Task: Get directions from Fayetteville, North Carolina, United States to Padre Island National Seashore, Texas, United States  and explore the nearby hotels with guest rating 2 and above with dates 20 to 23 December and 2 guests
Action: Mouse moved to (428, 364)
Screenshot: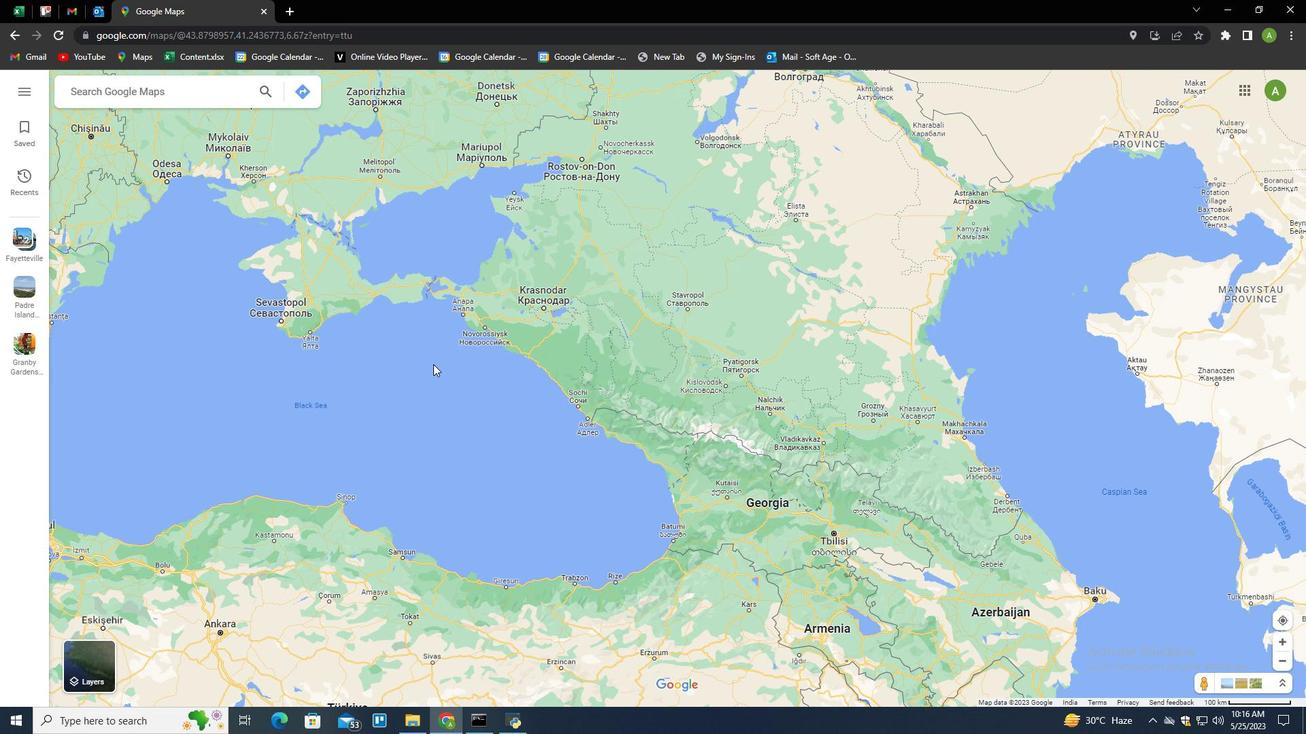 
Action: Mouse scrolled (428, 363) with delta (0, 0)
Screenshot: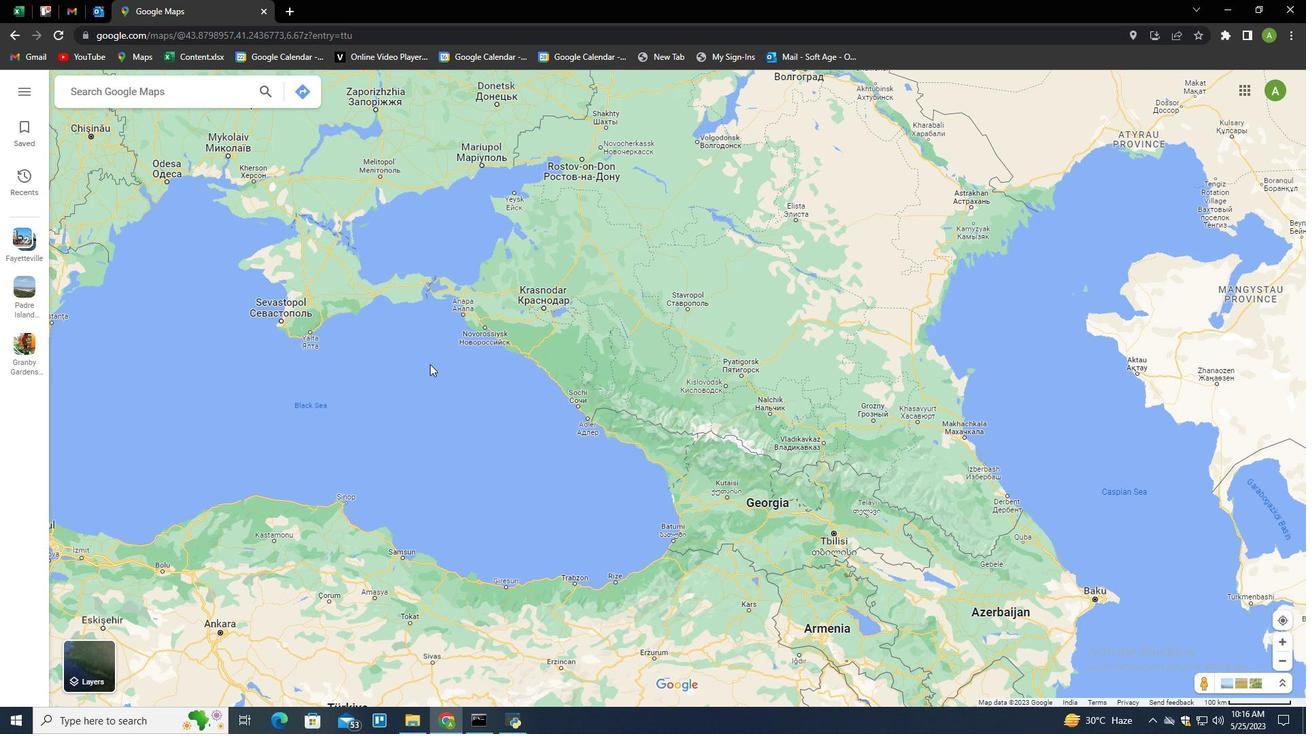 
Action: Mouse scrolled (428, 363) with delta (0, 0)
Screenshot: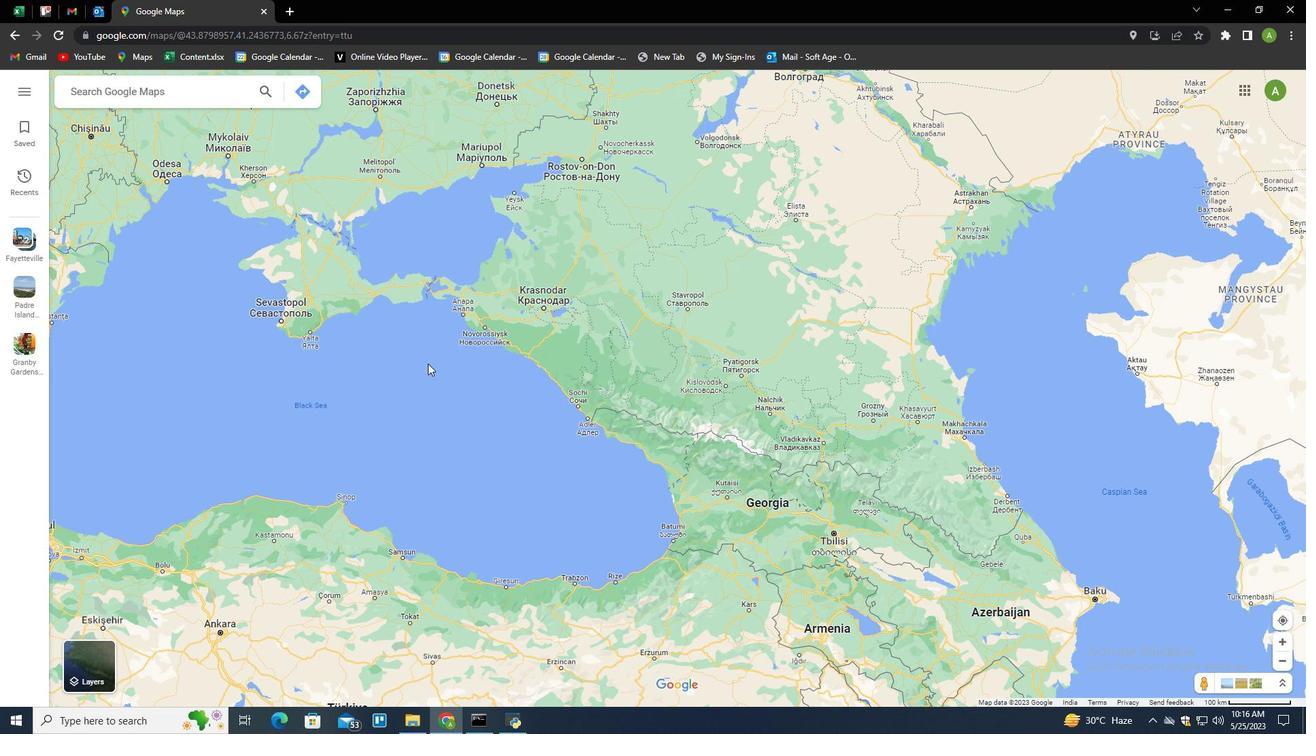 
Action: Mouse scrolled (428, 363) with delta (0, 0)
Screenshot: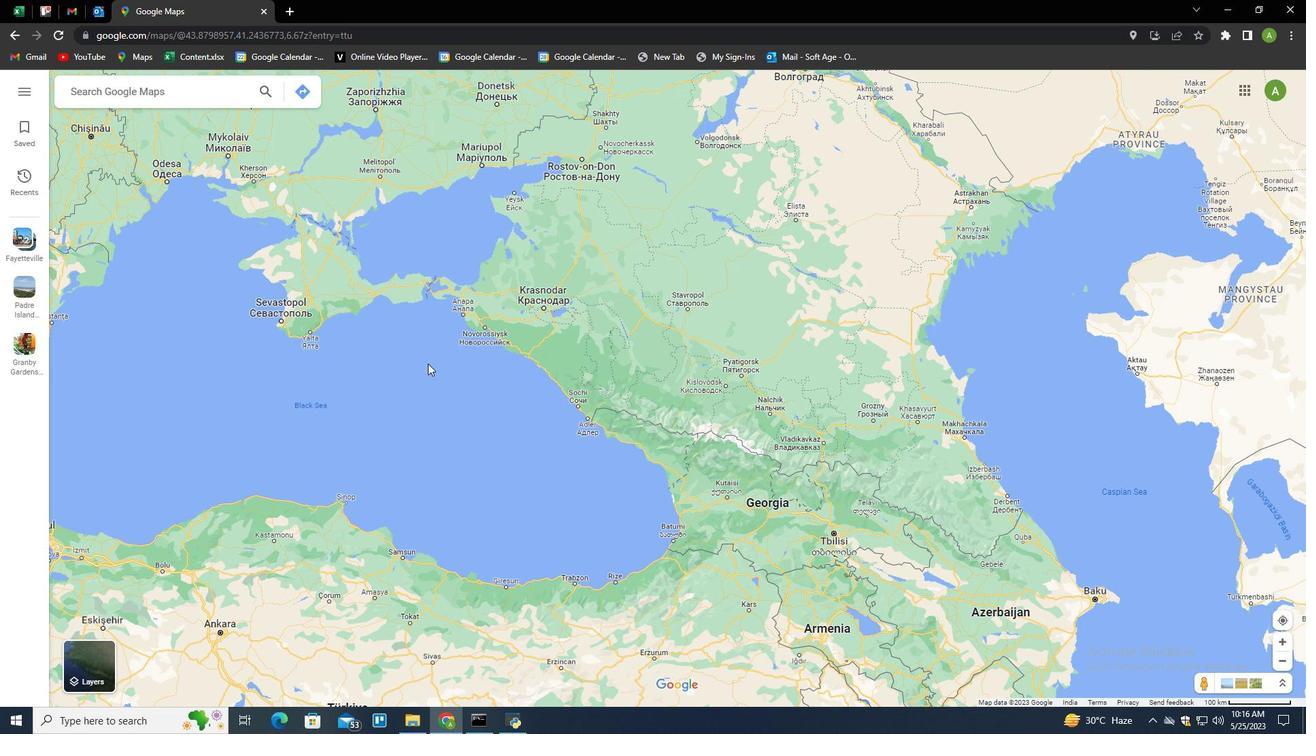 
Action: Mouse scrolled (428, 363) with delta (0, 0)
Screenshot: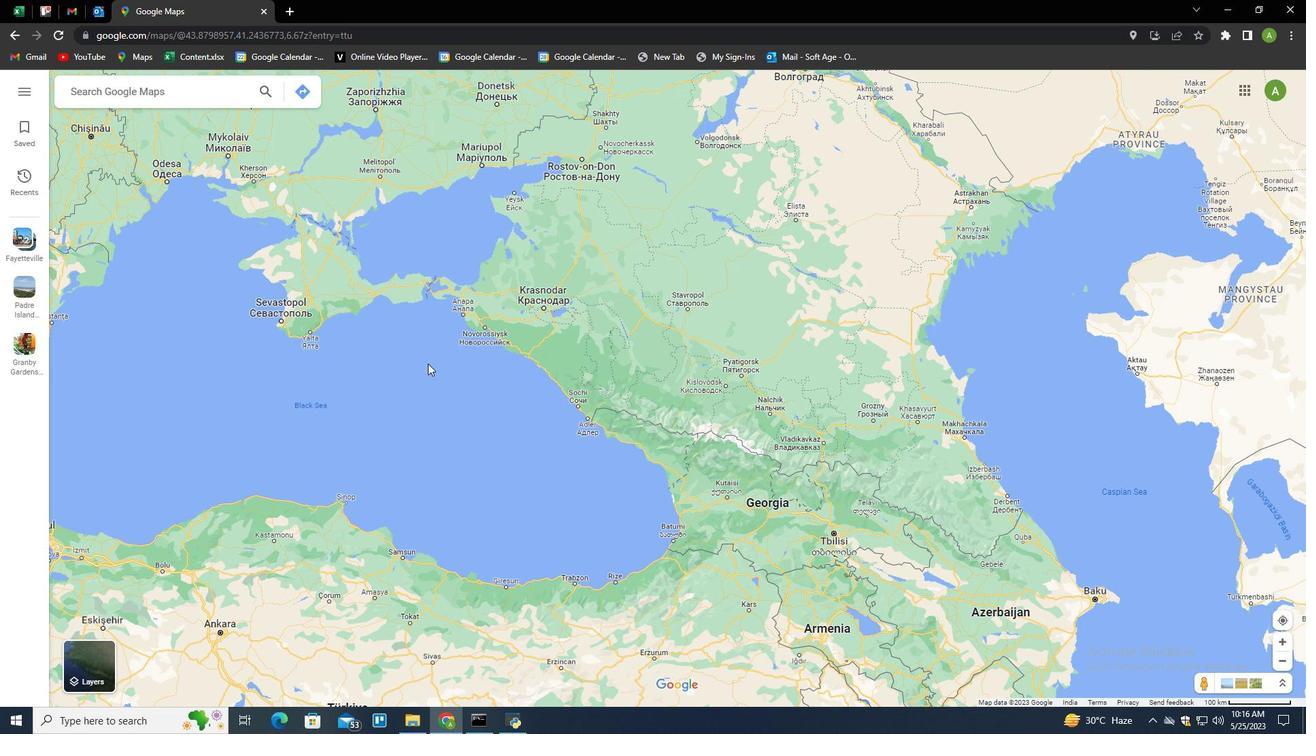 
Action: Mouse moved to (300, 87)
Screenshot: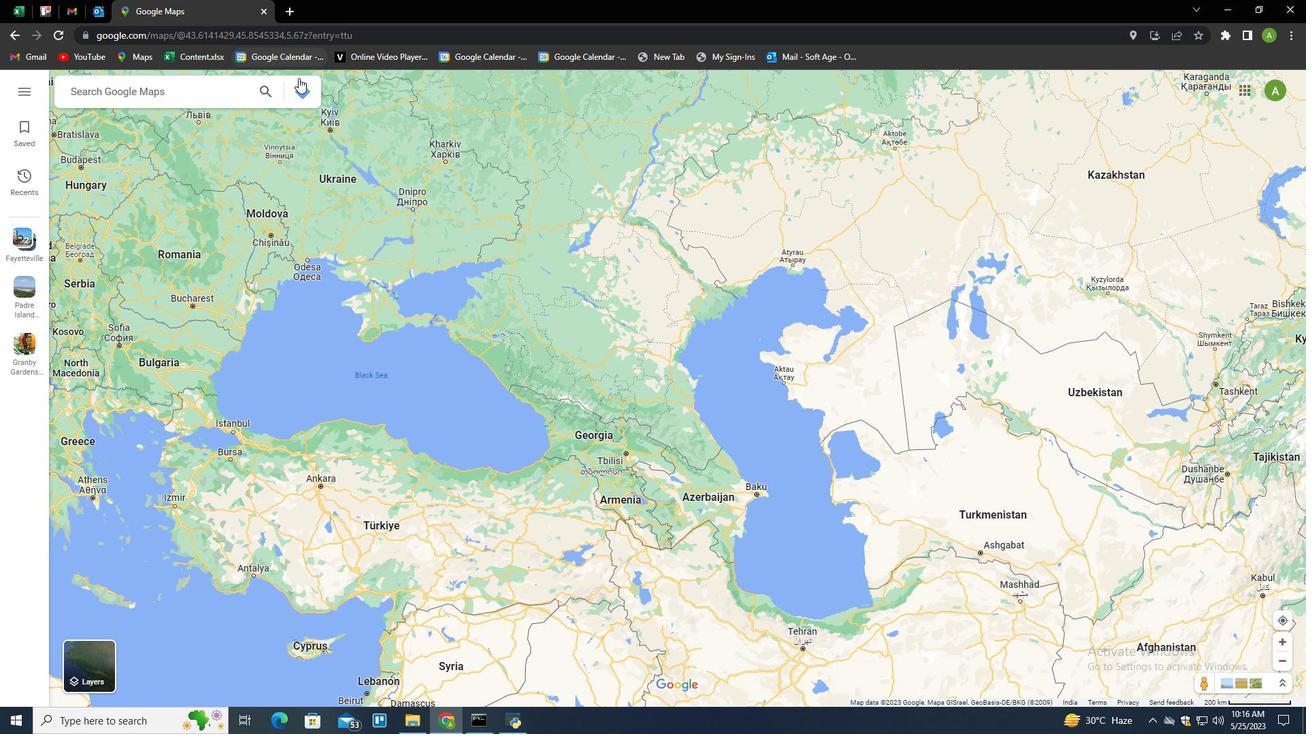 
Action: Mouse pressed left at (300, 87)
Screenshot: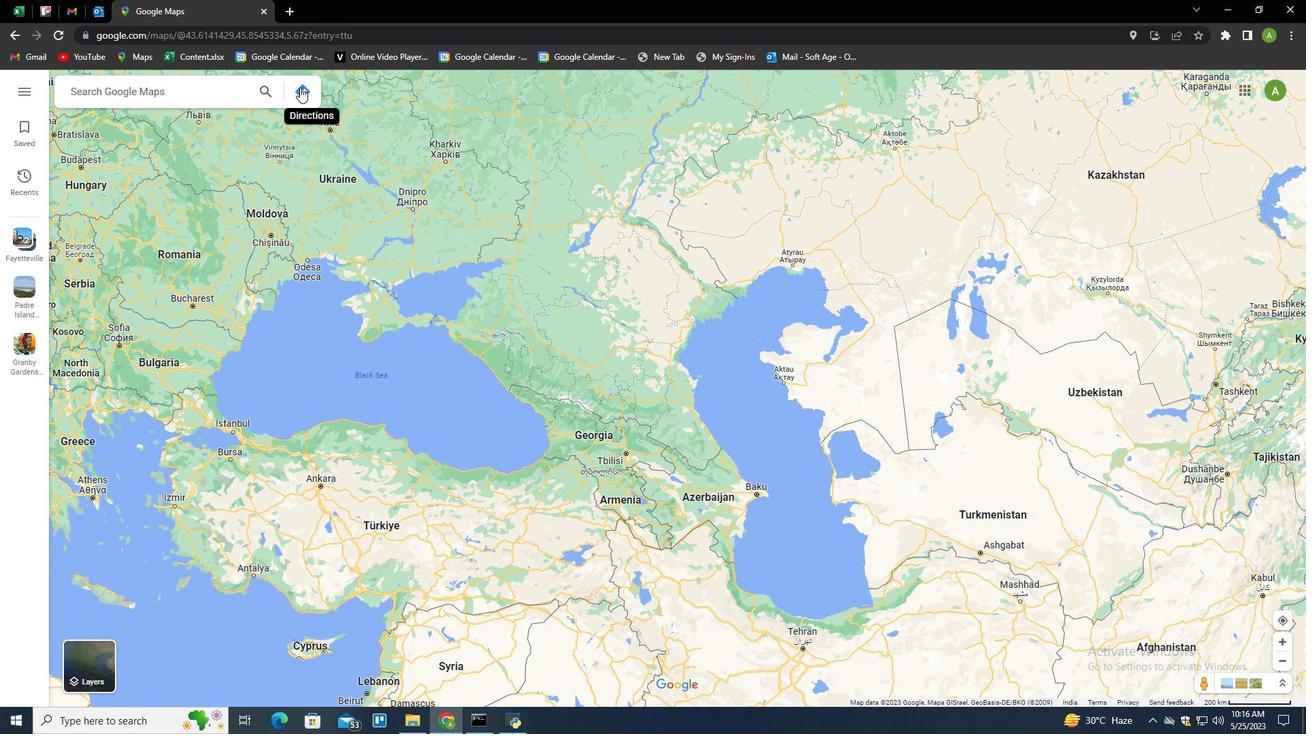 
Action: Mouse moved to (216, 131)
Screenshot: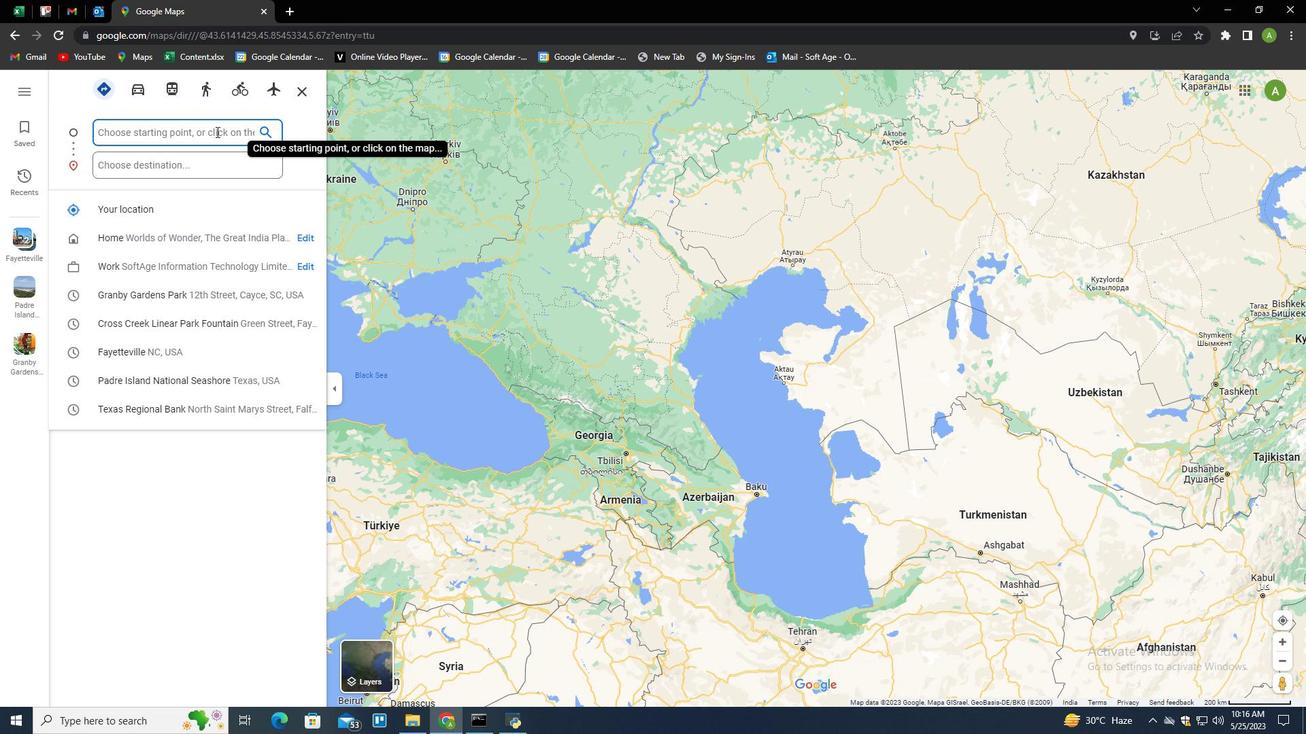 
Action: Mouse pressed left at (216, 131)
Screenshot: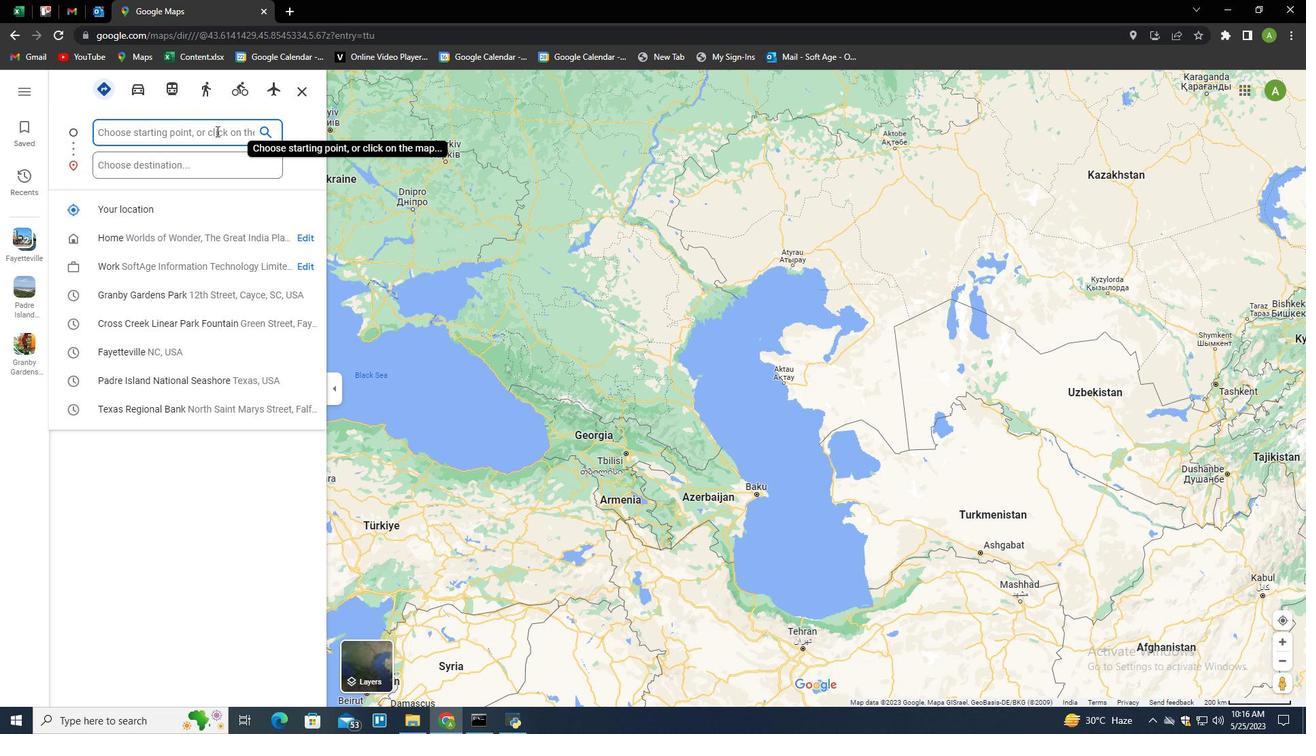 
Action: Mouse moved to (217, 130)
Screenshot: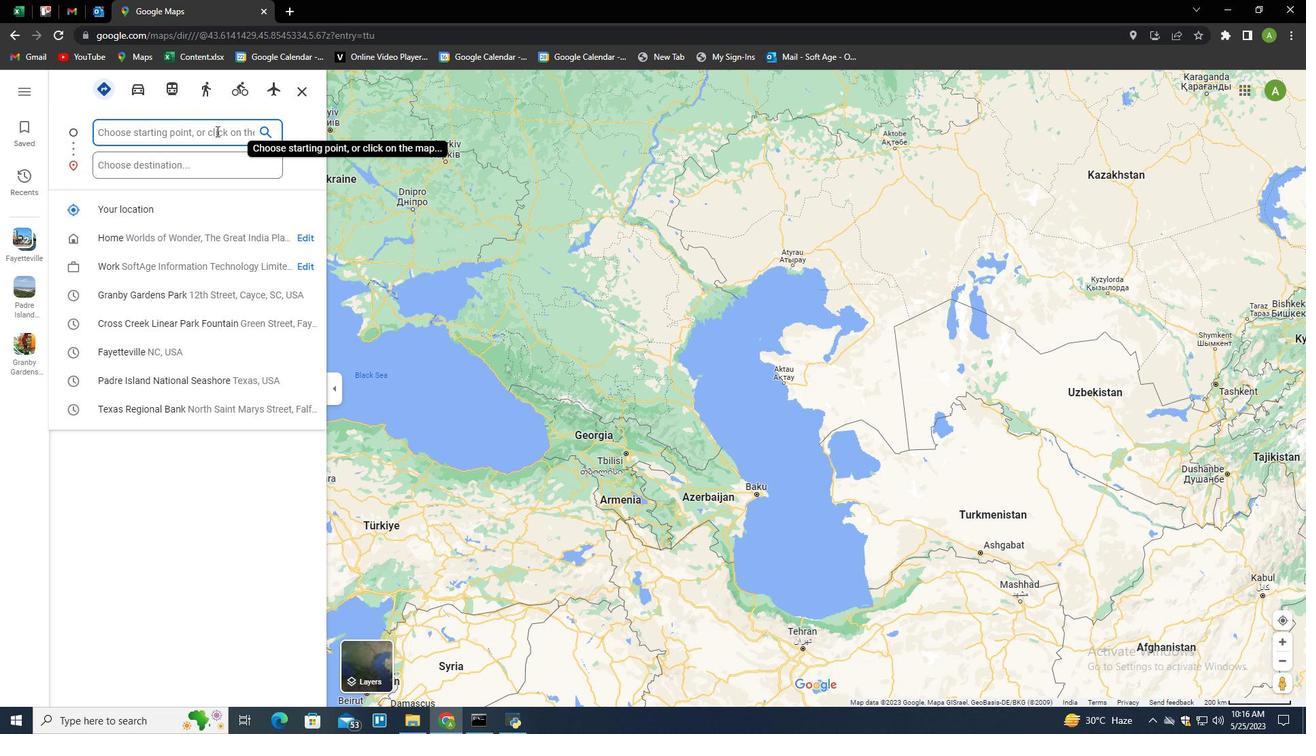 
Action: Key pressed <Key.shift>Fayetteville,<Key.space><Key.shift>Noth<Key.backspace><Key.backspace>rth<Key.space><Key.shift>Va<Key.backspace><Key.backspace><Key.shift>Carolina,<Key.space><Key.shift>United<Key.space><Key.shift>States<Key.tab><Key.tab><Key.shift>Padre<Key.space><Key.shift>Island<Key.space><Key.shift>National<Key.space><Key.shift><Key.shift><Key.shift><Key.shift><Key.shift><Key.shift>Seashore<Key.enter>
Screenshot: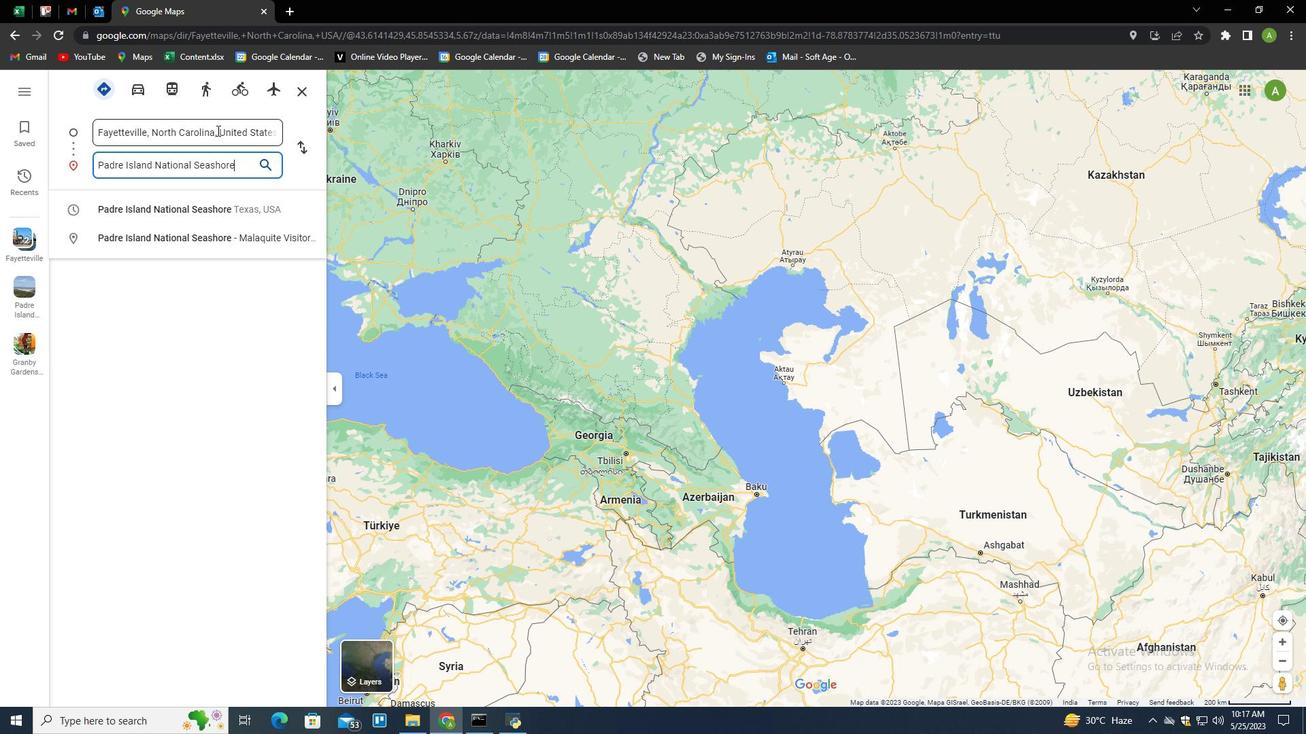 
Action: Mouse moved to (370, 87)
Screenshot: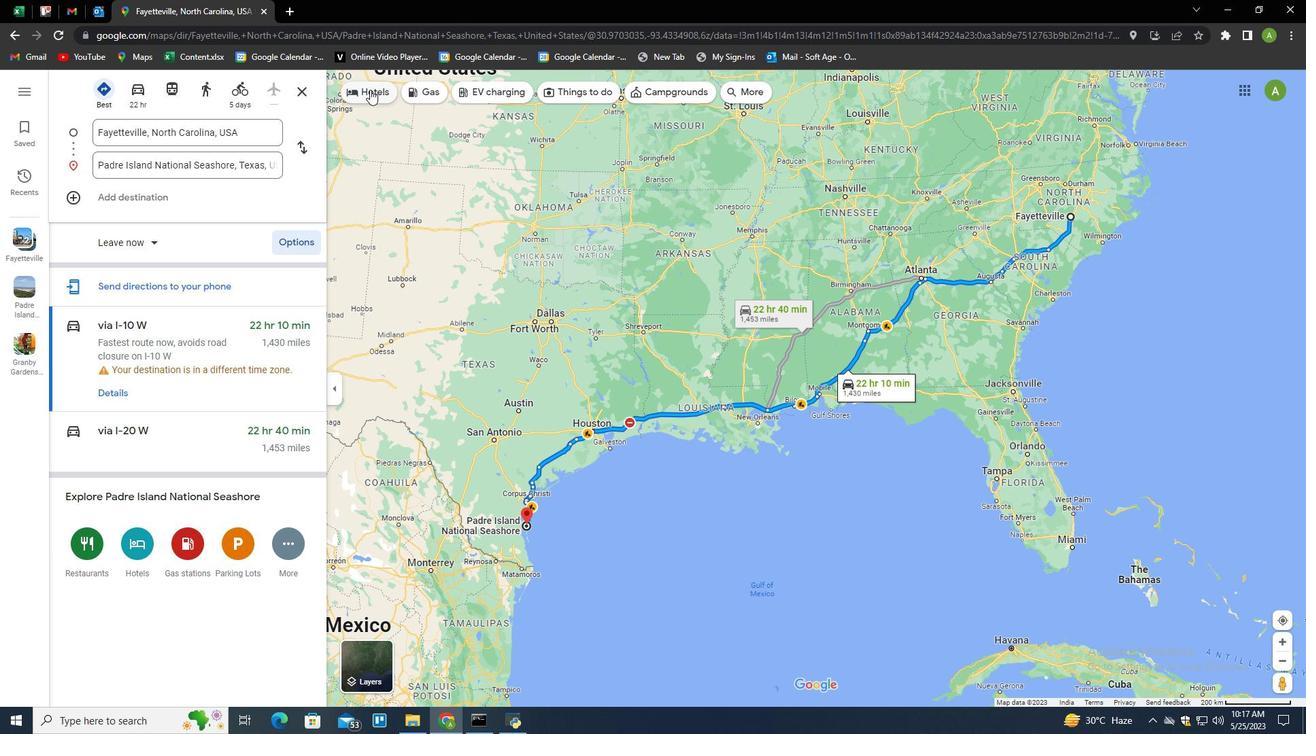 
Action: Mouse pressed left at (370, 87)
Screenshot: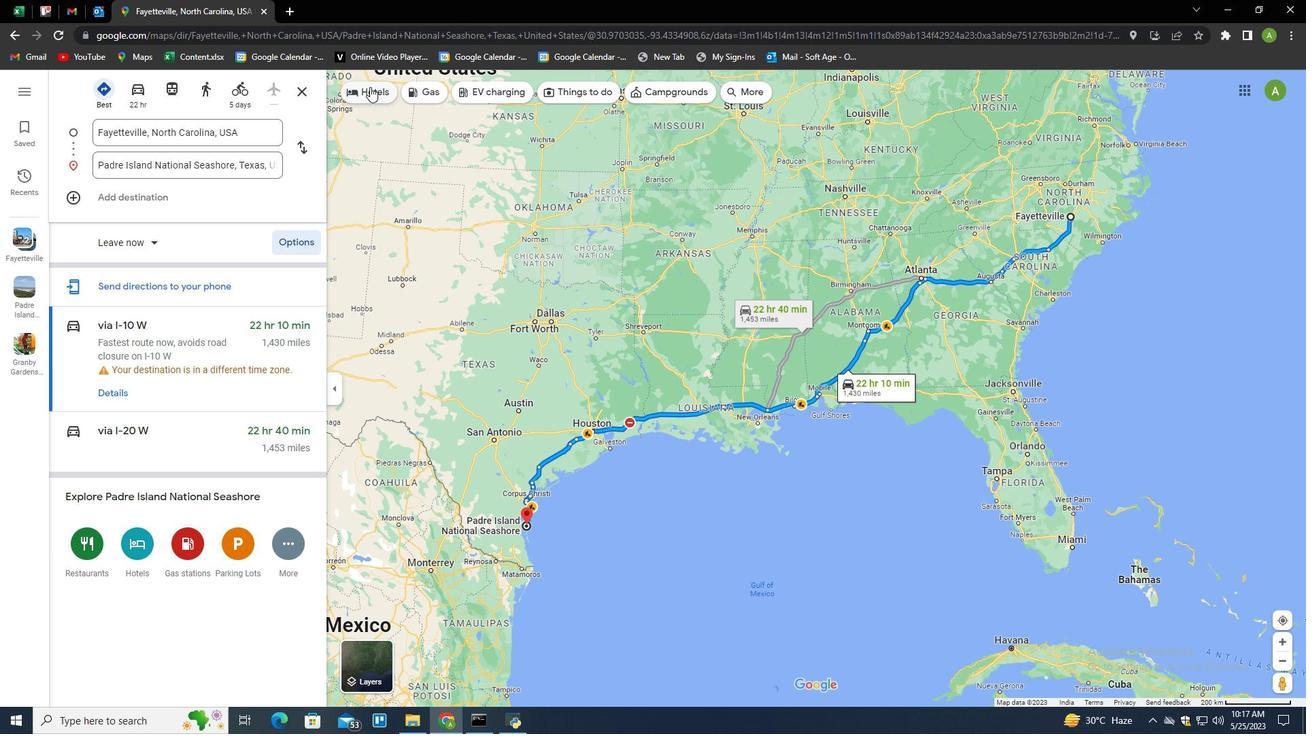 
Action: Mouse moved to (393, 93)
Screenshot: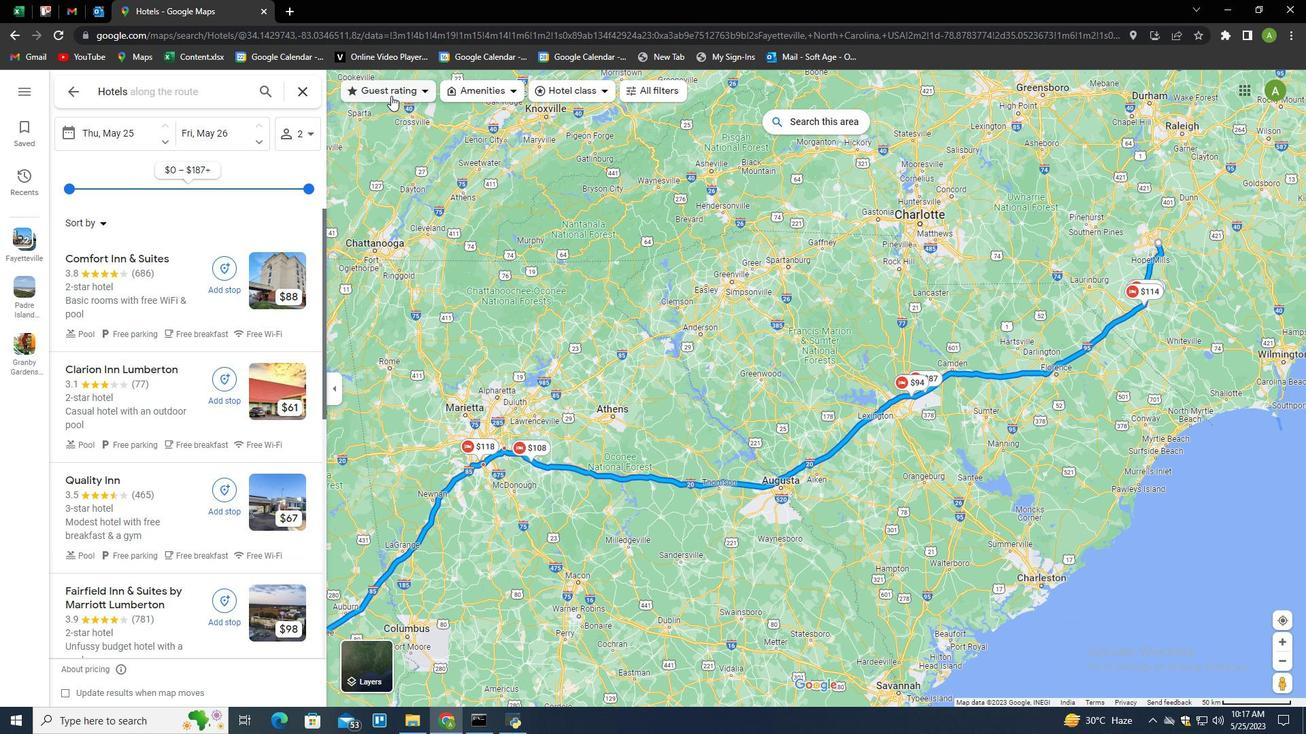 
Action: Mouse pressed left at (393, 93)
Screenshot: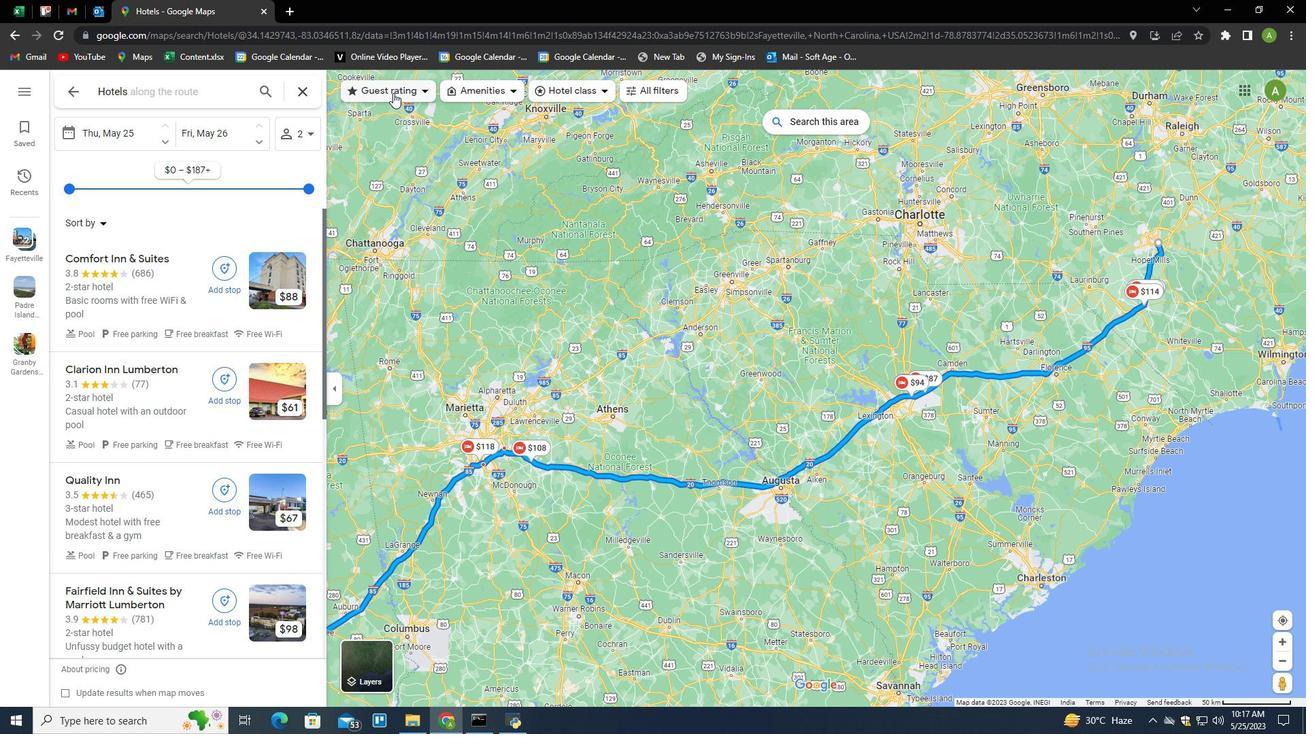 
Action: Mouse moved to (383, 152)
Screenshot: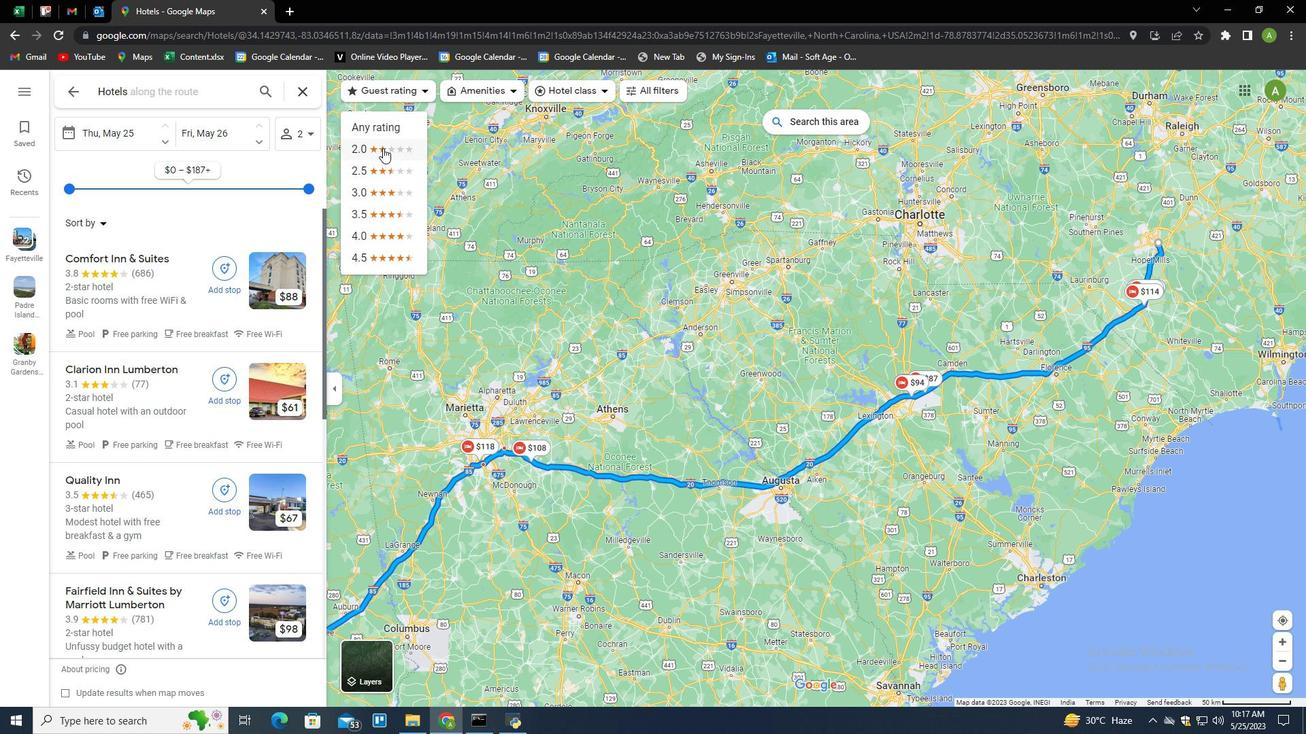 
Action: Mouse pressed left at (383, 152)
Screenshot: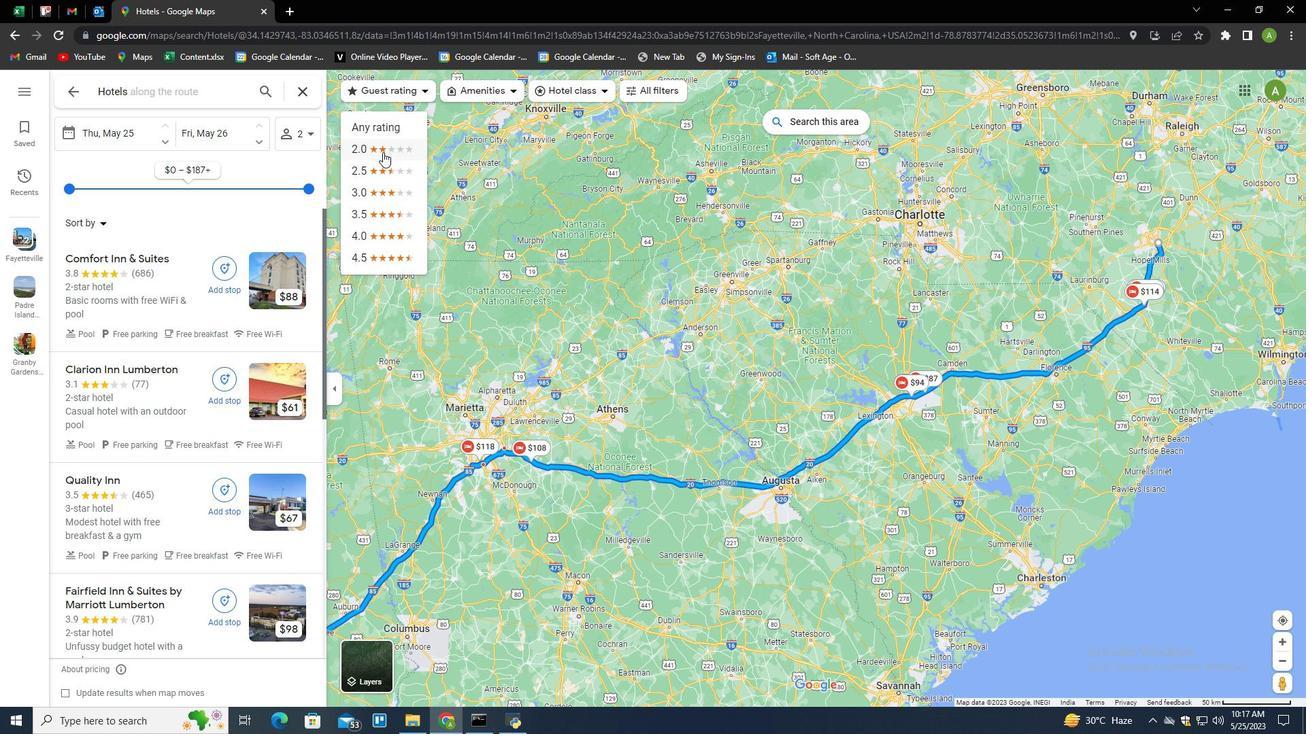 
Action: Mouse moved to (136, 135)
Screenshot: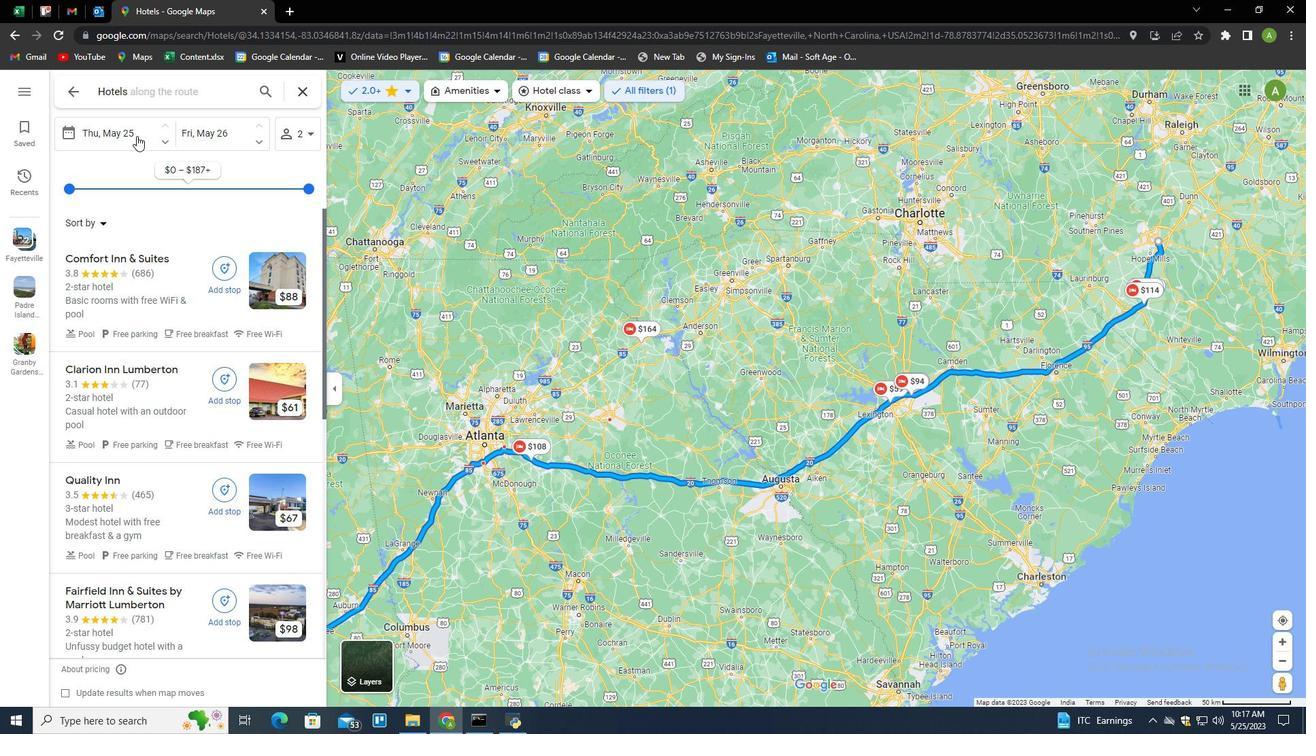 
Action: Mouse pressed left at (136, 135)
Screenshot: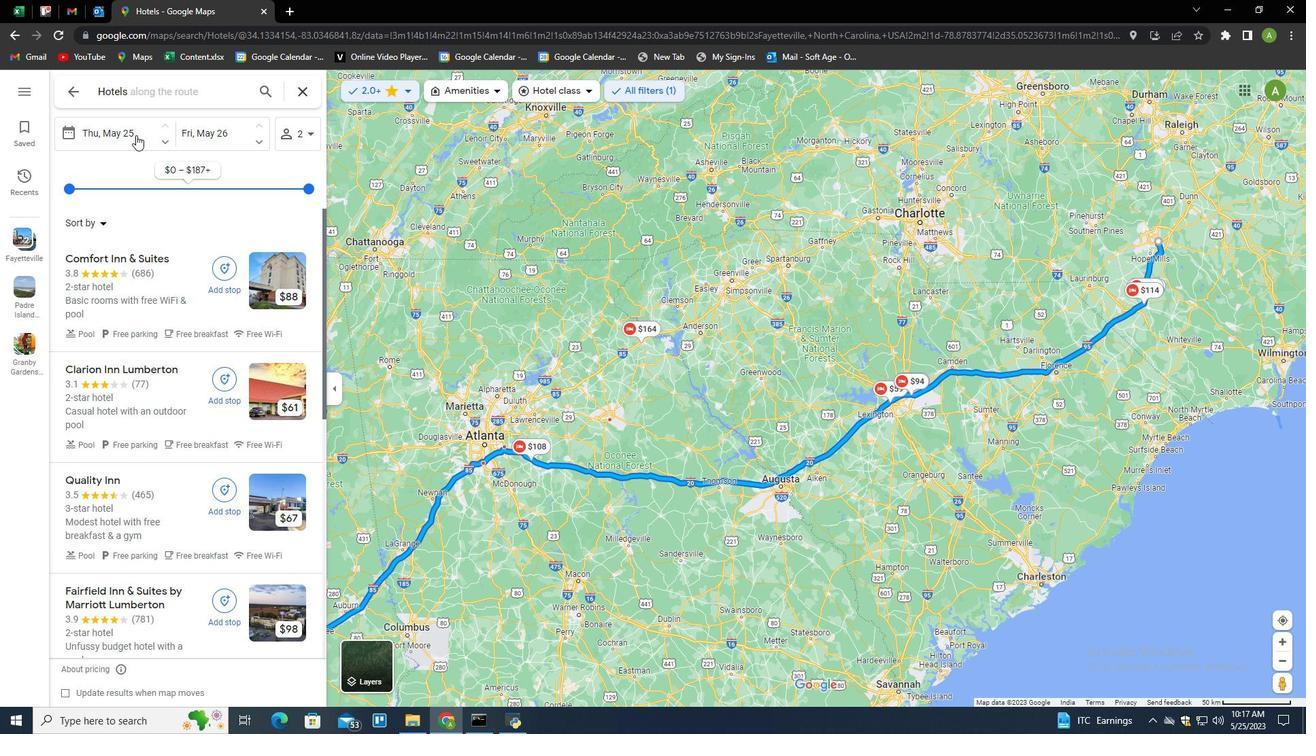 
Action: Mouse moved to (215, 247)
Screenshot: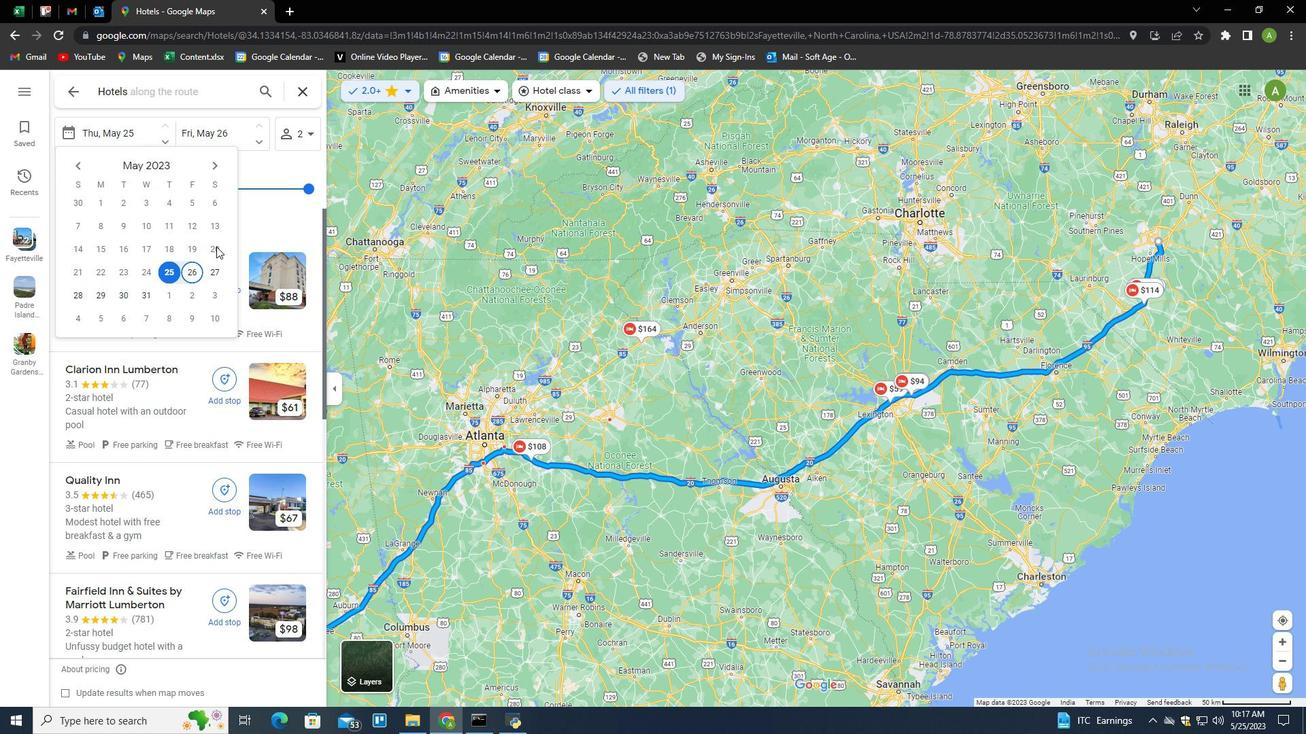
Action: Mouse pressed left at (215, 247)
Screenshot: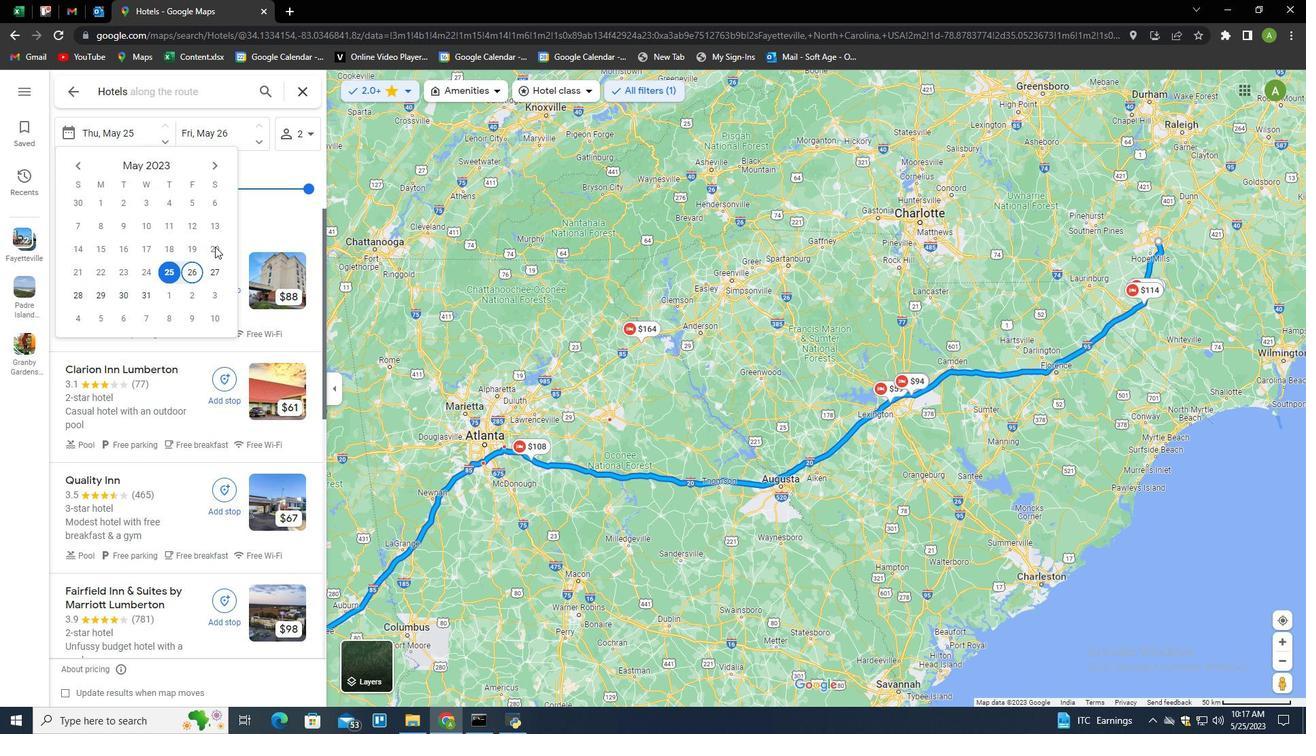 
Action: Mouse moved to (216, 140)
Screenshot: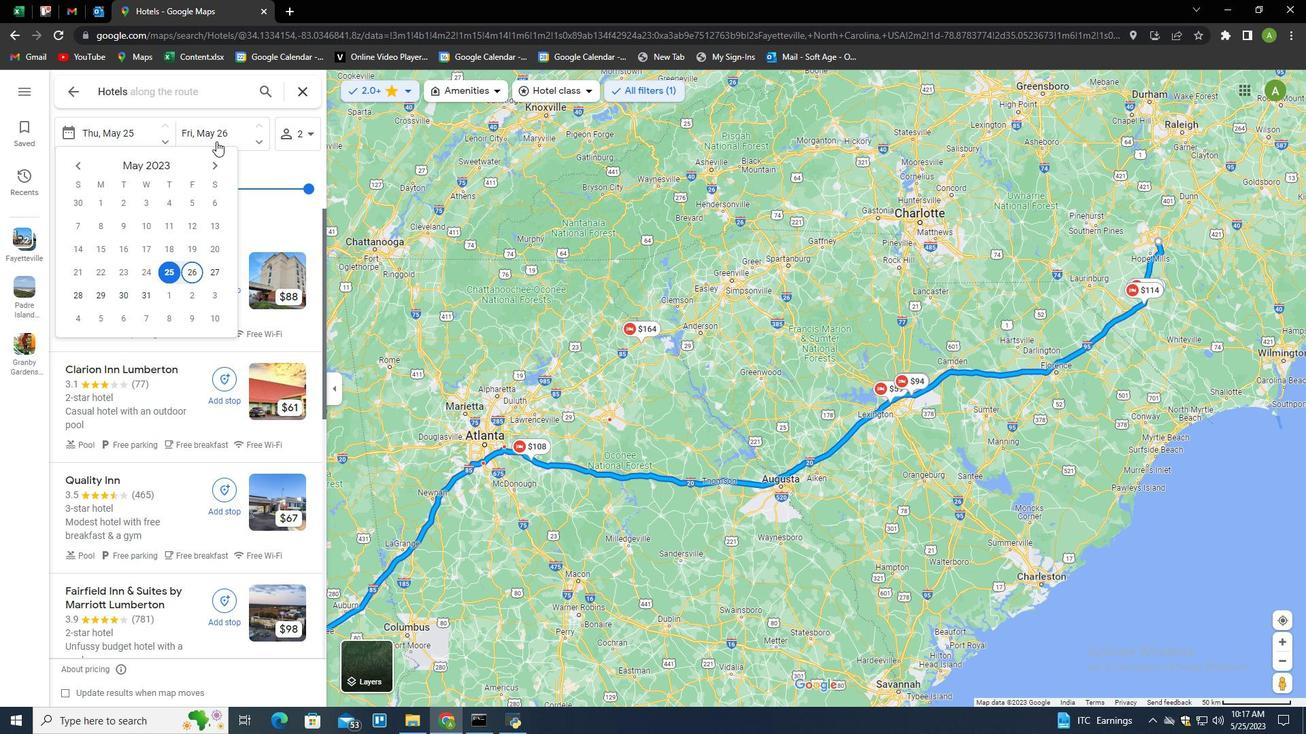 
Action: Mouse pressed left at (216, 140)
Screenshot: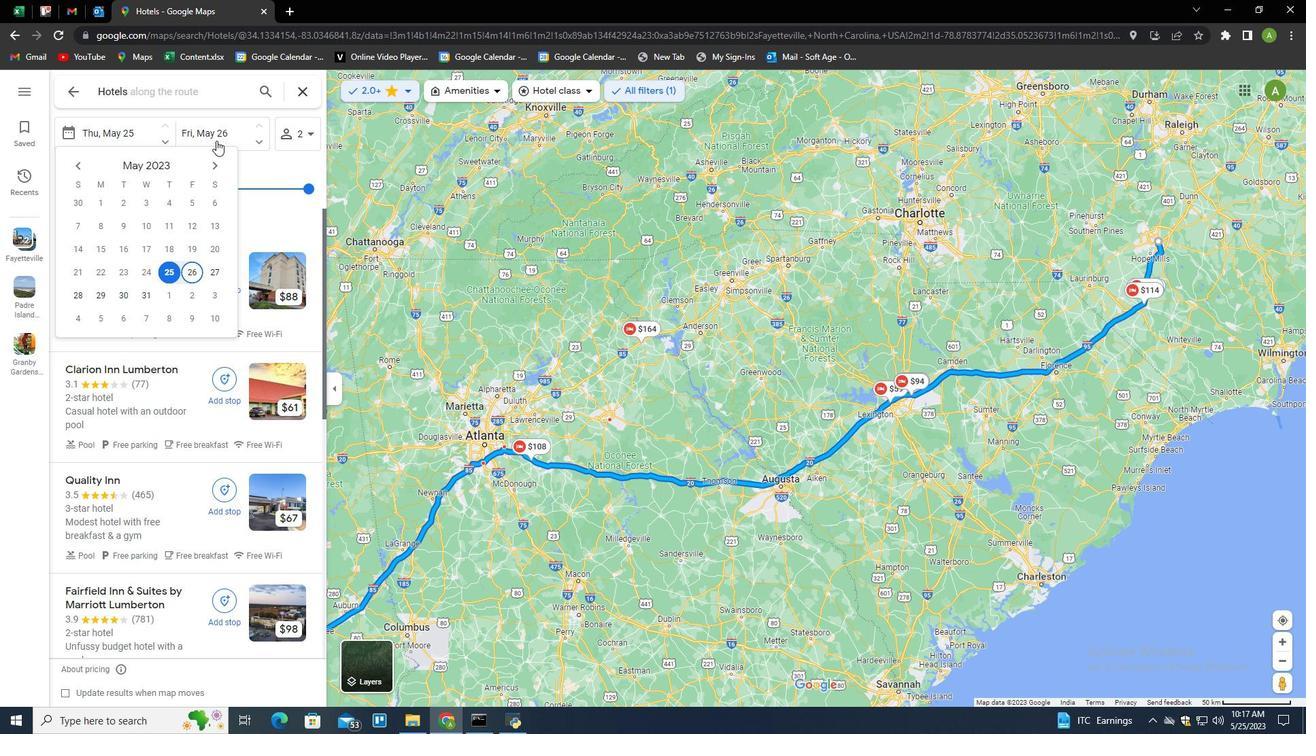 
Action: Mouse moved to (144, 130)
Screenshot: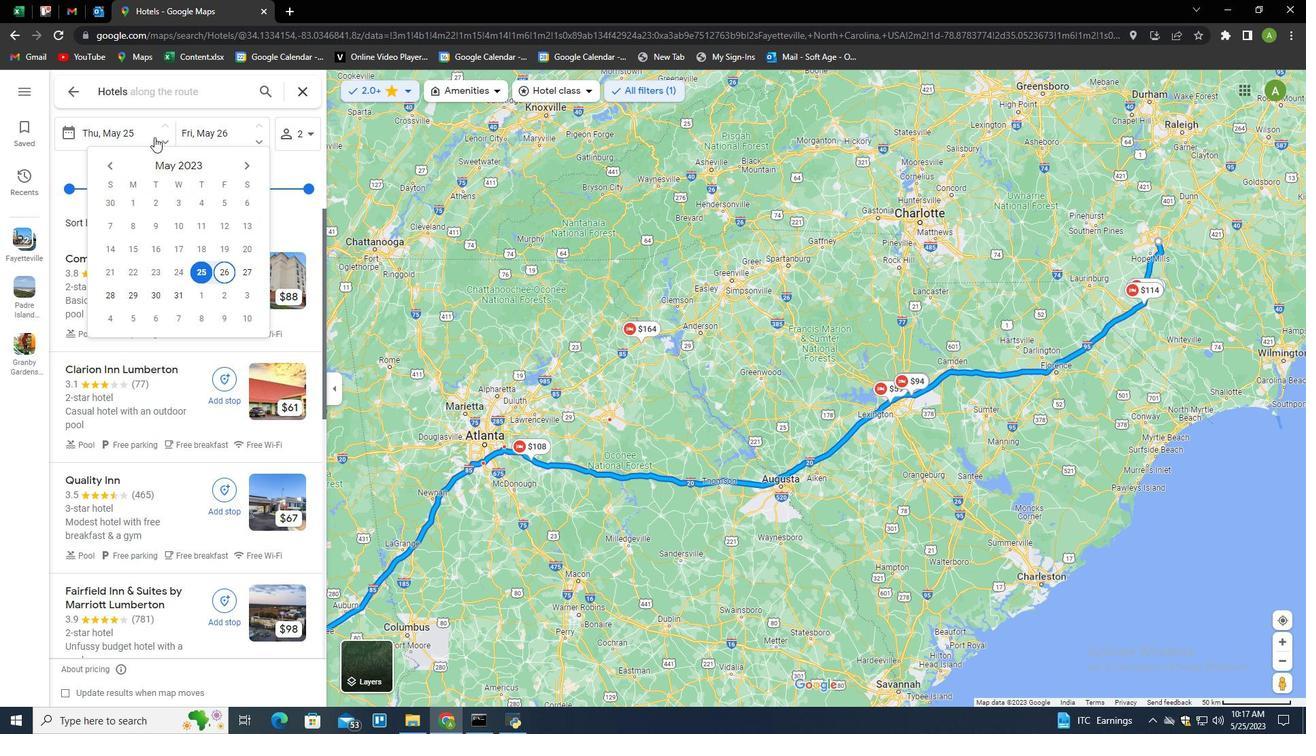 
Action: Mouse pressed left at (144, 130)
Screenshot: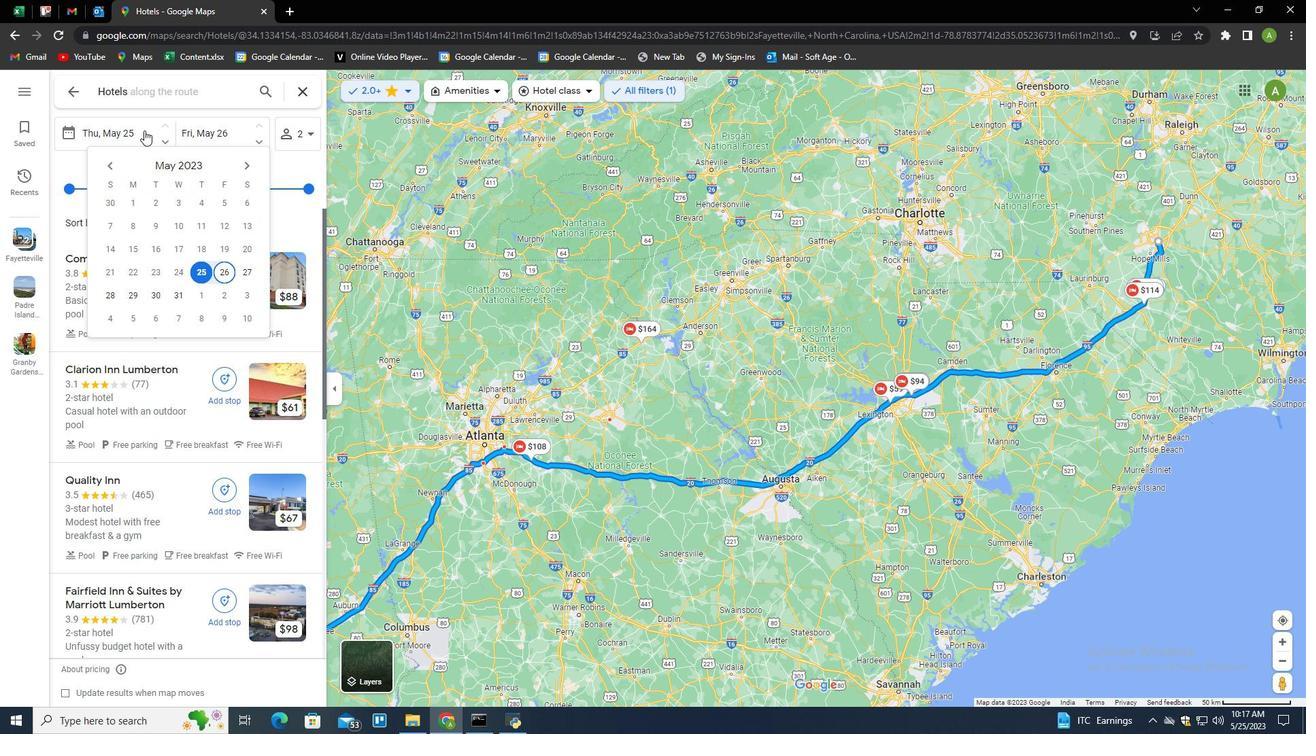 
Action: Mouse moved to (217, 166)
Screenshot: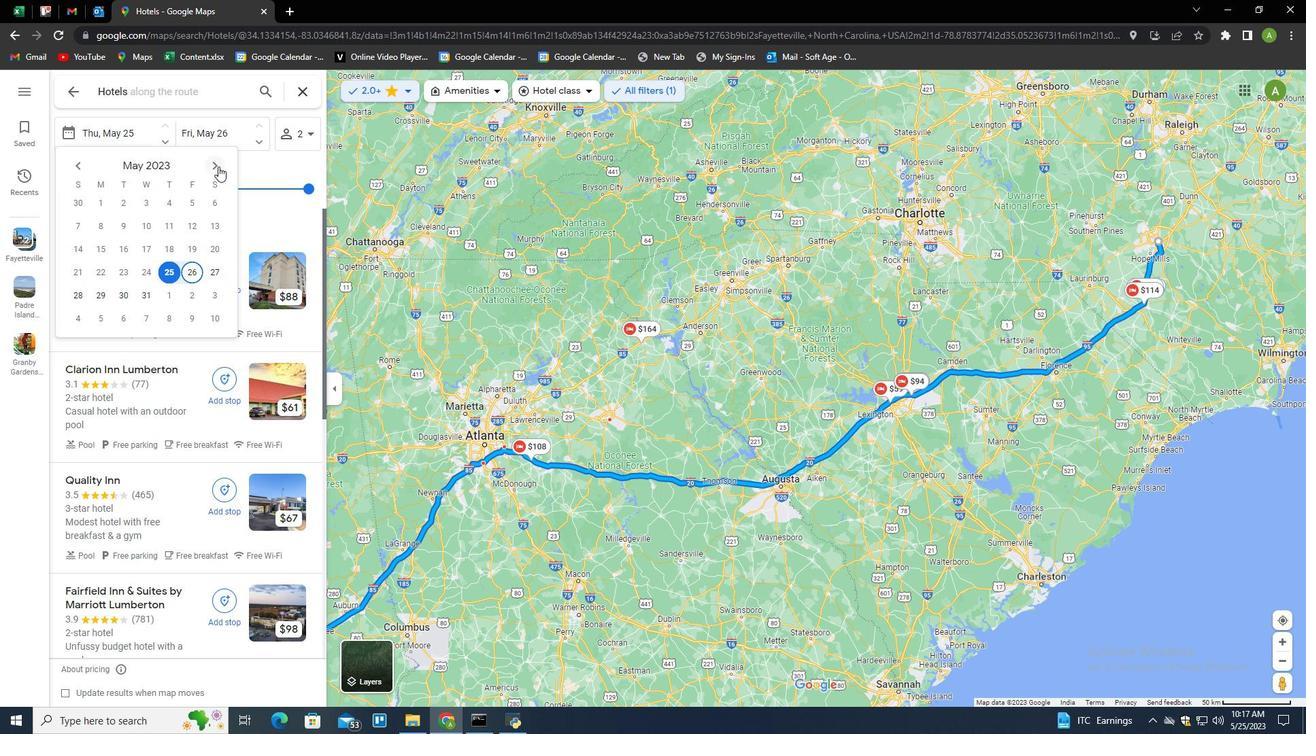 
Action: Mouse pressed left at (217, 166)
Screenshot: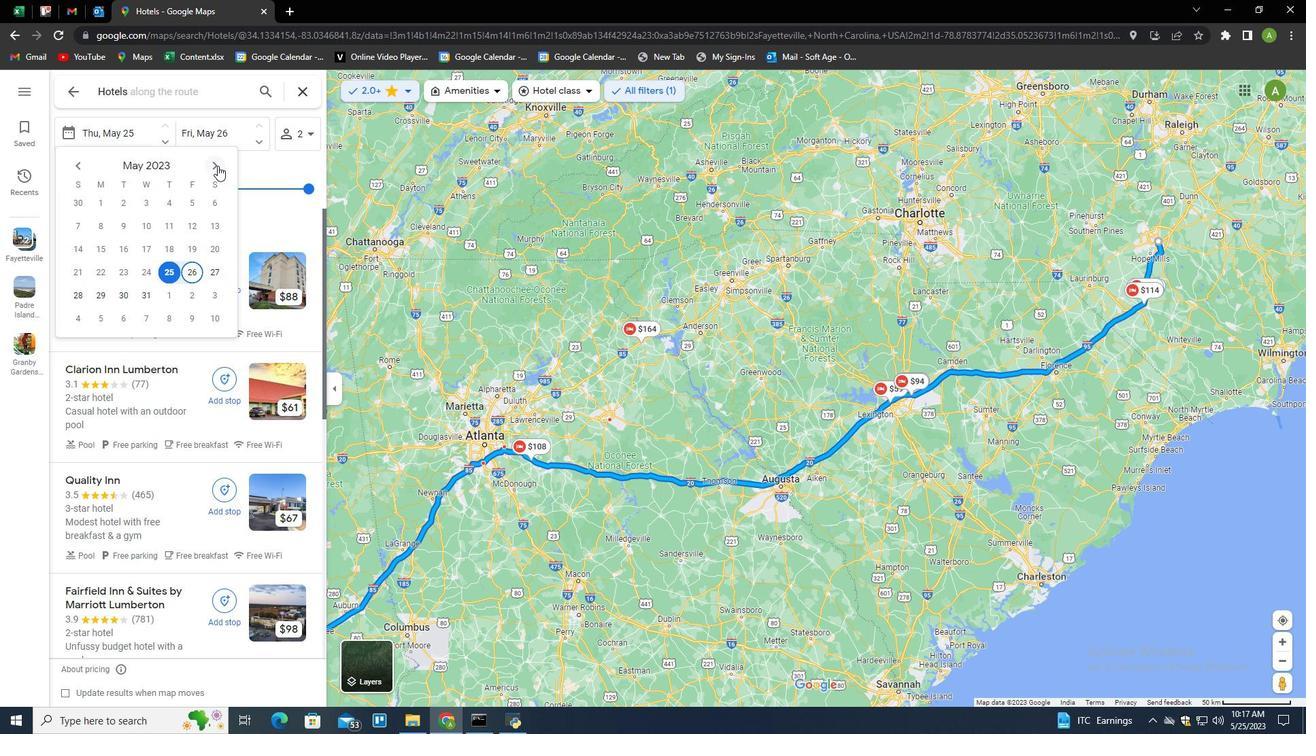 
Action: Mouse pressed left at (217, 166)
Screenshot: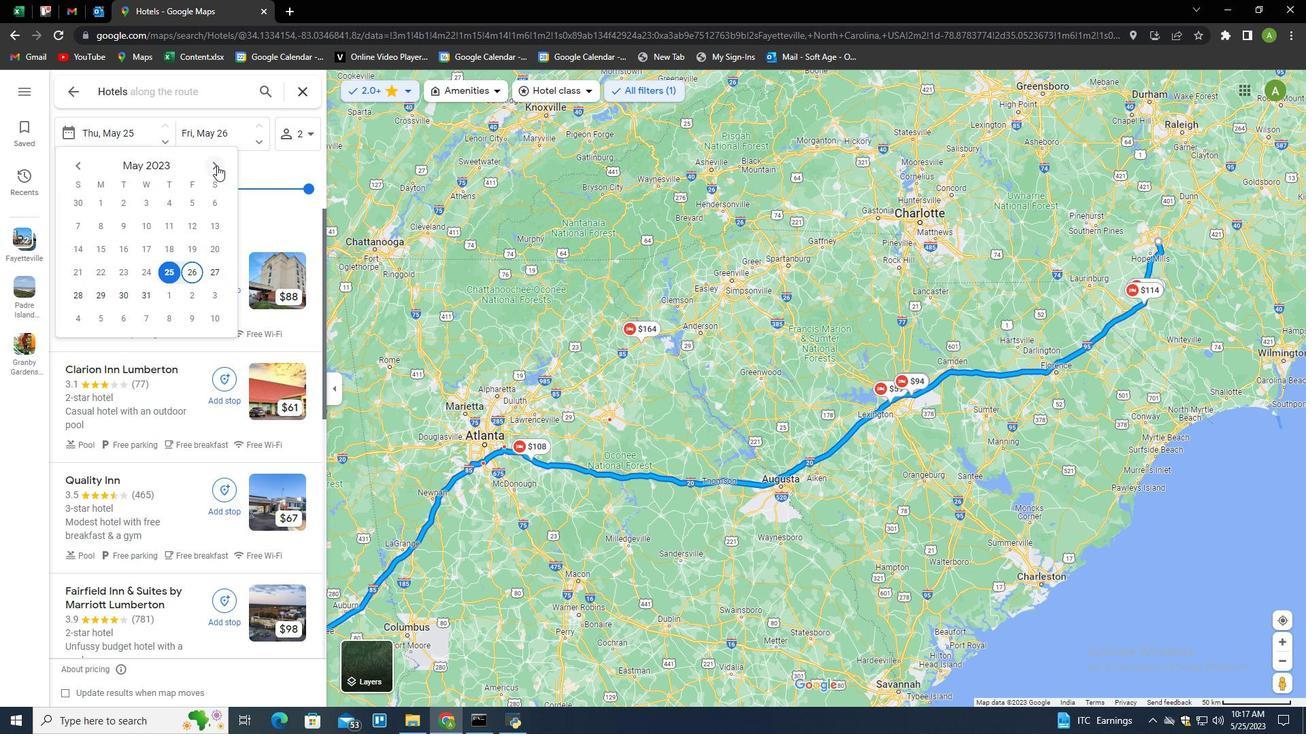 
Action: Mouse pressed left at (217, 166)
Screenshot: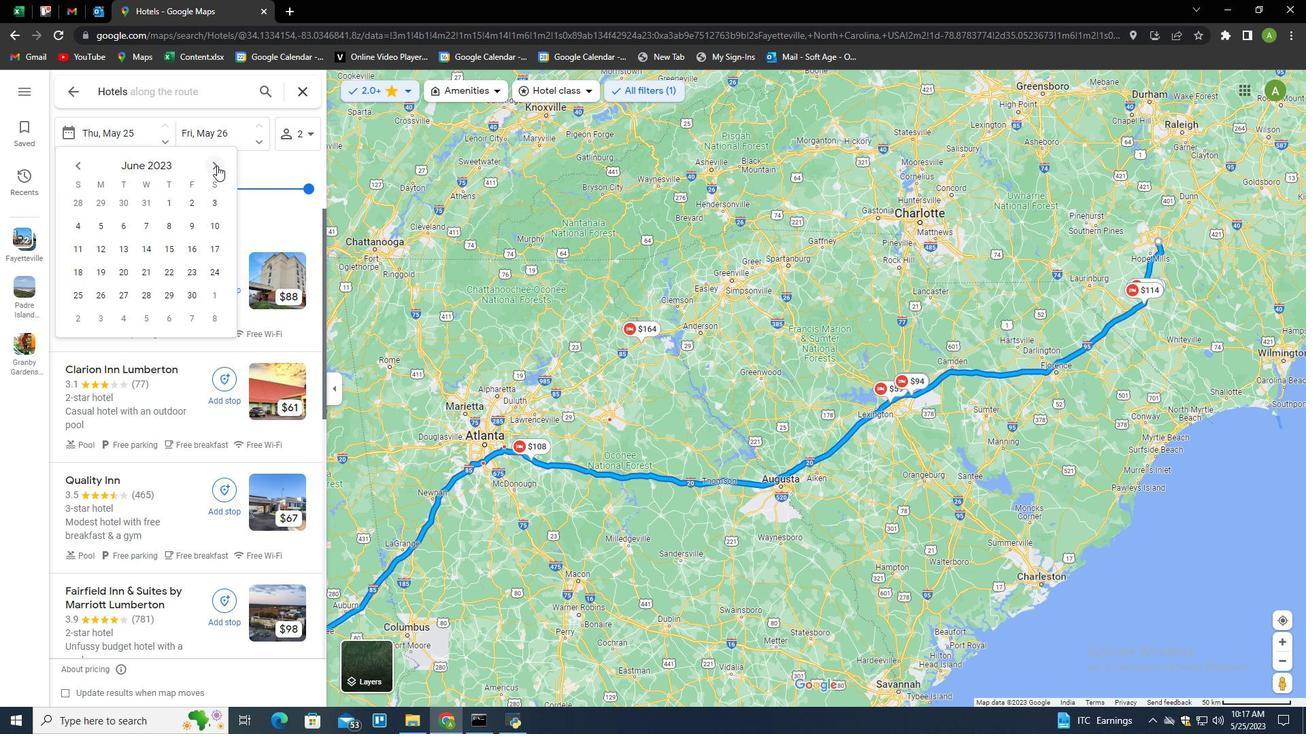 
Action: Mouse pressed left at (217, 166)
Screenshot: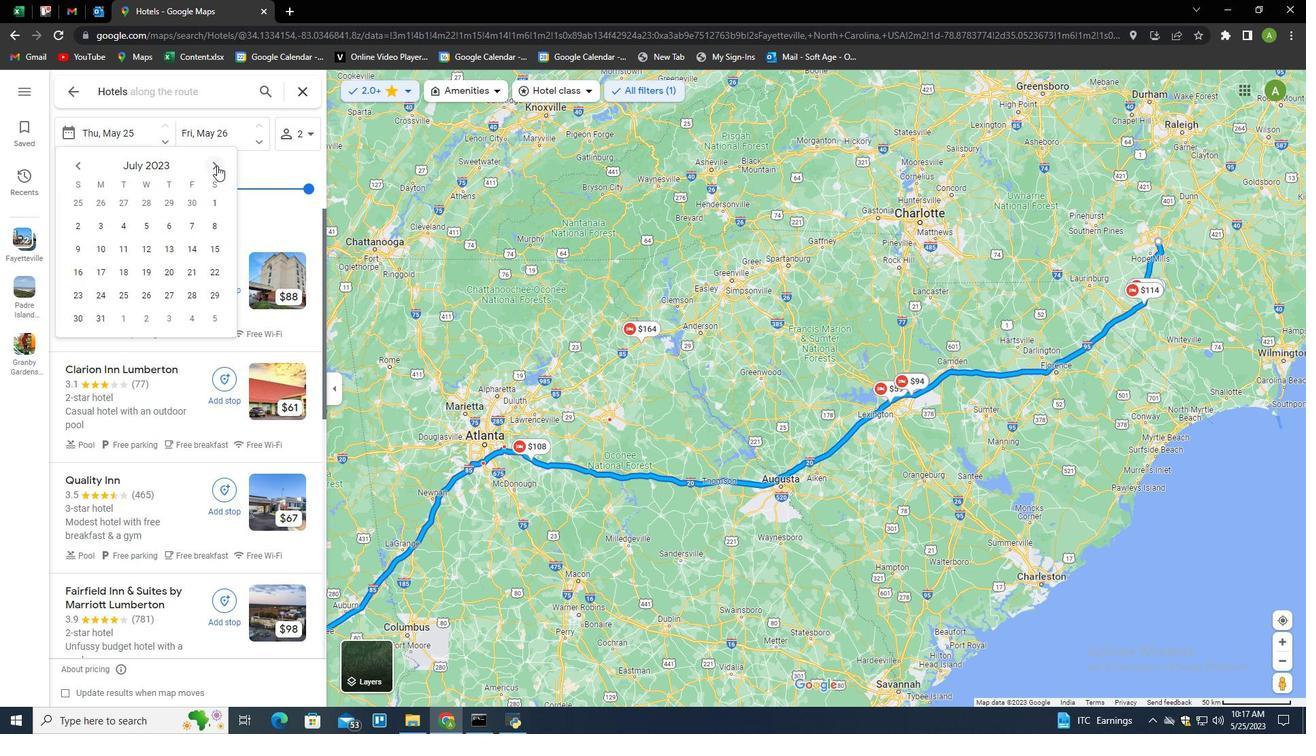 
Action: Mouse pressed left at (217, 166)
Screenshot: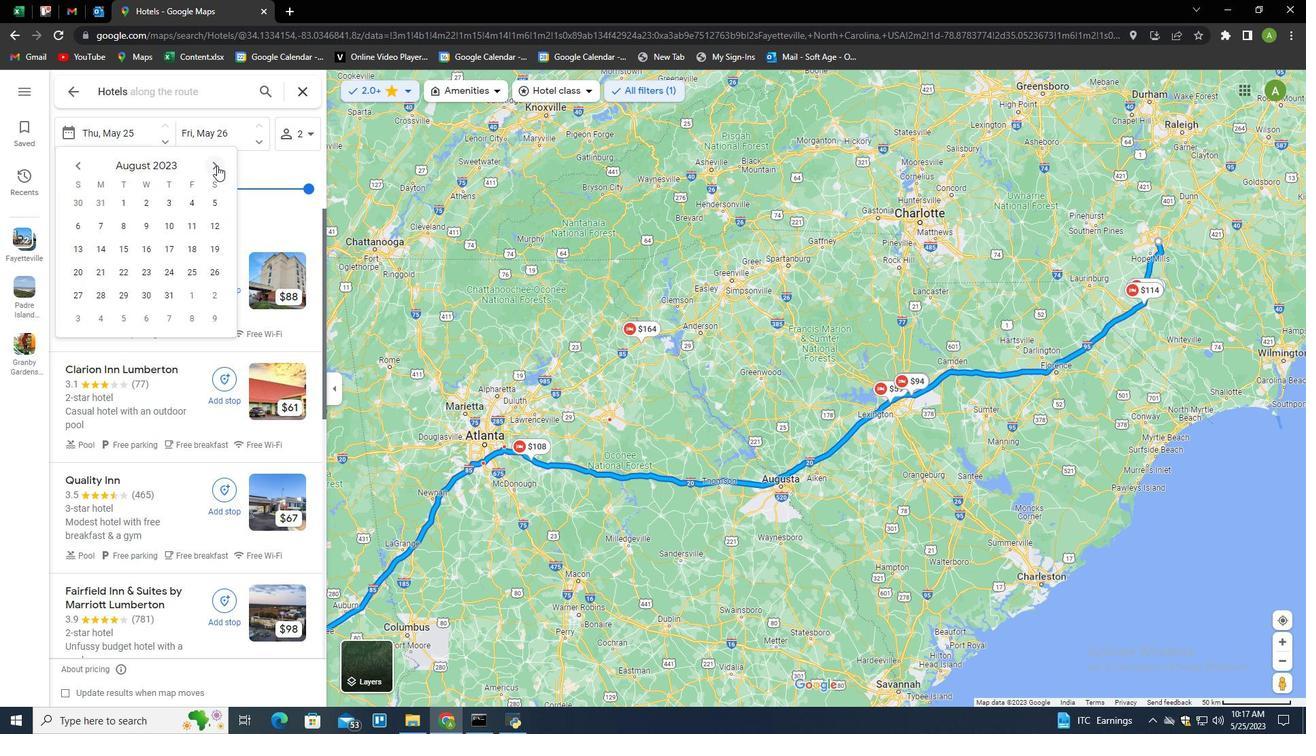 
Action: Mouse pressed left at (217, 166)
Screenshot: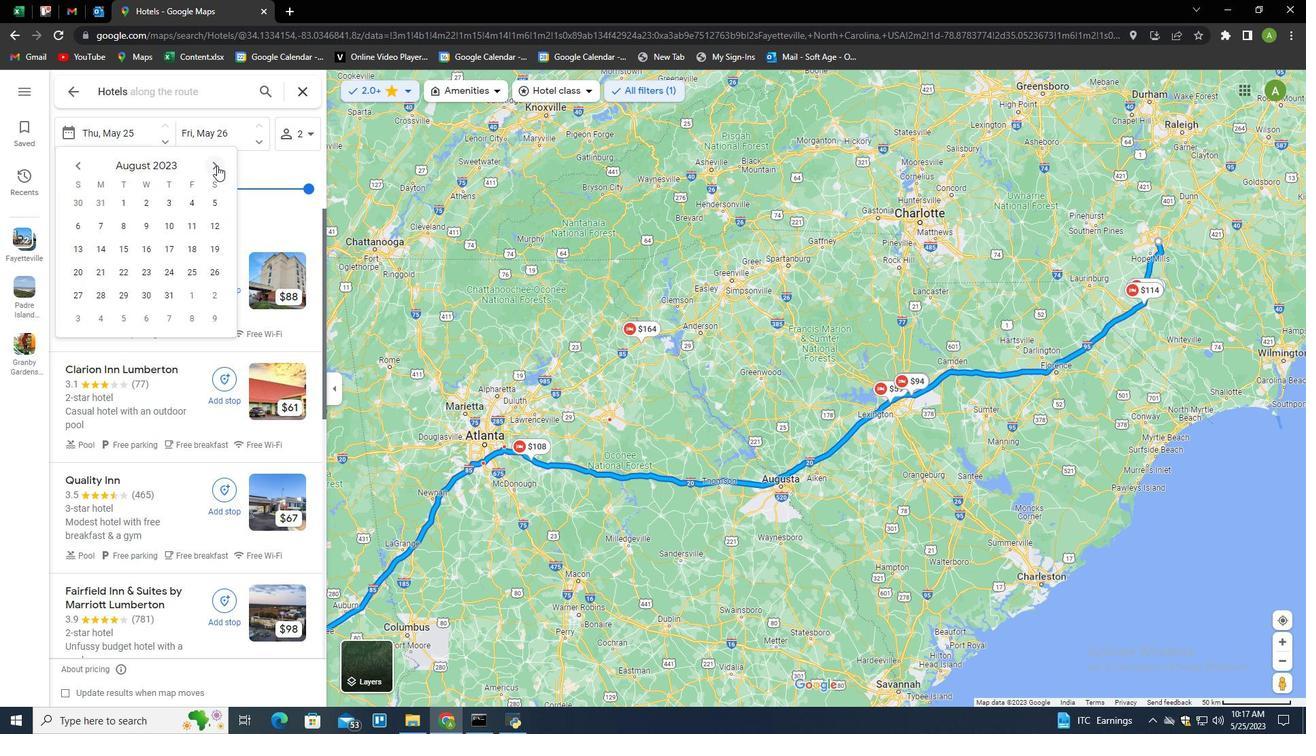 
Action: Mouse pressed left at (217, 166)
Screenshot: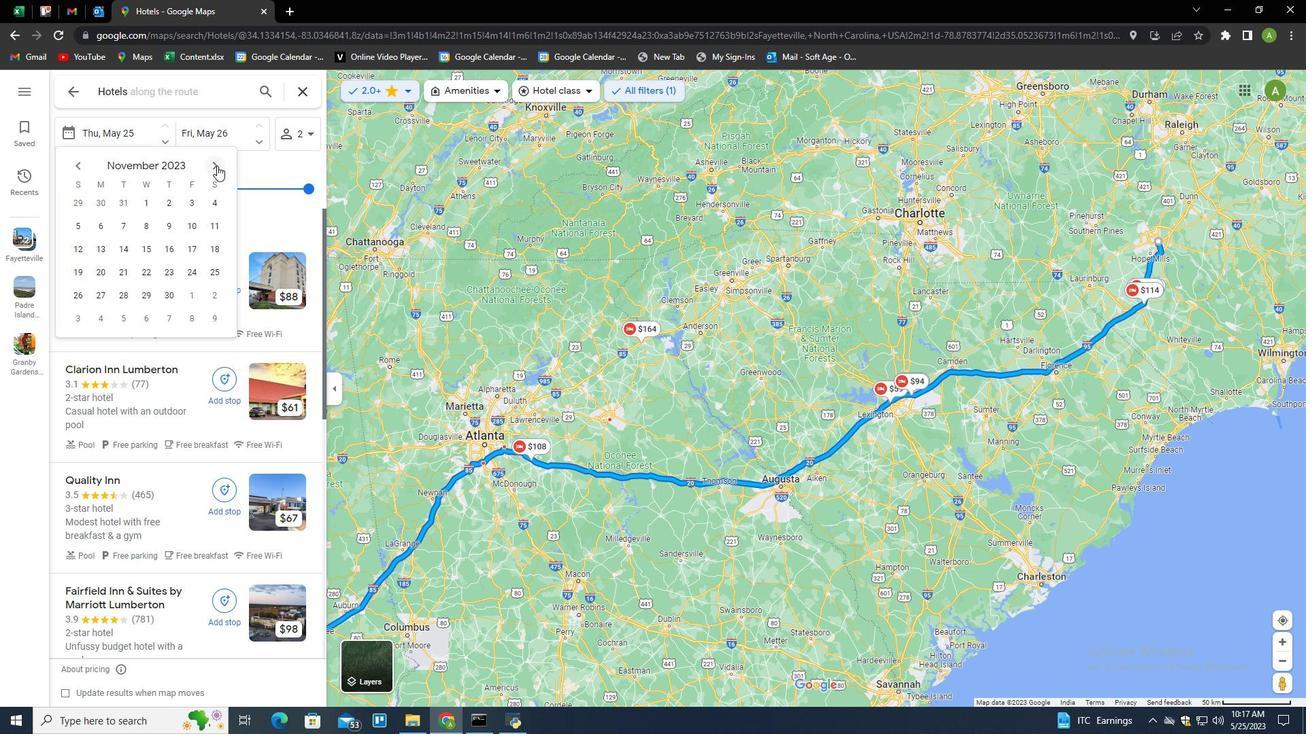 
Action: Mouse moved to (140, 271)
Screenshot: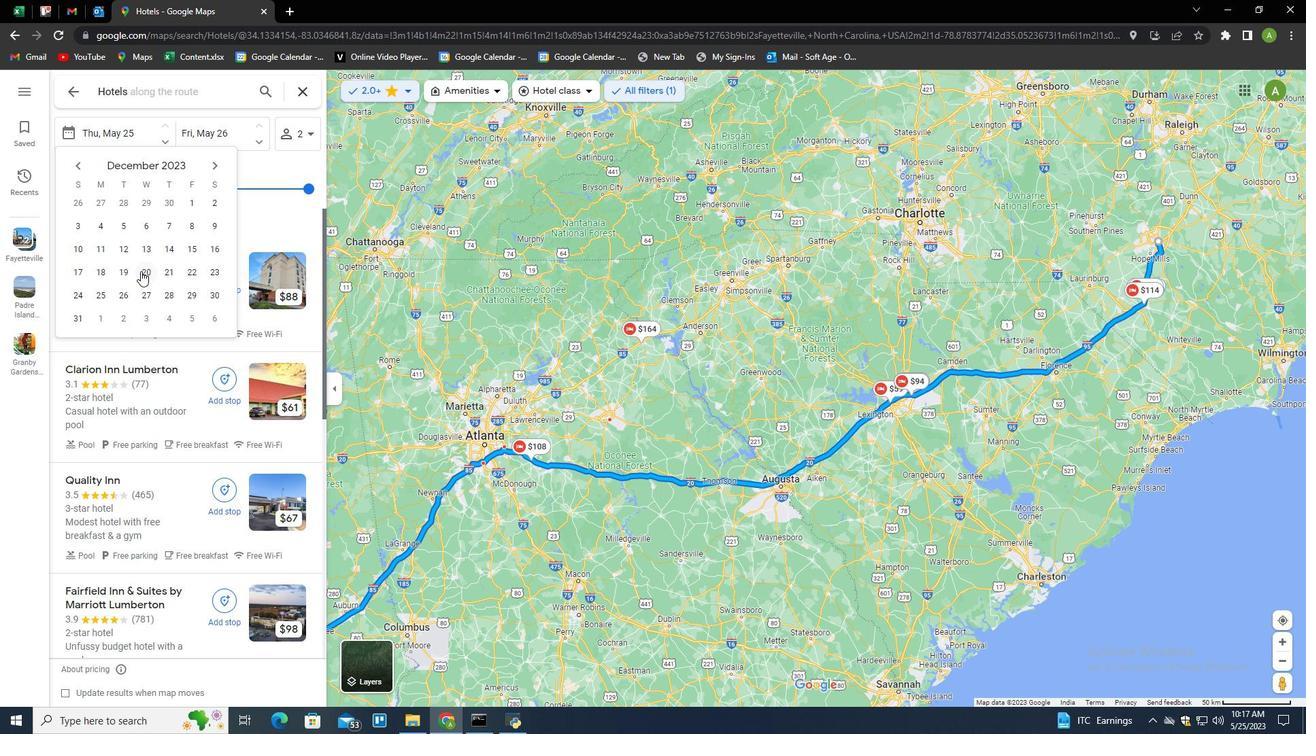
Action: Mouse pressed left at (140, 271)
Screenshot: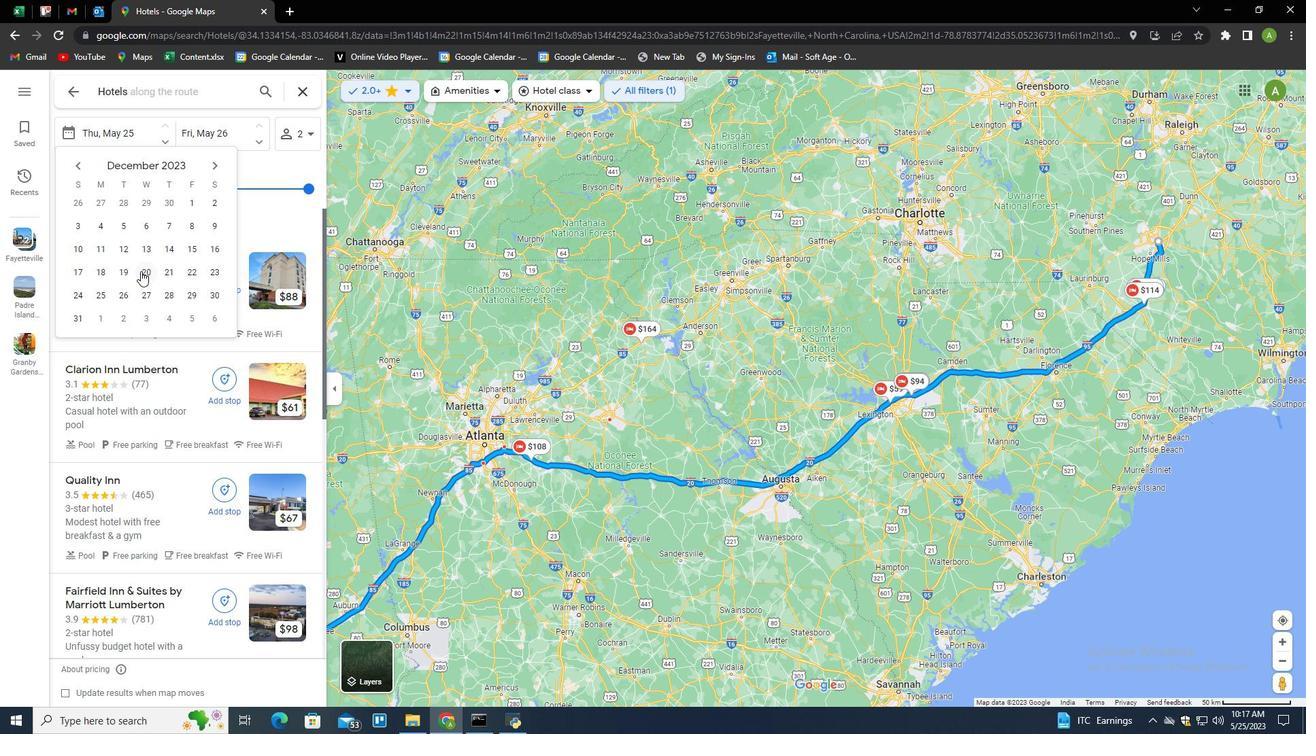 
Action: Mouse moved to (250, 274)
Screenshot: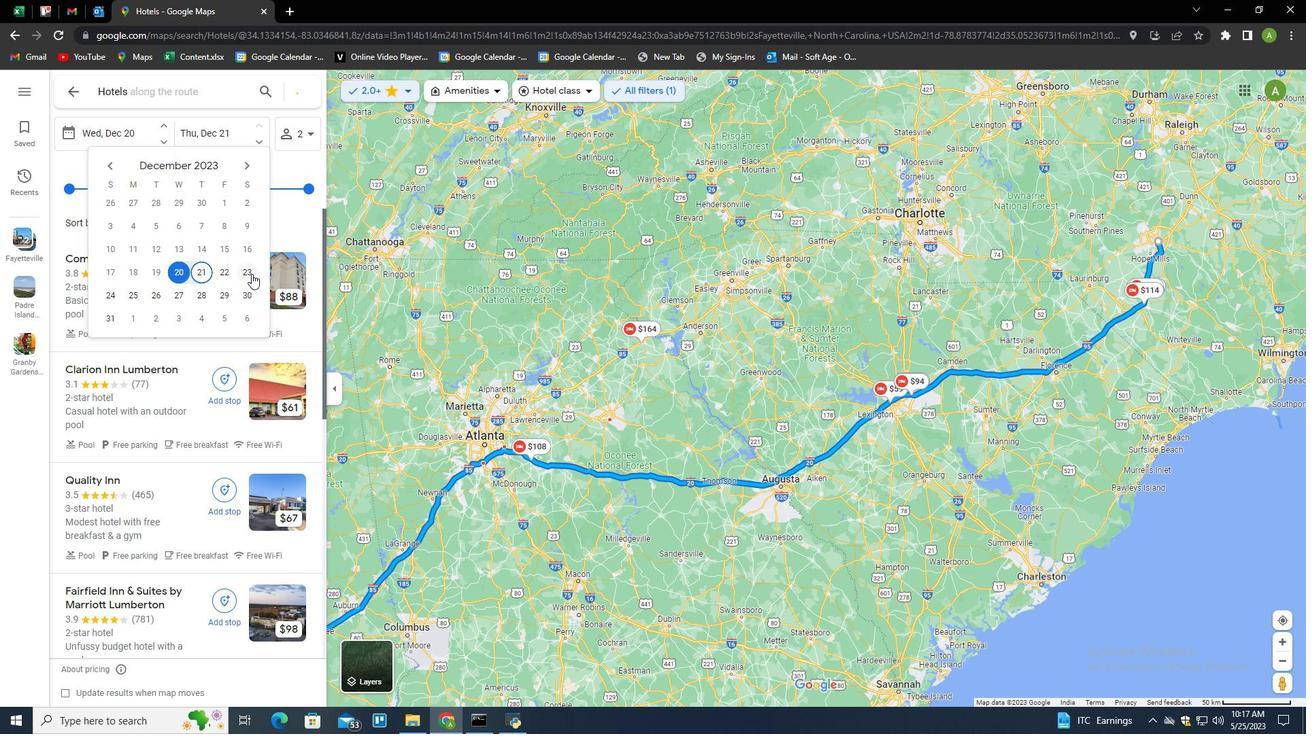 
Action: Mouse pressed left at (250, 274)
Screenshot: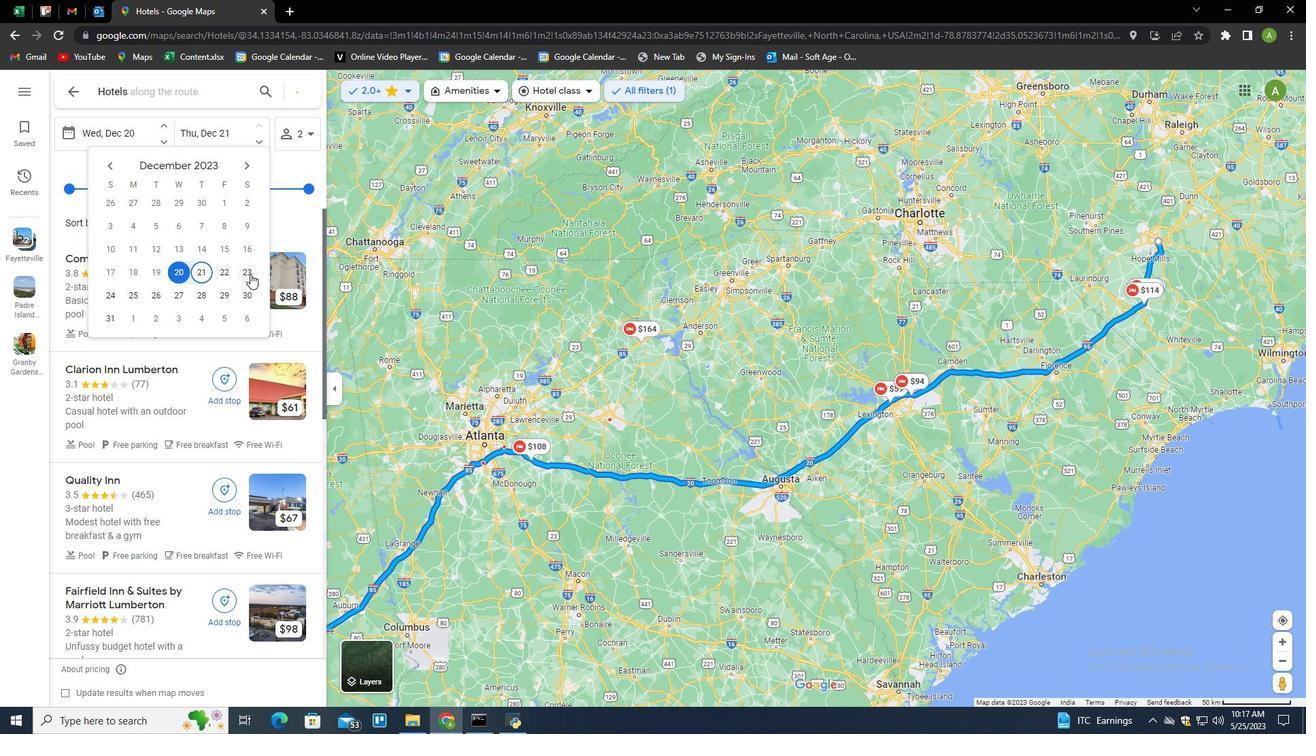 
Action: Mouse moved to (168, 297)
Screenshot: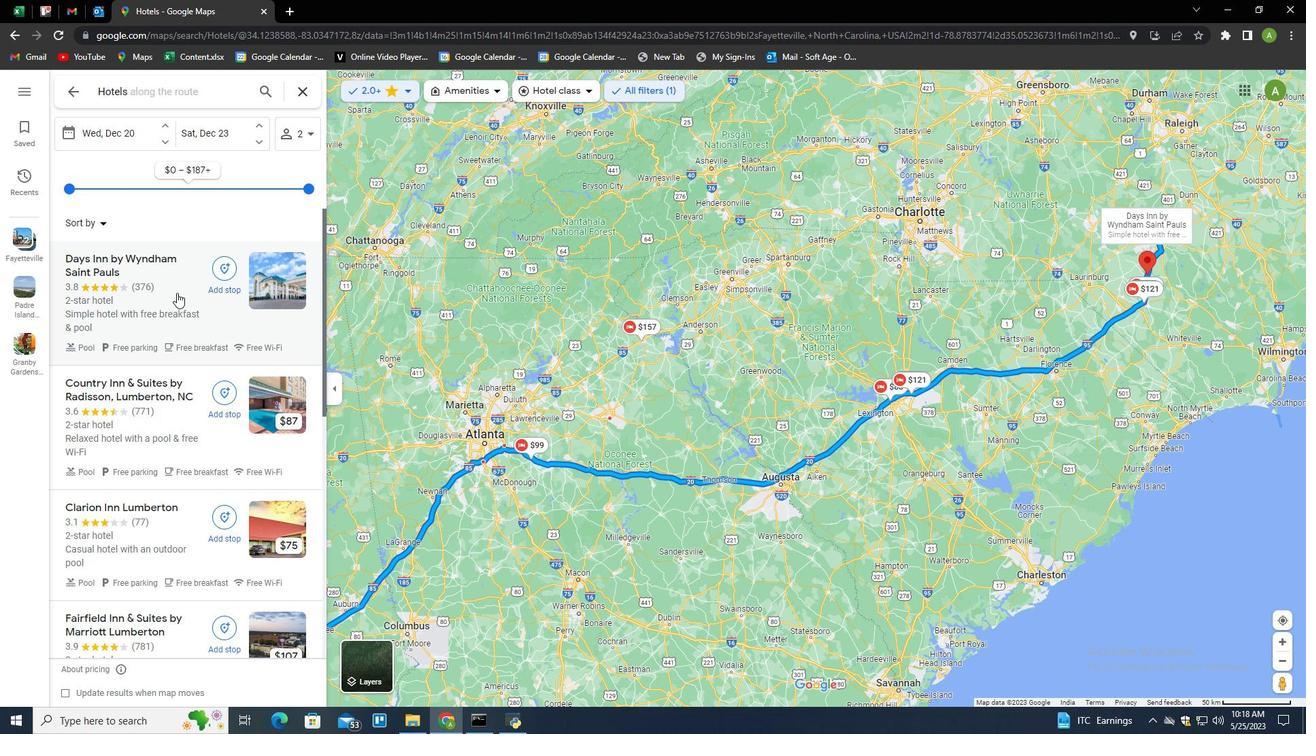 
Action: Mouse pressed left at (168, 297)
Screenshot: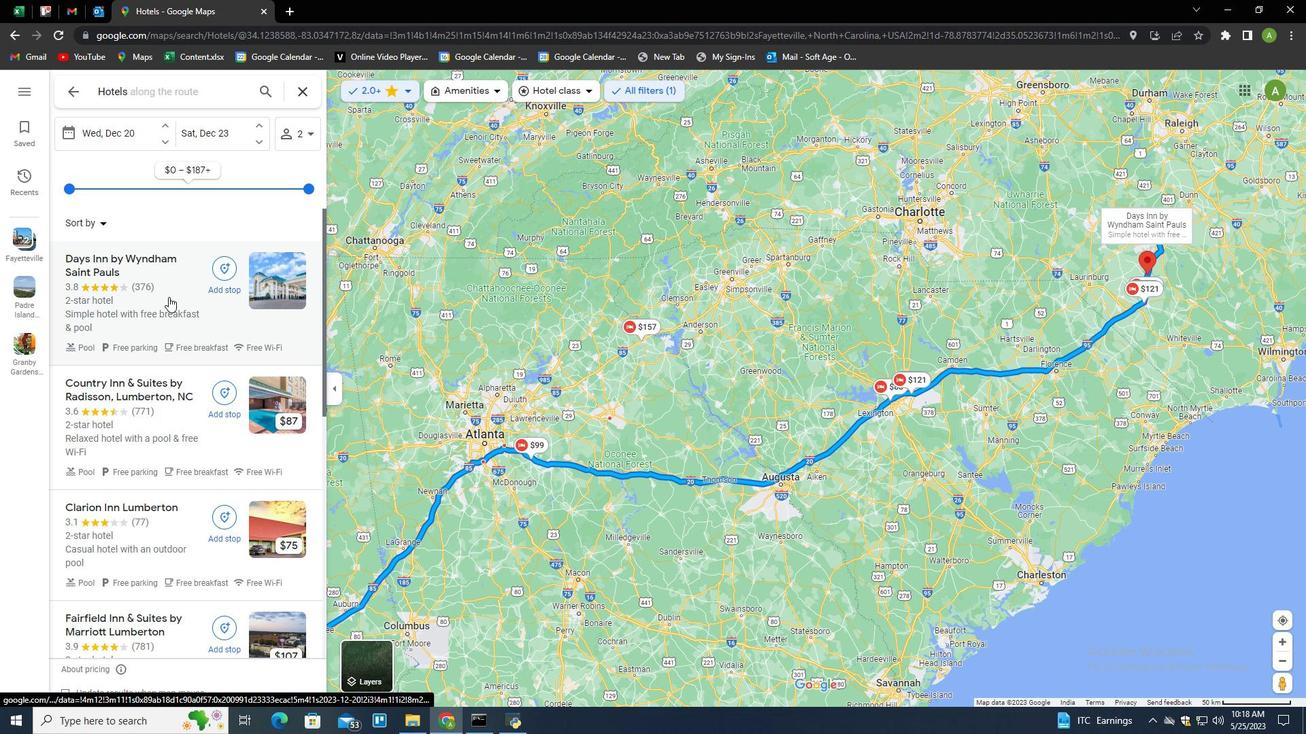 
Action: Mouse moved to (168, 298)
Screenshot: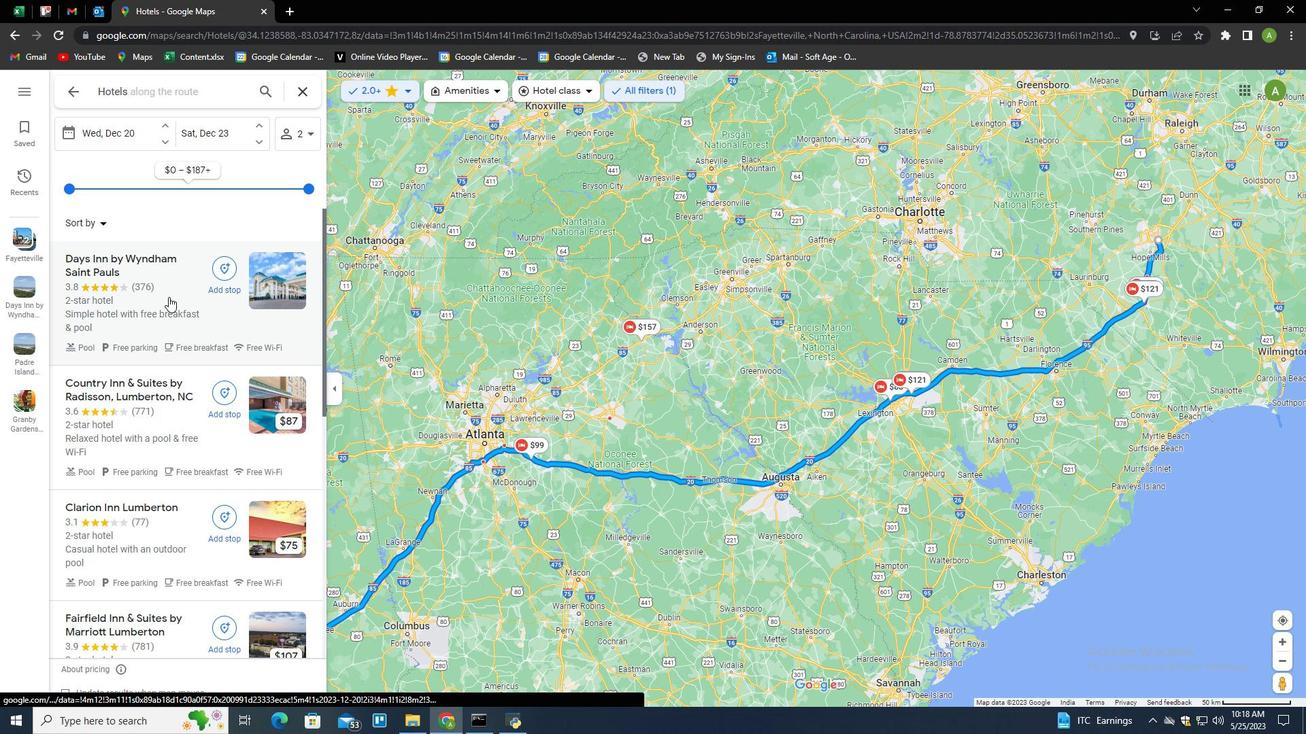 
Action: Mouse scrolled (168, 297) with delta (0, 0)
Screenshot: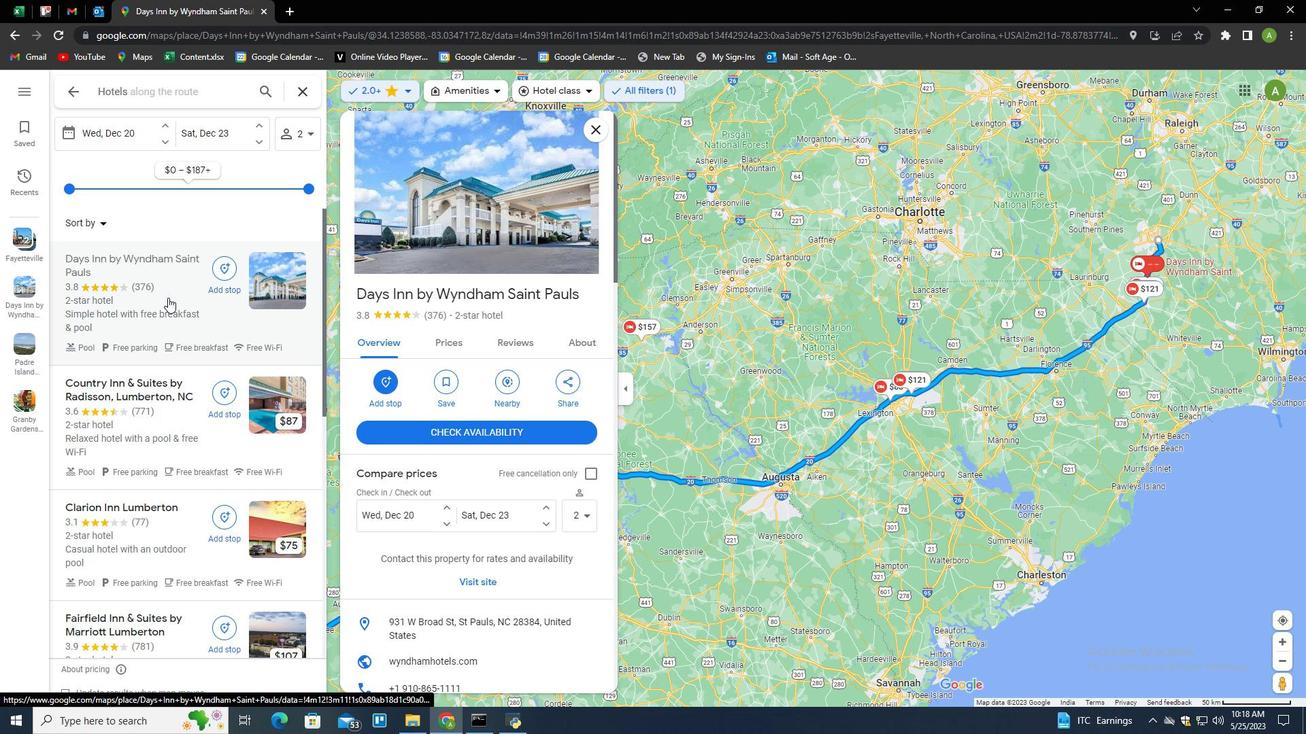 
Action: Mouse moved to (323, 386)
Screenshot: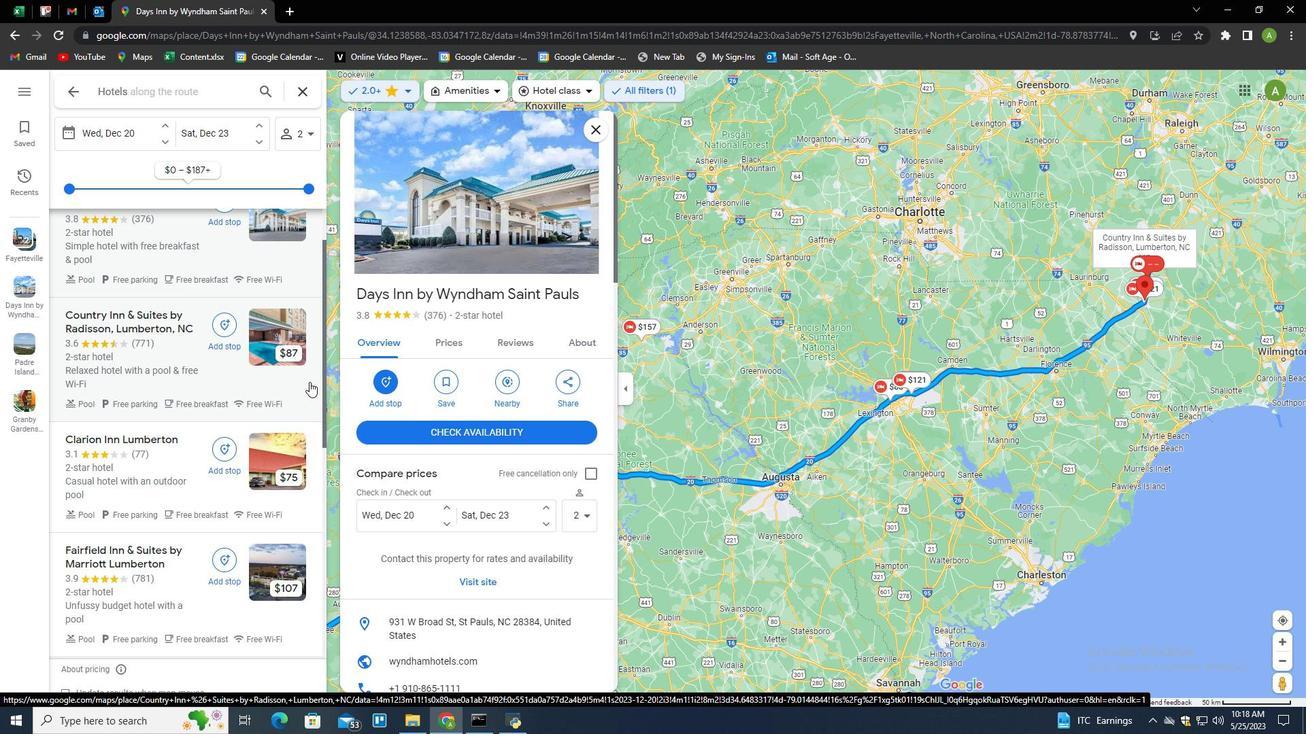 
Action: Mouse scrolled (323, 385) with delta (0, 0)
Screenshot: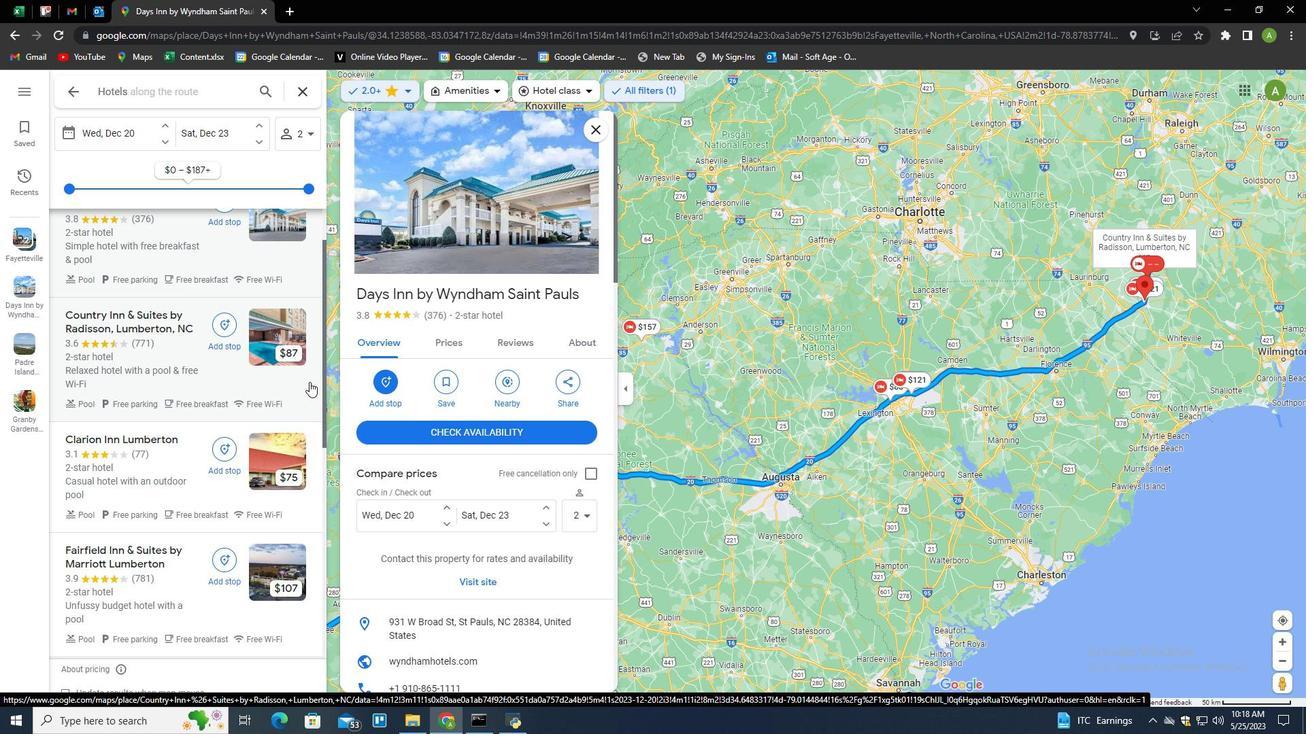
Action: Mouse moved to (542, 497)
Screenshot: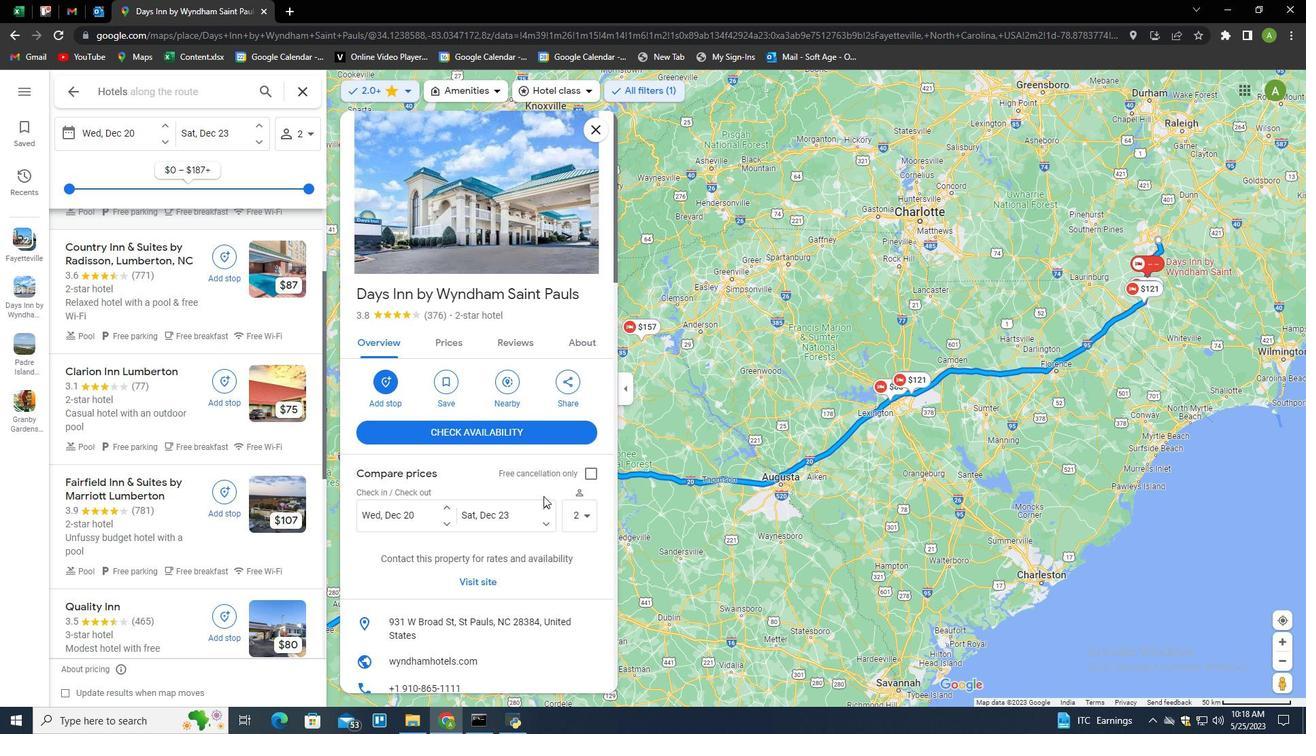 
Action: Mouse scrolled (542, 496) with delta (0, 0)
Screenshot: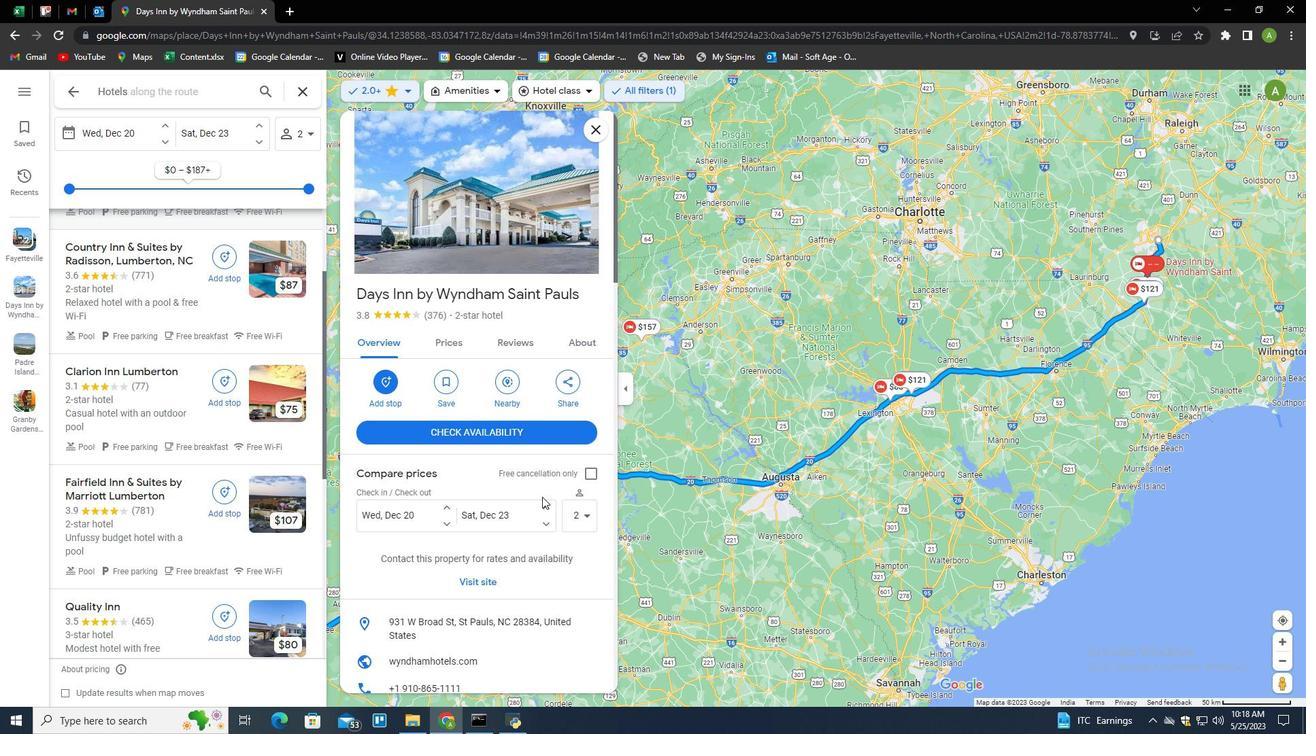 
Action: Mouse moved to (500, 430)
Screenshot: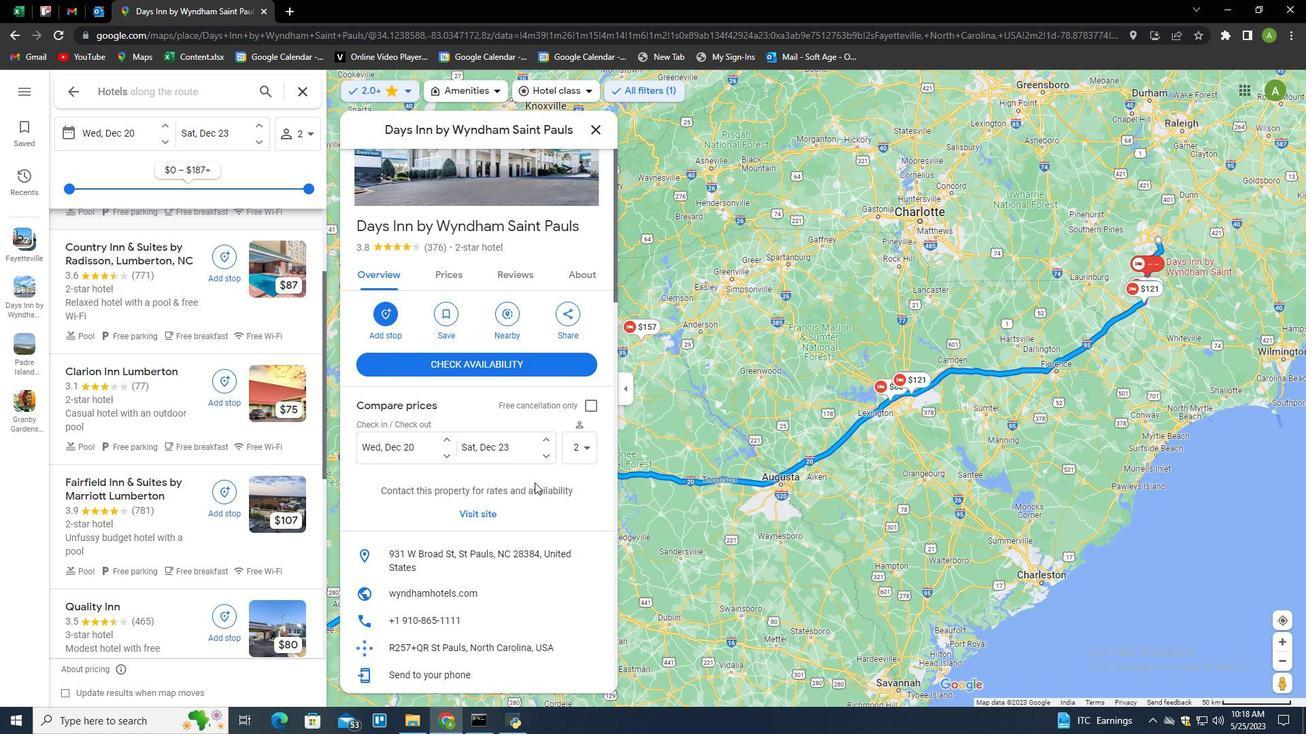 
Action: Mouse scrolled (500, 430) with delta (0, 0)
Screenshot: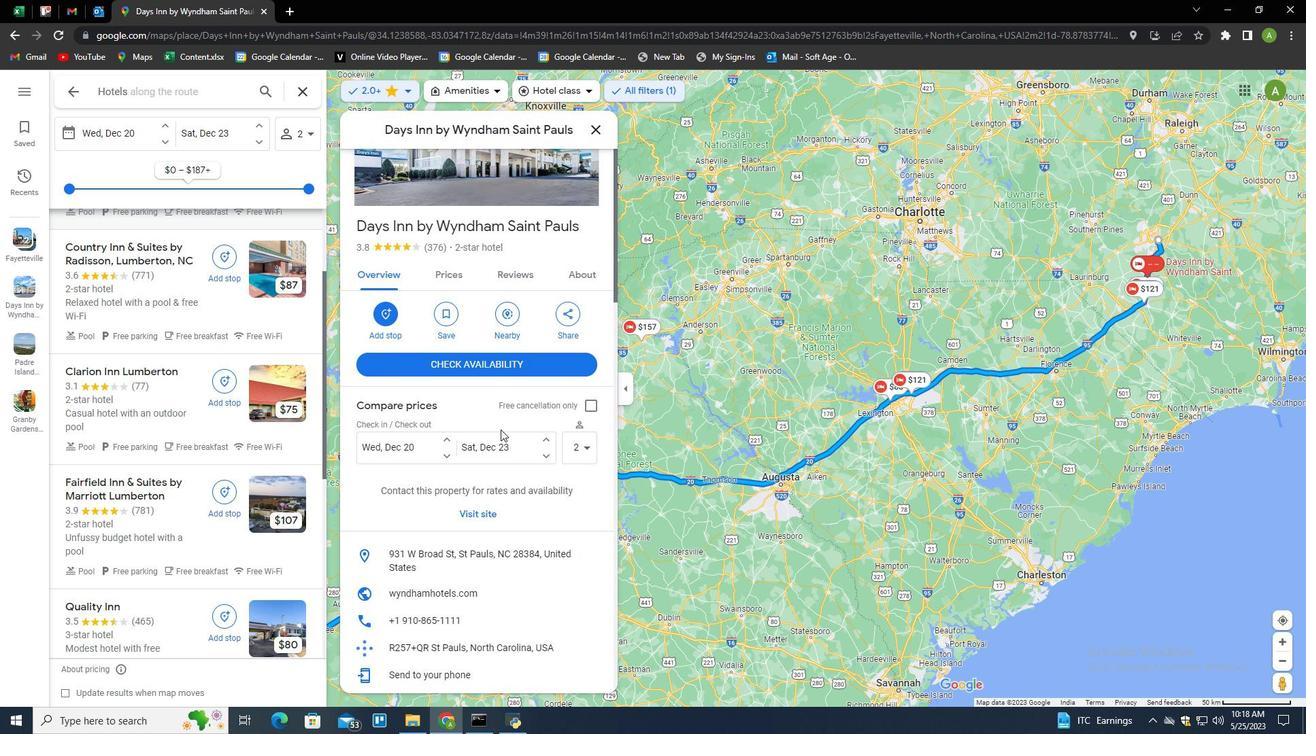 
Action: Mouse scrolled (500, 430) with delta (0, 0)
Screenshot: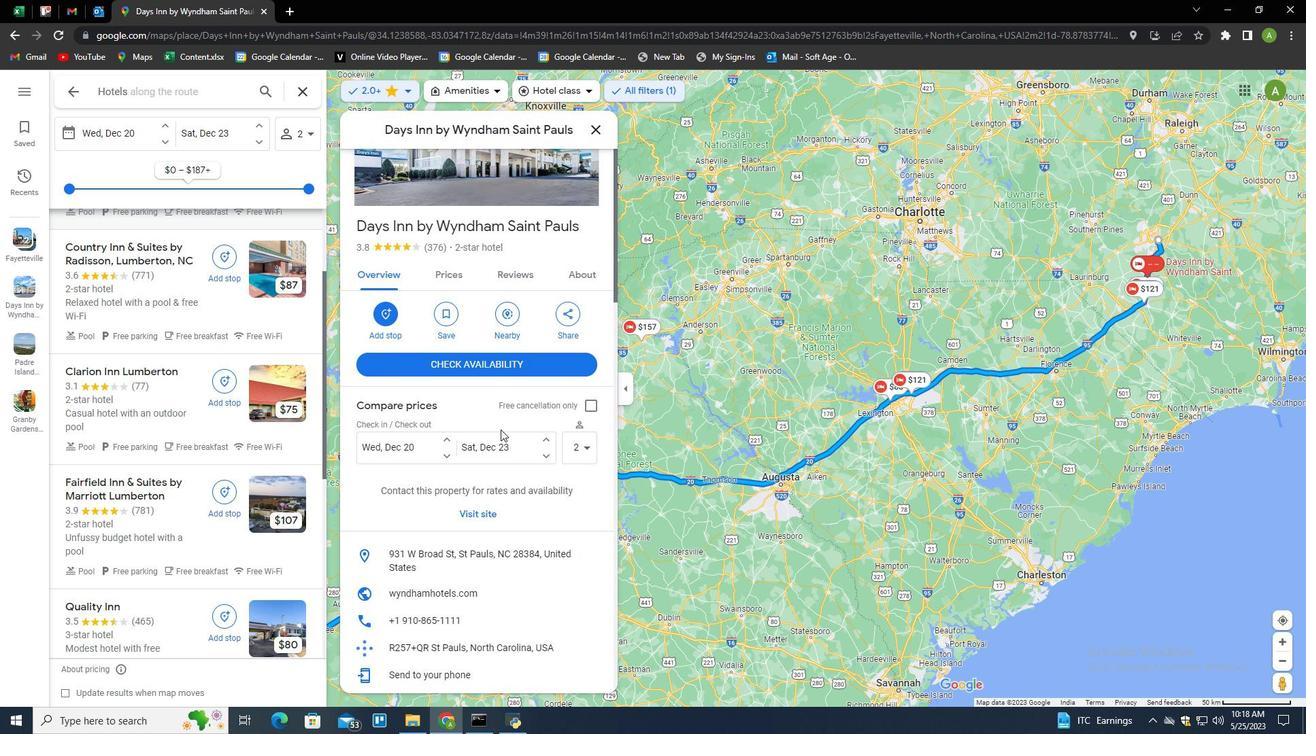
Action: Mouse scrolled (500, 430) with delta (0, 0)
Screenshot: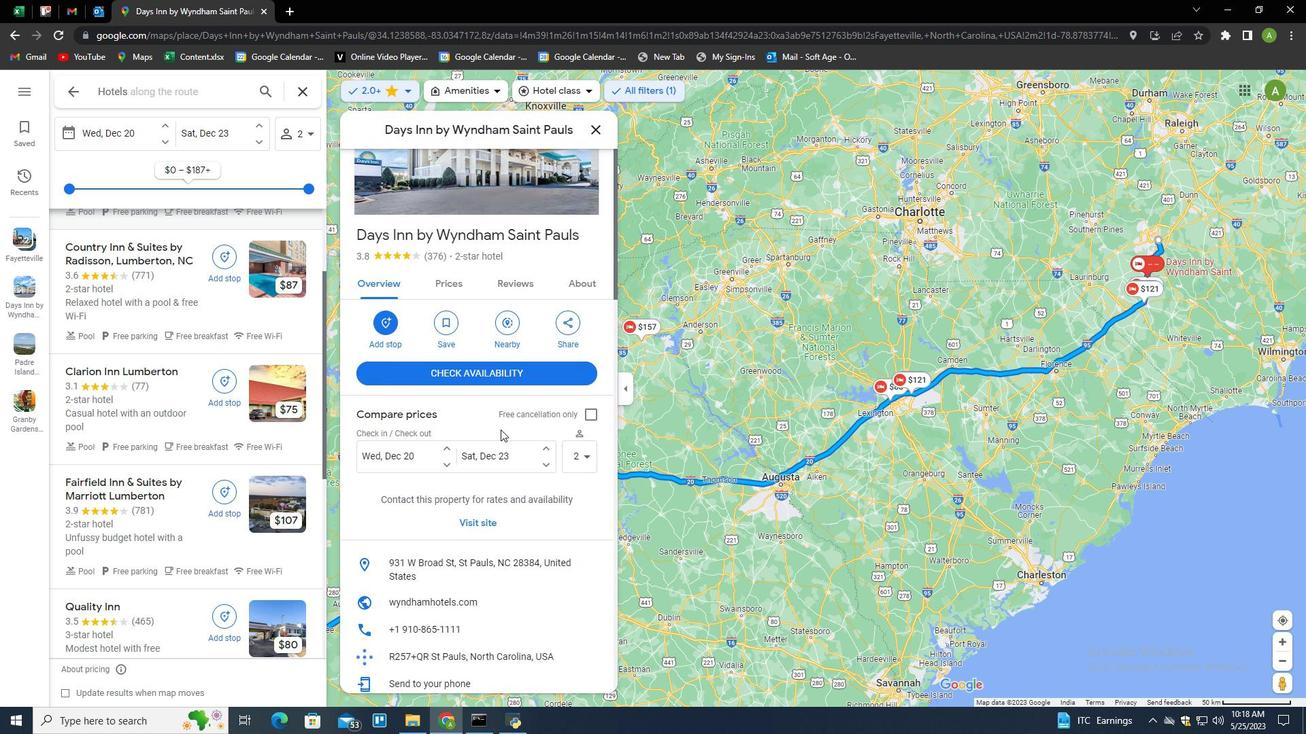 
Action: Mouse moved to (412, 249)
Screenshot: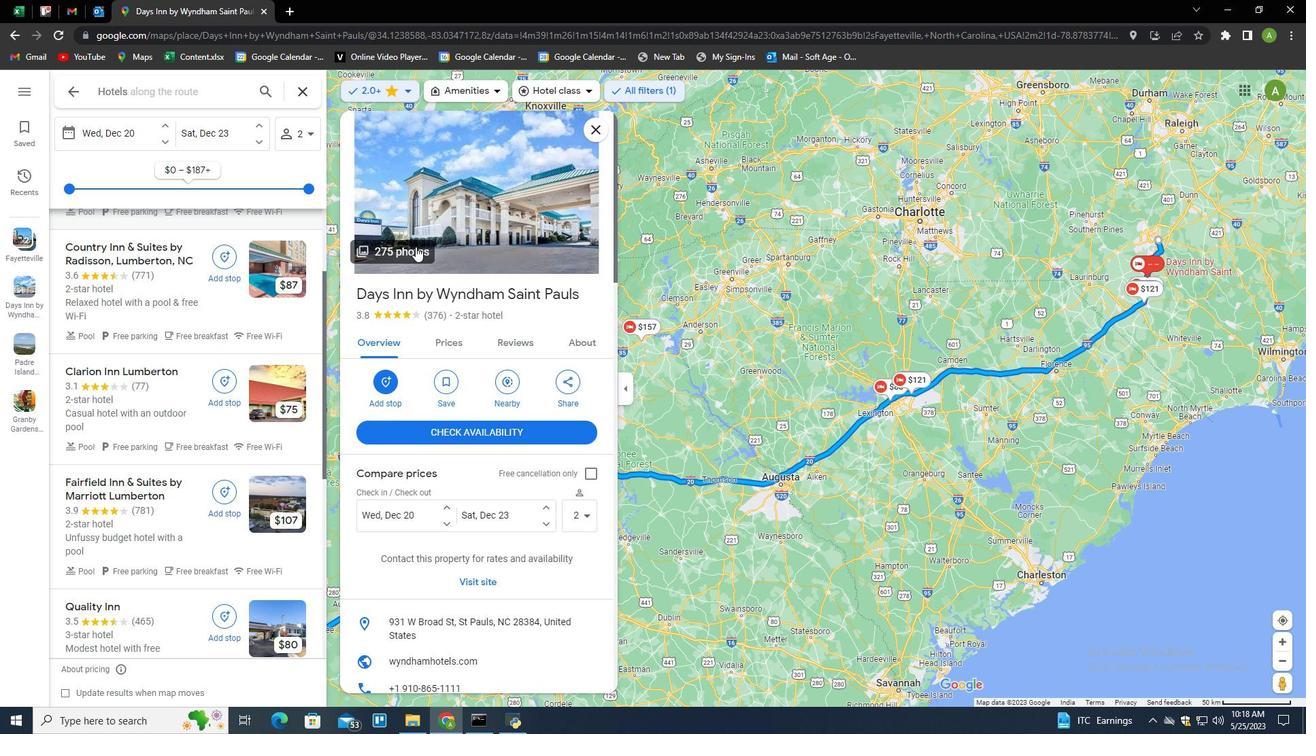 
Action: Mouse pressed left at (412, 249)
Screenshot: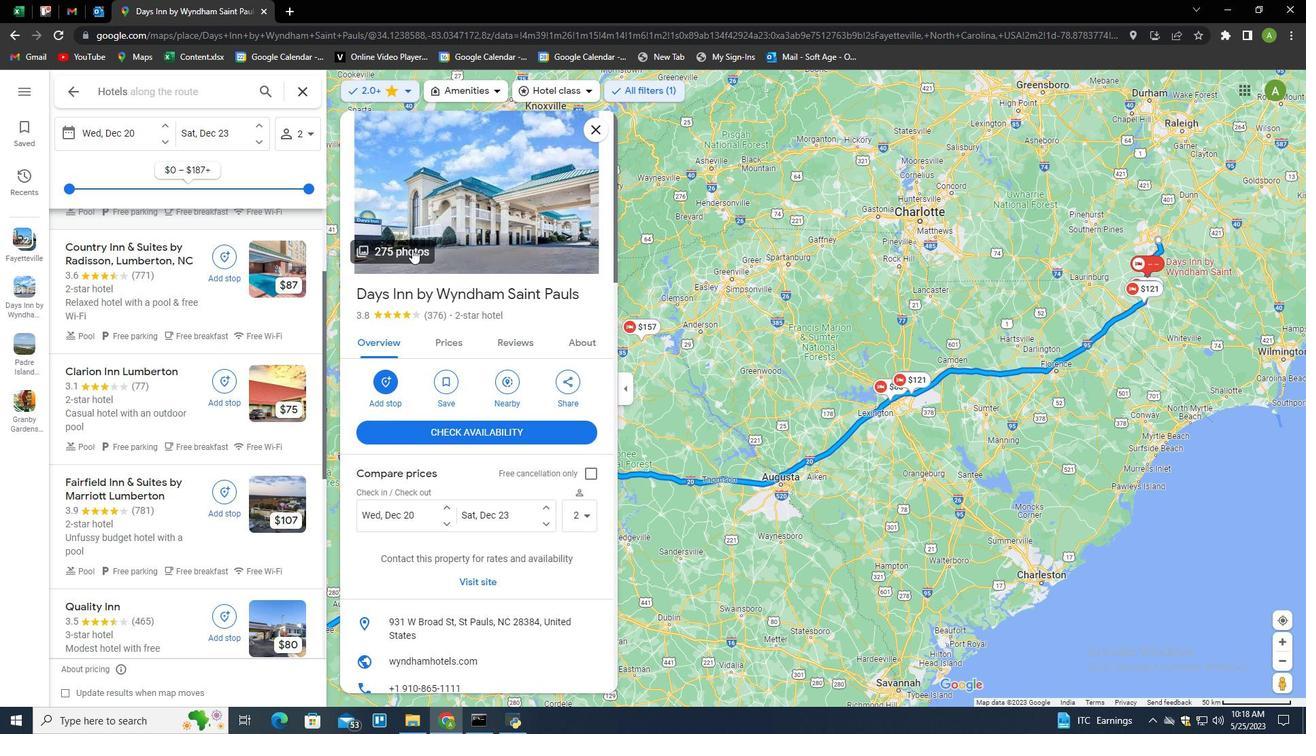 
Action: Mouse moved to (892, 483)
Screenshot: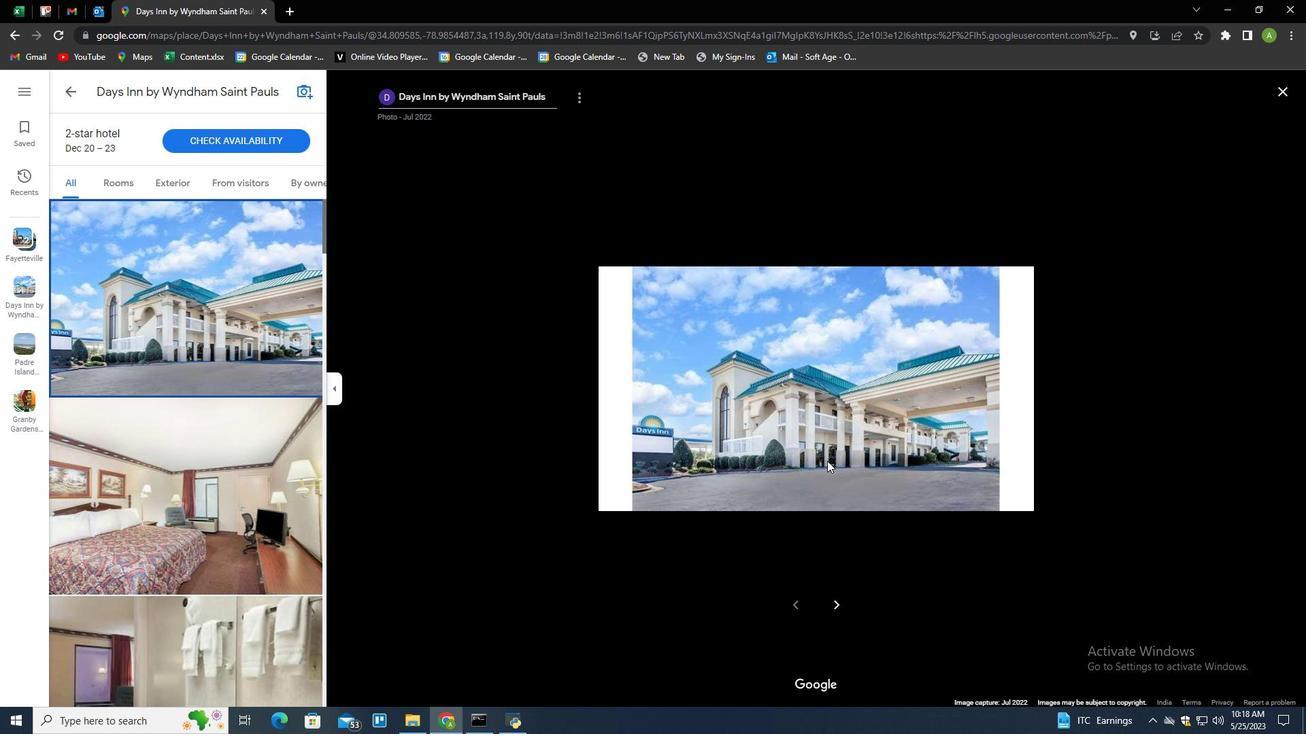 
Action: Key pressed <Key.right><Key.right><Key.right><Key.right><Key.right><Key.right><Key.right>
Screenshot: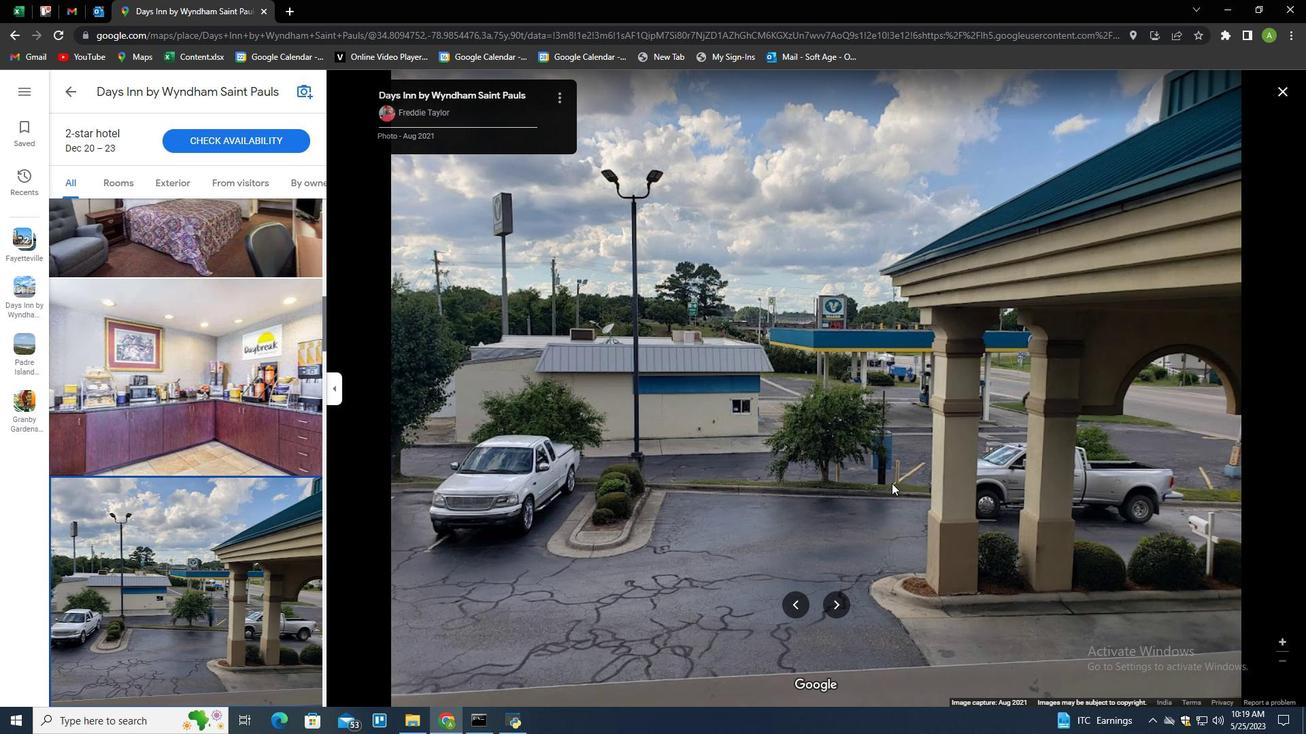 
Action: Mouse moved to (893, 483)
Screenshot: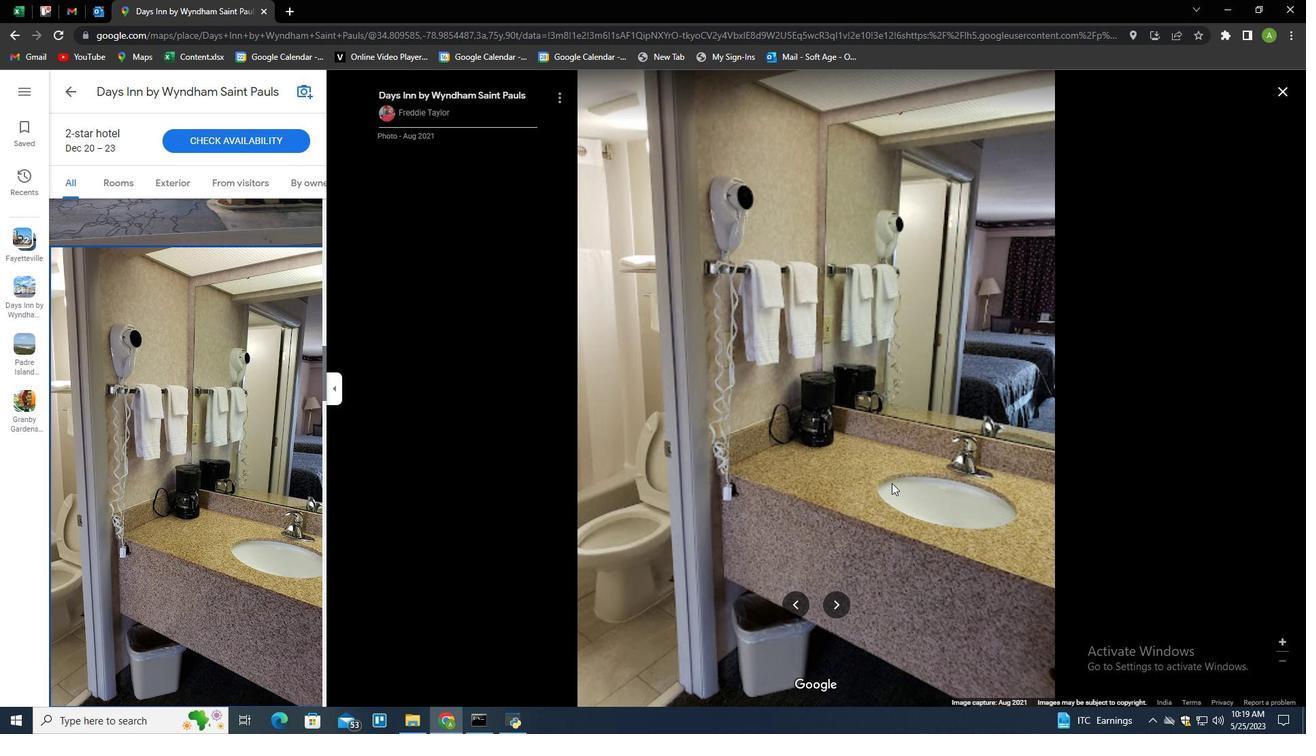 
Action: Key pressed <Key.right><Key.right><Key.right><Key.shift>+++<Key.right><Key.right><Key.right><Key.right><Key.right><Key.right><Key.right><Key.right><Key.right><Key.right><Key.right><Key.right><Key.right><Key.right><Key.right><Key.right>
Screenshot: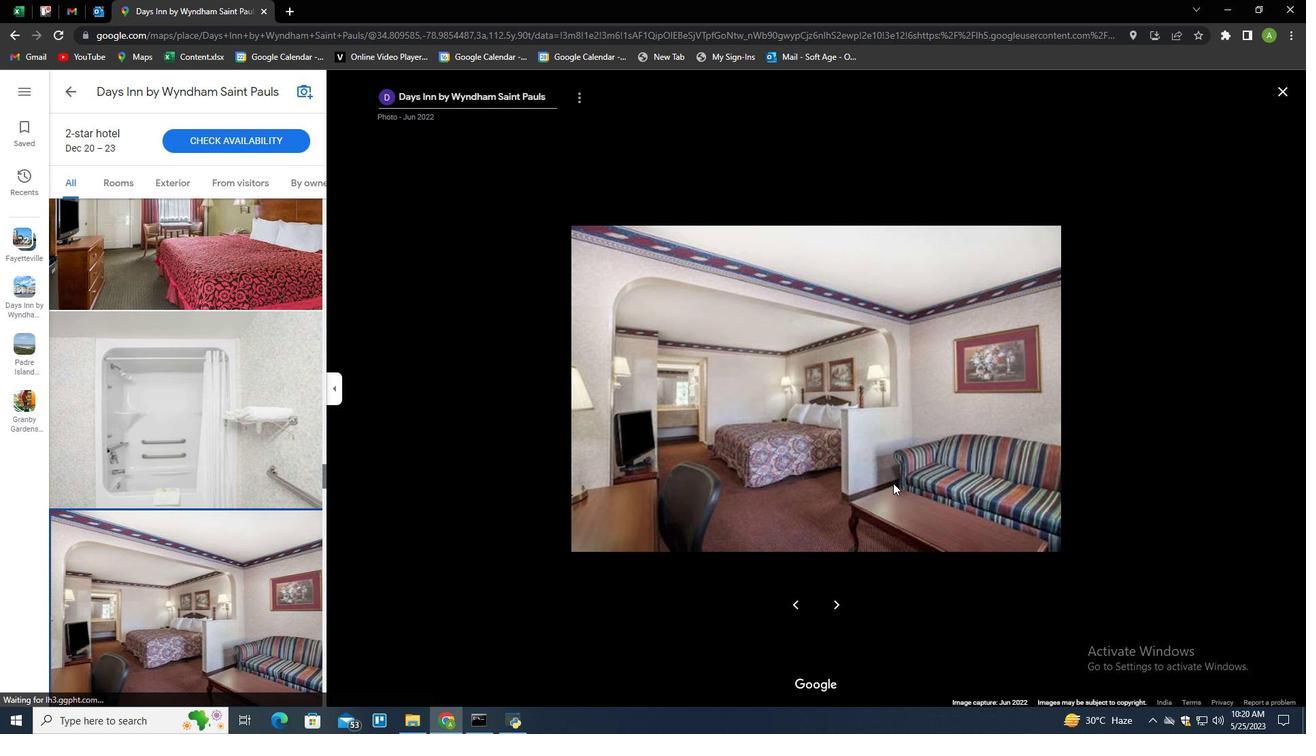 
Action: Mouse moved to (1281, 90)
Screenshot: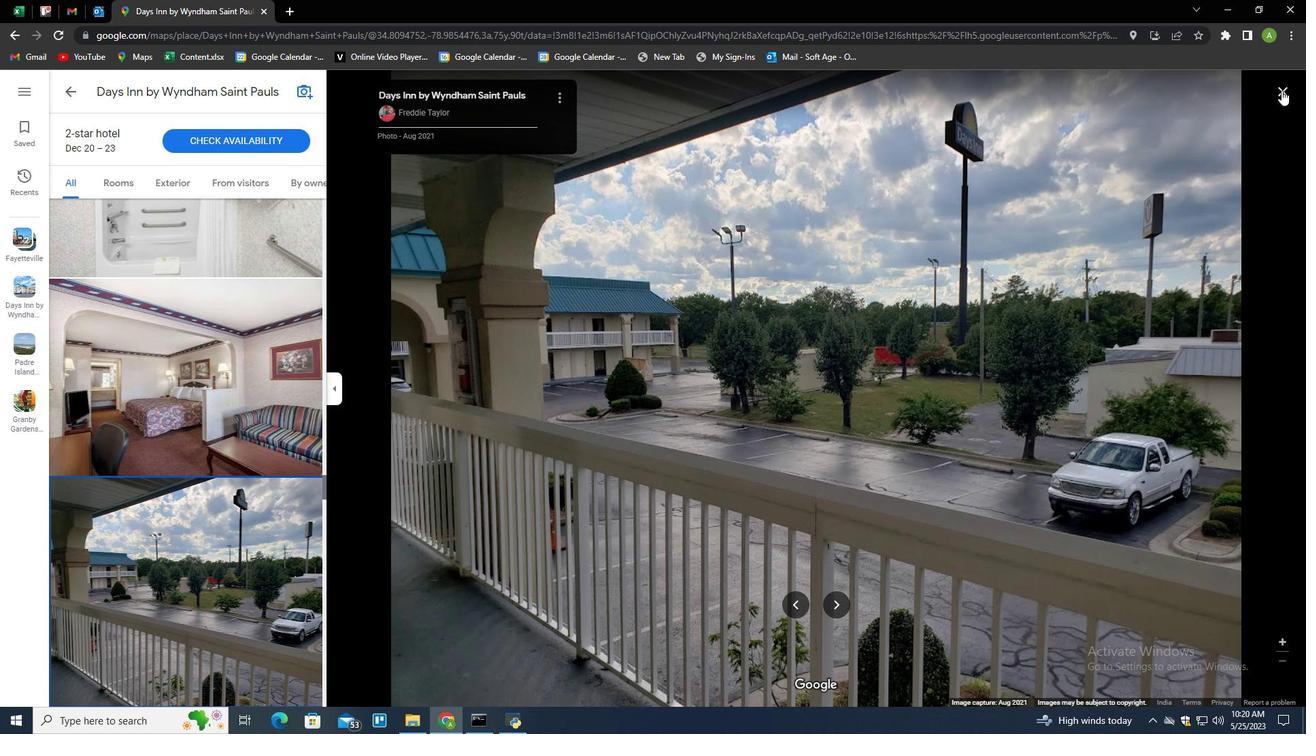 
Action: Mouse pressed left at (1281, 90)
Screenshot: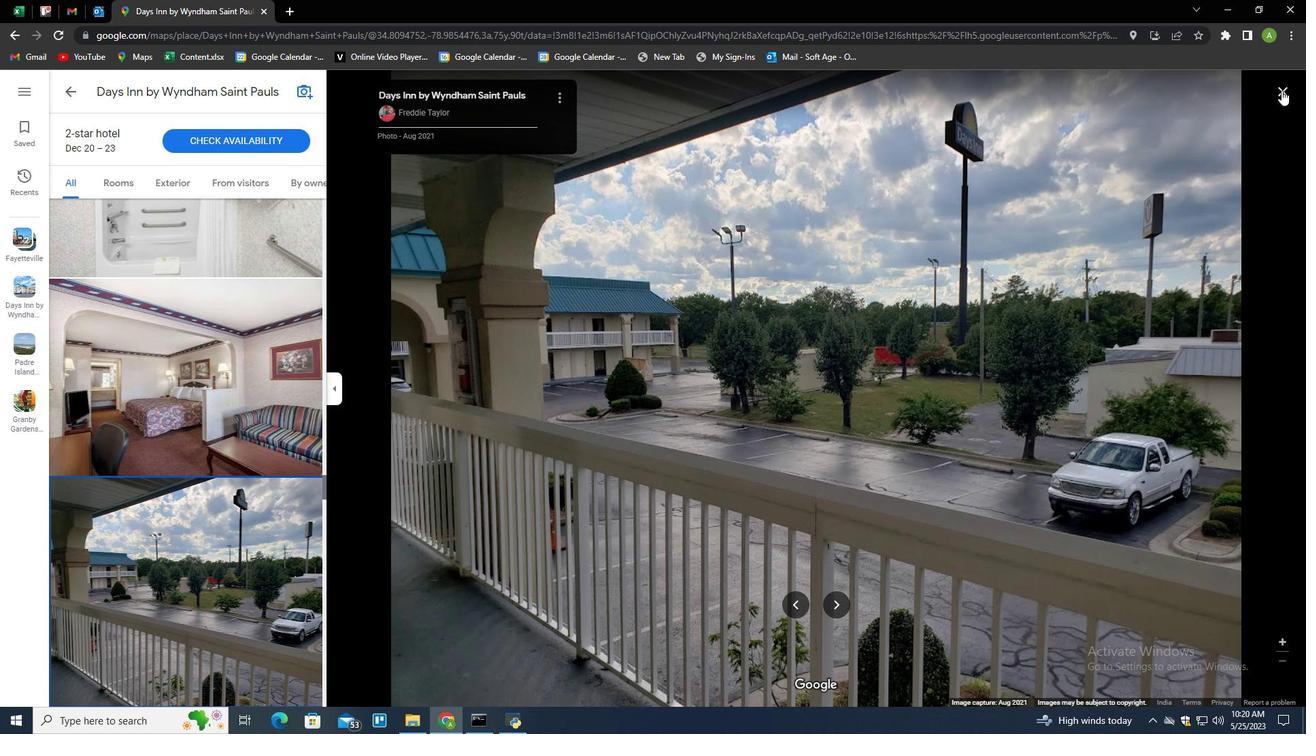 
Action: Mouse moved to (155, 446)
Screenshot: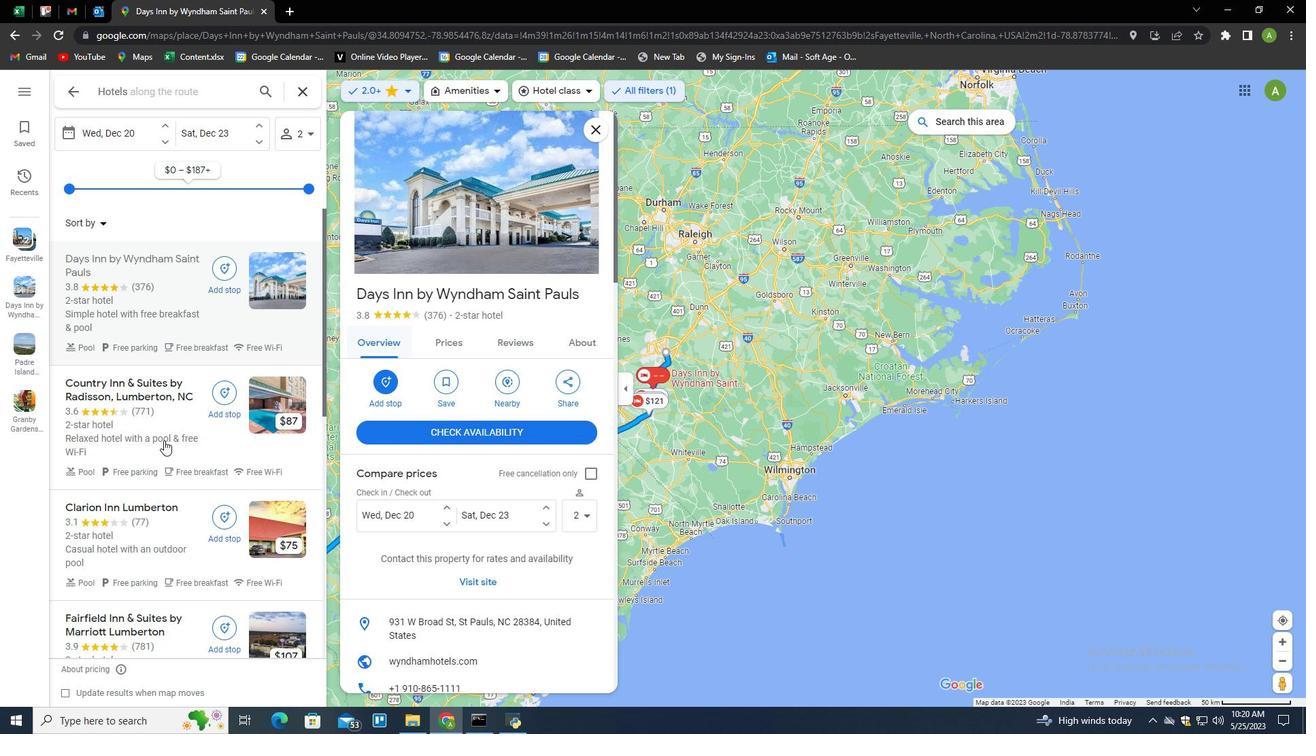 
Action: Mouse pressed left at (155, 446)
Screenshot: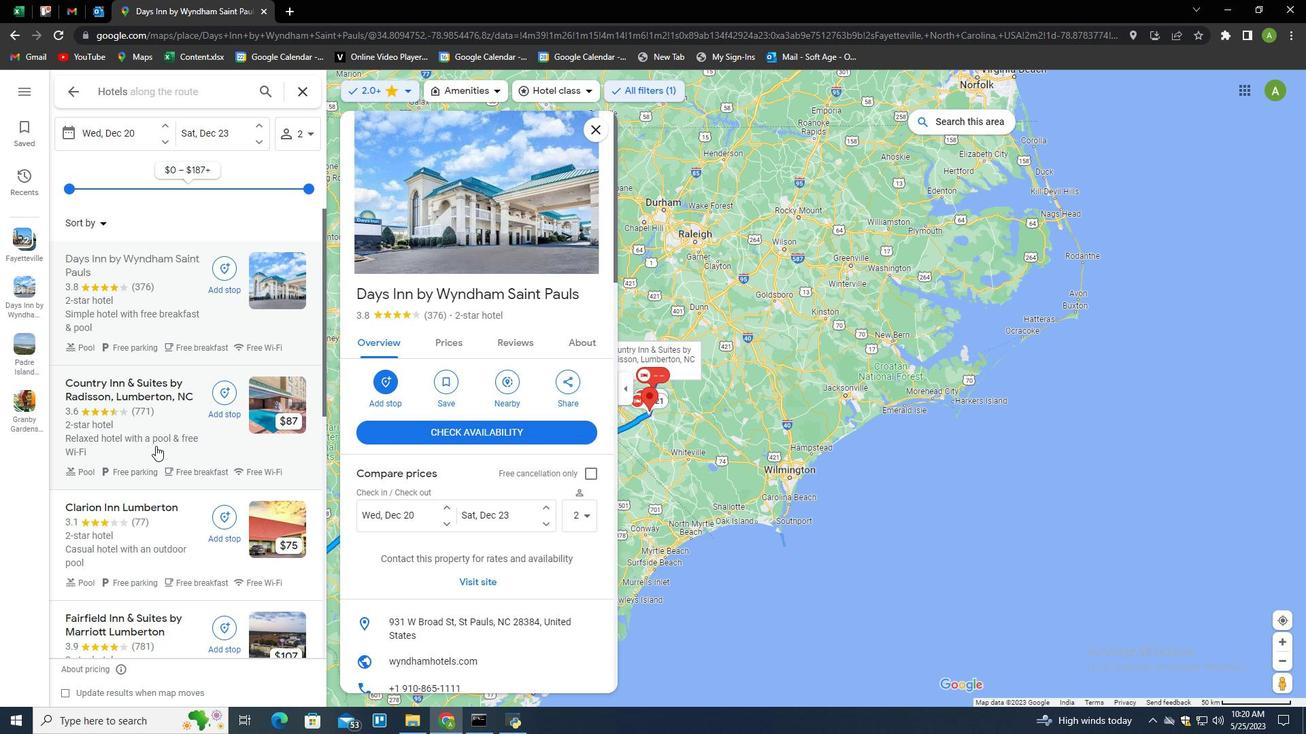 
Action: Mouse moved to (401, 256)
Screenshot: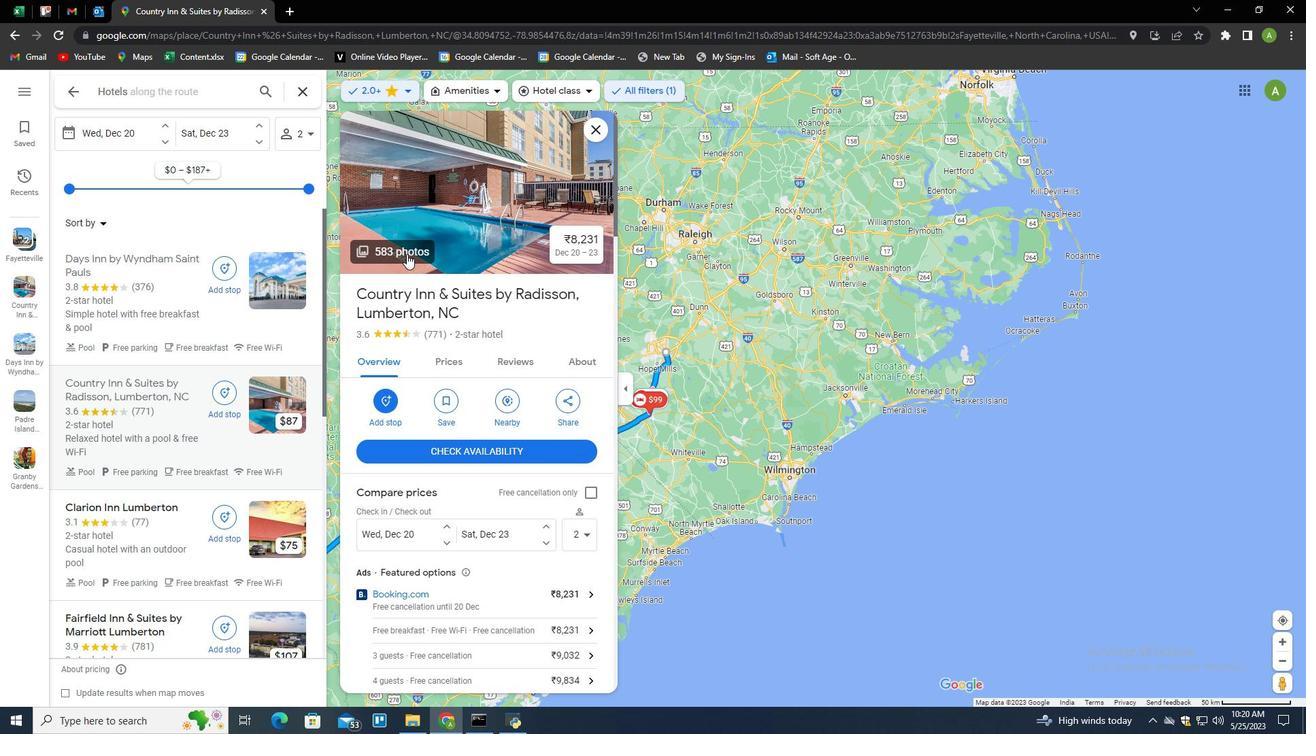 
Action: Mouse pressed left at (401, 256)
Screenshot: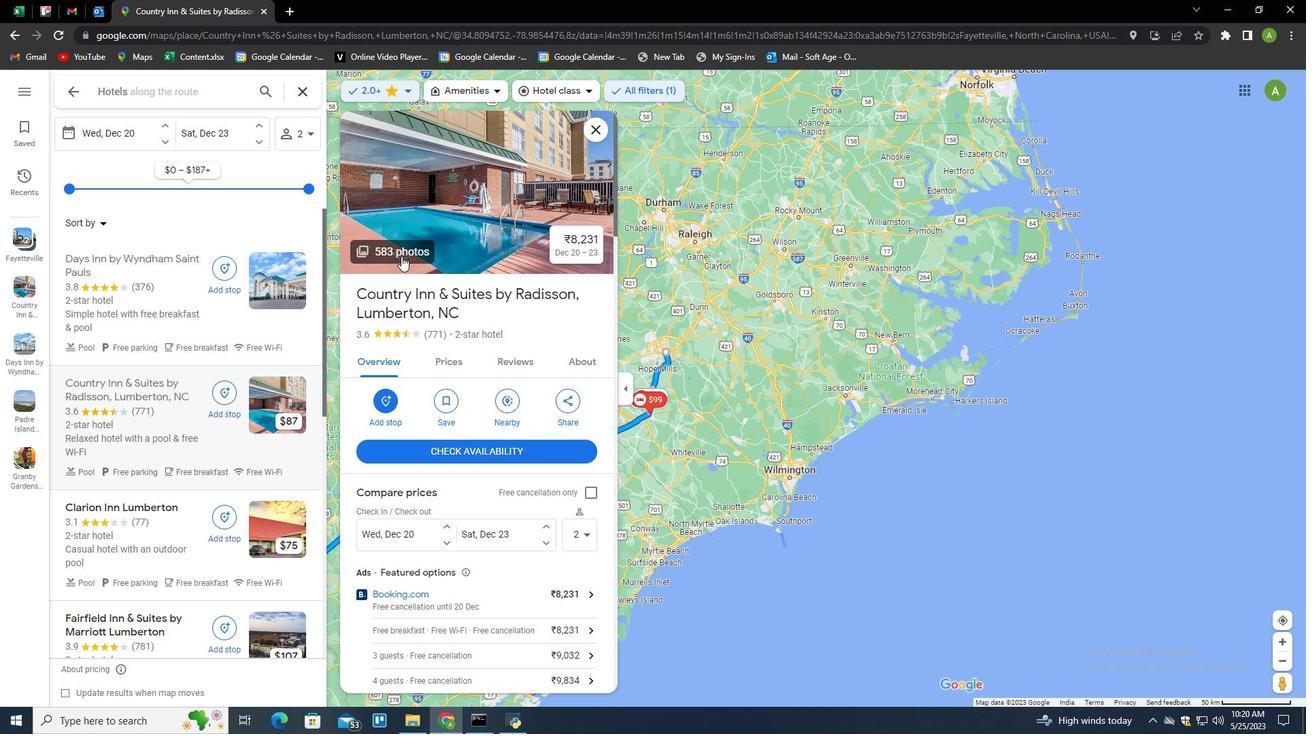 
Action: Mouse moved to (742, 413)
Screenshot: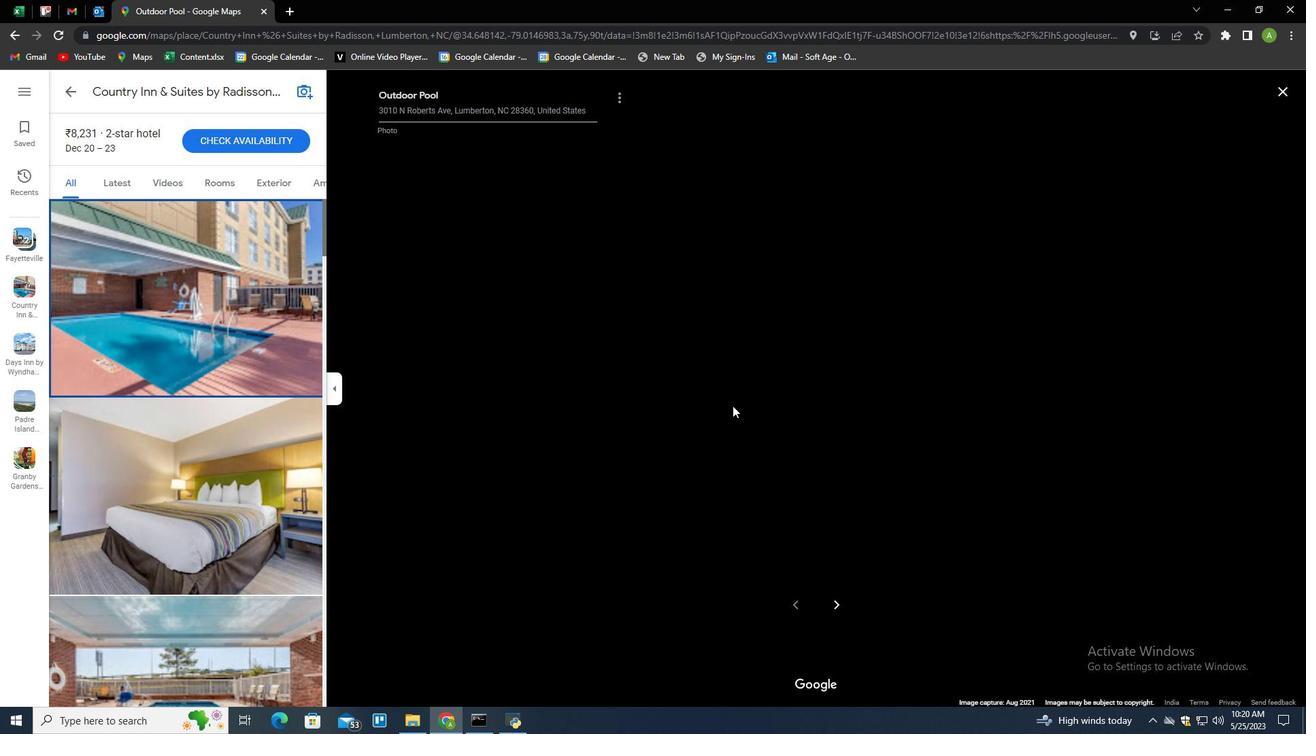 
Action: Key pressed <Key.right><Key.right>
Screenshot: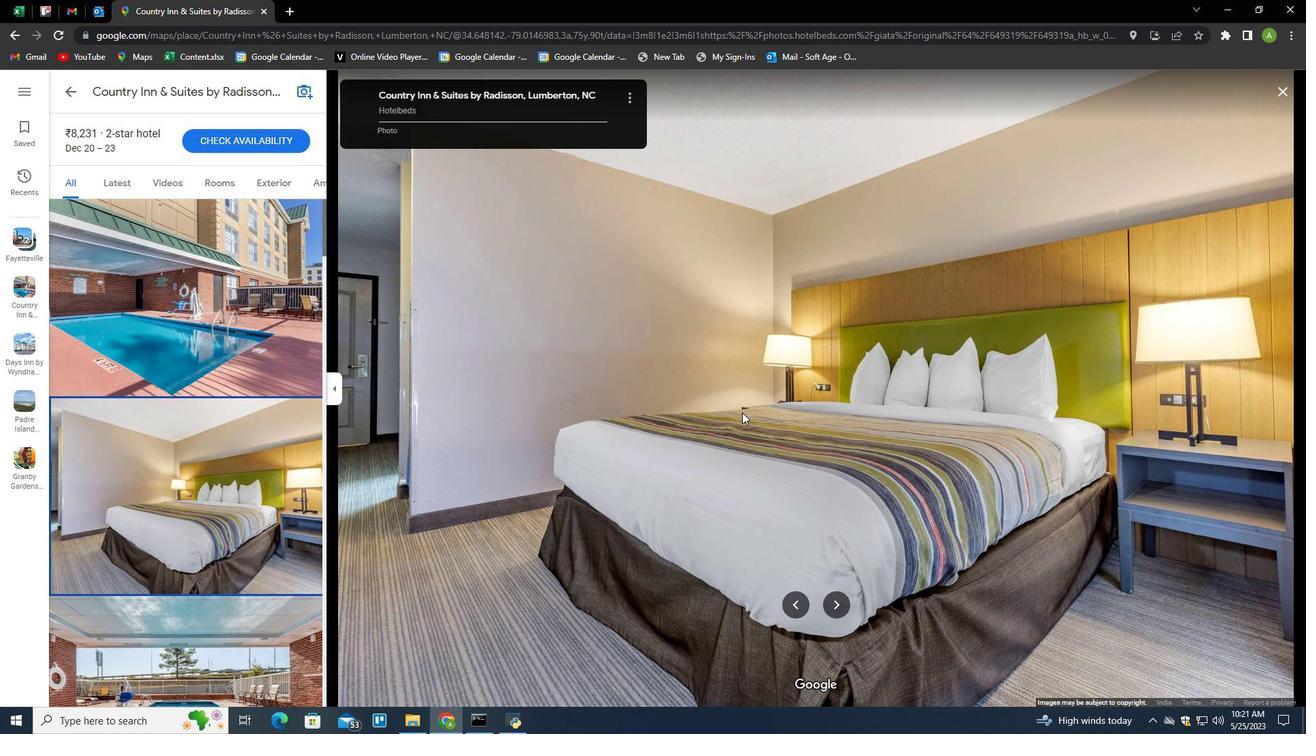 
Action: Mouse moved to (838, 352)
Screenshot: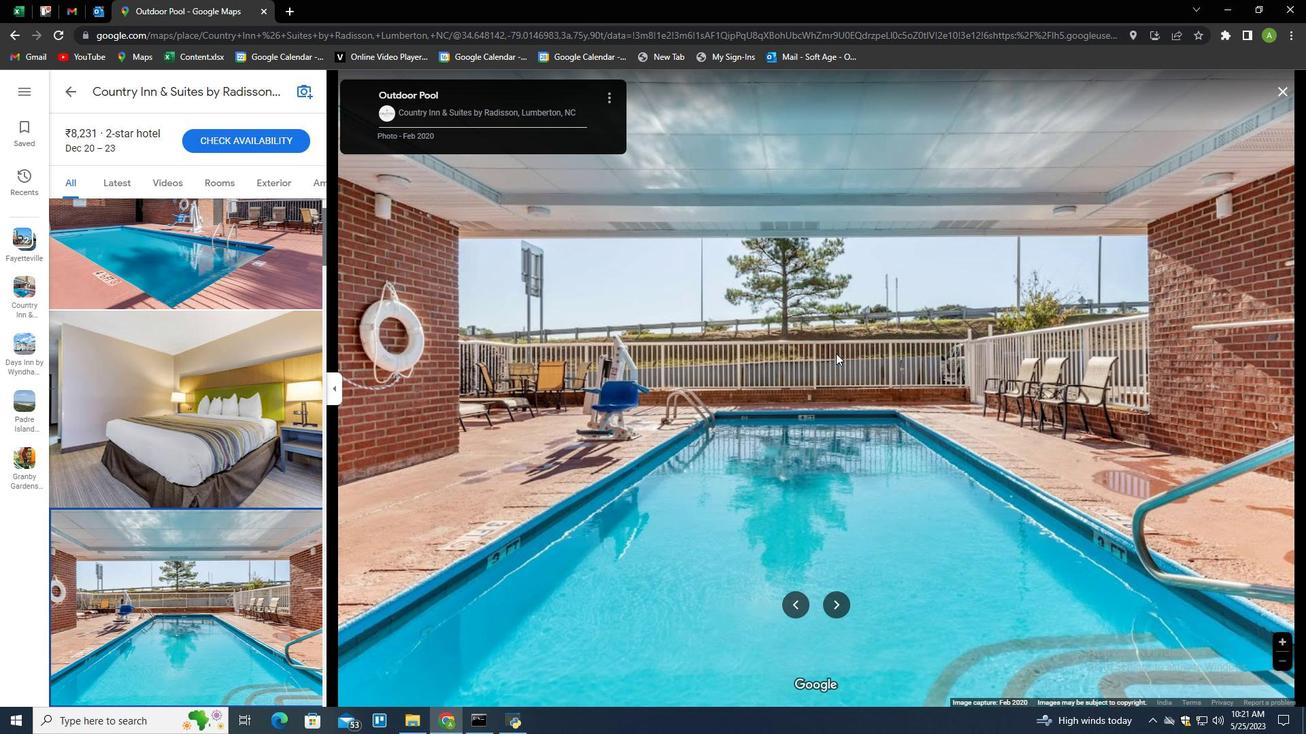 
Action: Key pressed <Key.right>
Screenshot: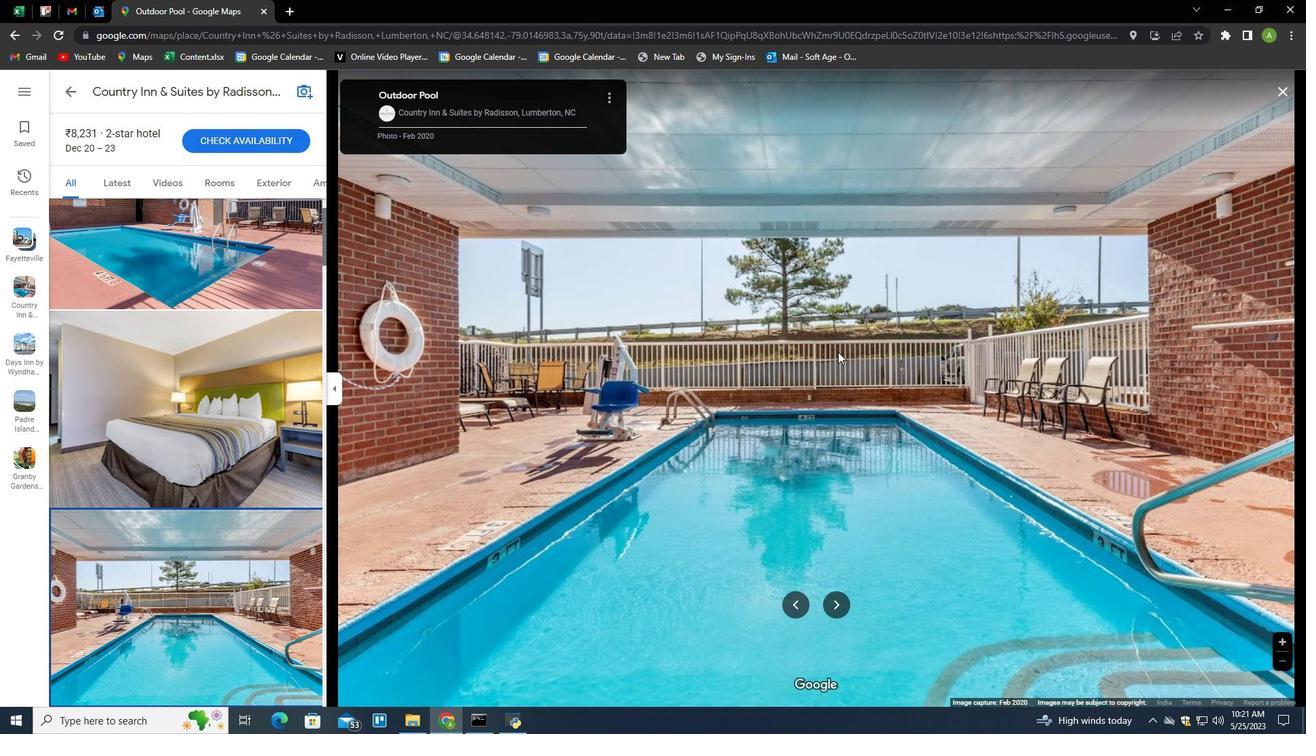 
Action: Mouse moved to (843, 348)
Screenshot: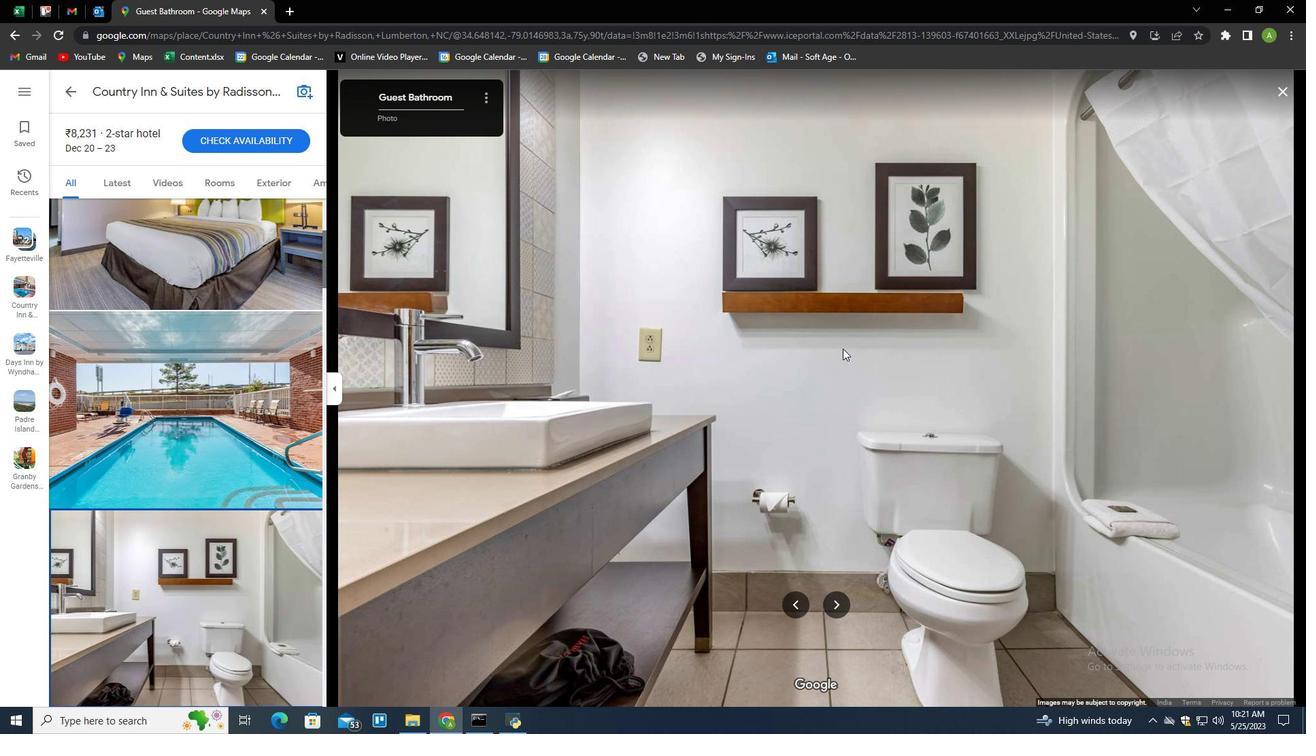 
Action: Key pressed <Key.right>
Screenshot: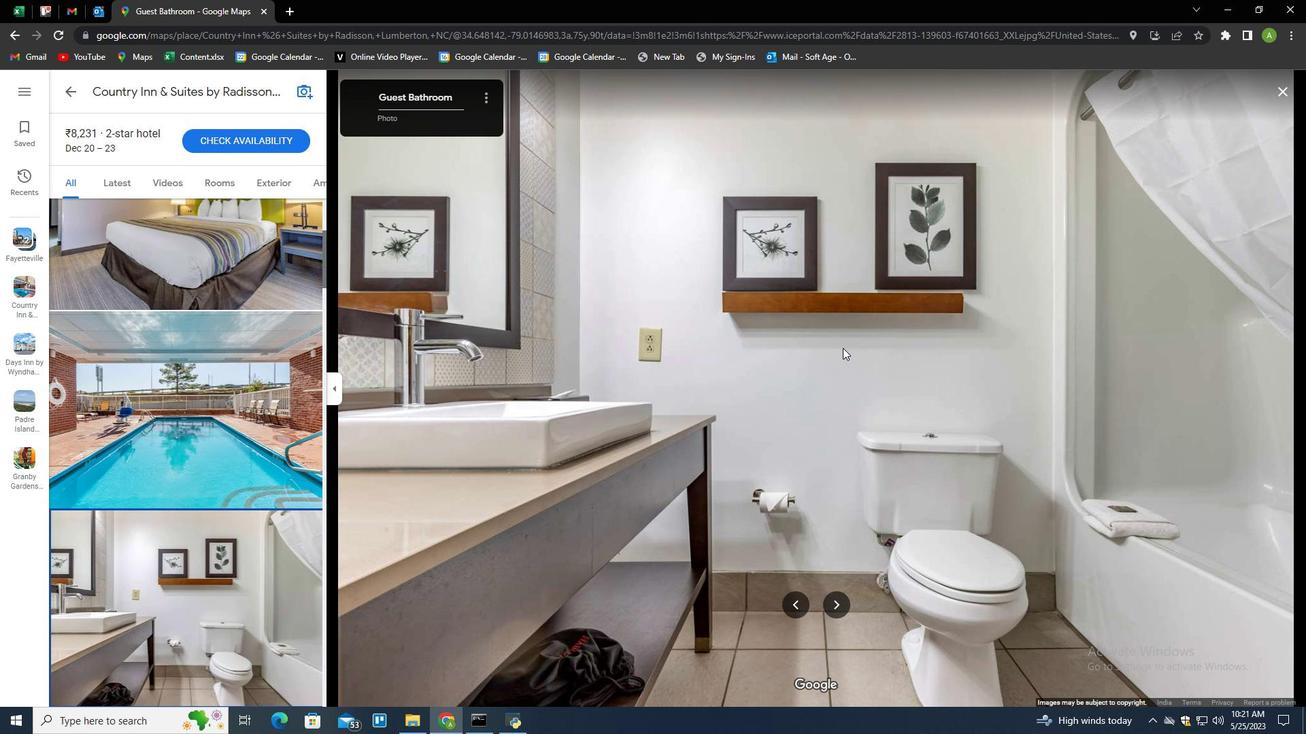 
Action: Mouse moved to (844, 347)
Screenshot: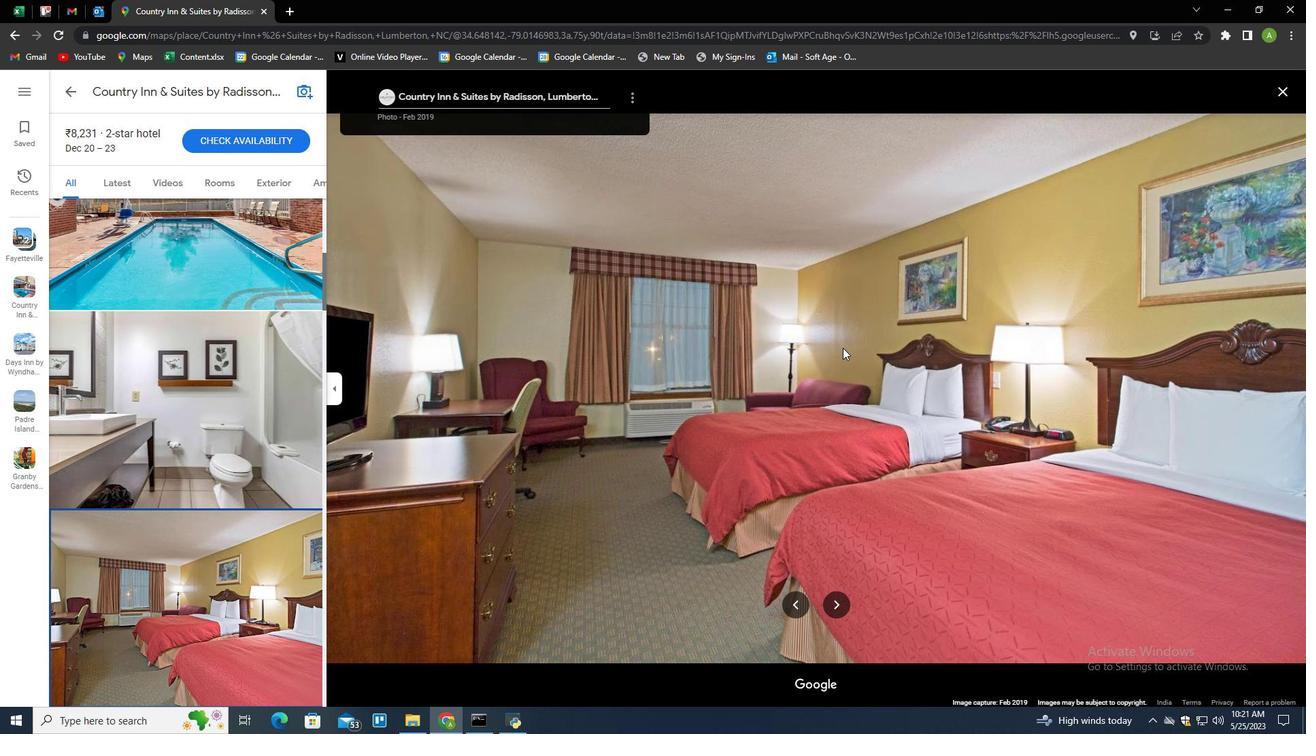 
Action: Key pressed <Key.right><Key.right><Key.right><Key.right><Key.right><Key.right><Key.right><Key.right><Key.right><Key.right>
Screenshot: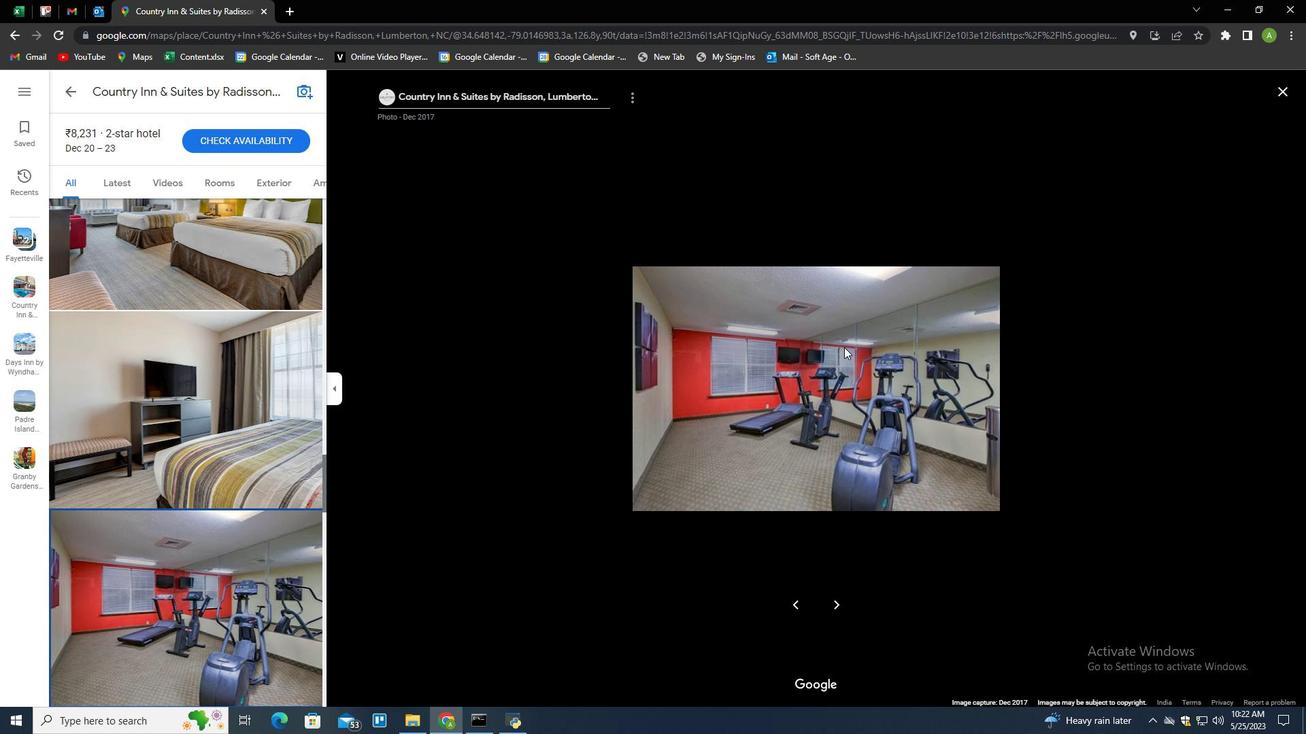 
Action: Mouse moved to (70, 95)
Screenshot: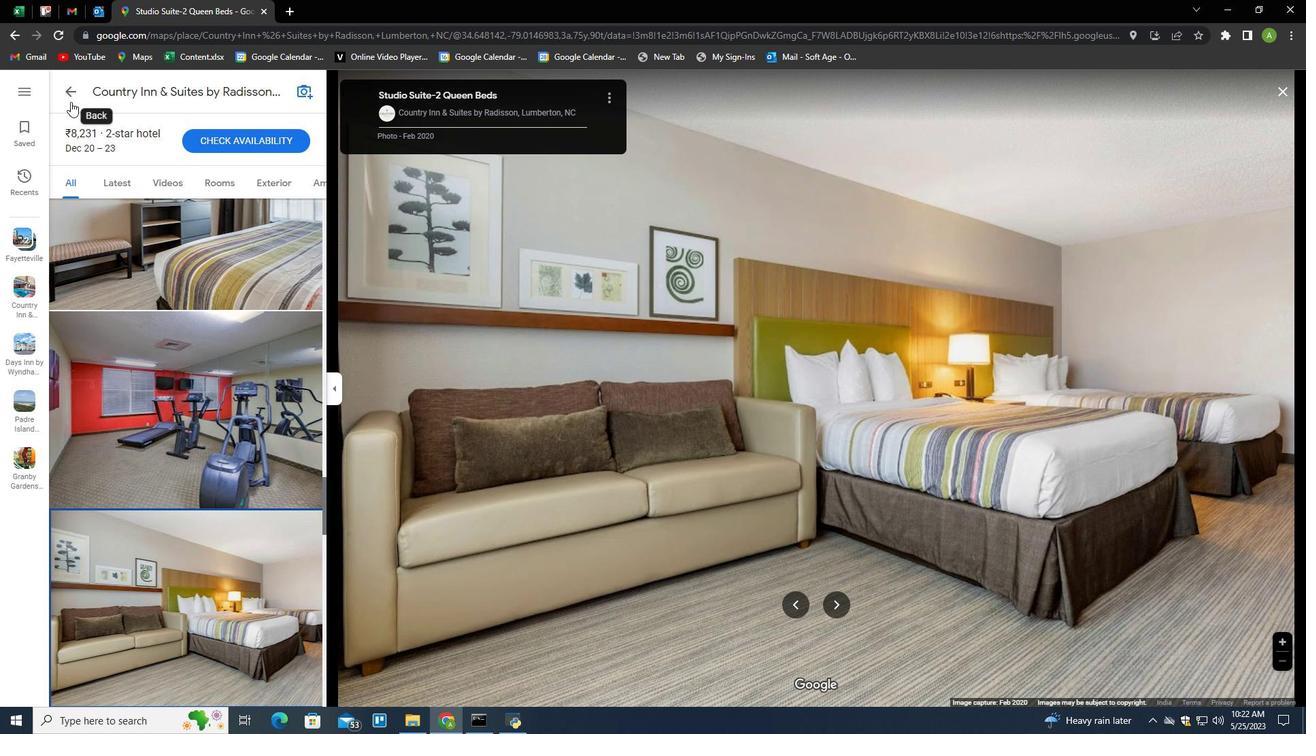 
Action: Mouse pressed left at (70, 95)
Screenshot: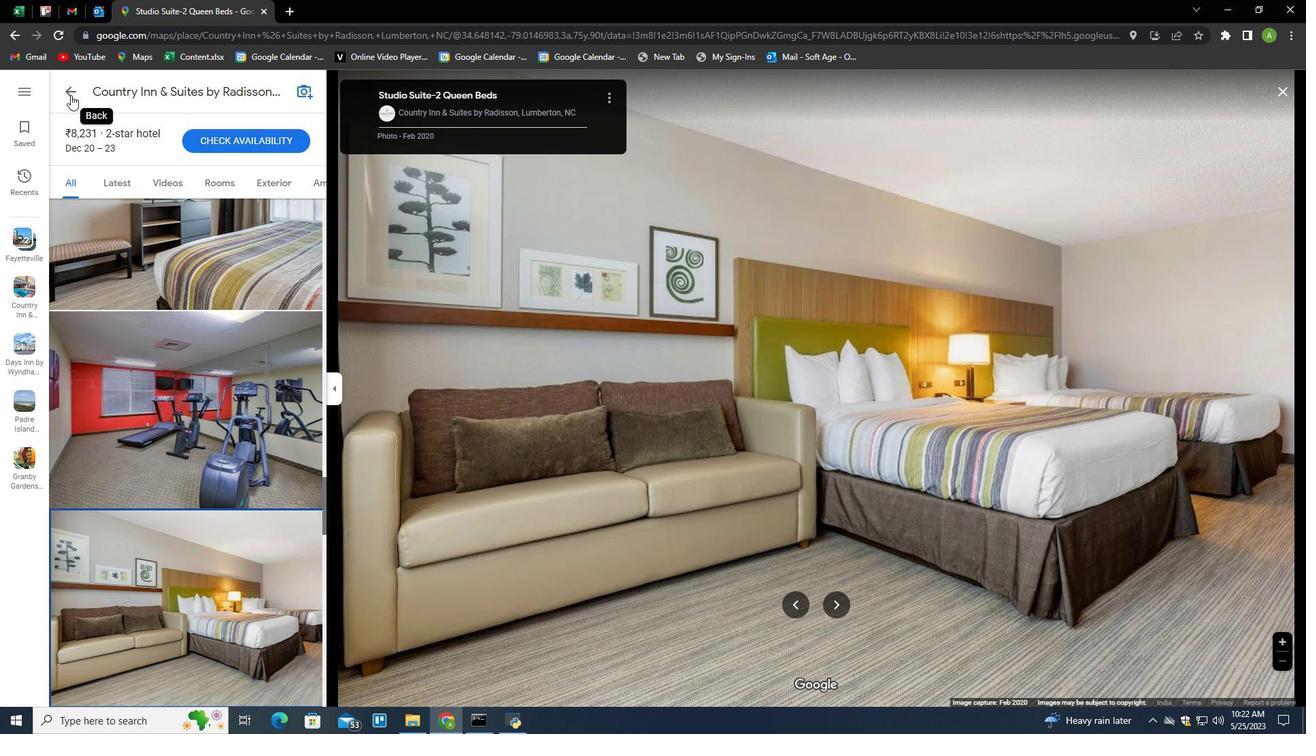 
Action: Mouse moved to (426, 365)
Screenshot: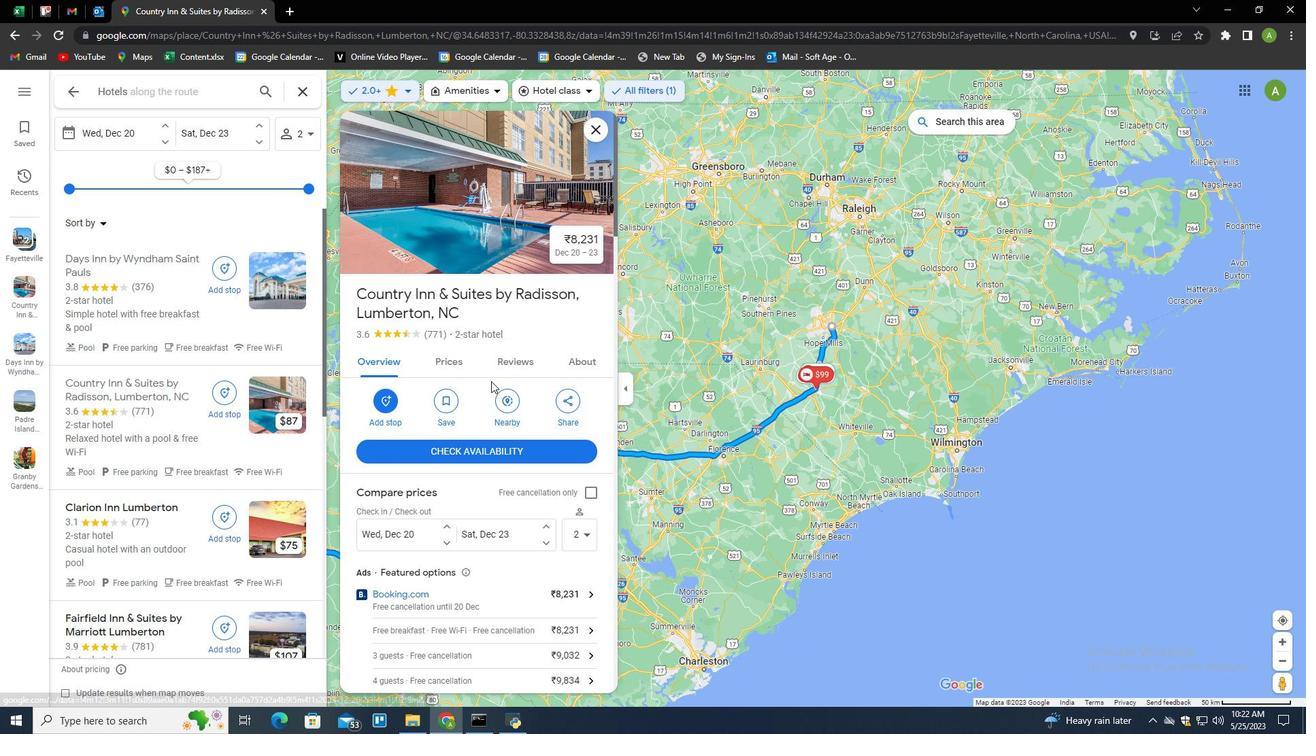 
Action: Mouse pressed left at (426, 365)
Screenshot: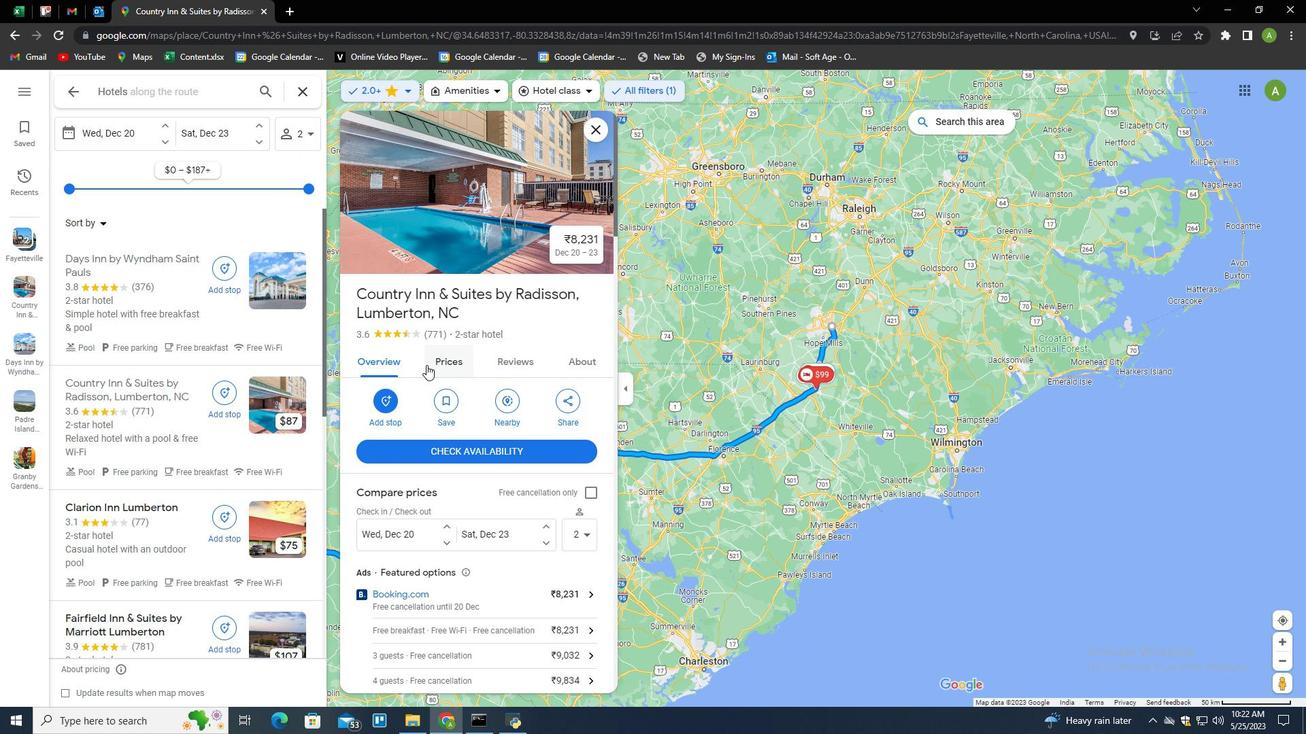 
Action: Mouse moved to (510, 168)
Screenshot: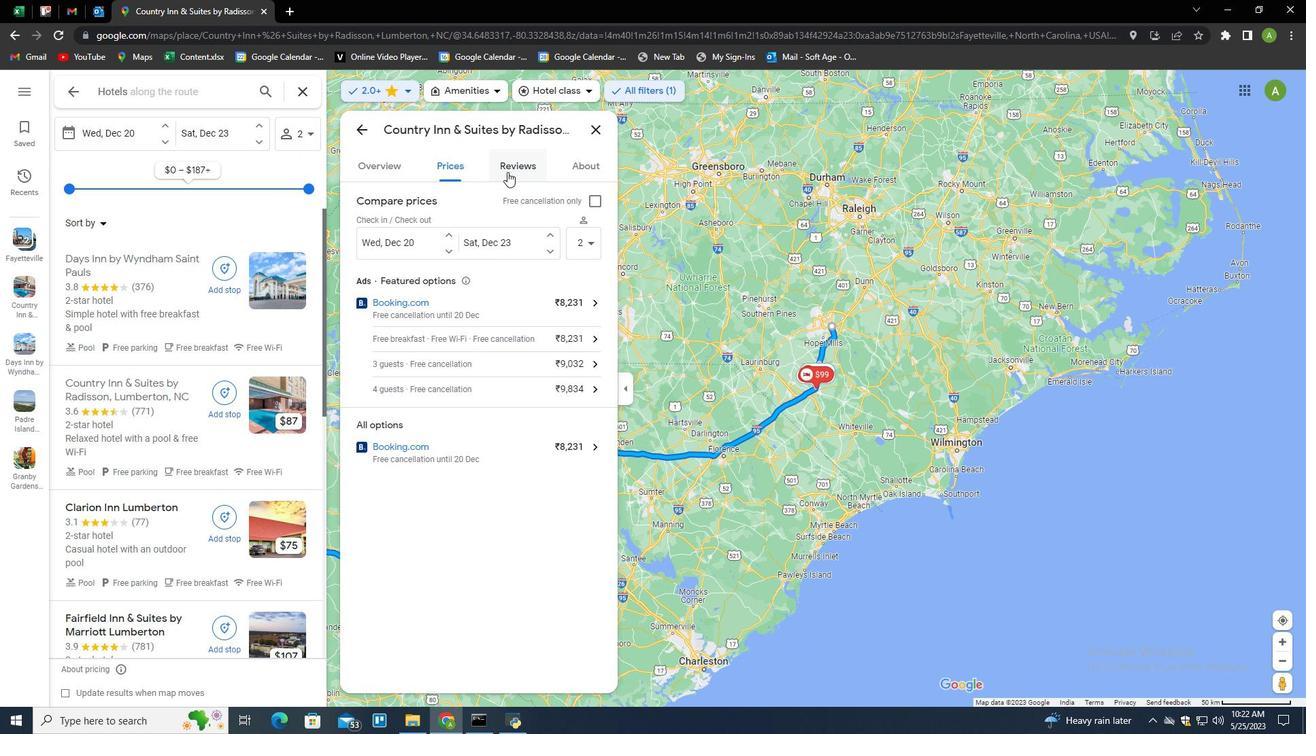
Action: Mouse pressed left at (510, 168)
Screenshot: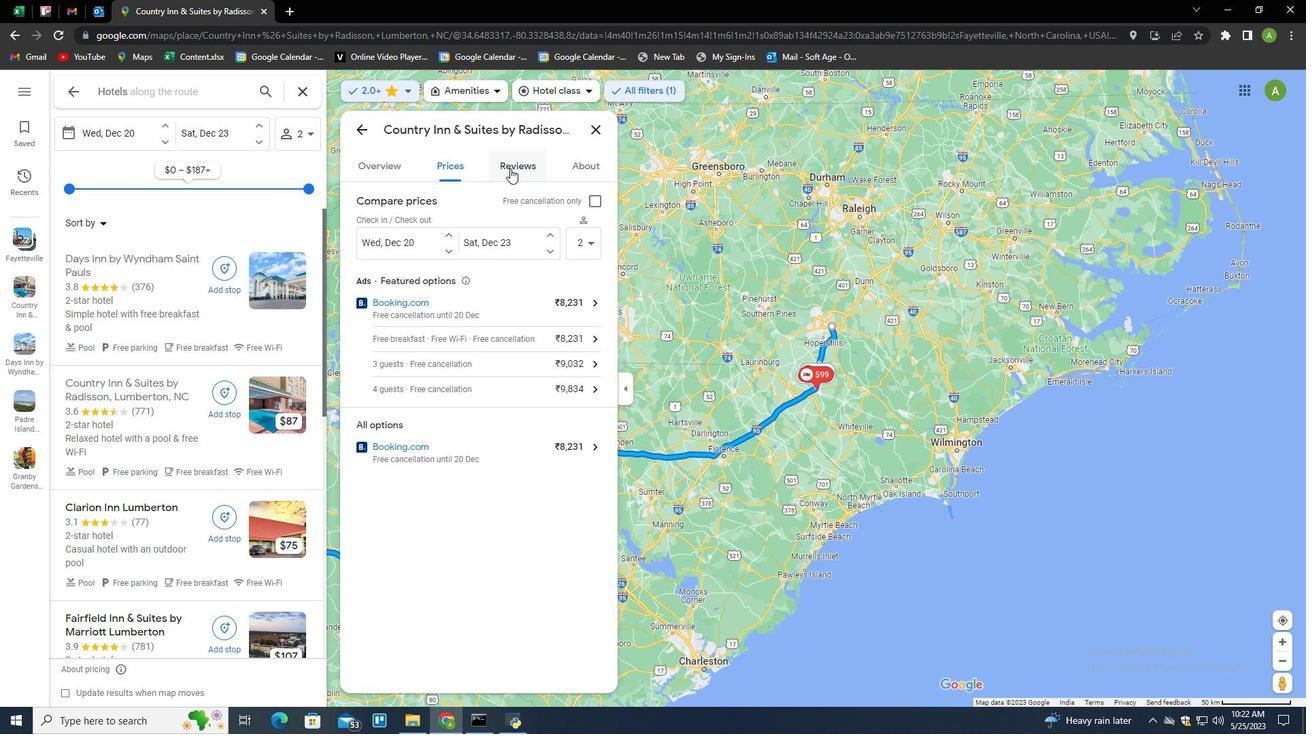 
Action: Mouse moved to (530, 368)
Screenshot: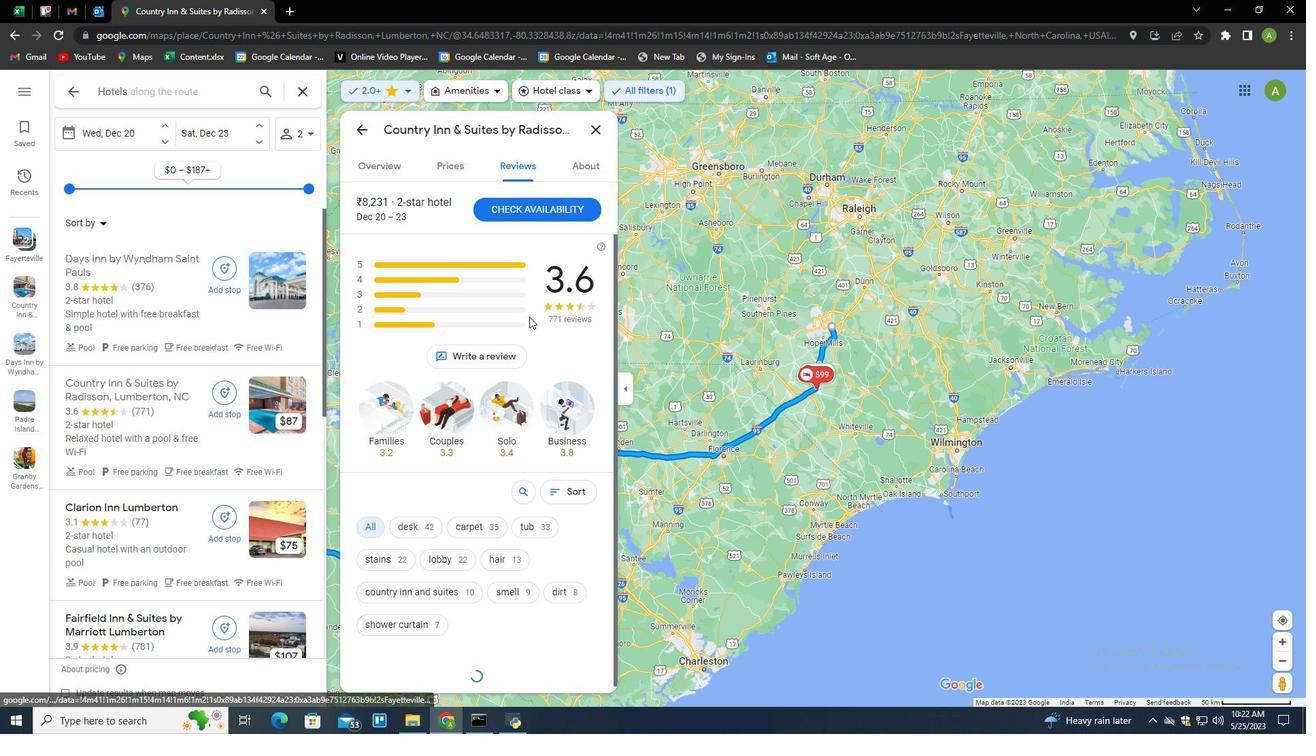 
Action: Mouse scrolled (530, 367) with delta (0, 0)
Screenshot: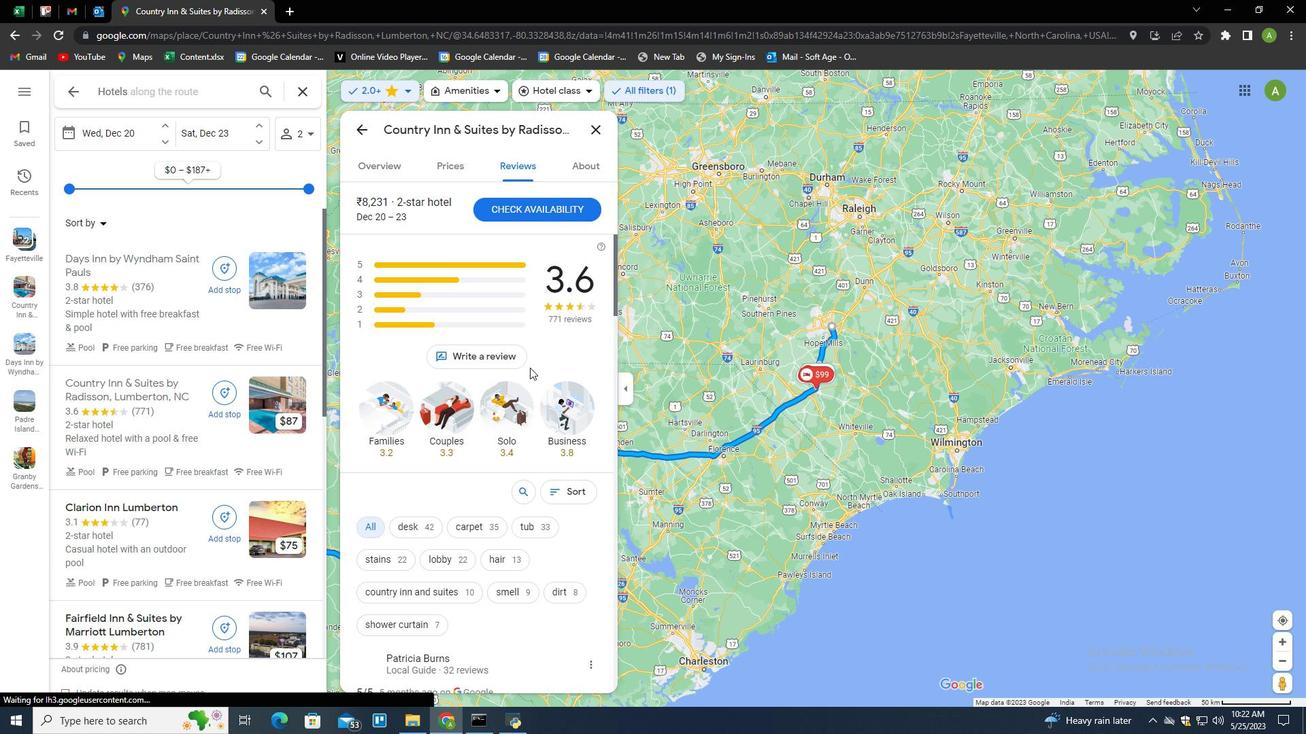
Action: Mouse moved to (531, 368)
Screenshot: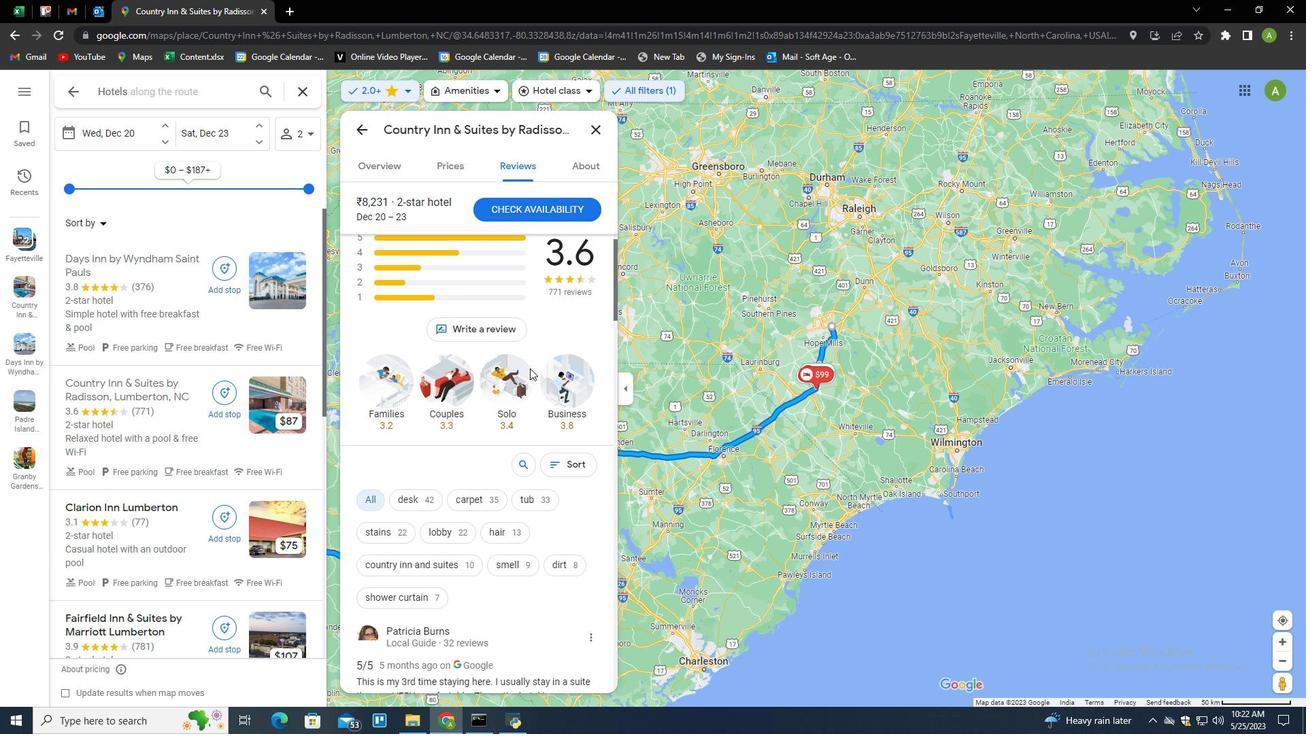 
Action: Mouse scrolled (531, 367) with delta (0, 0)
Screenshot: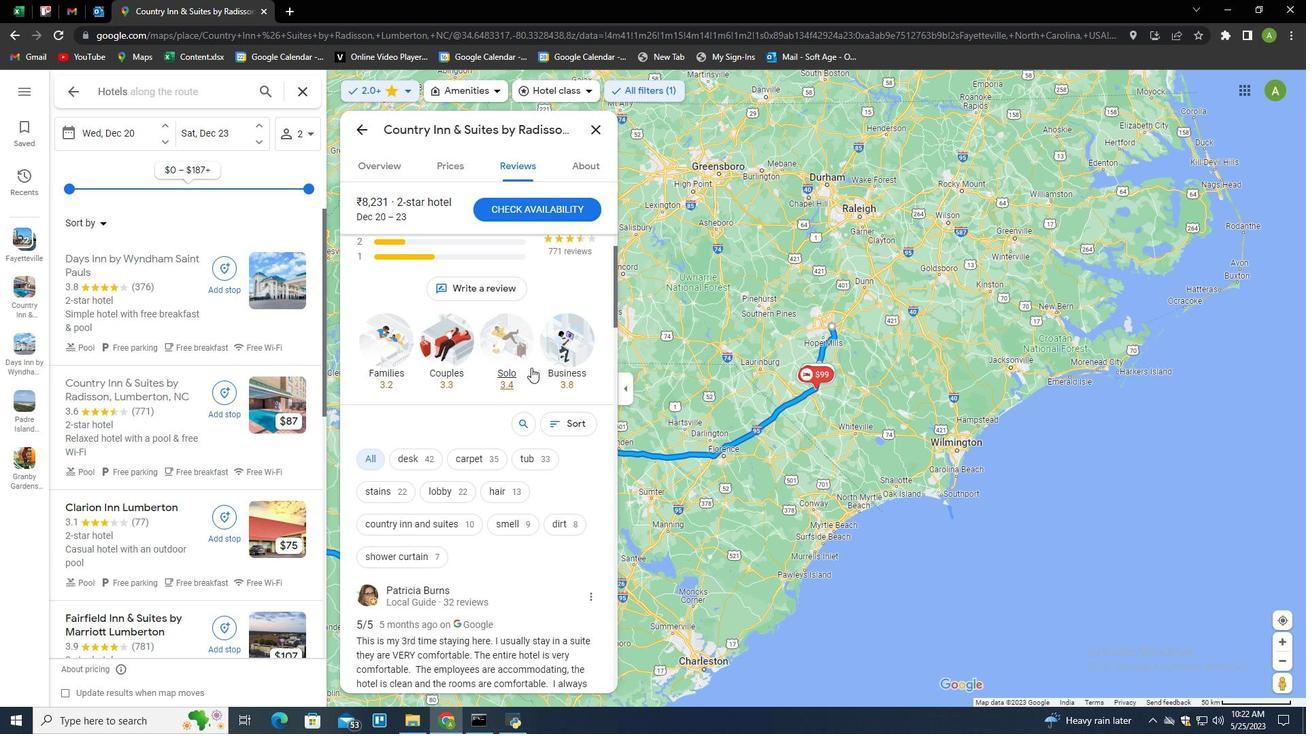 
Action: Mouse scrolled (531, 367) with delta (0, 0)
Screenshot: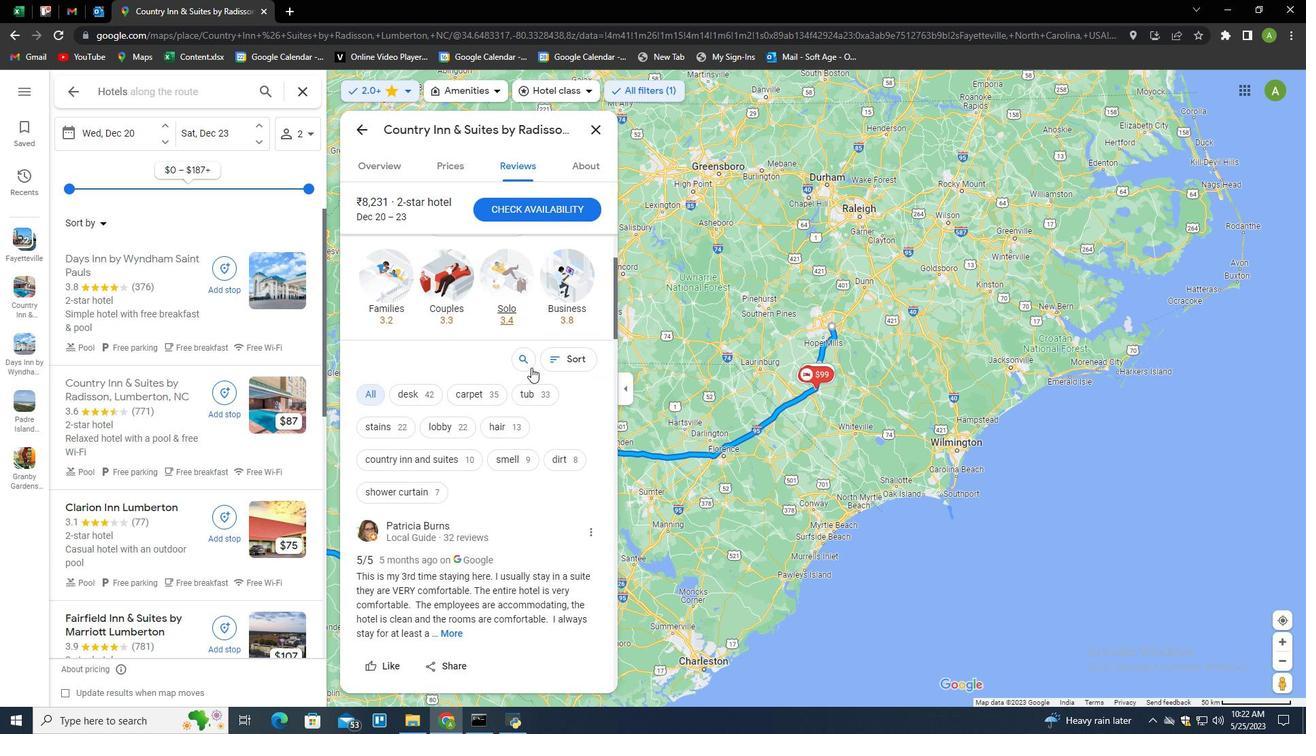 
Action: Mouse scrolled (531, 367) with delta (0, 0)
Screenshot: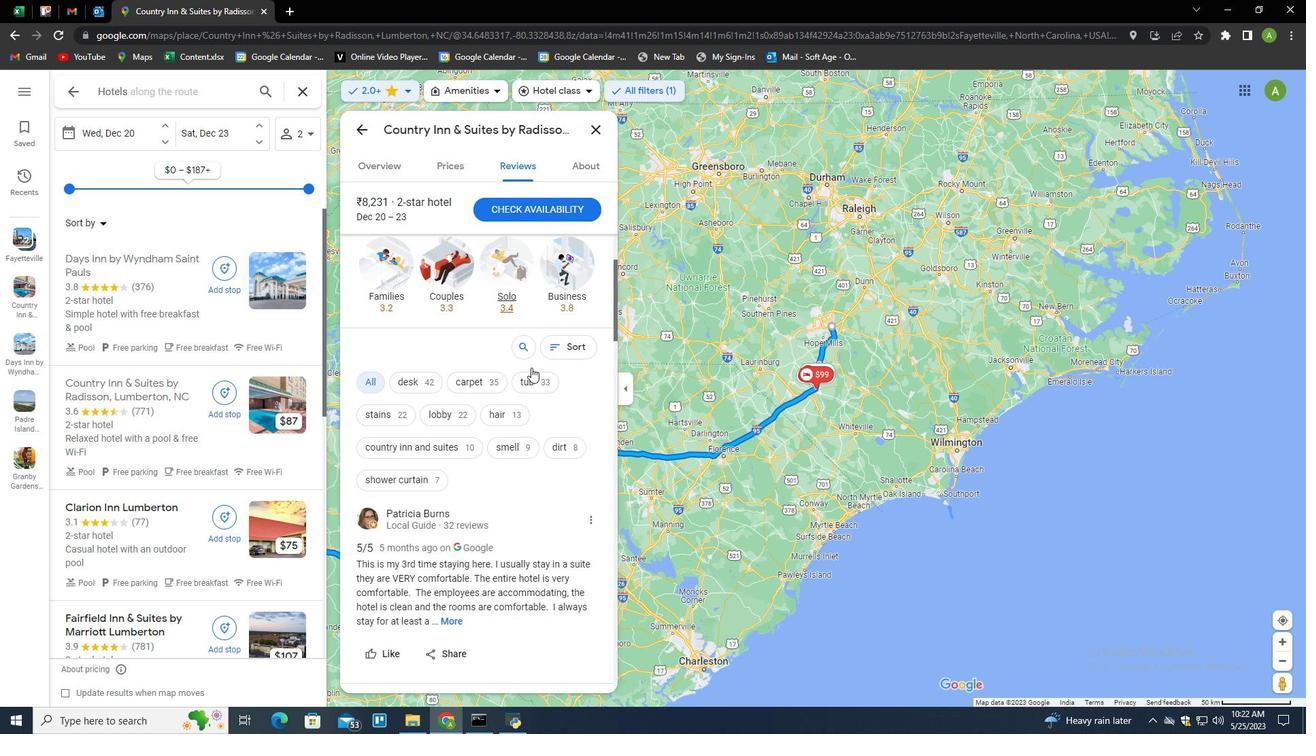 
Action: Mouse moved to (458, 493)
Screenshot: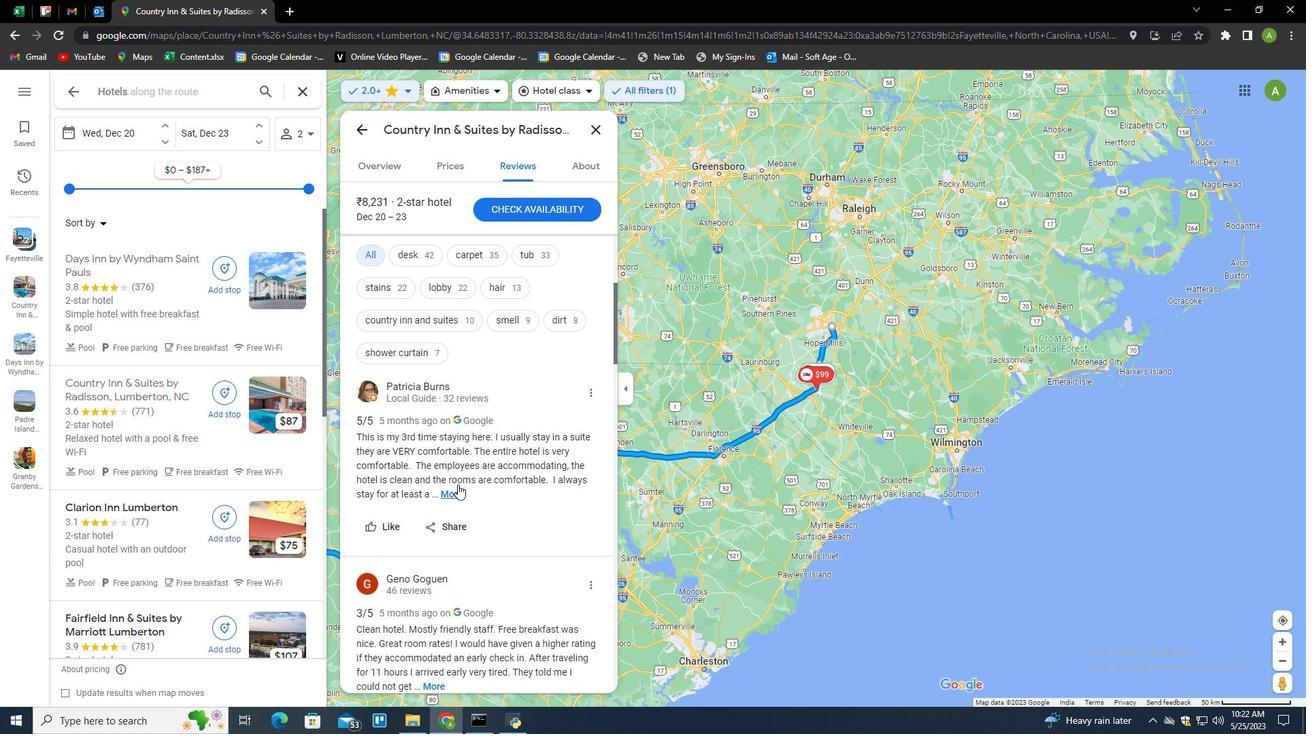 
Action: Mouse pressed left at (458, 493)
Screenshot: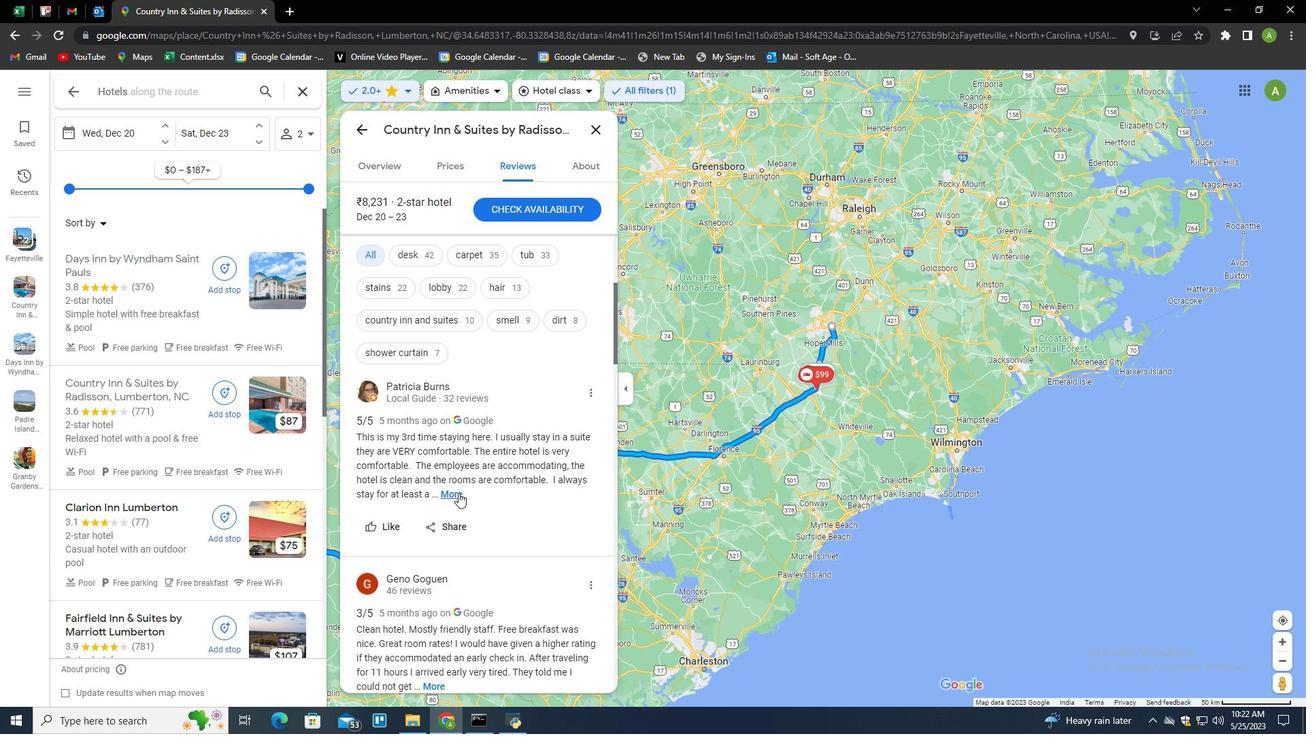 
Action: Mouse moved to (527, 468)
Screenshot: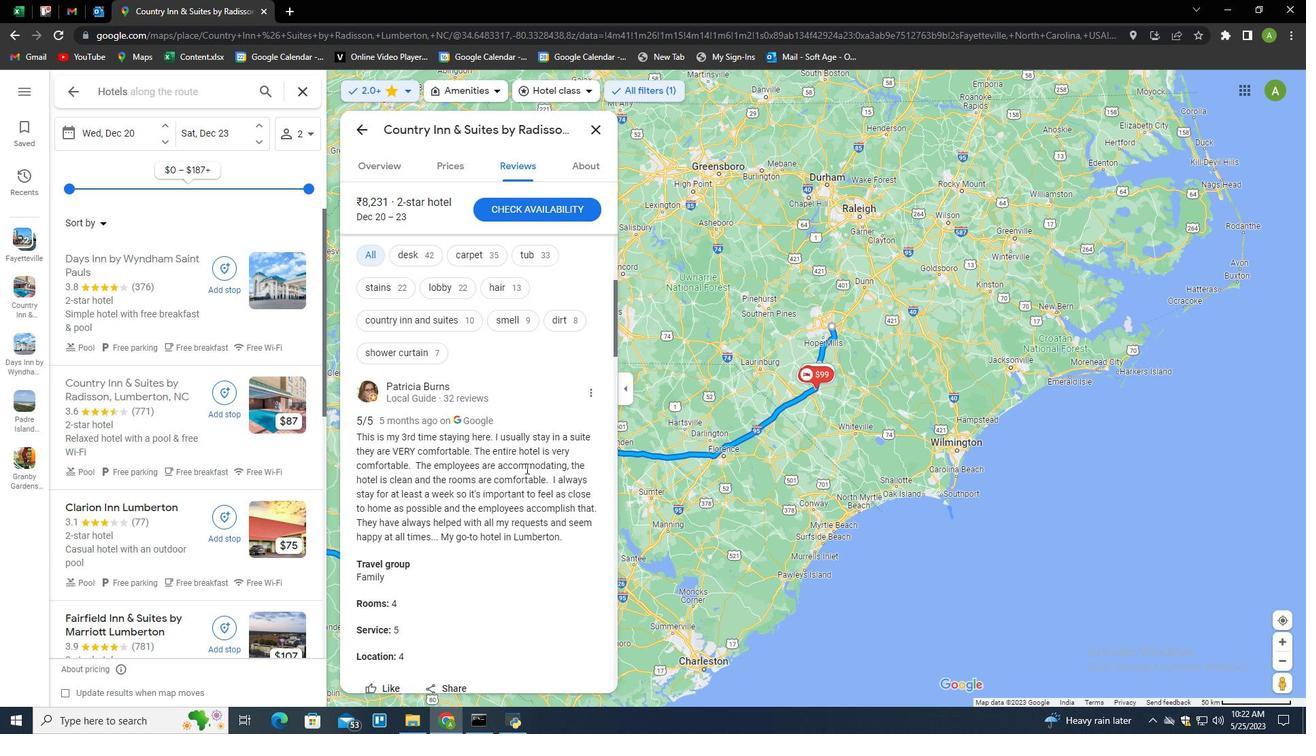 
Action: Mouse scrolled (527, 468) with delta (0, 0)
Screenshot: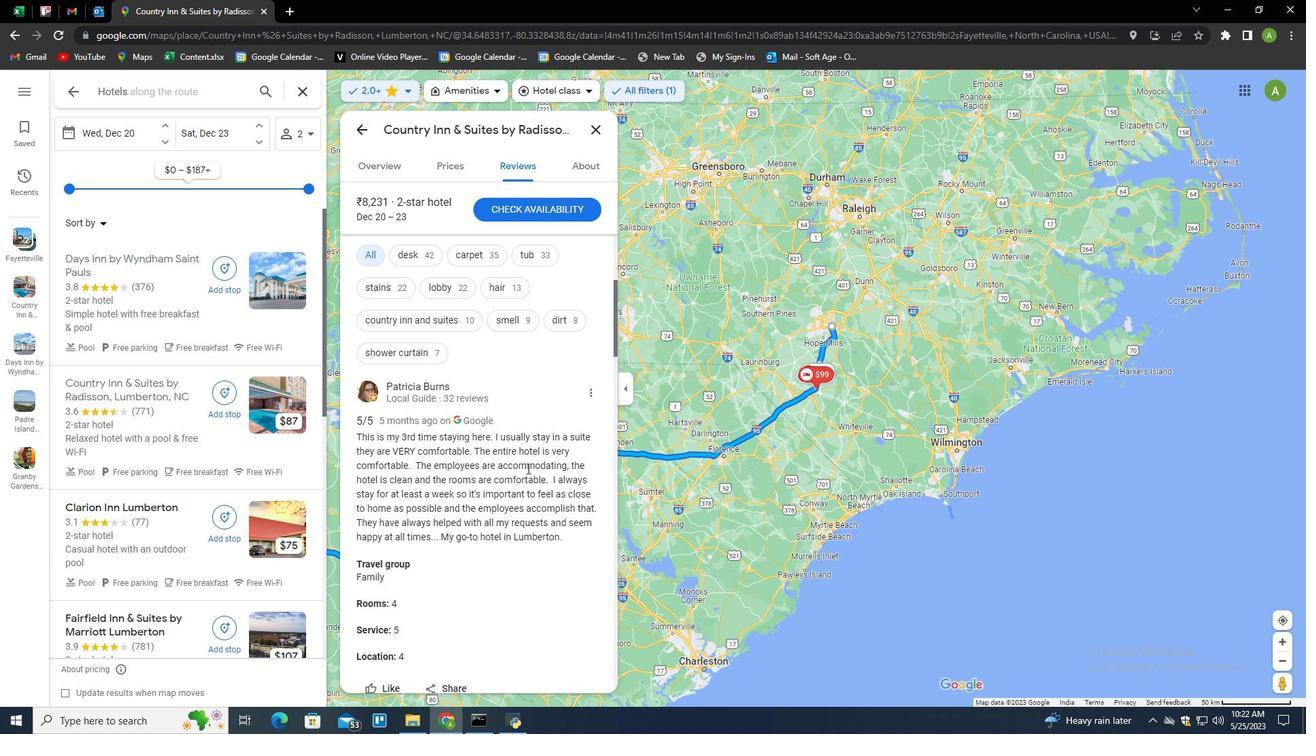 
Action: Mouse scrolled (527, 468) with delta (0, 0)
Screenshot: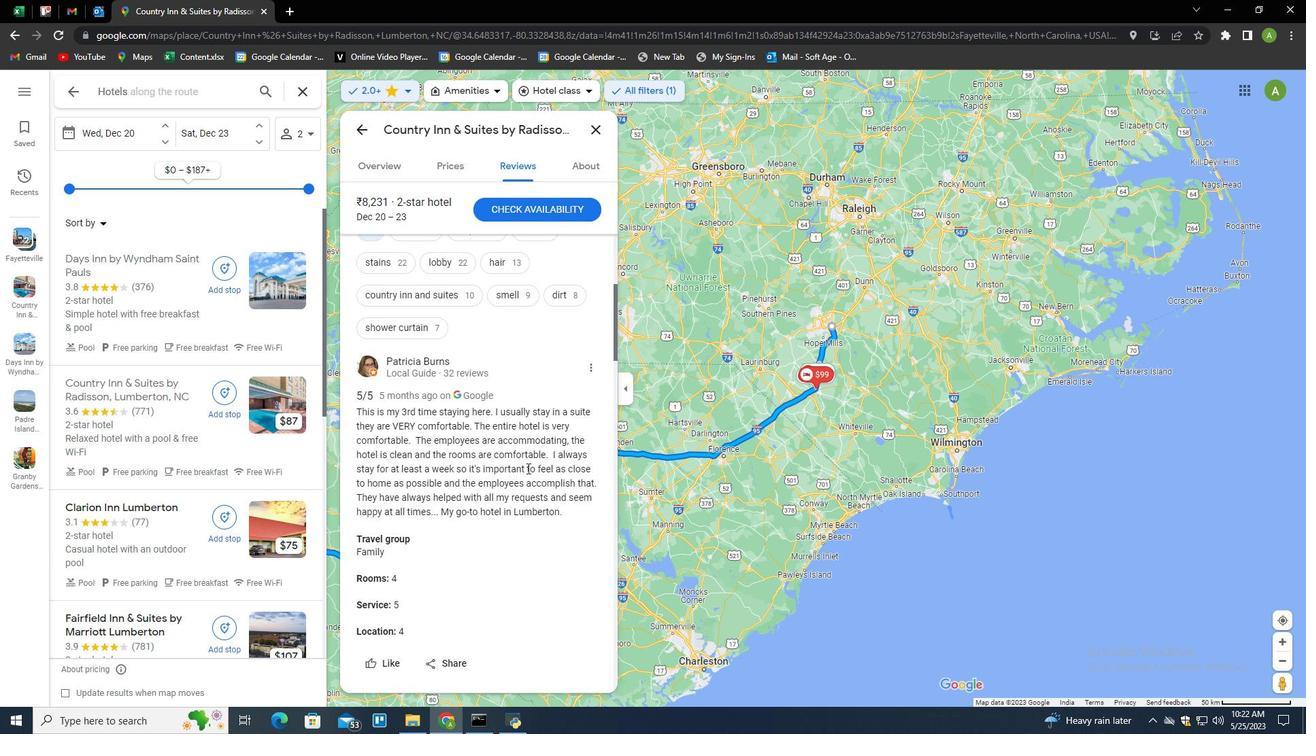 
Action: Mouse scrolled (527, 468) with delta (0, 0)
Screenshot: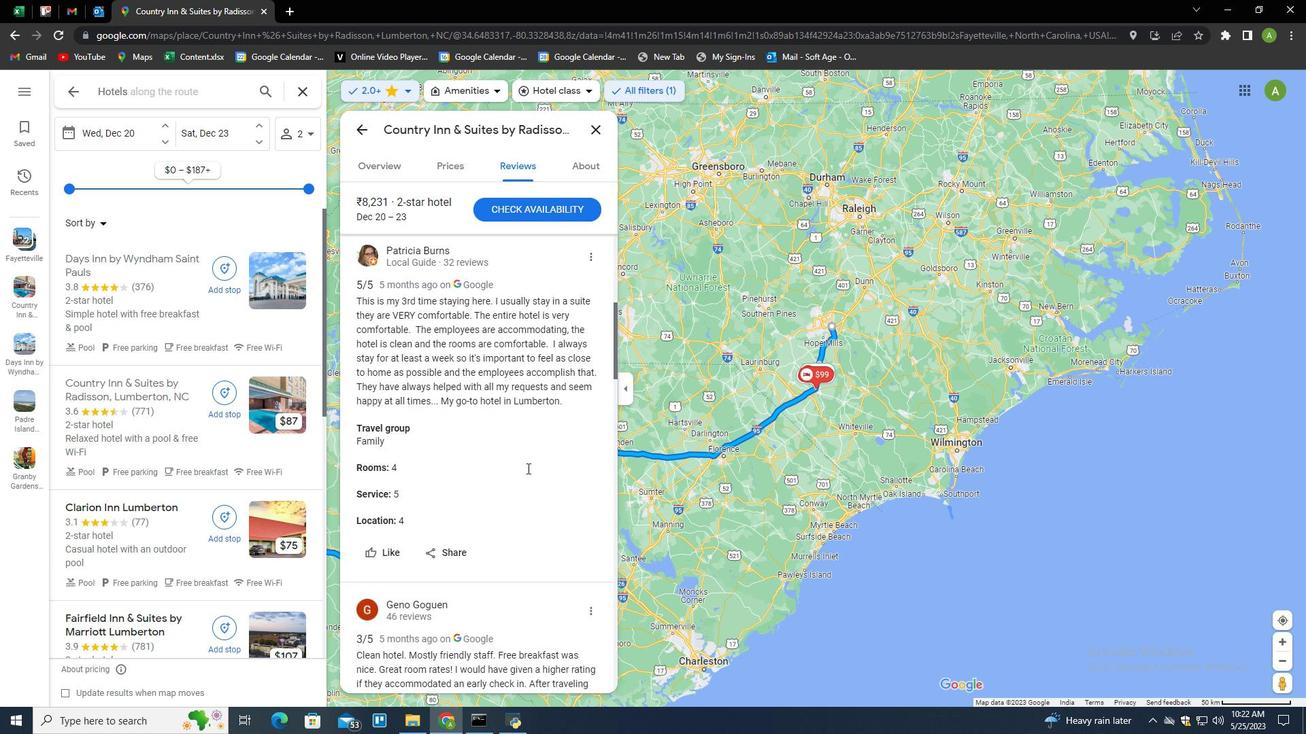 
Action: Key pressed <Key.right><Key.right>
Screenshot: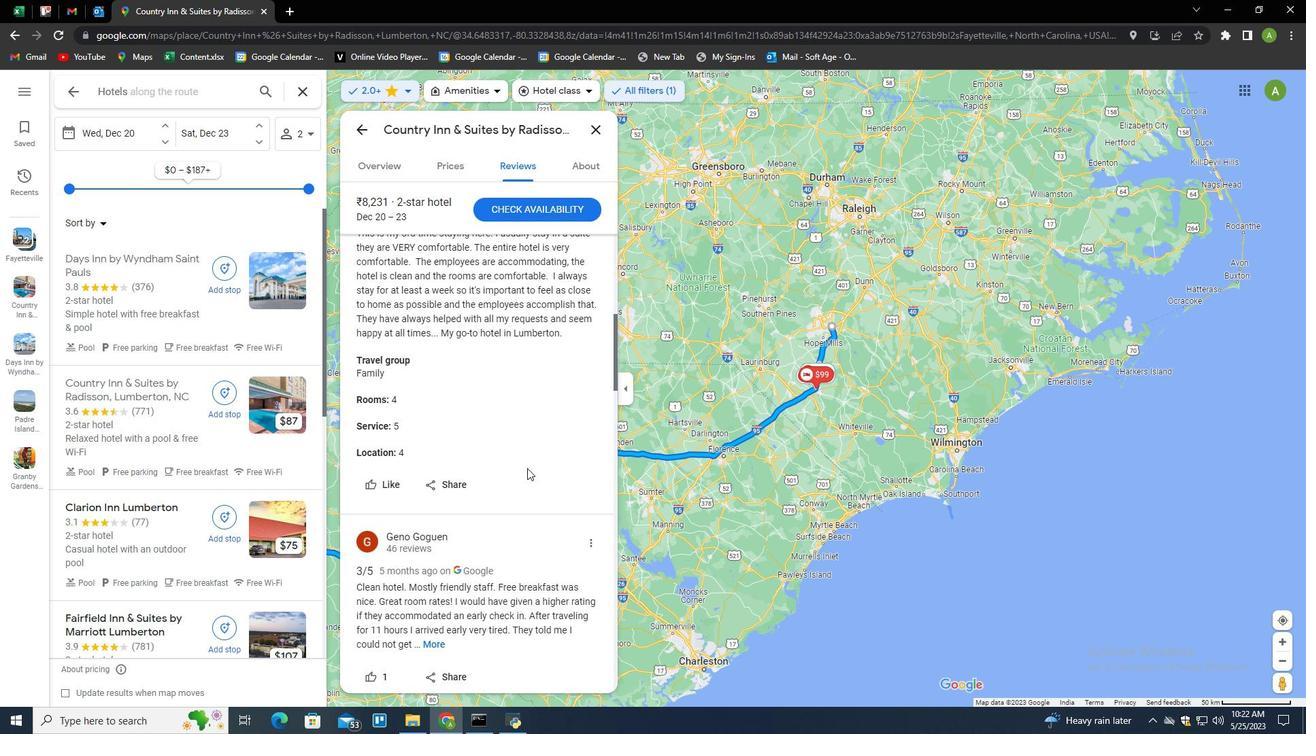 
Action: Mouse moved to (531, 466)
Screenshot: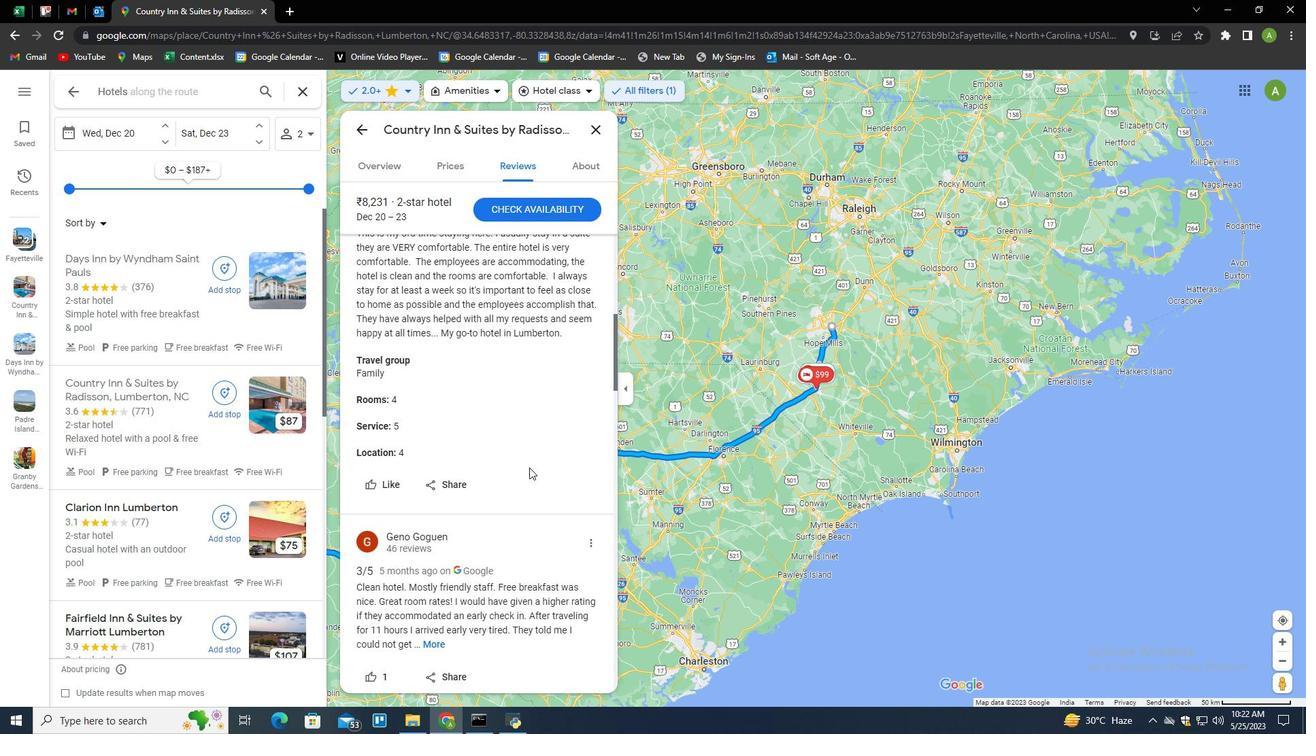
Action: Mouse scrolled (531, 465) with delta (0, 0)
Screenshot: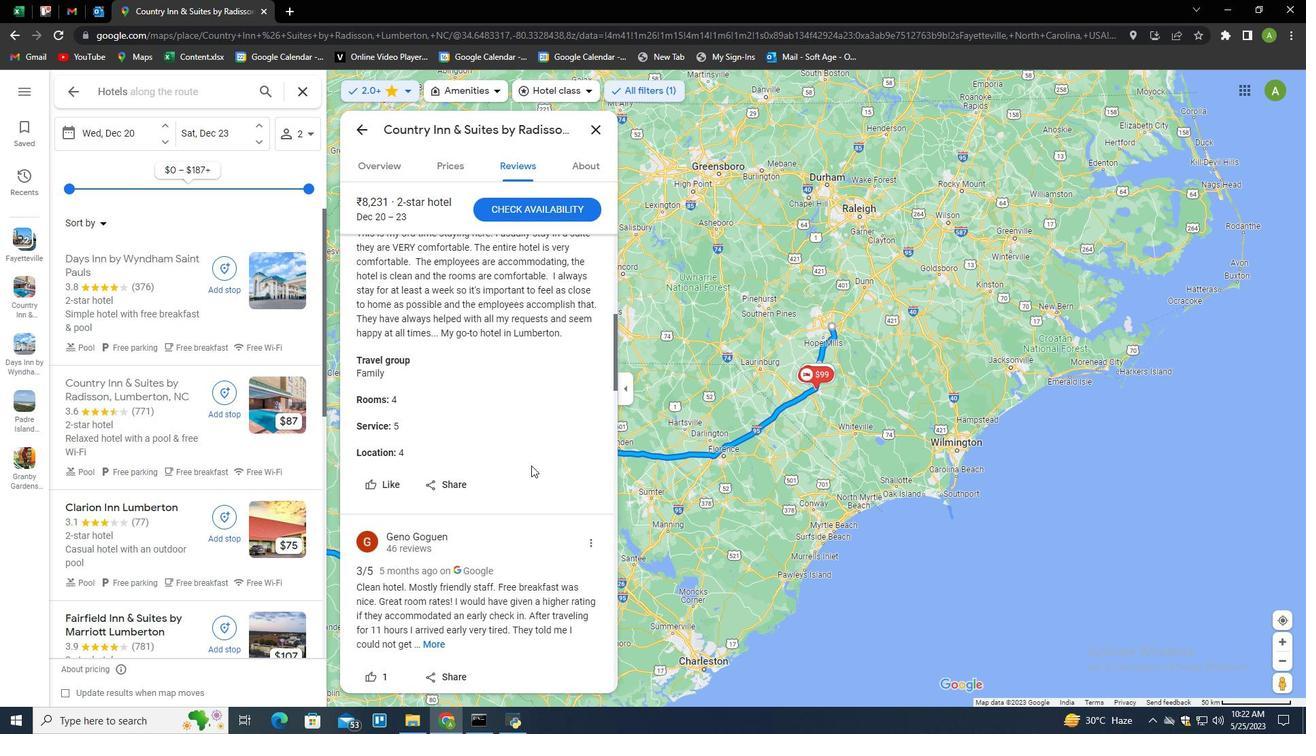 
Action: Mouse scrolled (531, 465) with delta (0, 0)
Screenshot: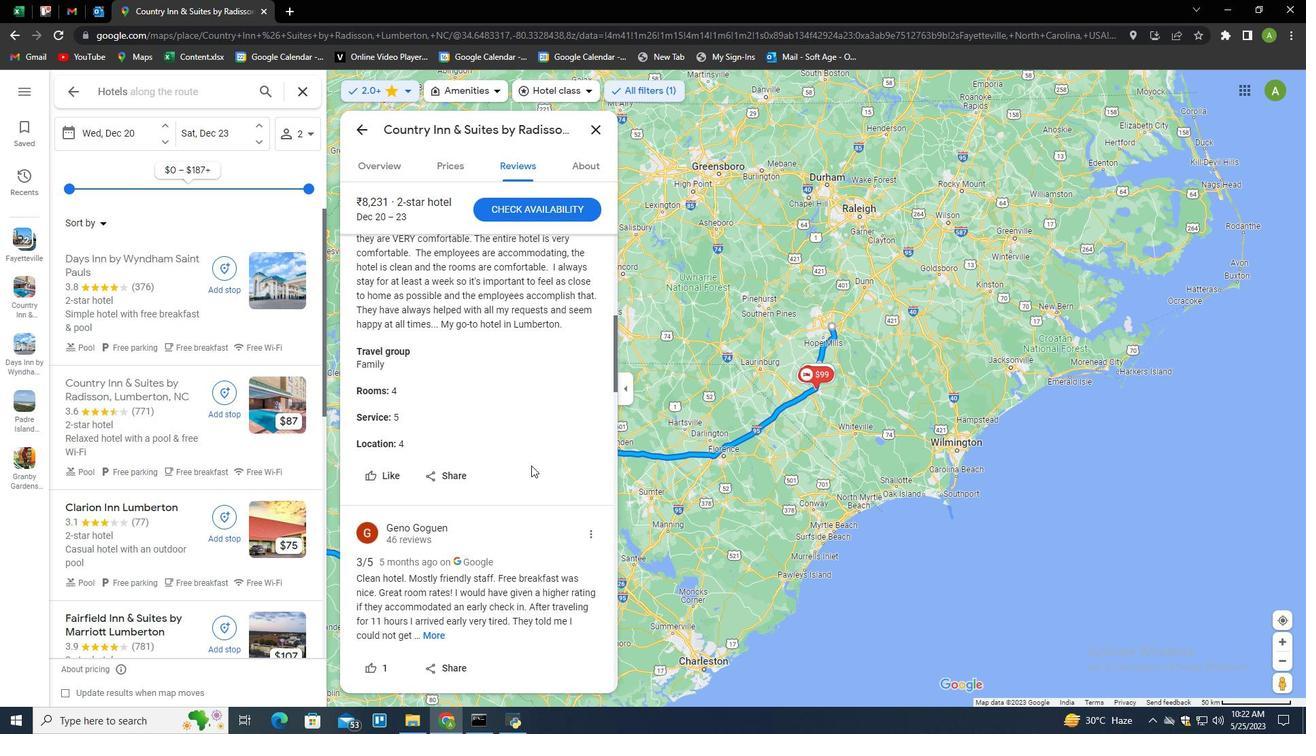 
Action: Mouse scrolled (531, 465) with delta (0, 0)
Screenshot: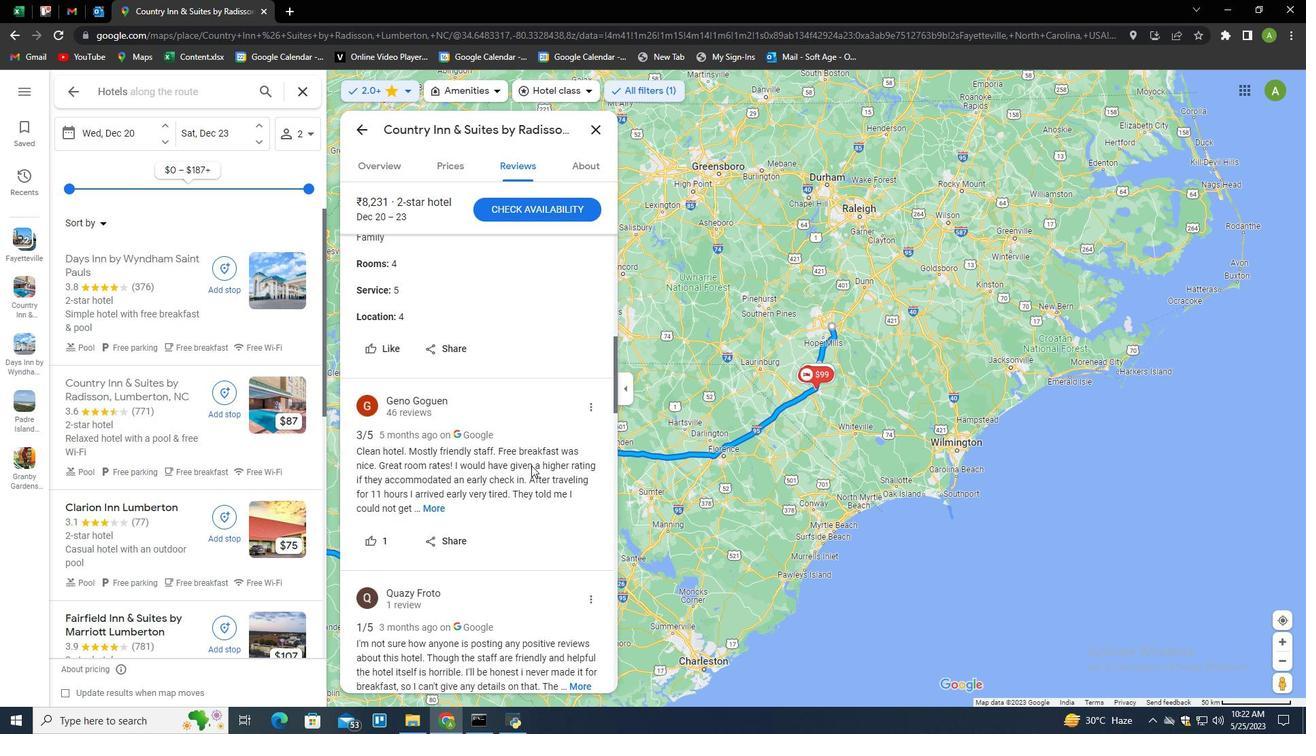 
Action: Mouse moved to (441, 440)
Screenshot: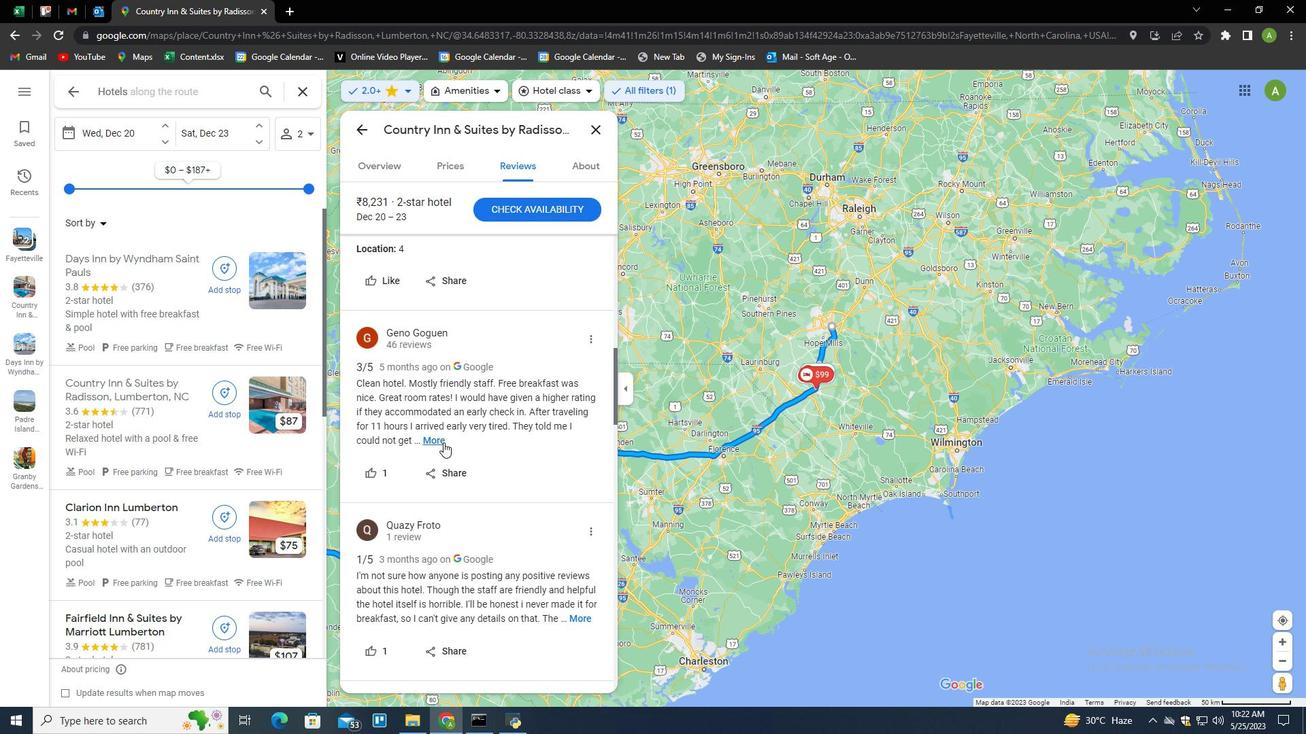 
Action: Mouse pressed left at (441, 440)
Screenshot: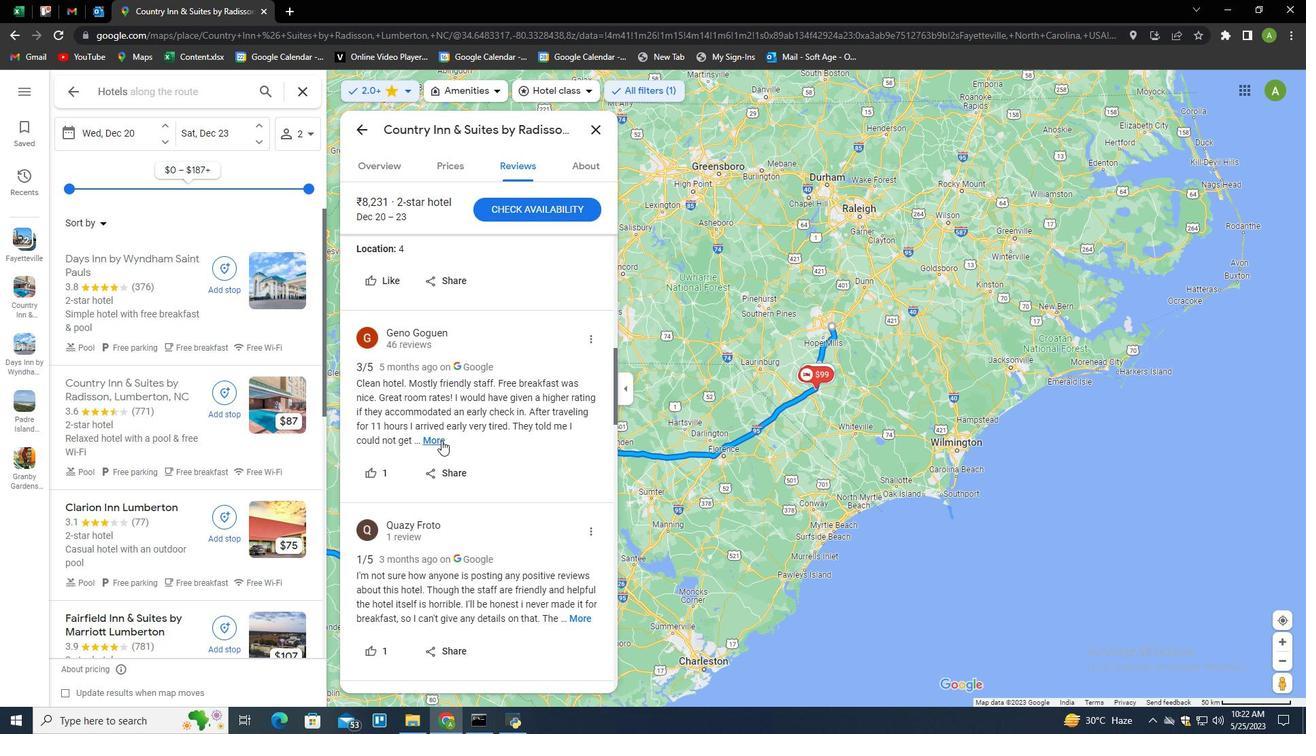 
Action: Mouse moved to (441, 438)
Screenshot: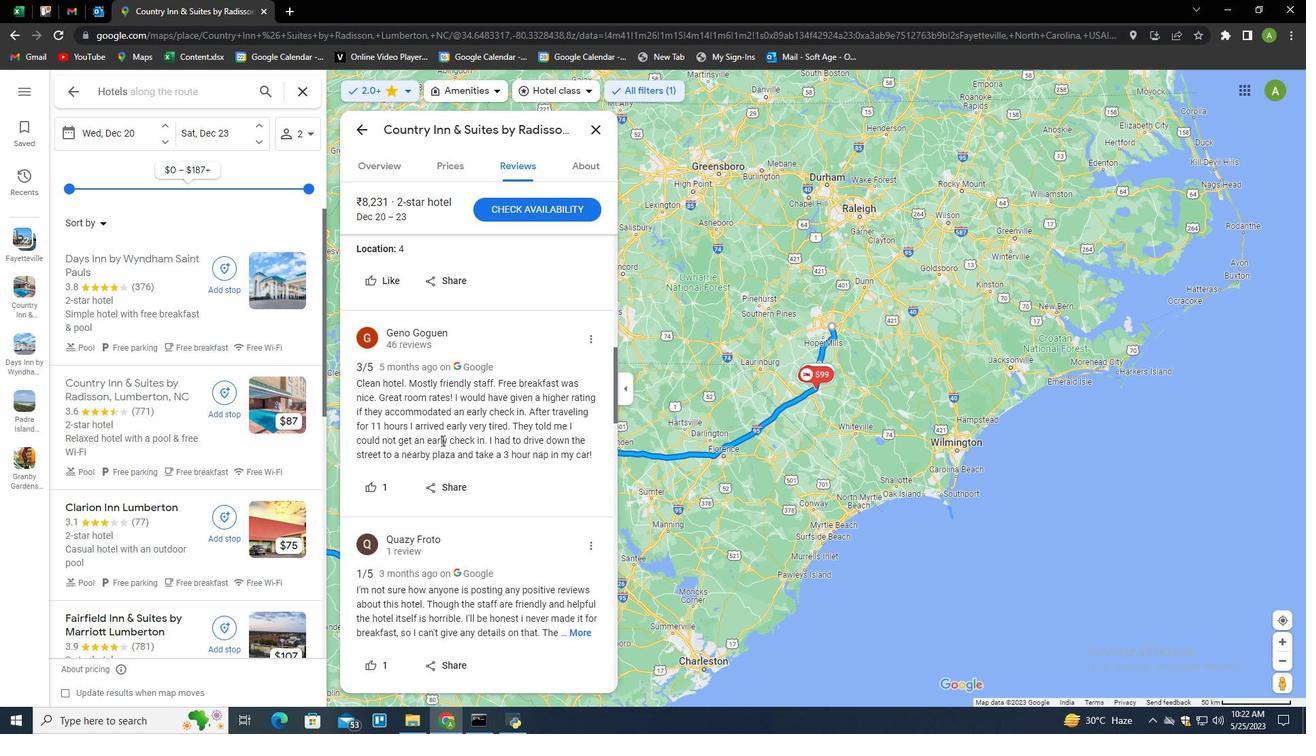 
Action: Mouse scrolled (441, 438) with delta (0, 0)
Screenshot: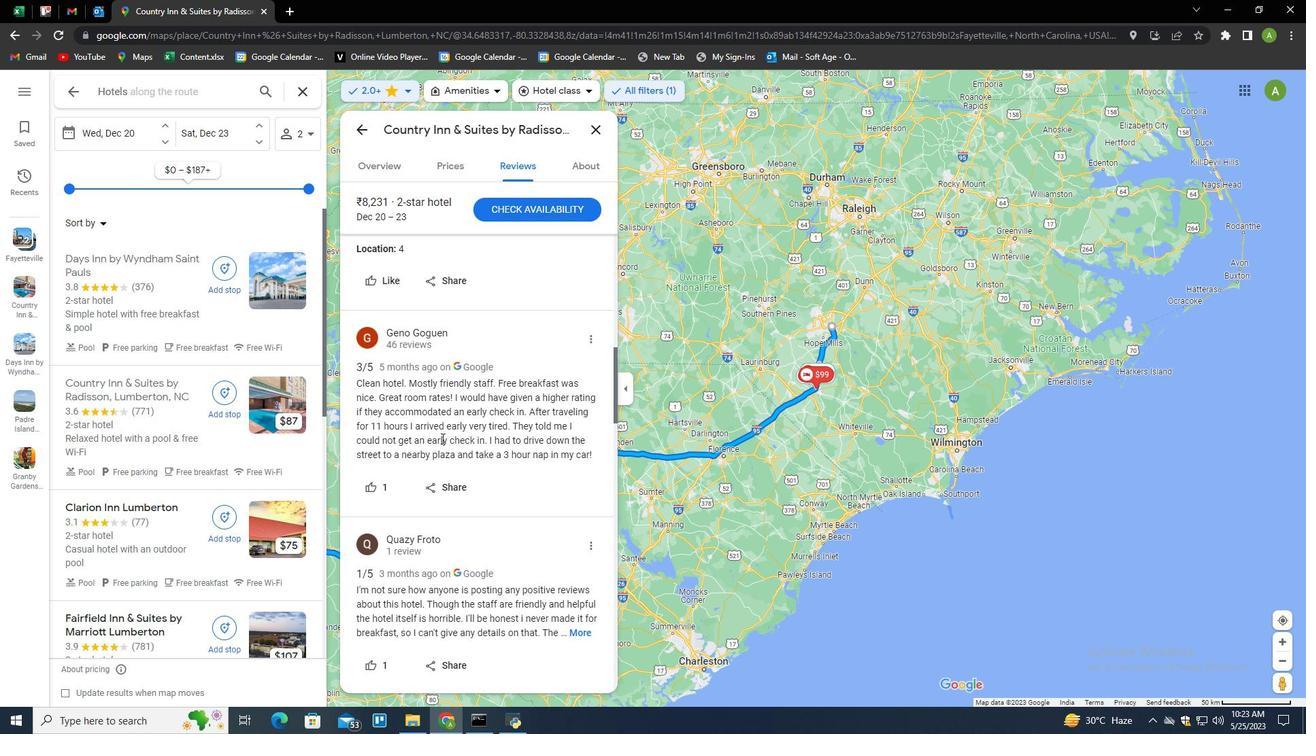 
Action: Mouse moved to (441, 466)
Screenshot: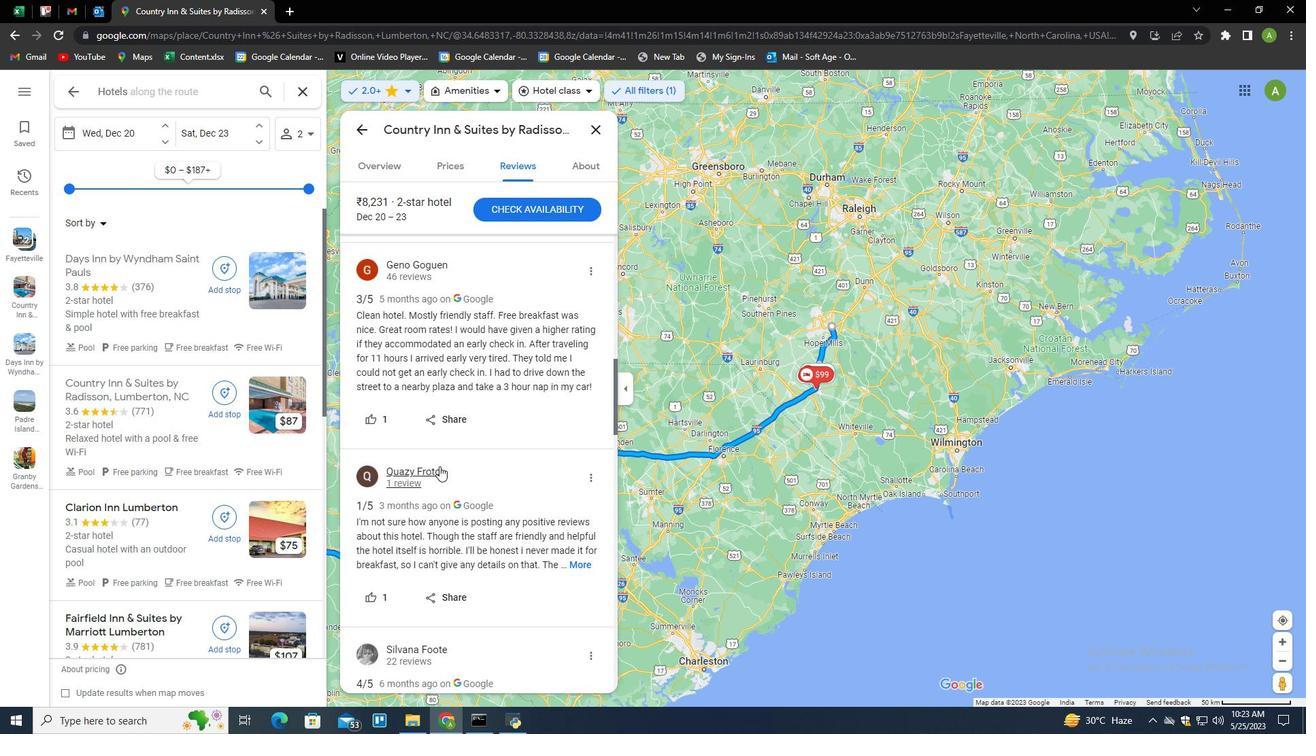 
Action: Mouse scrolled (441, 465) with delta (0, 0)
Screenshot: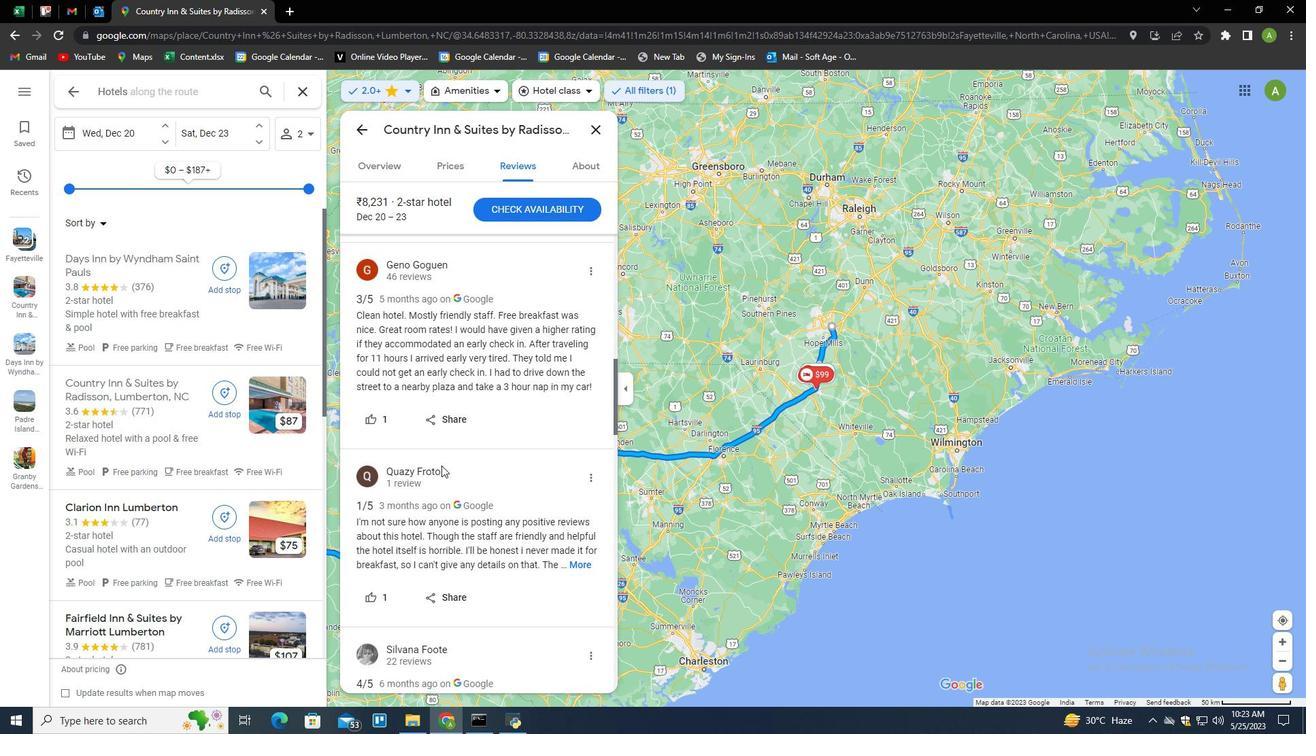 
Action: Mouse moved to (441, 466)
Screenshot: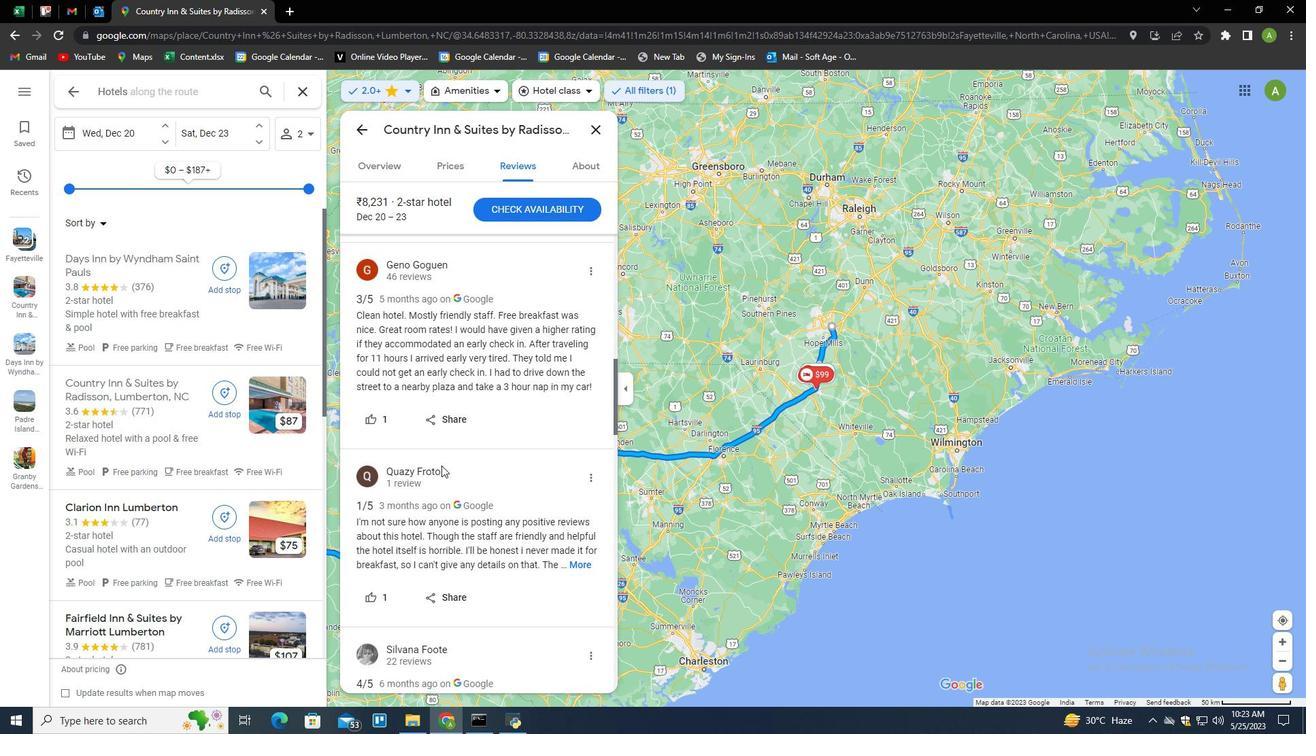 
Action: Mouse scrolled (441, 465) with delta (0, 0)
Screenshot: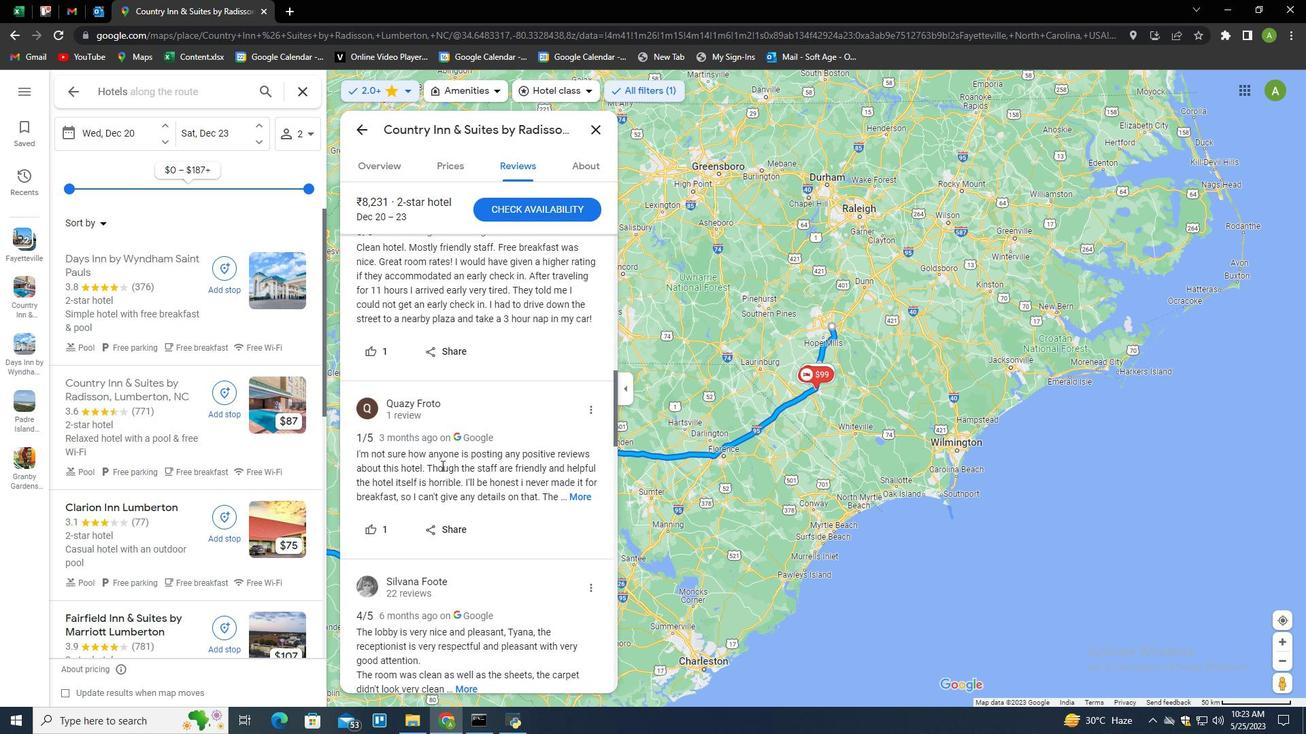 
Action: Mouse moved to (444, 464)
Screenshot: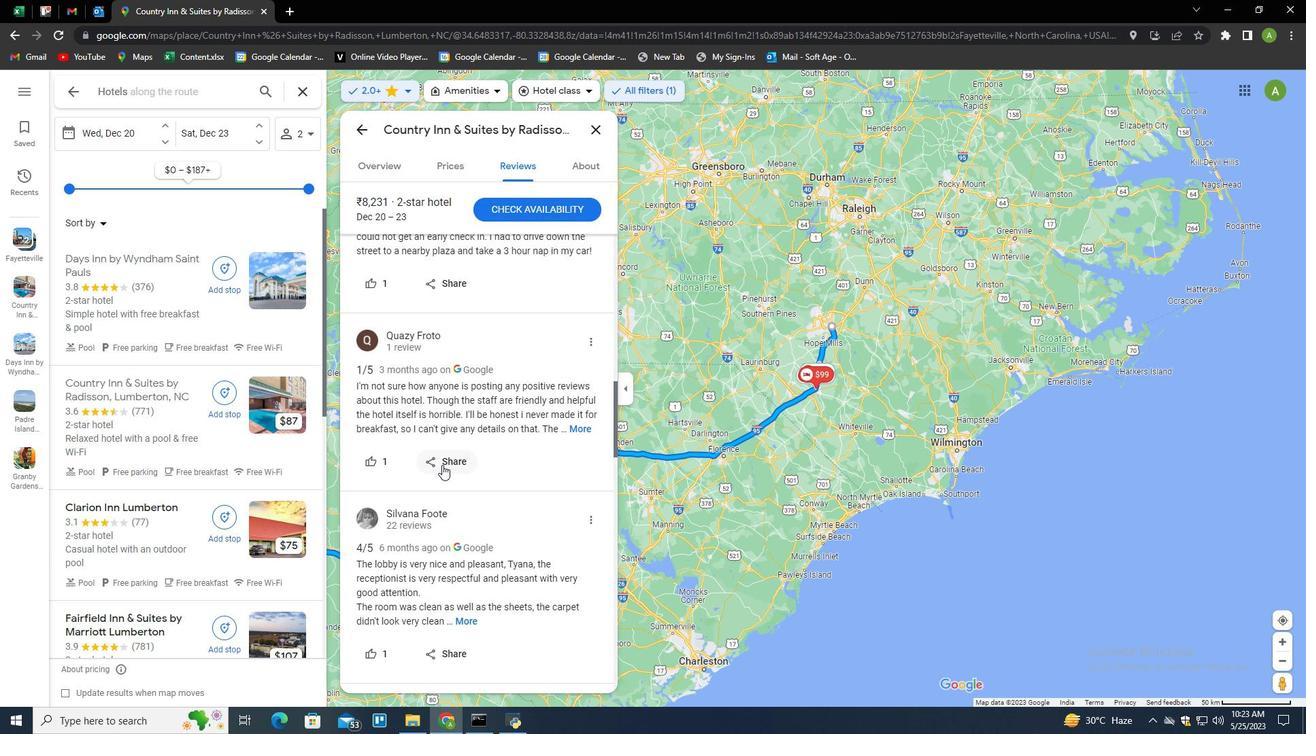
Action: Mouse scrolled (444, 464) with delta (0, 0)
Screenshot: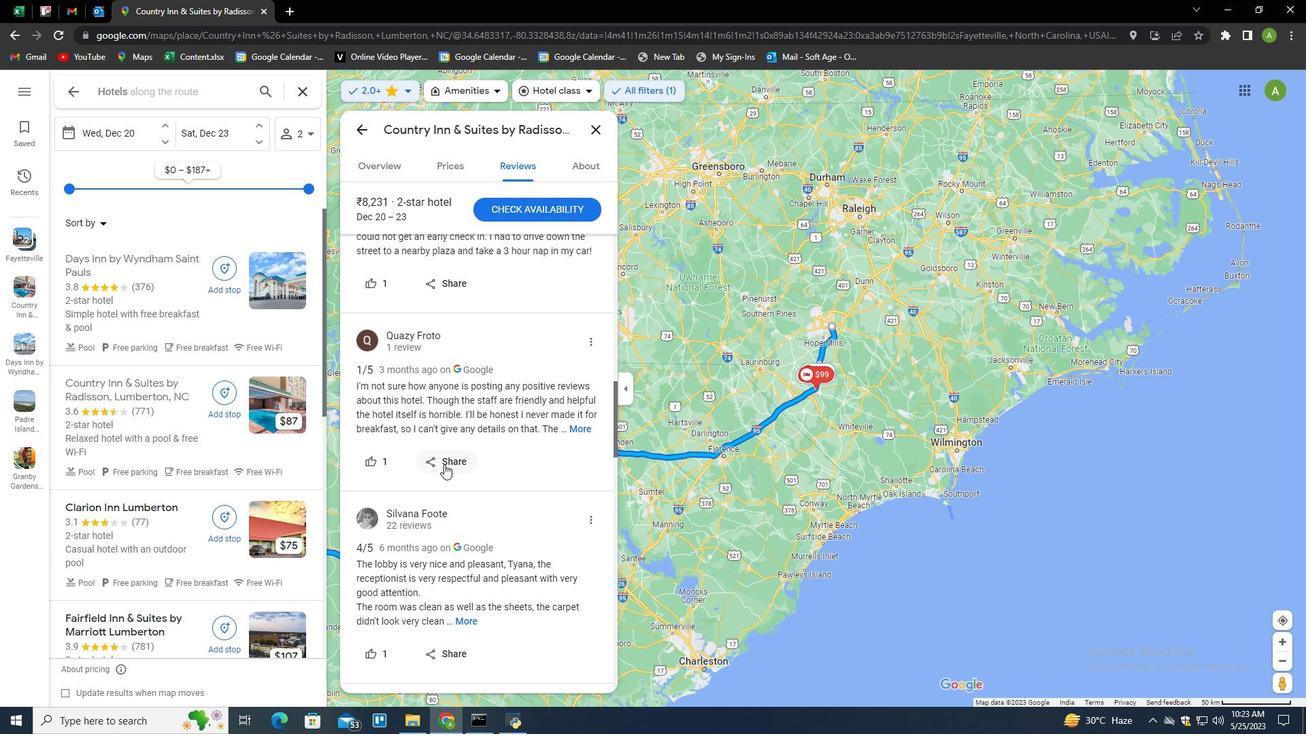 
Action: Mouse scrolled (444, 464) with delta (0, 0)
Screenshot: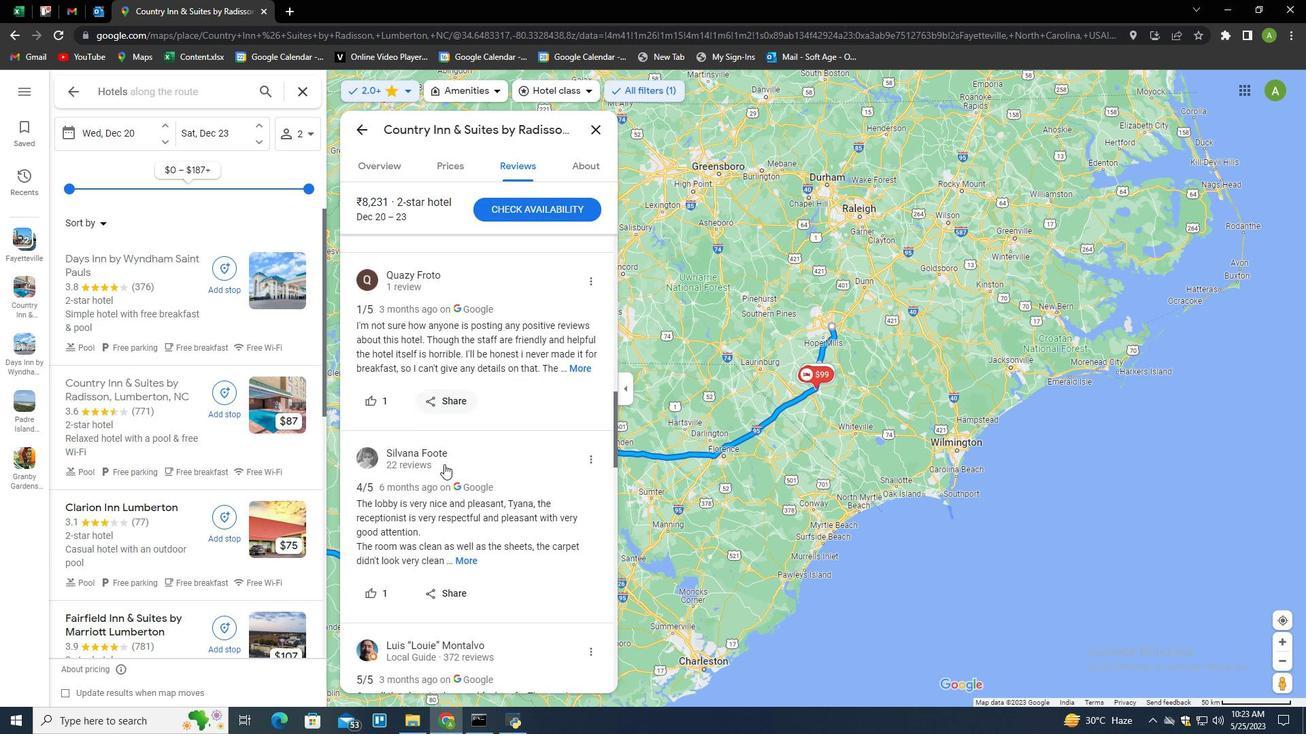 
Action: Mouse scrolled (444, 464) with delta (0, 0)
Screenshot: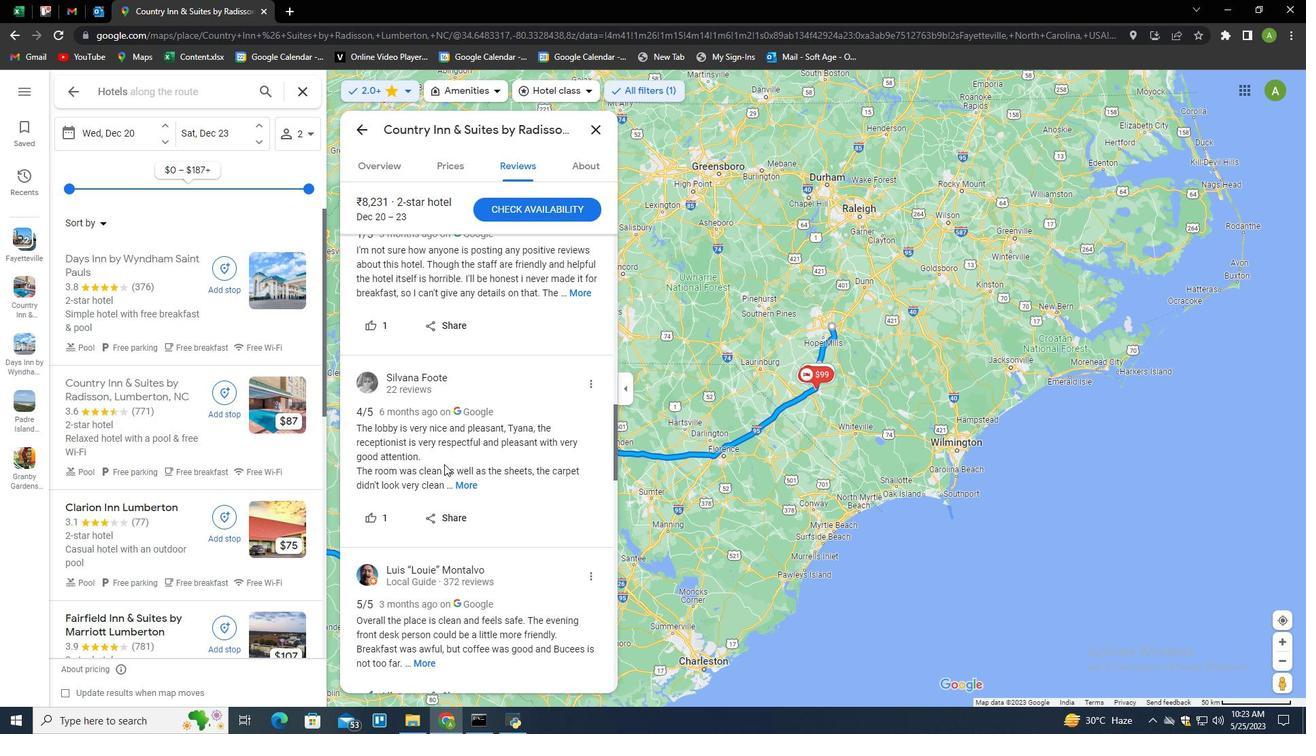 
Action: Mouse scrolled (444, 464) with delta (0, 0)
Screenshot: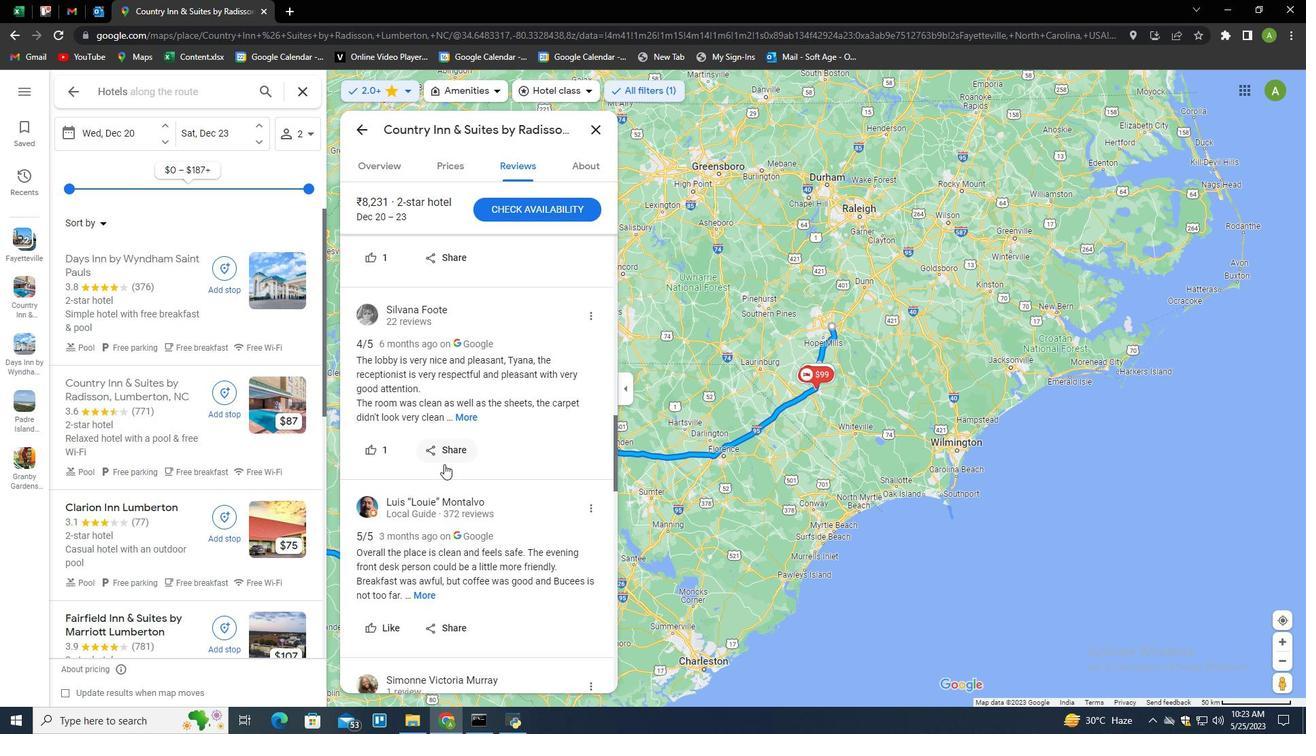 
Action: Mouse moved to (462, 353)
Screenshot: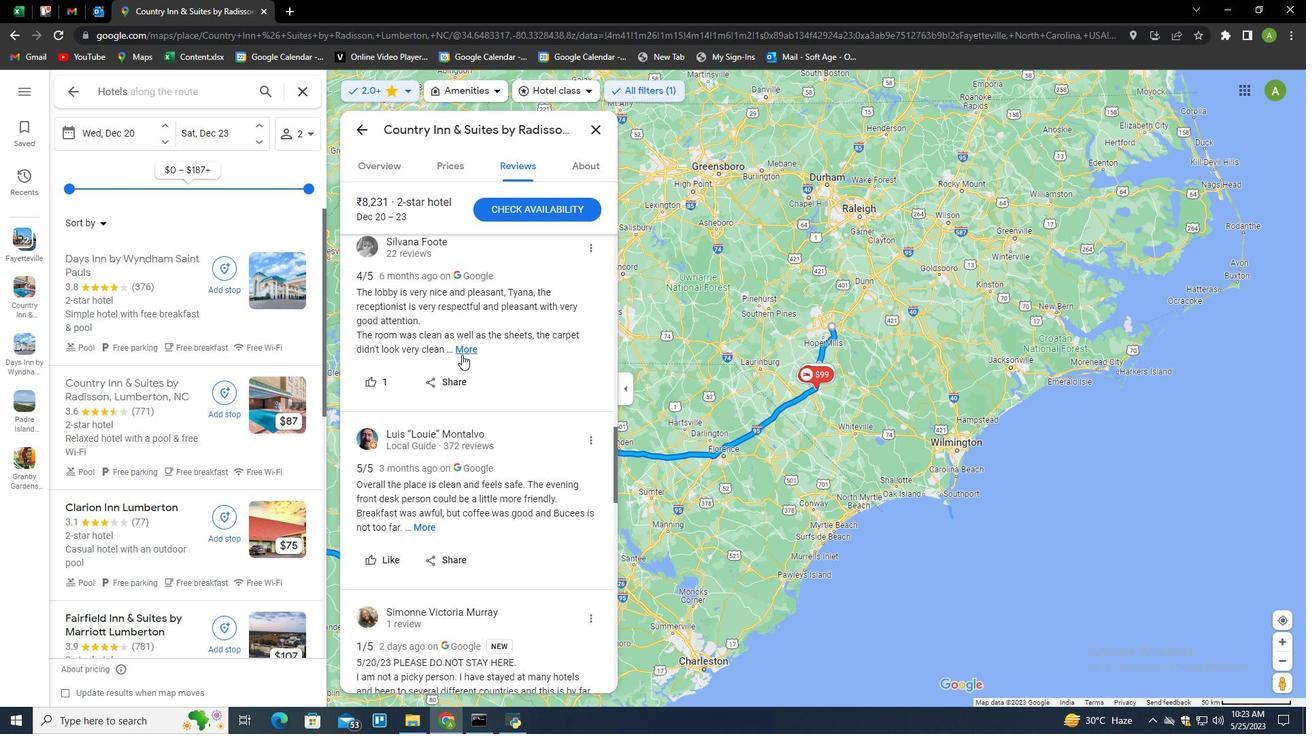 
Action: Mouse pressed left at (462, 353)
Screenshot: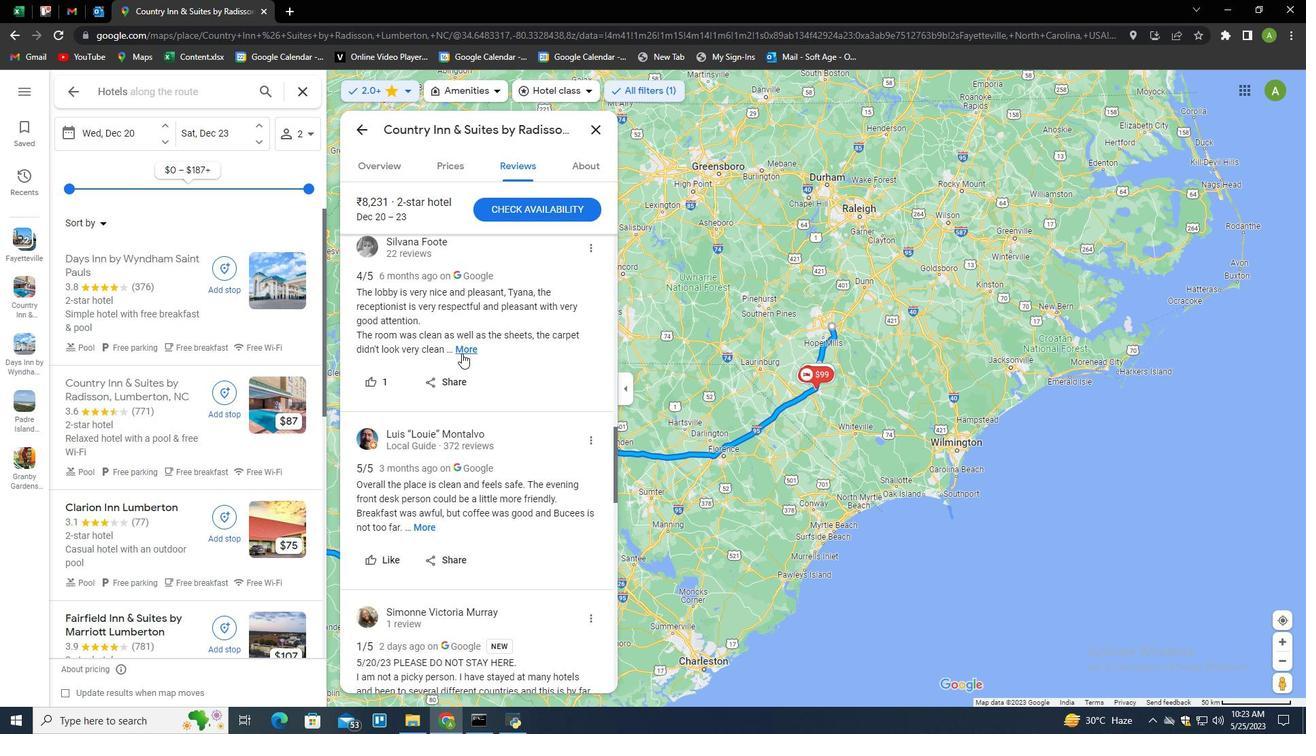 
Action: Mouse moved to (470, 428)
Screenshot: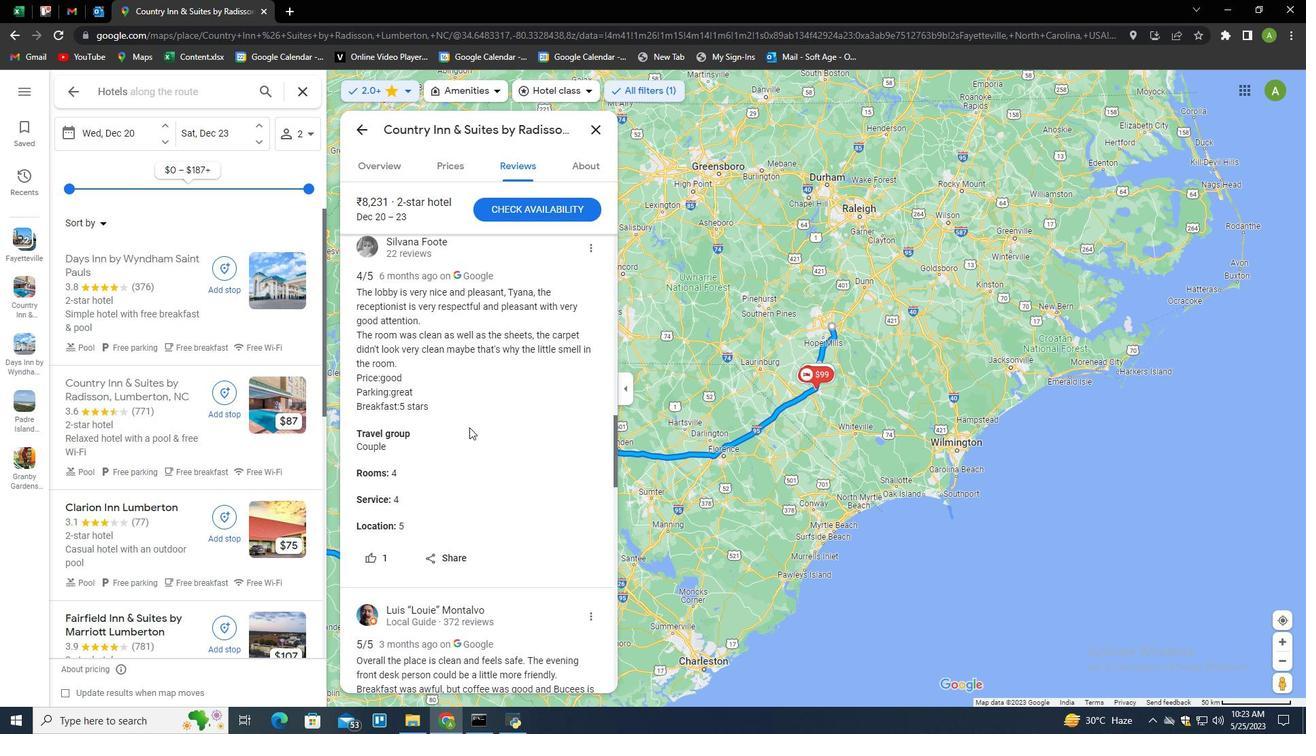 
Action: Mouse scrolled (470, 427) with delta (0, 0)
Screenshot: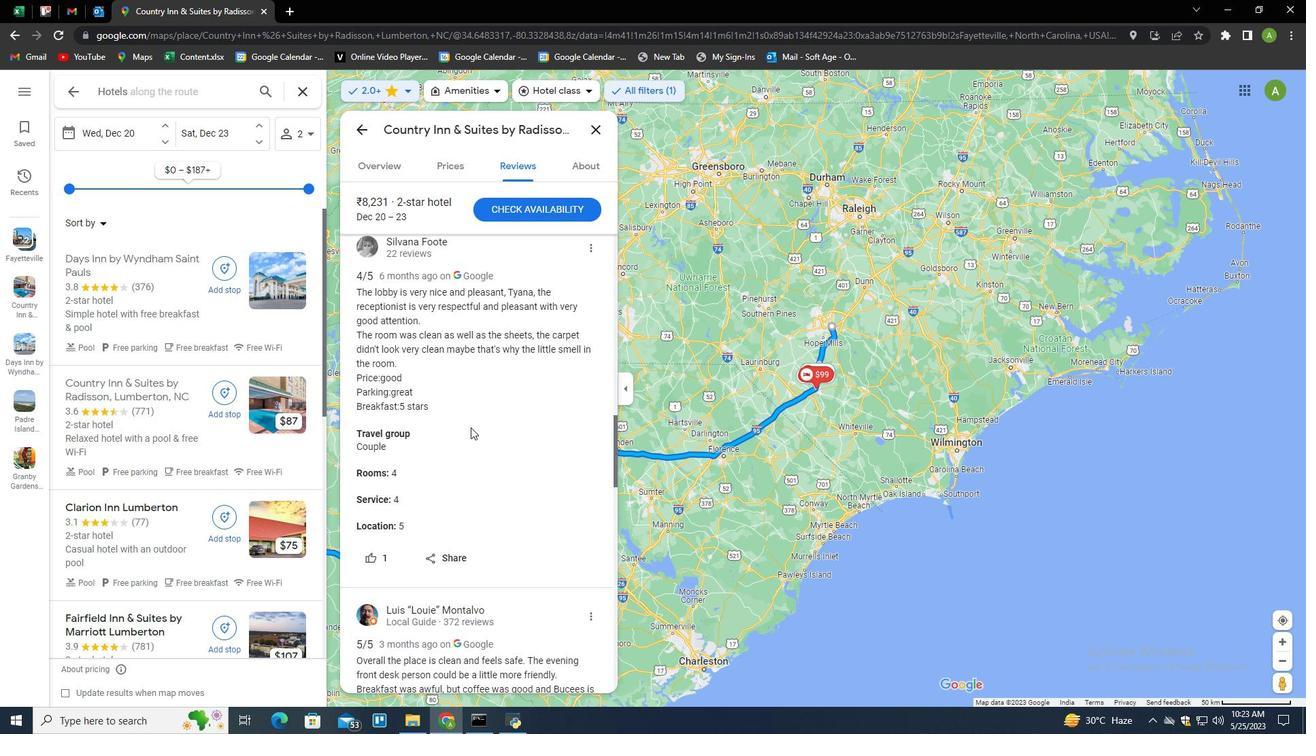 
Action: Mouse scrolled (470, 427) with delta (0, 0)
Screenshot: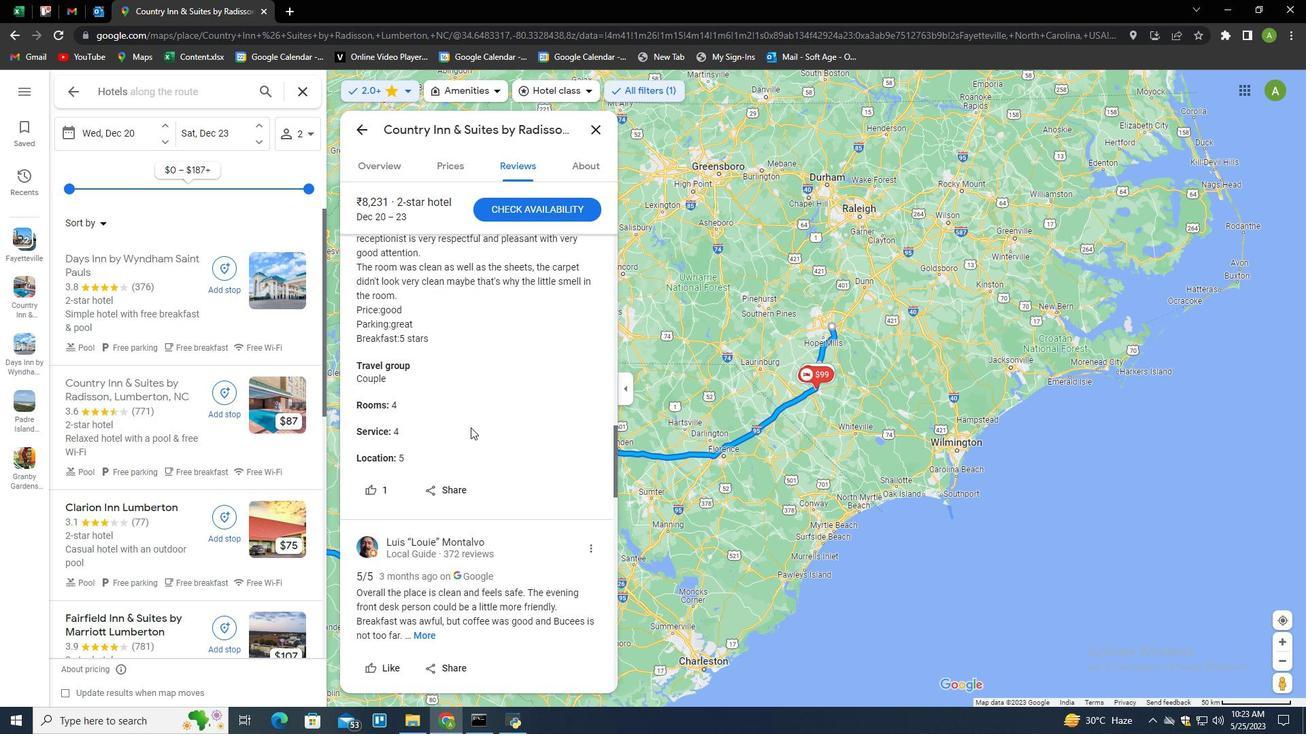 
Action: Mouse scrolled (470, 427) with delta (0, 0)
Screenshot: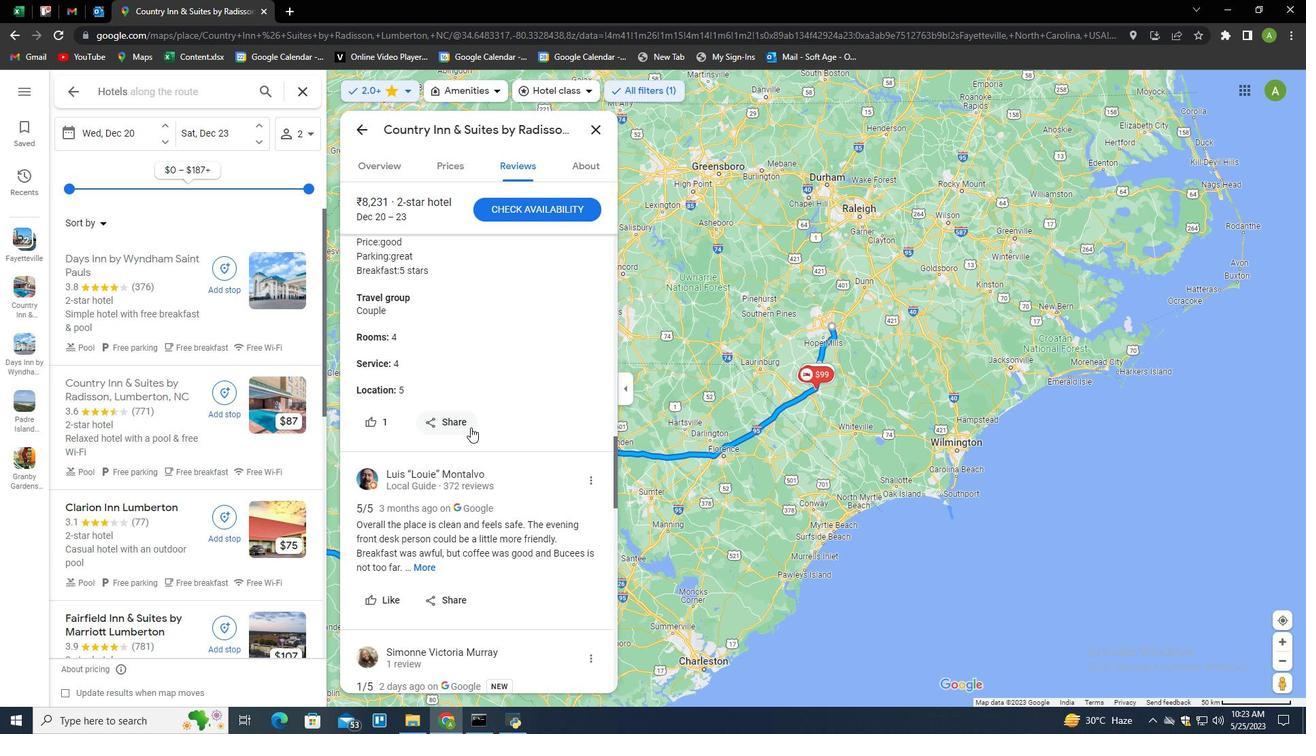
Action: Mouse scrolled (470, 427) with delta (0, 0)
Screenshot: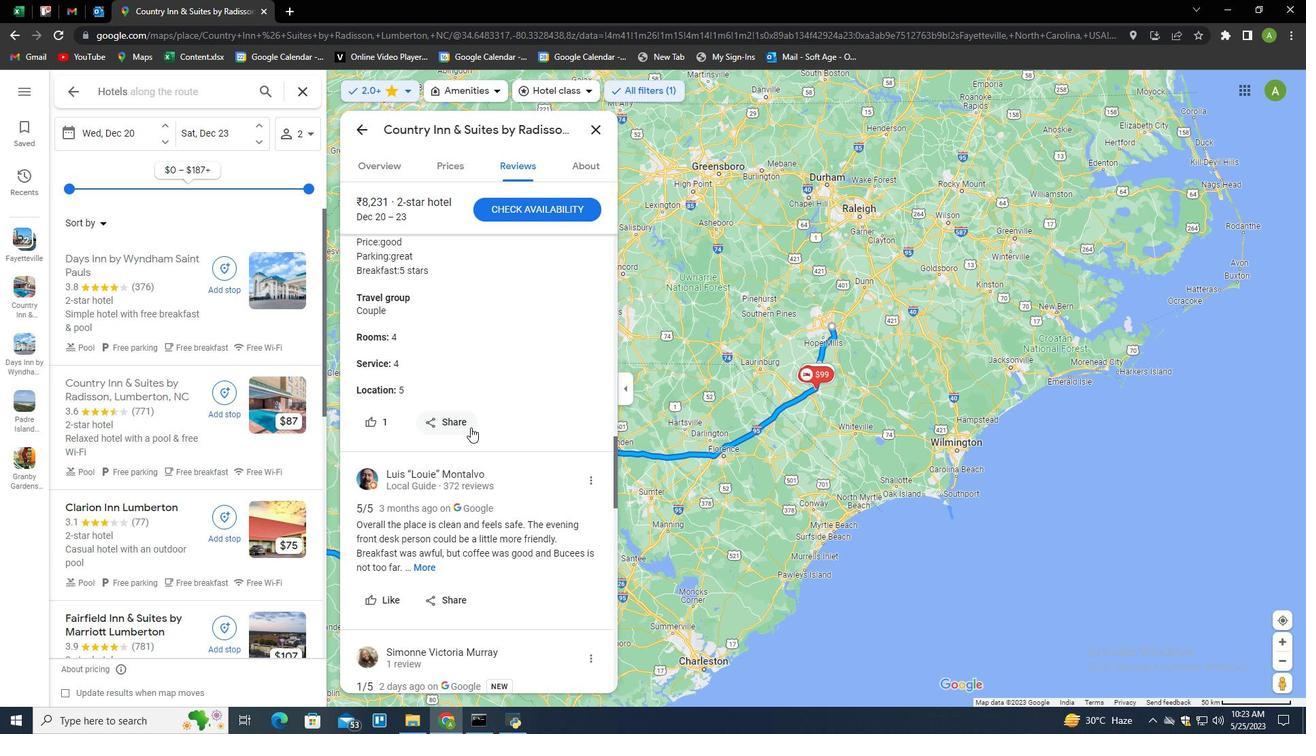 
Action: Mouse scrolled (470, 427) with delta (0, 0)
Screenshot: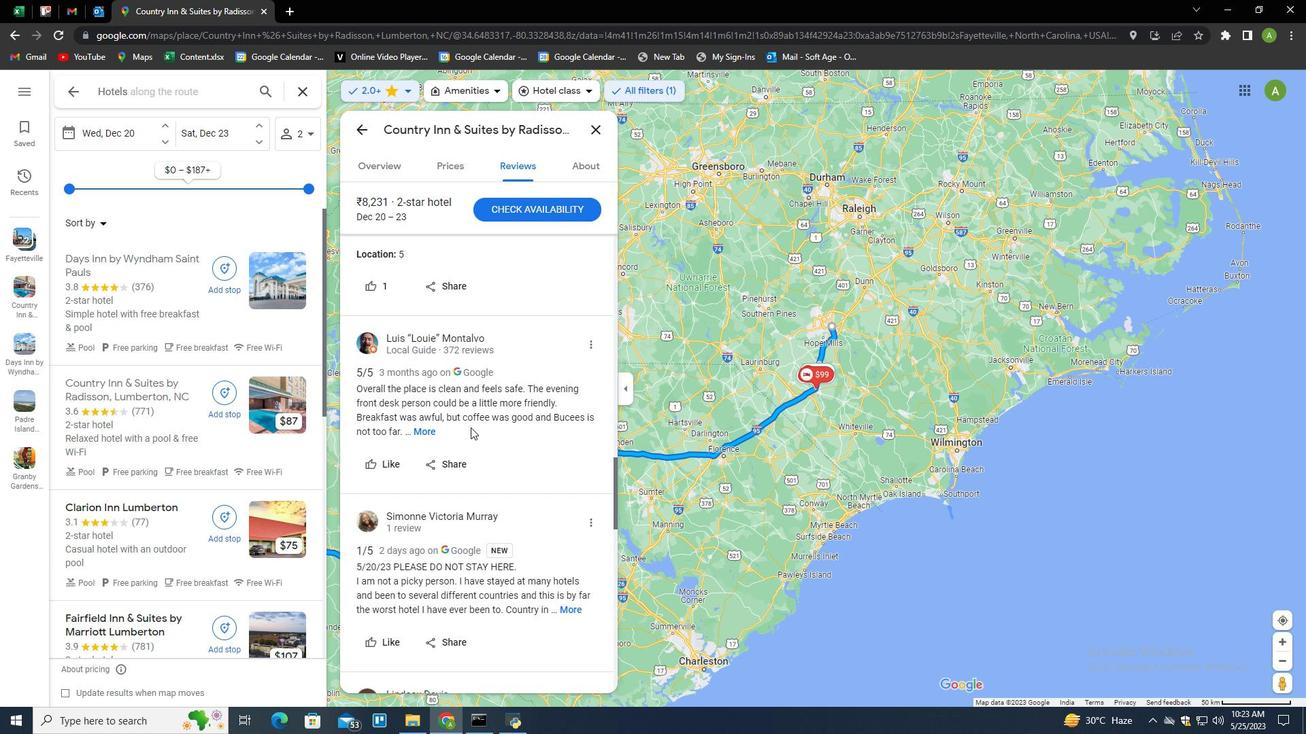 
Action: Mouse scrolled (470, 427) with delta (0, 0)
Screenshot: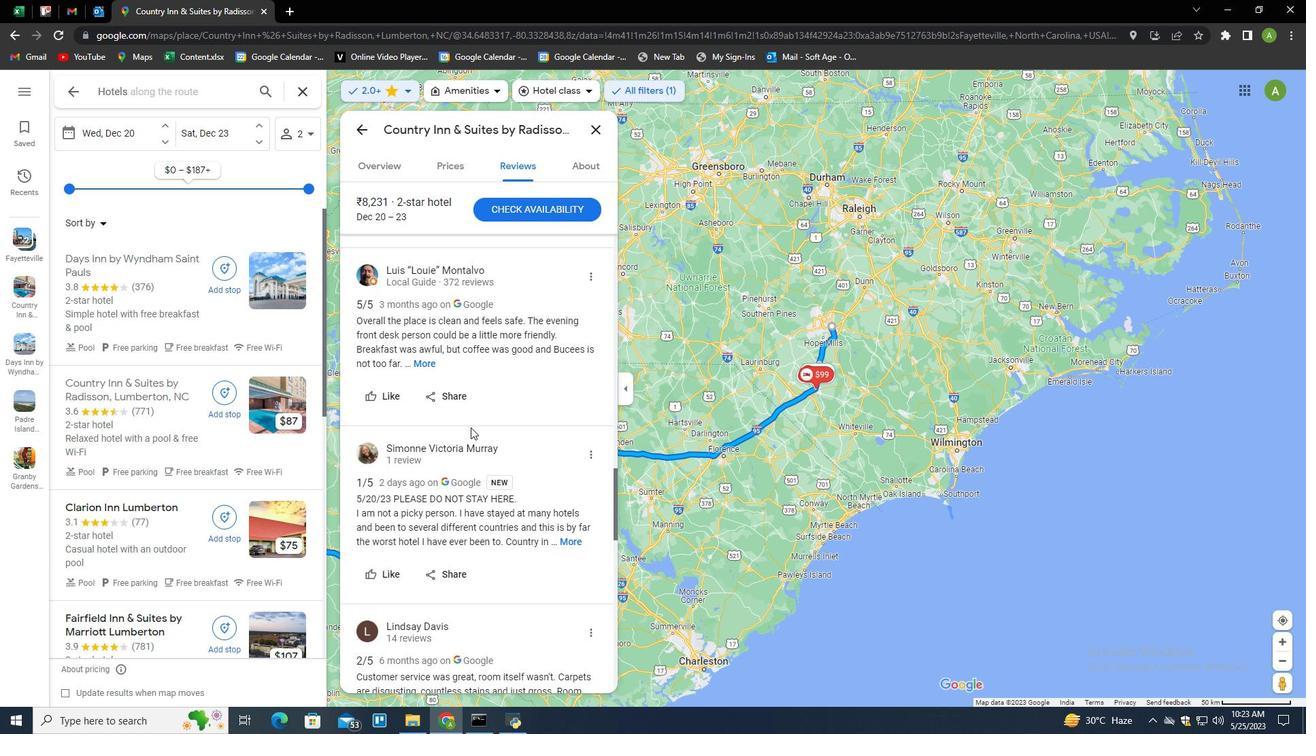 
Action: Mouse scrolled (470, 427) with delta (0, 0)
Screenshot: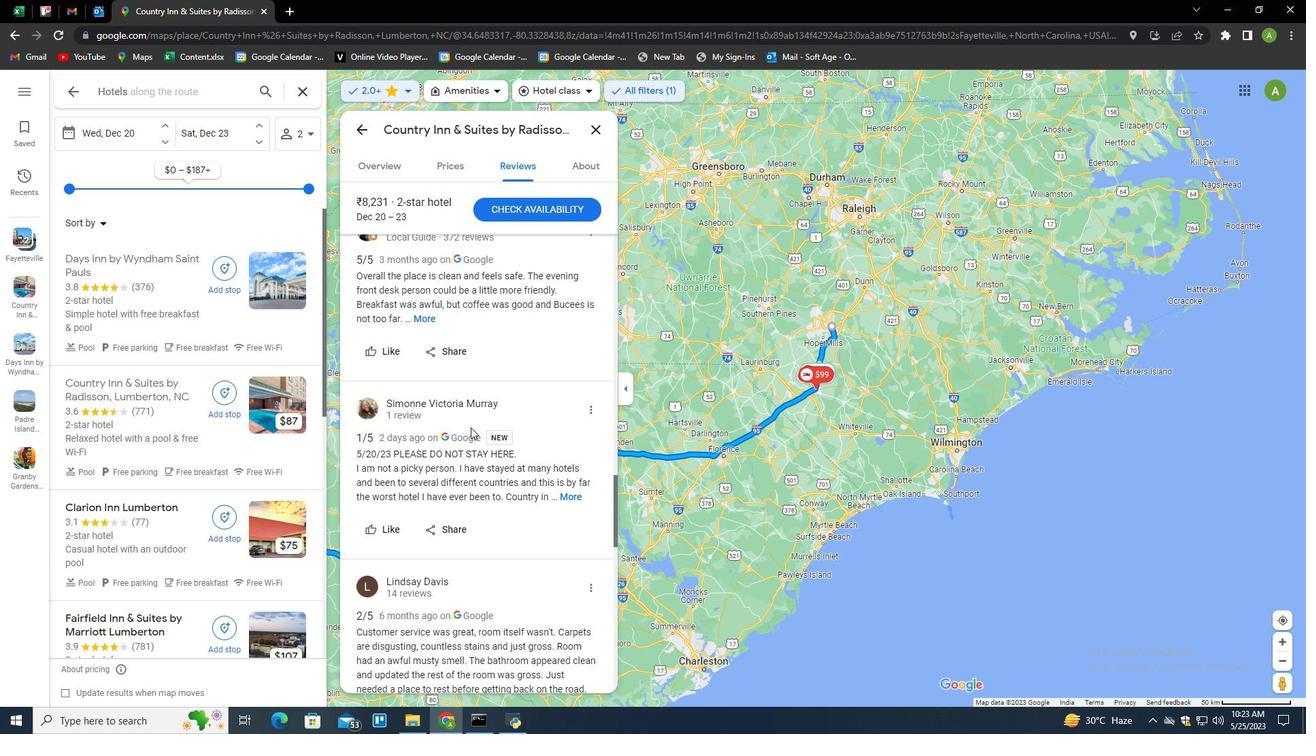 
Action: Mouse scrolled (470, 427) with delta (0, 0)
Screenshot: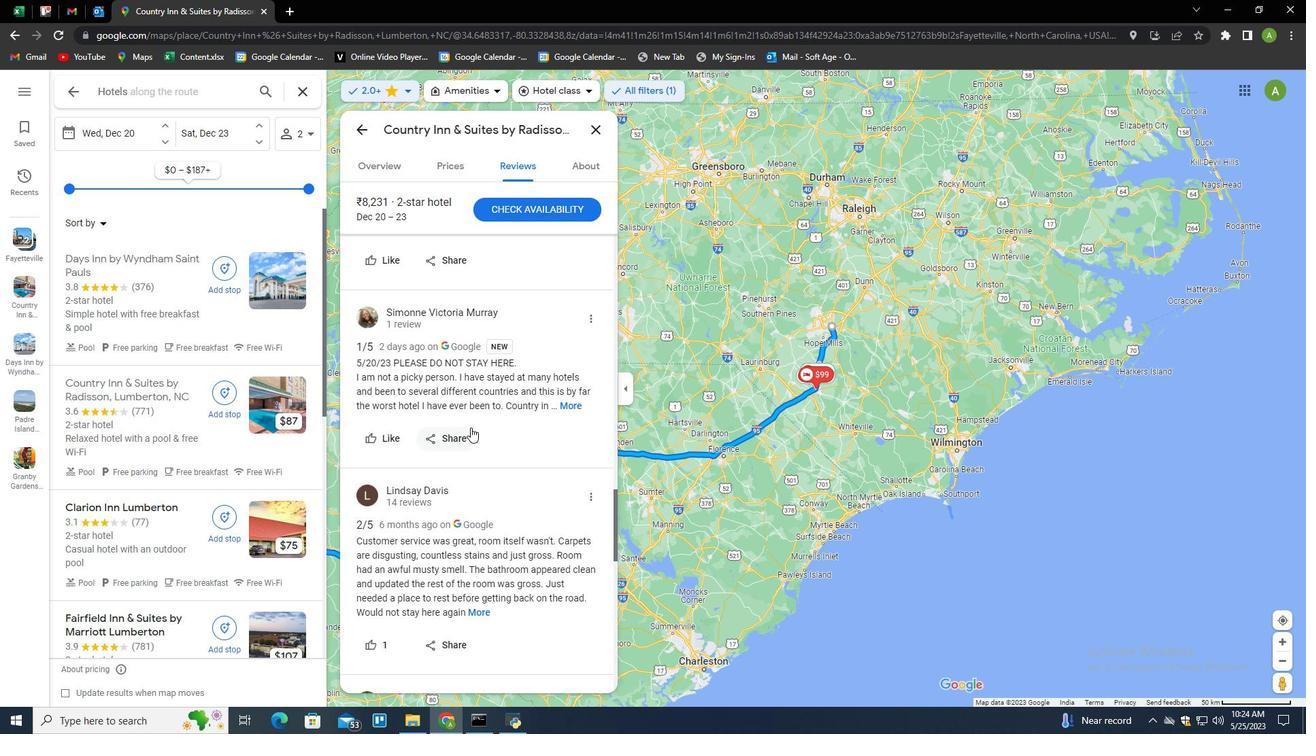
Action: Mouse scrolled (470, 427) with delta (0, 0)
Screenshot: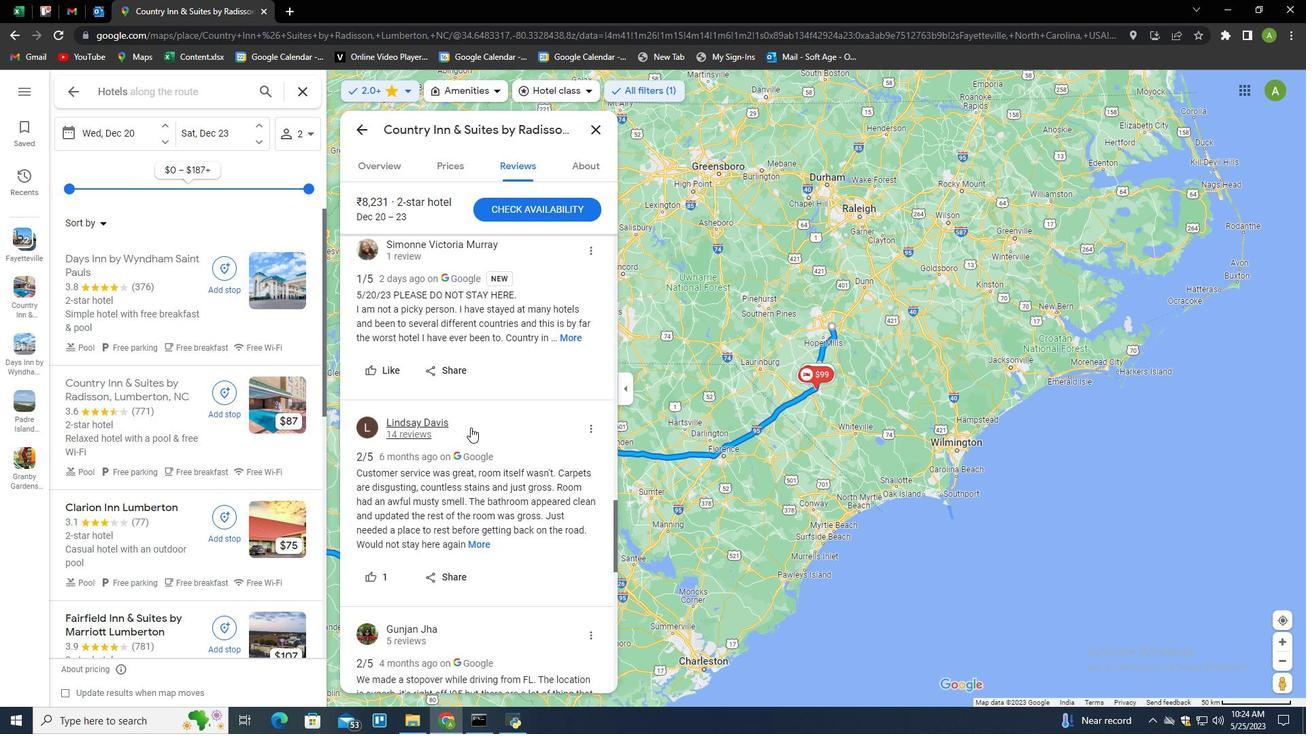 
Action: Mouse scrolled (470, 427) with delta (0, 0)
Screenshot: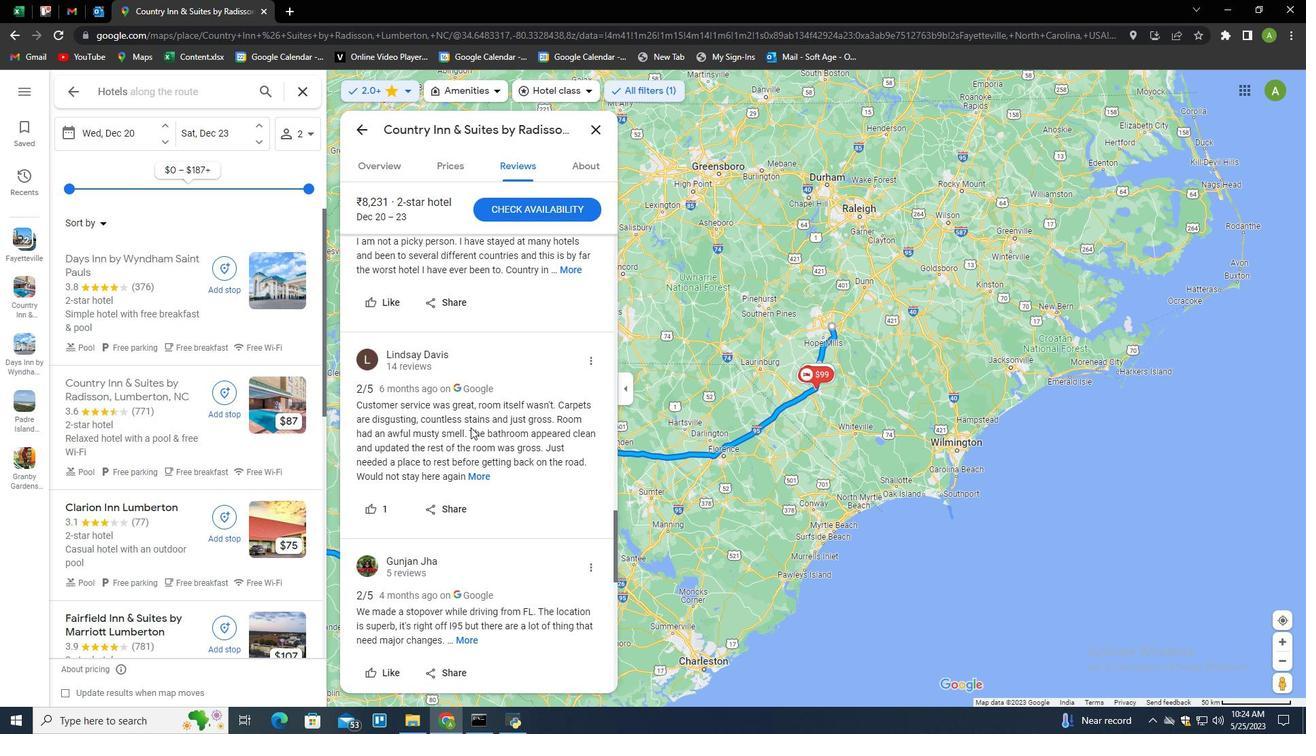 
Action: Mouse scrolled (470, 427) with delta (0, 0)
Screenshot: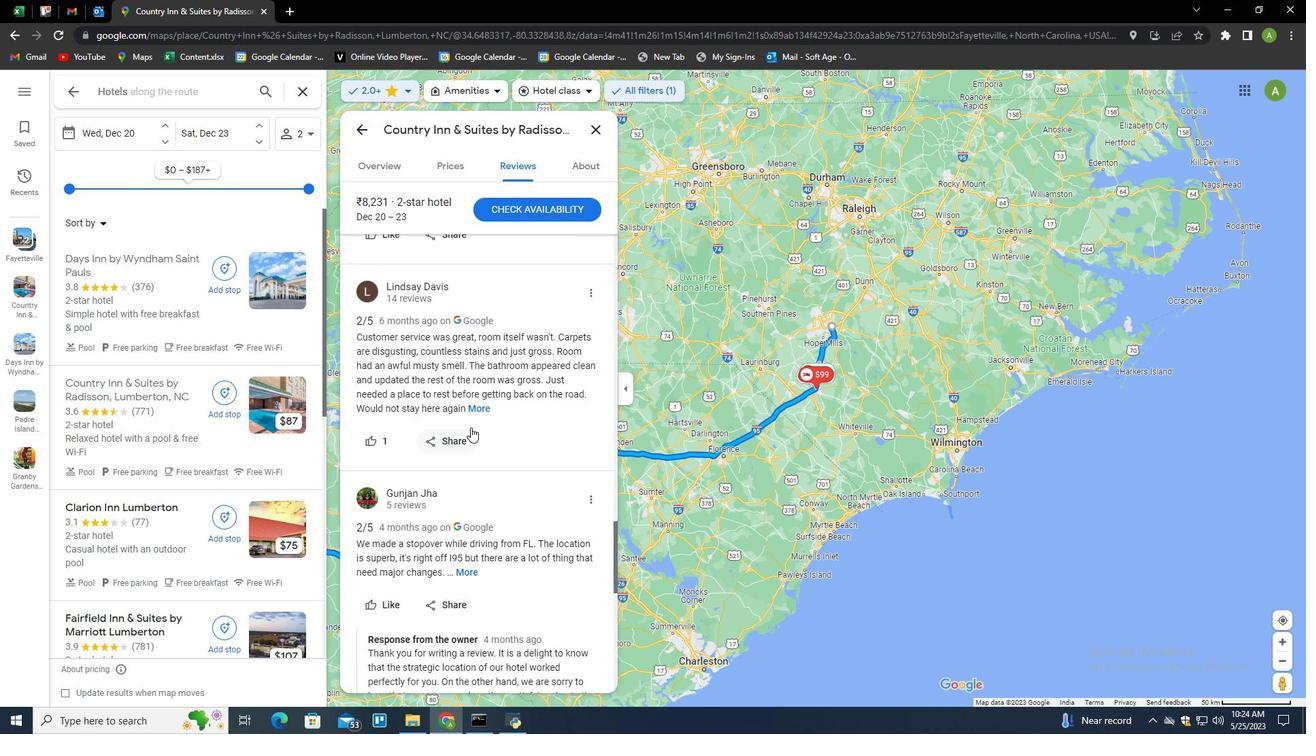 
Action: Mouse moved to (468, 500)
Screenshot: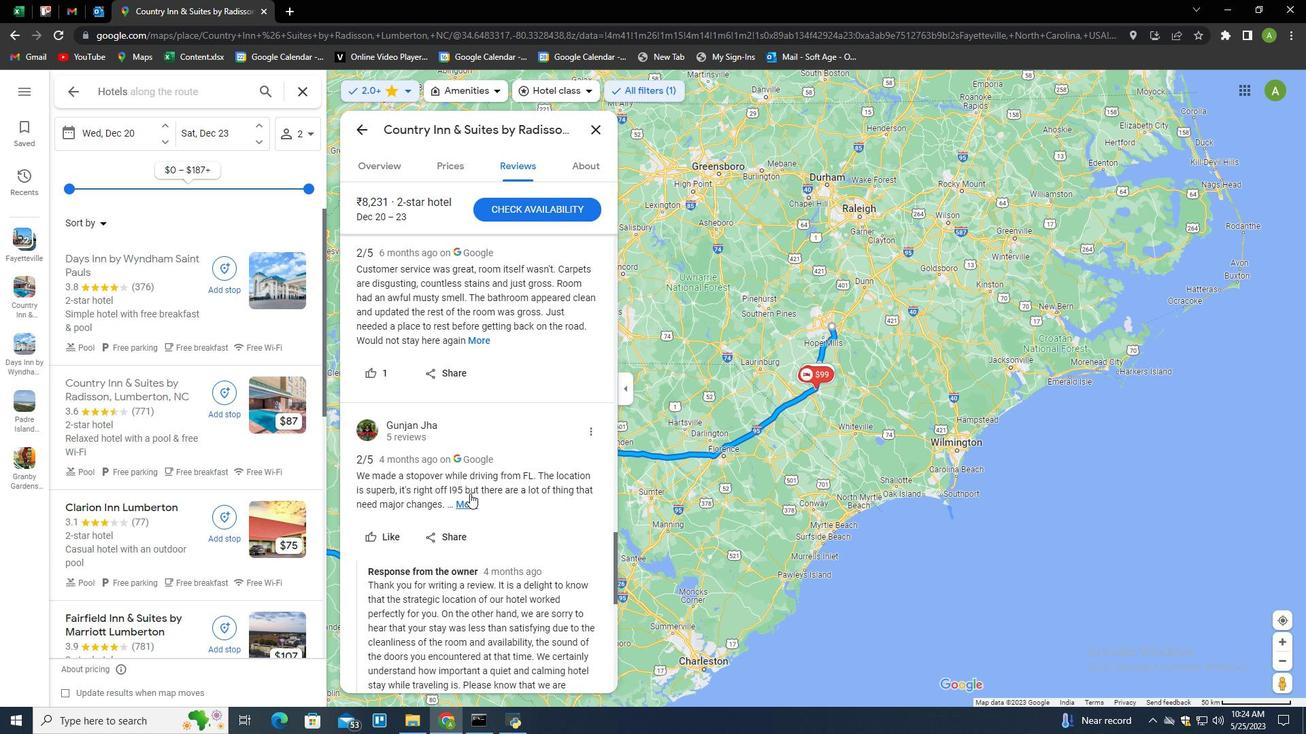 
Action: Mouse pressed left at (468, 500)
Screenshot: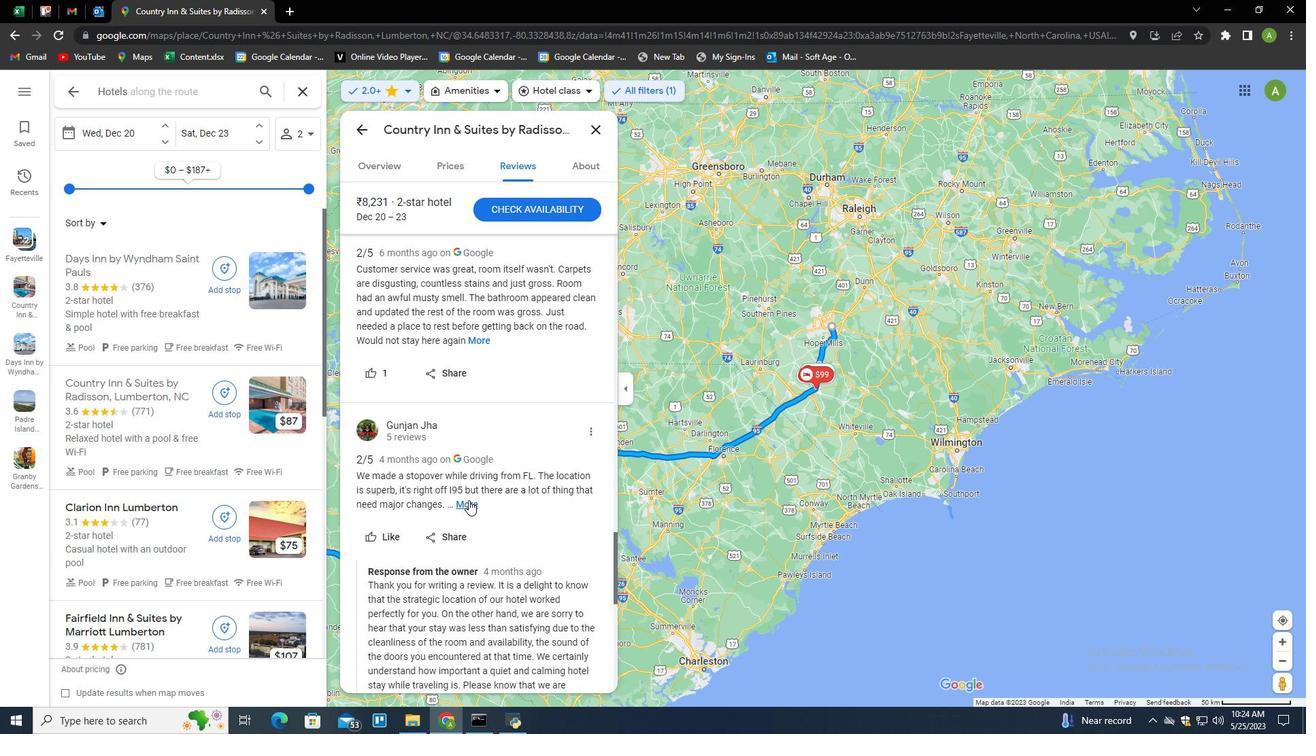 
Action: Mouse moved to (479, 461)
Screenshot: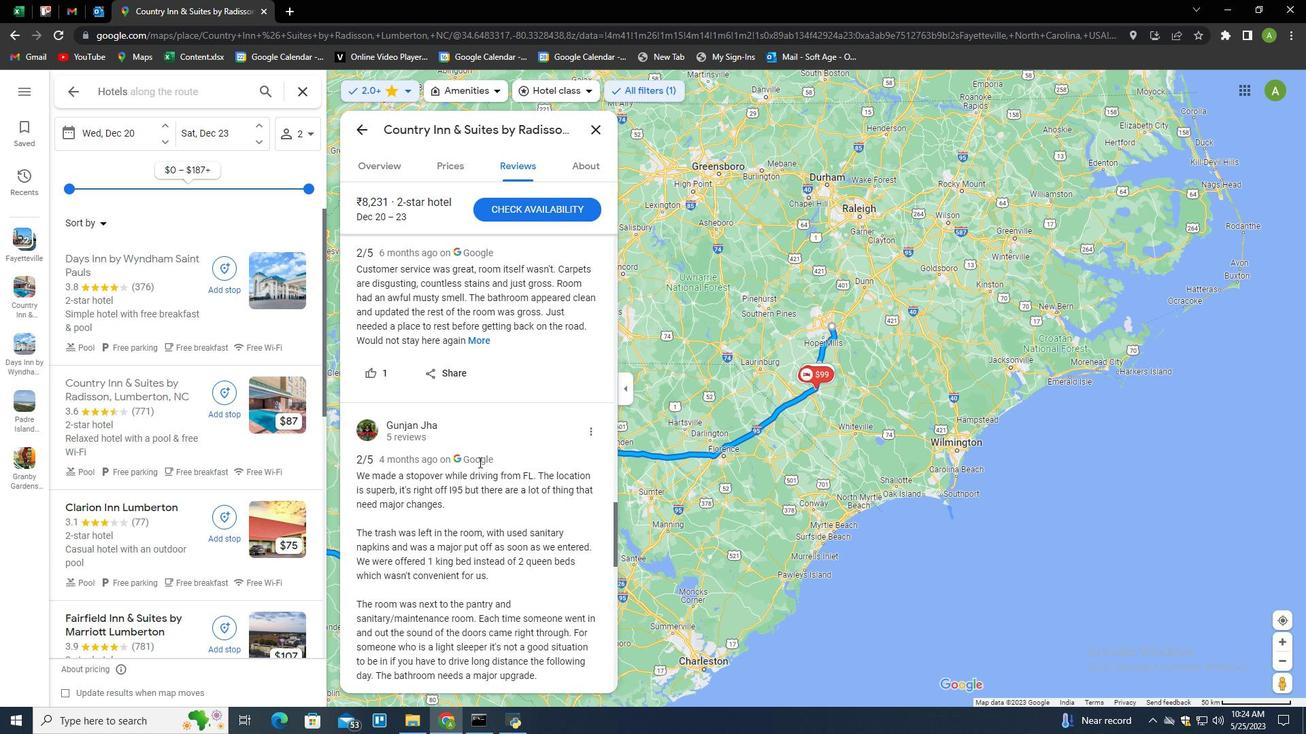 
Action: Mouse scrolled (479, 460) with delta (0, 0)
Screenshot: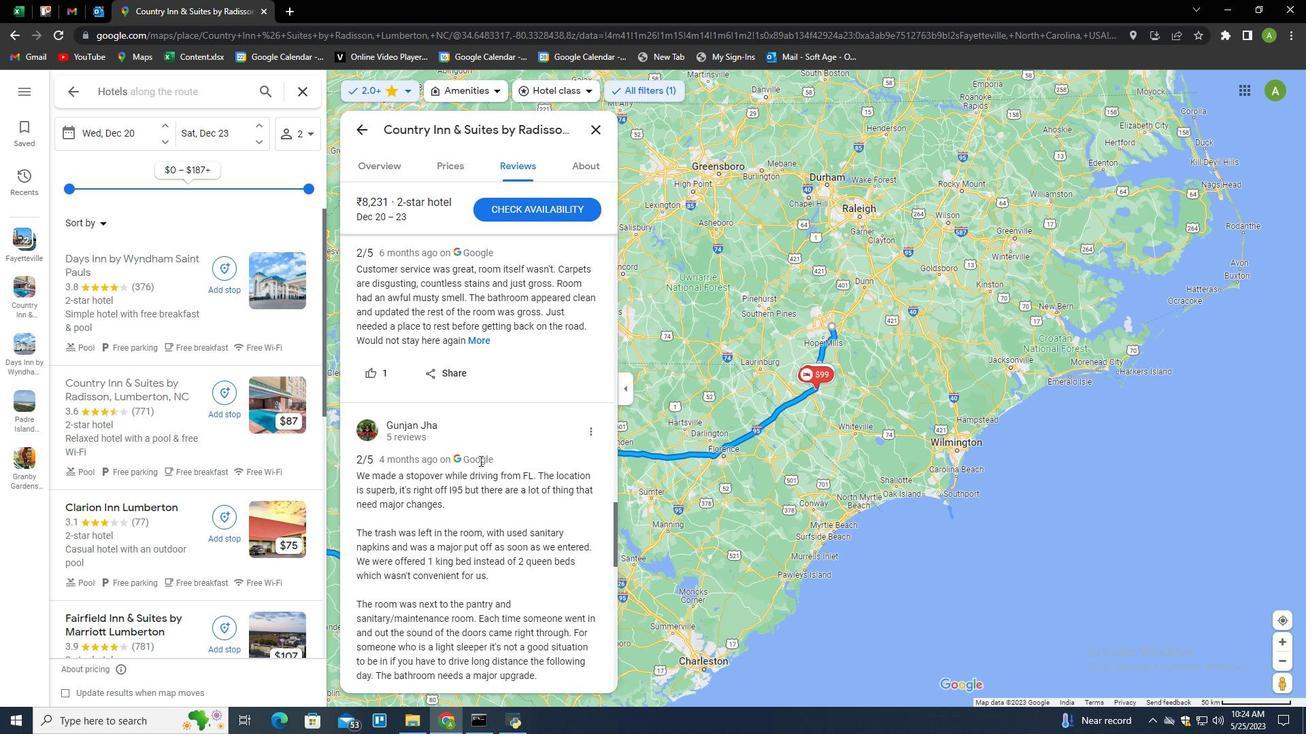 
Action: Mouse moved to (483, 457)
Screenshot: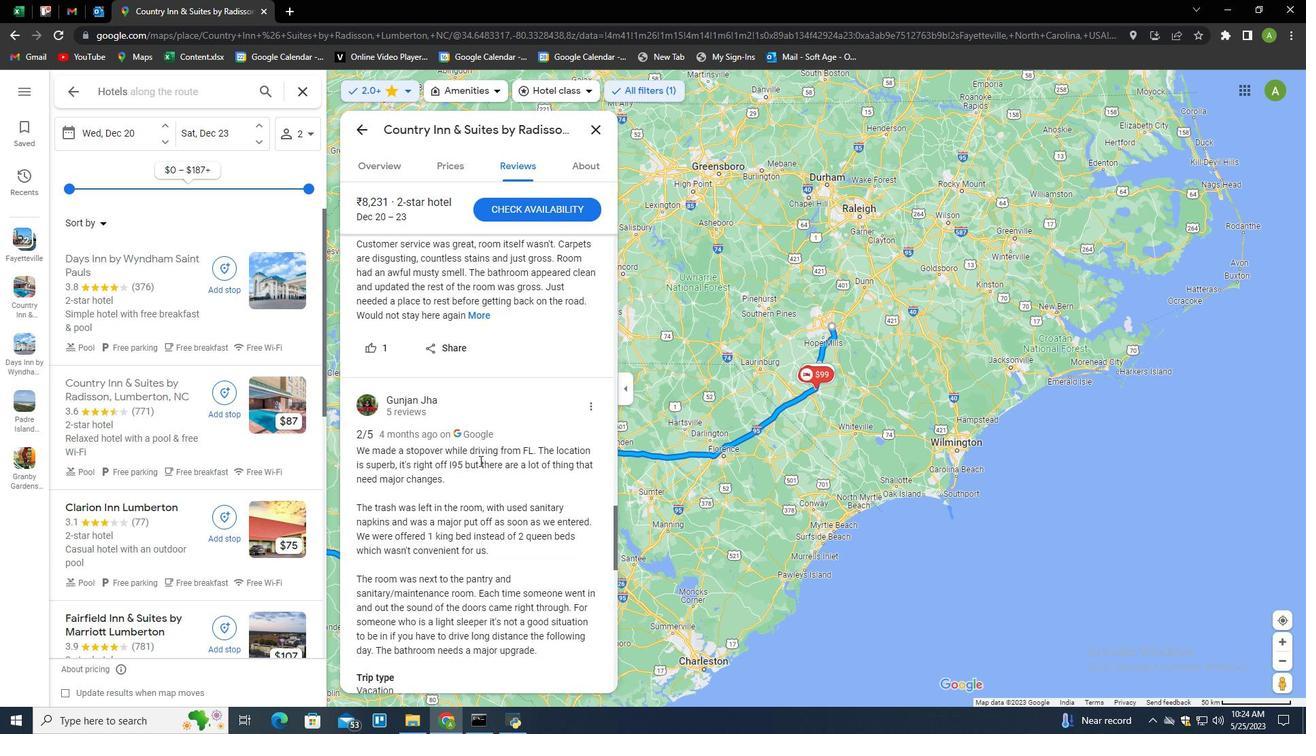 
Action: Mouse scrolled (483, 456) with delta (0, 0)
Screenshot: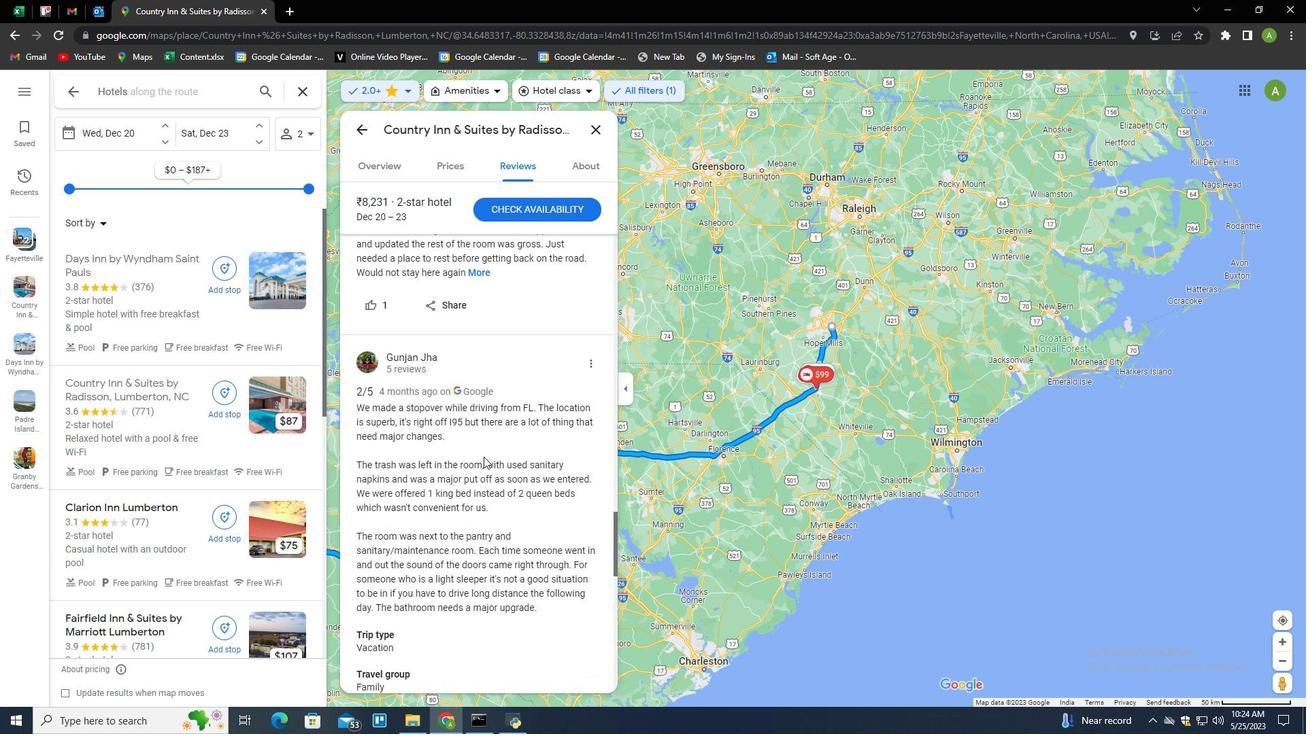 
Action: Mouse moved to (483, 457)
Screenshot: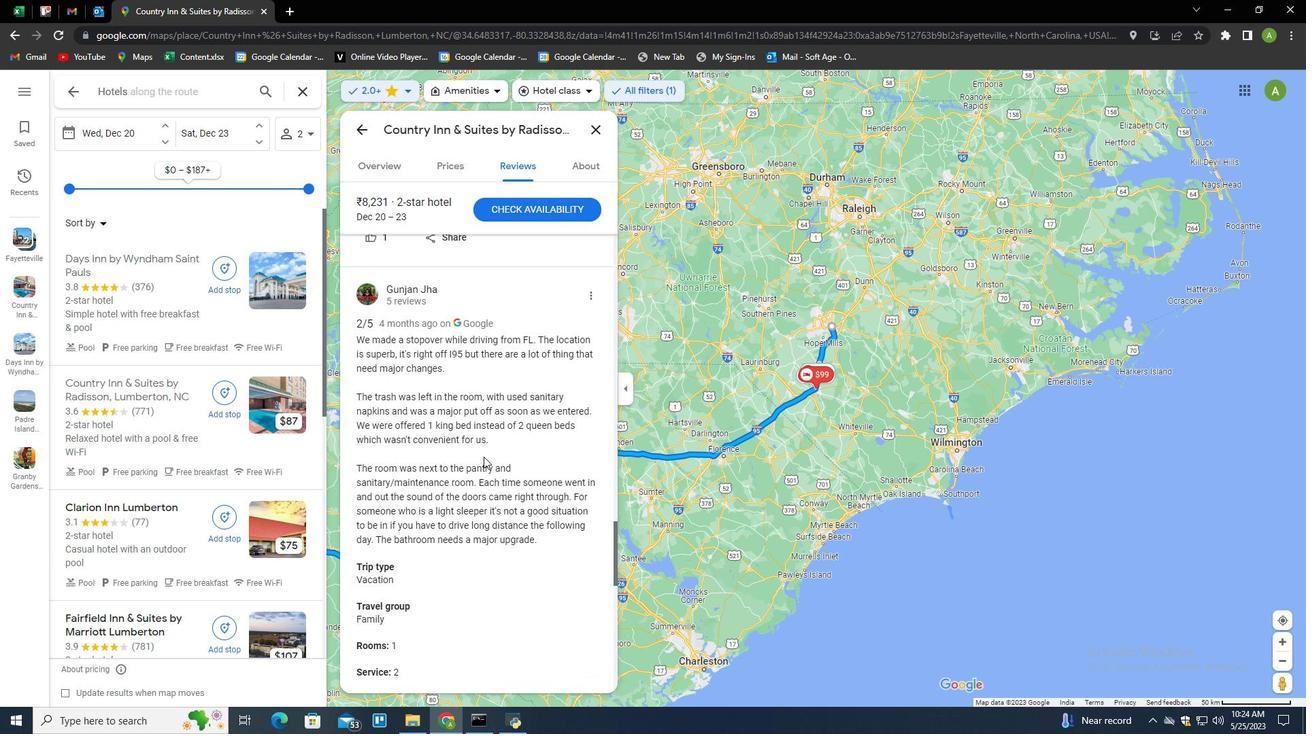 
Action: Mouse scrolled (483, 456) with delta (0, 0)
Screenshot: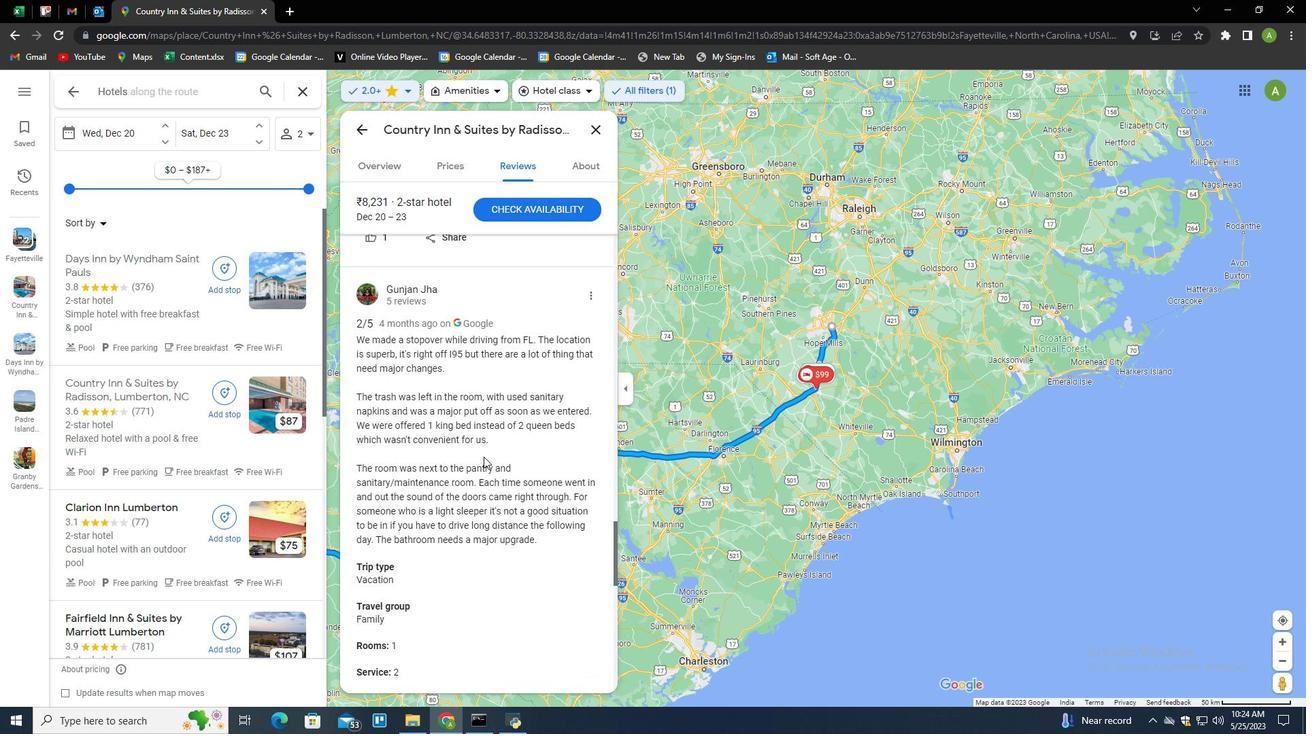 
Action: Mouse moved to (514, 491)
Screenshot: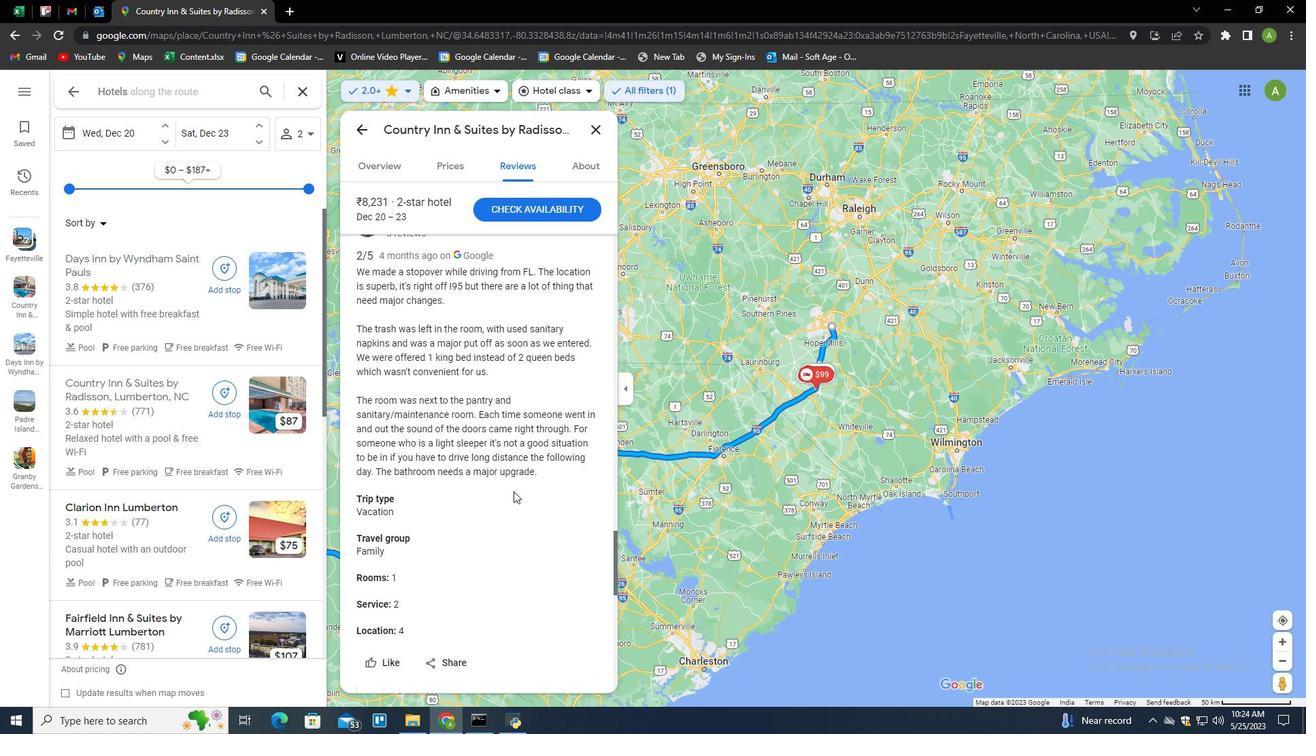 
Action: Mouse scrolled (514, 491) with delta (0, 0)
Screenshot: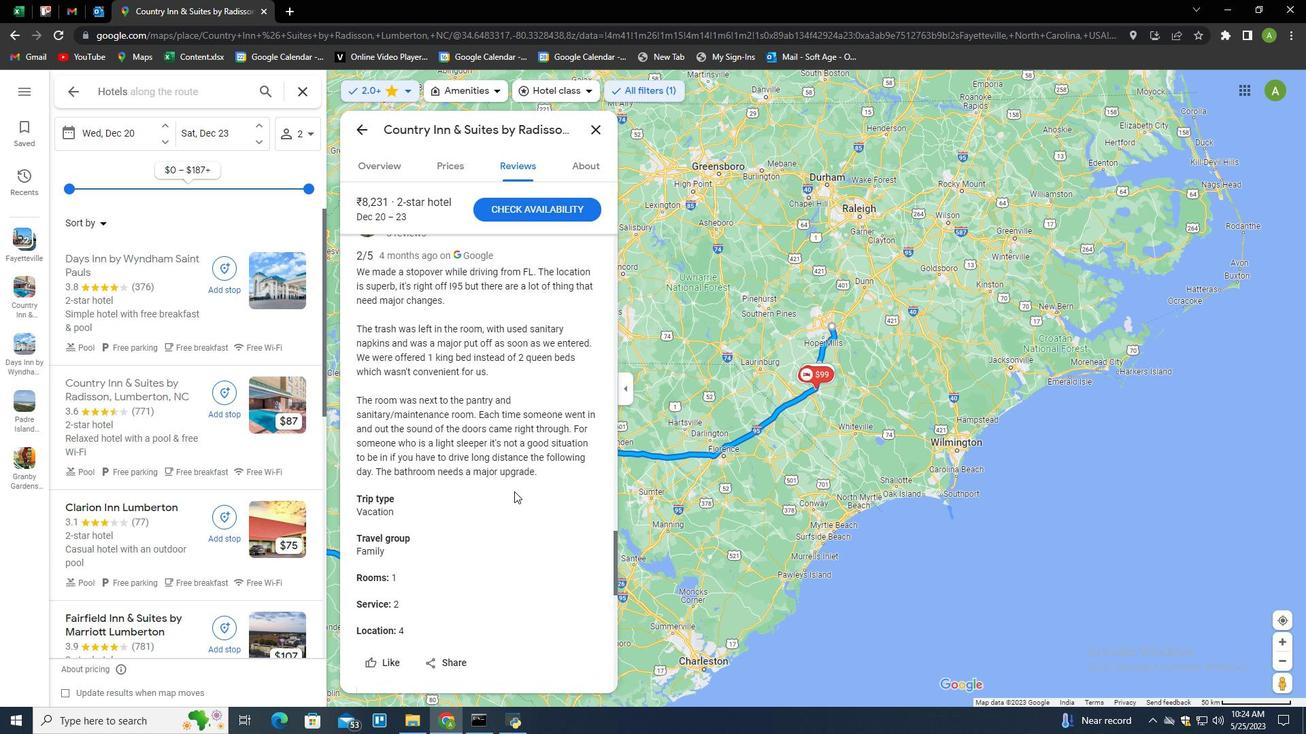 
Action: Mouse scrolled (514, 491) with delta (0, 0)
Screenshot: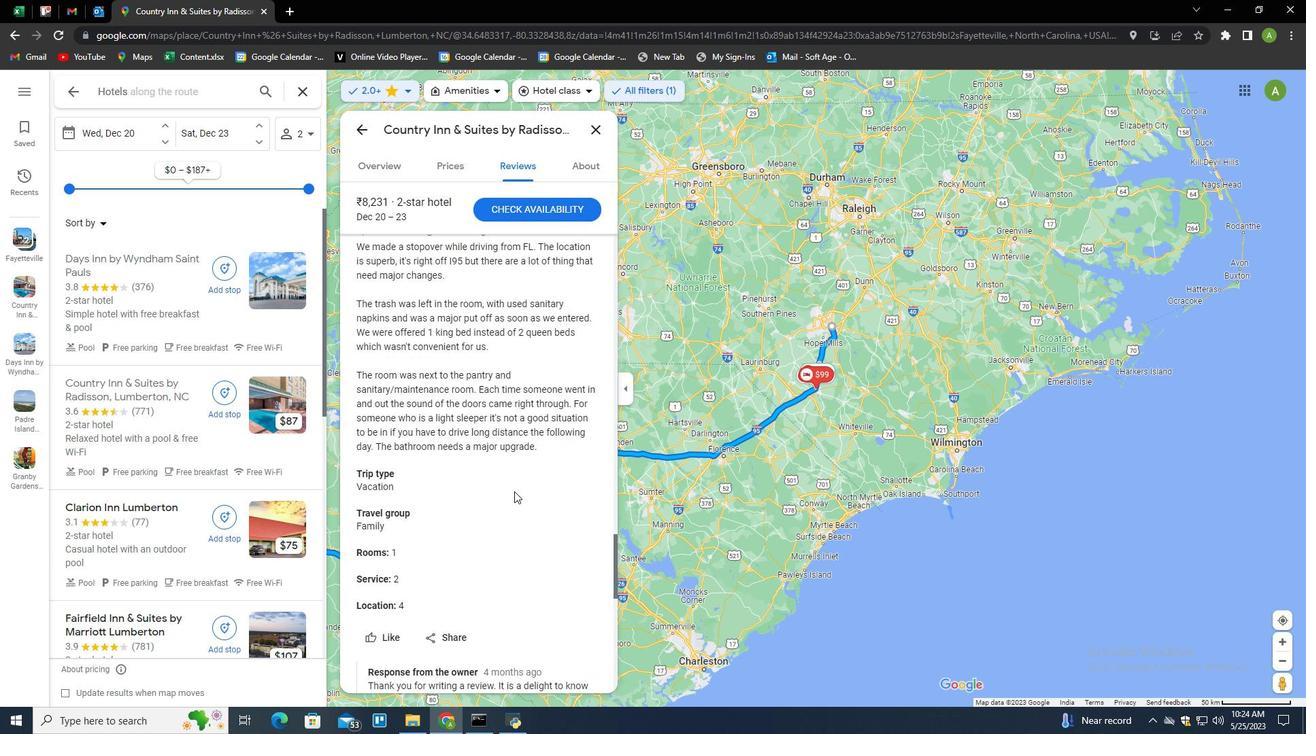 
Action: Mouse moved to (514, 491)
Screenshot: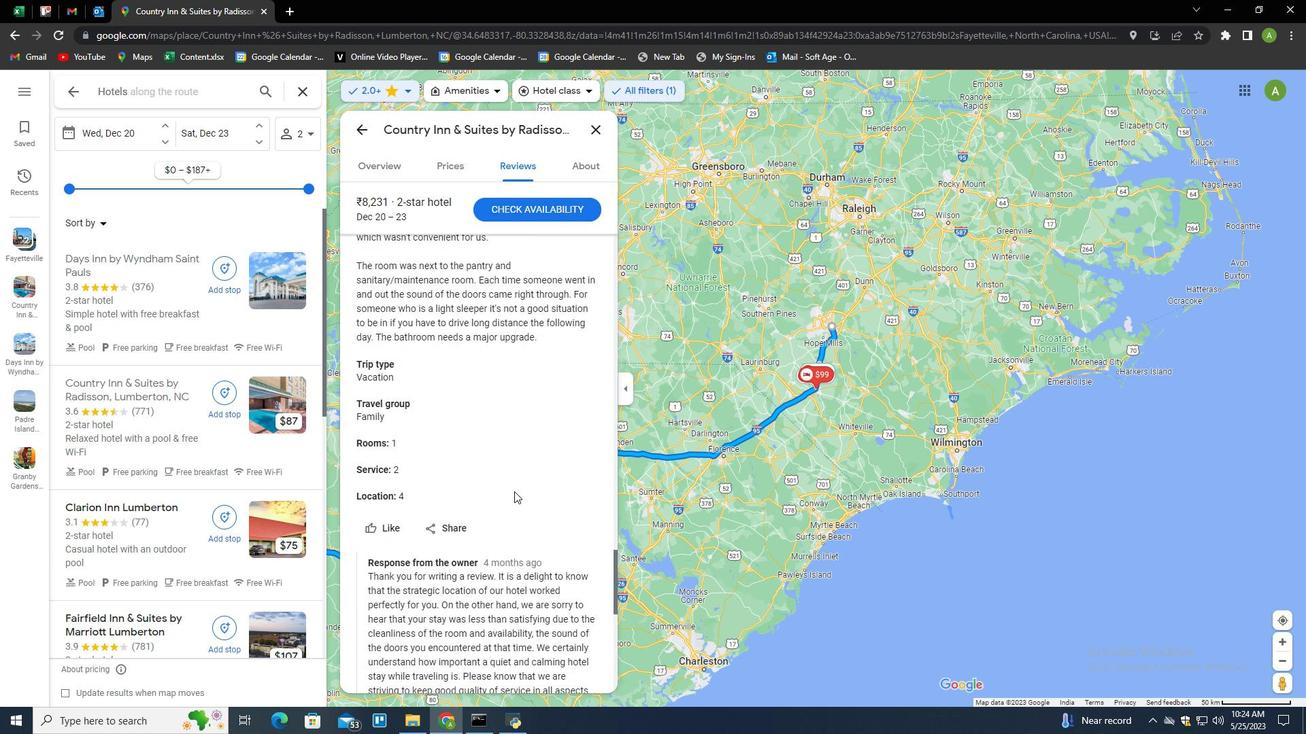 
Action: Mouse scrolled (514, 491) with delta (0, 0)
Screenshot: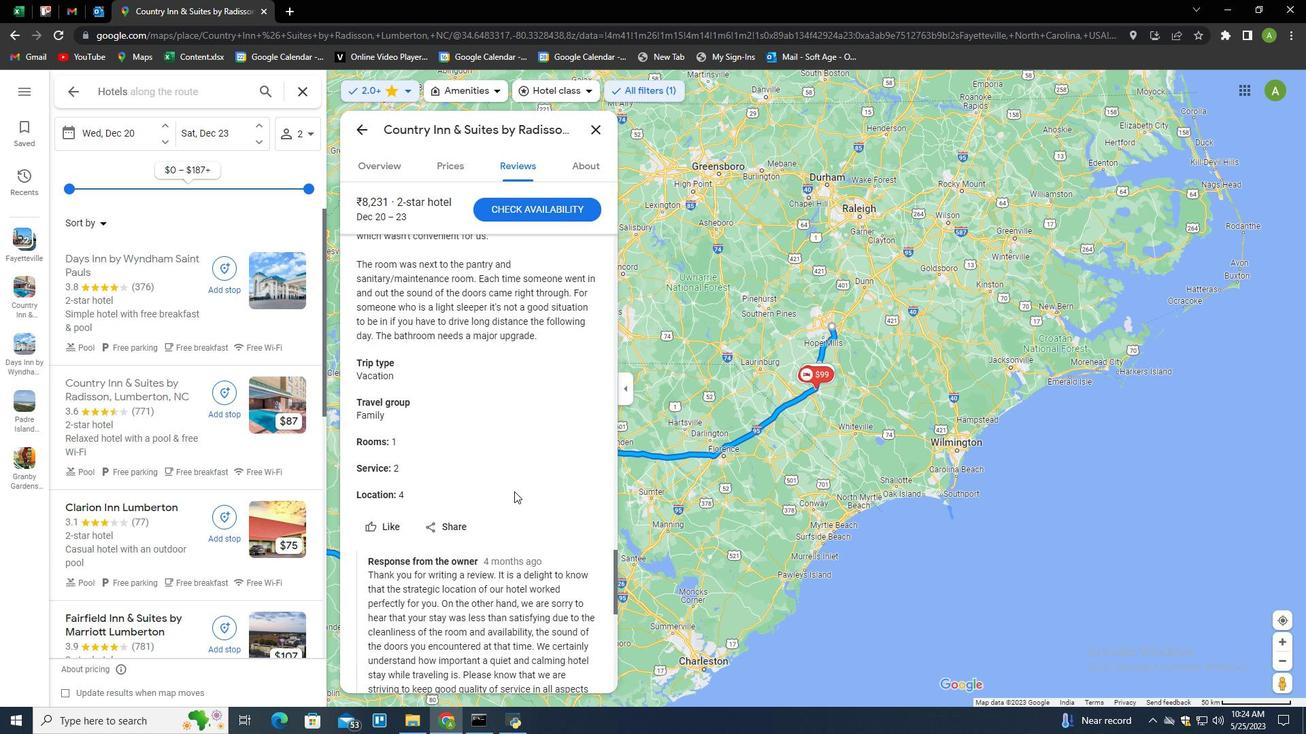 
Action: Mouse scrolled (514, 491) with delta (0, 0)
Screenshot: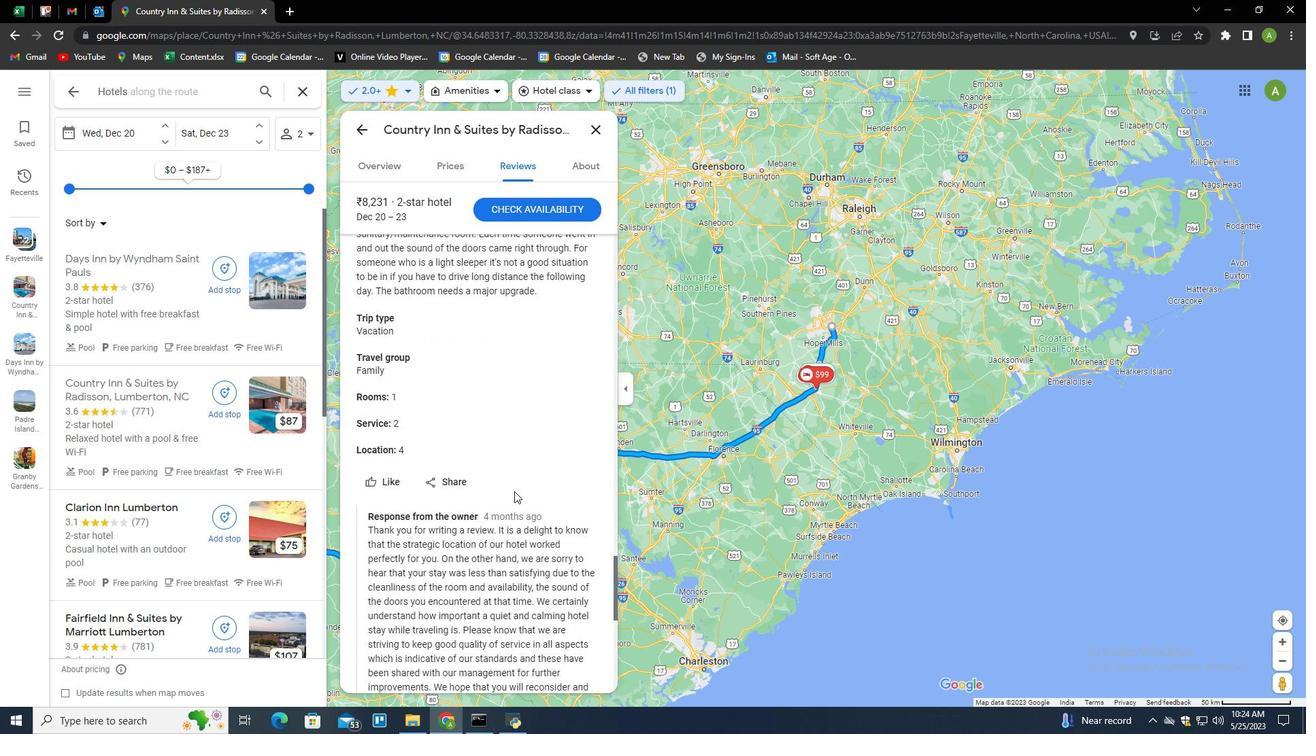 
Action: Mouse scrolled (514, 491) with delta (0, 0)
Screenshot: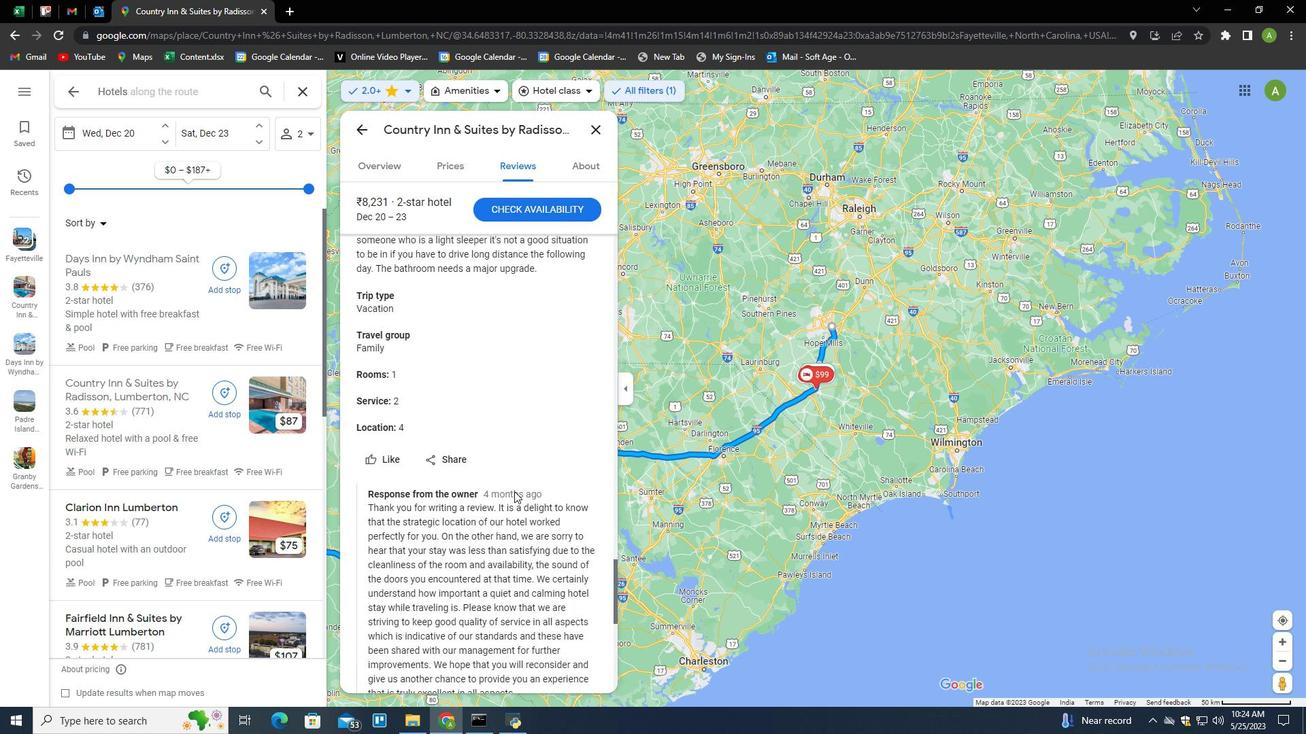 
Action: Mouse scrolled (514, 491) with delta (0, 0)
Screenshot: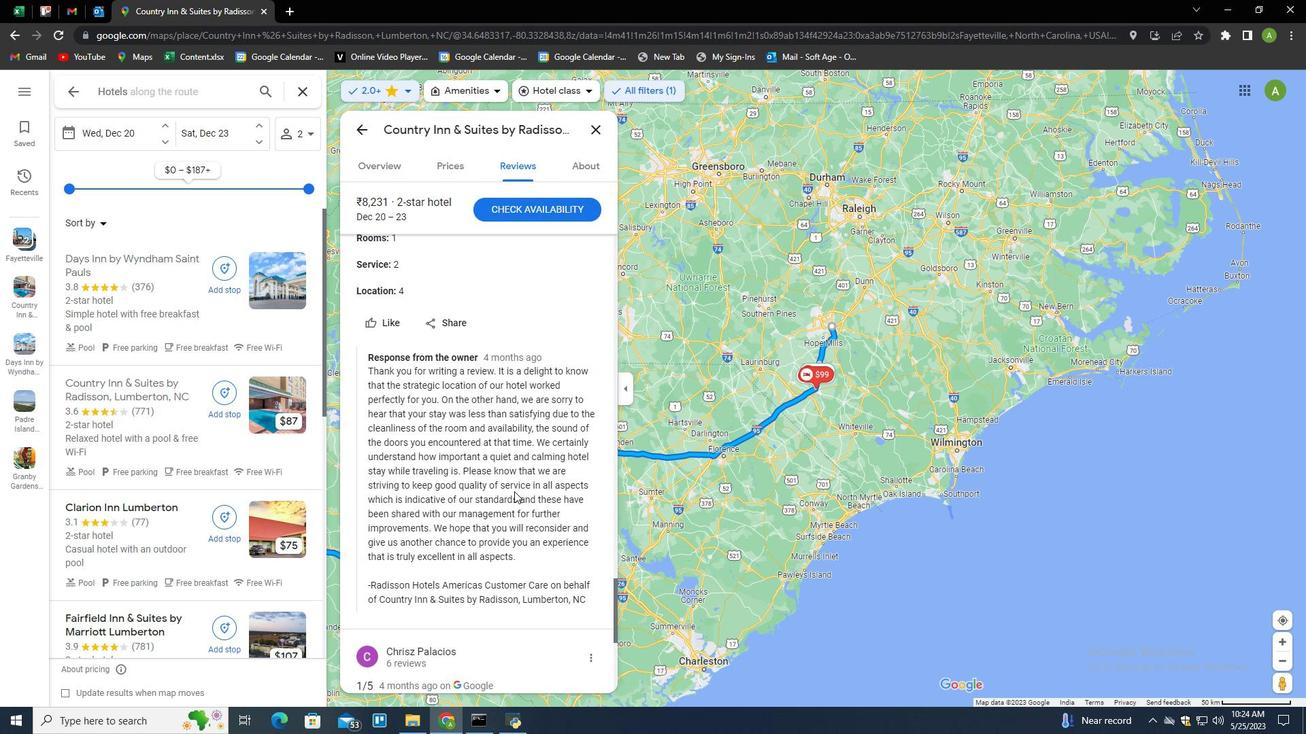 
Action: Mouse scrolled (514, 491) with delta (0, 0)
Screenshot: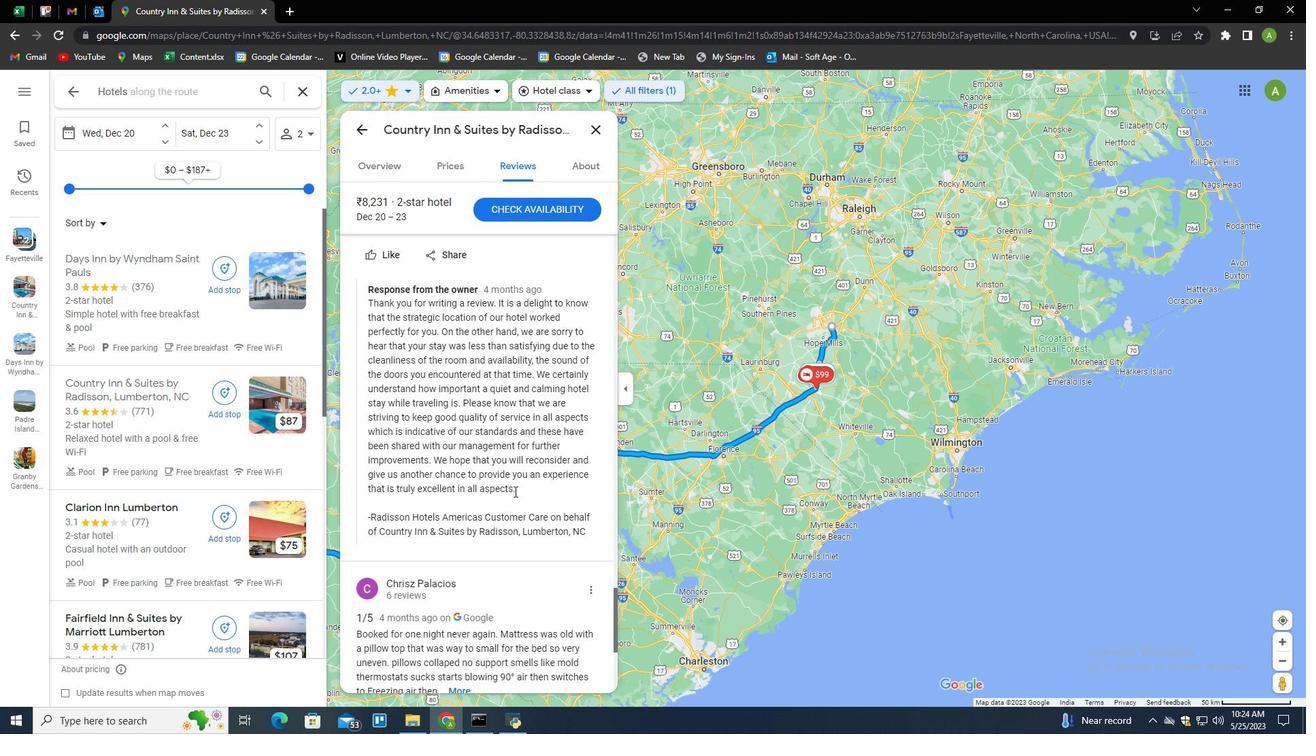 
Action: Mouse scrolled (514, 491) with delta (0, 0)
Screenshot: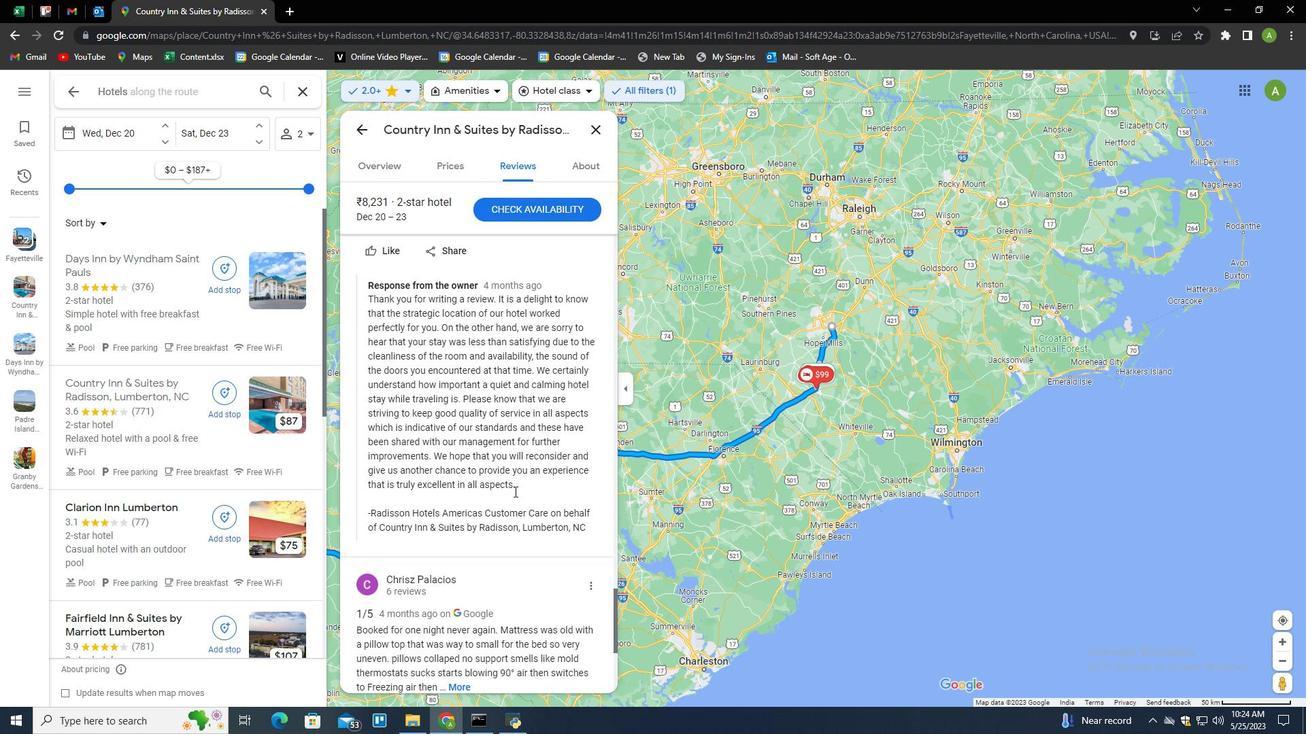 
Action: Mouse moved to (514, 491)
Screenshot: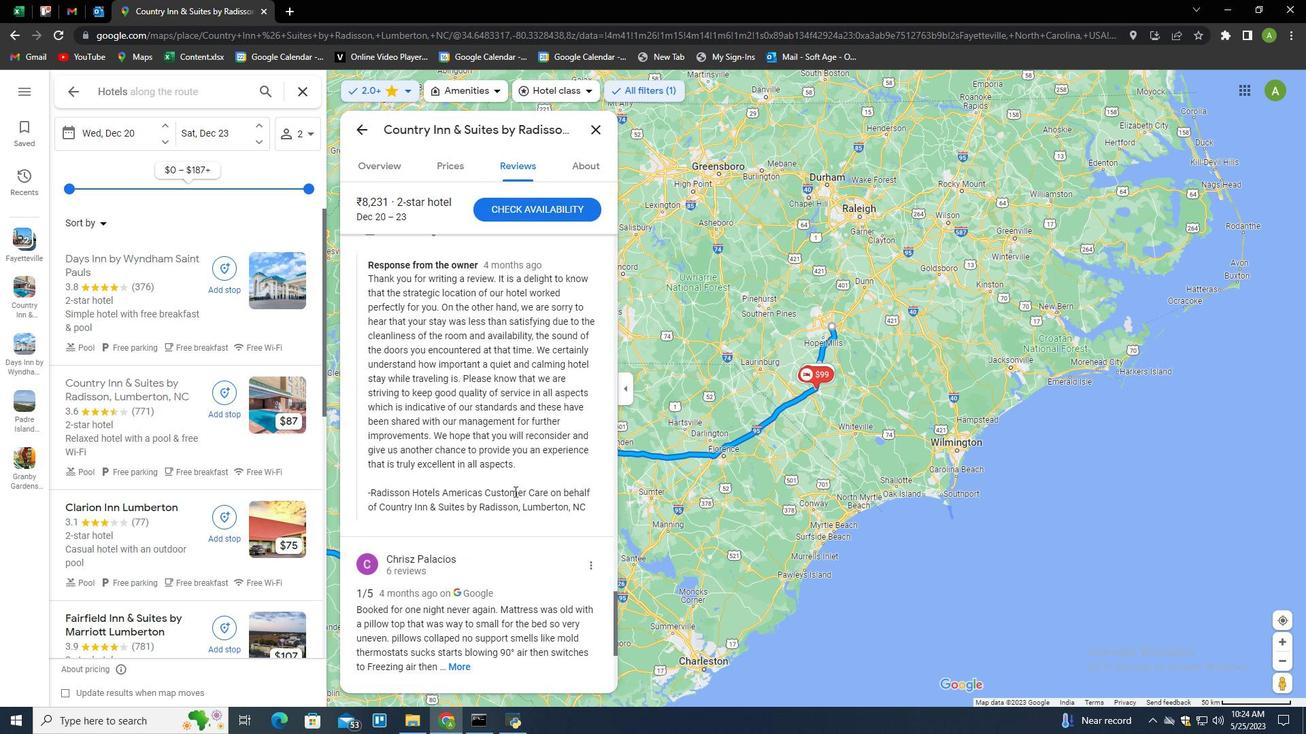 
Action: Mouse scrolled (514, 491) with delta (0, 0)
Screenshot: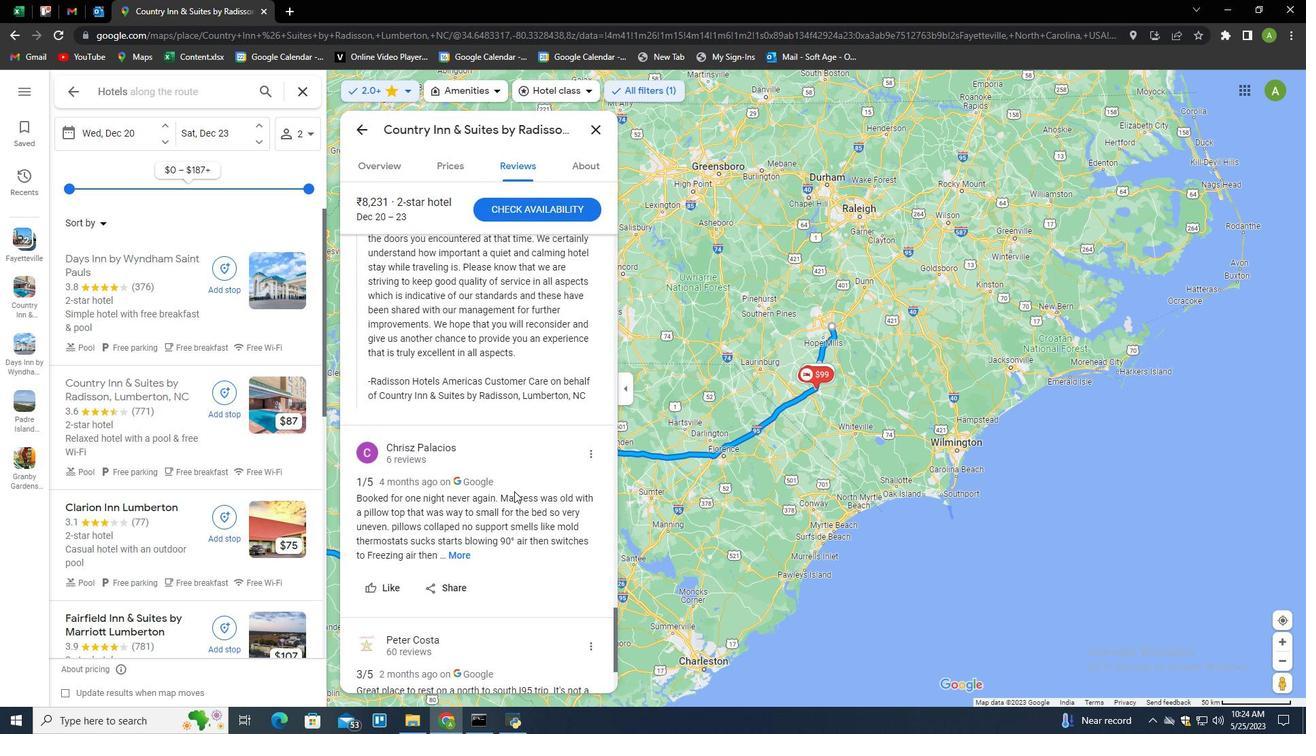 
Action: Mouse scrolled (514, 491) with delta (0, 0)
Screenshot: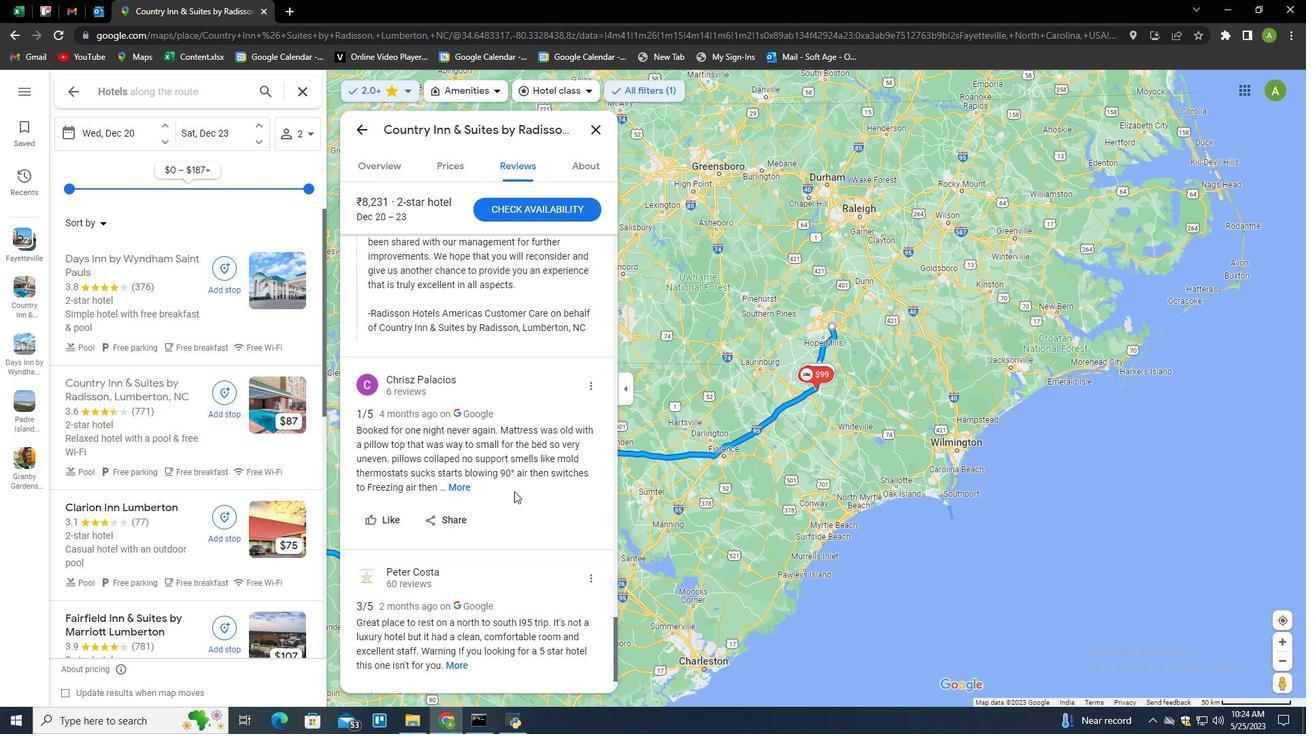 
Action: Mouse scrolled (514, 491) with delta (0, 0)
Screenshot: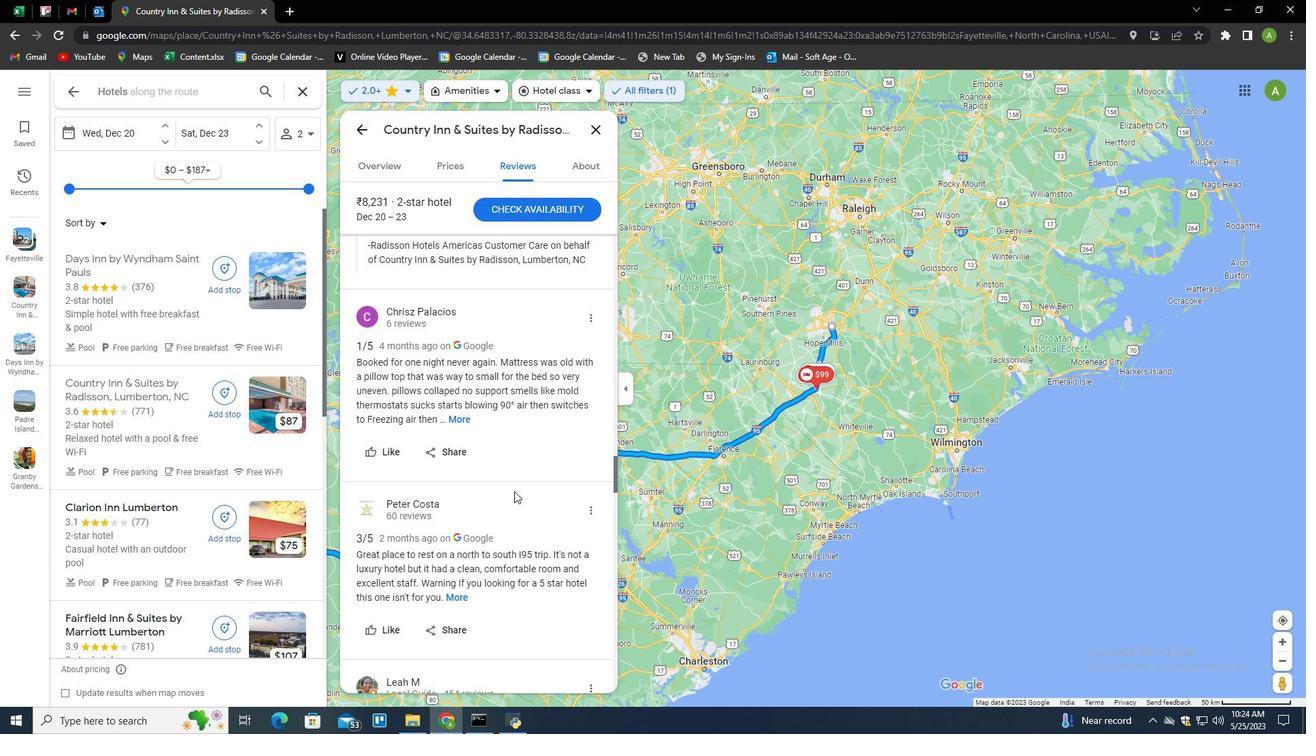 
Action: Mouse scrolled (514, 491) with delta (0, 0)
Screenshot: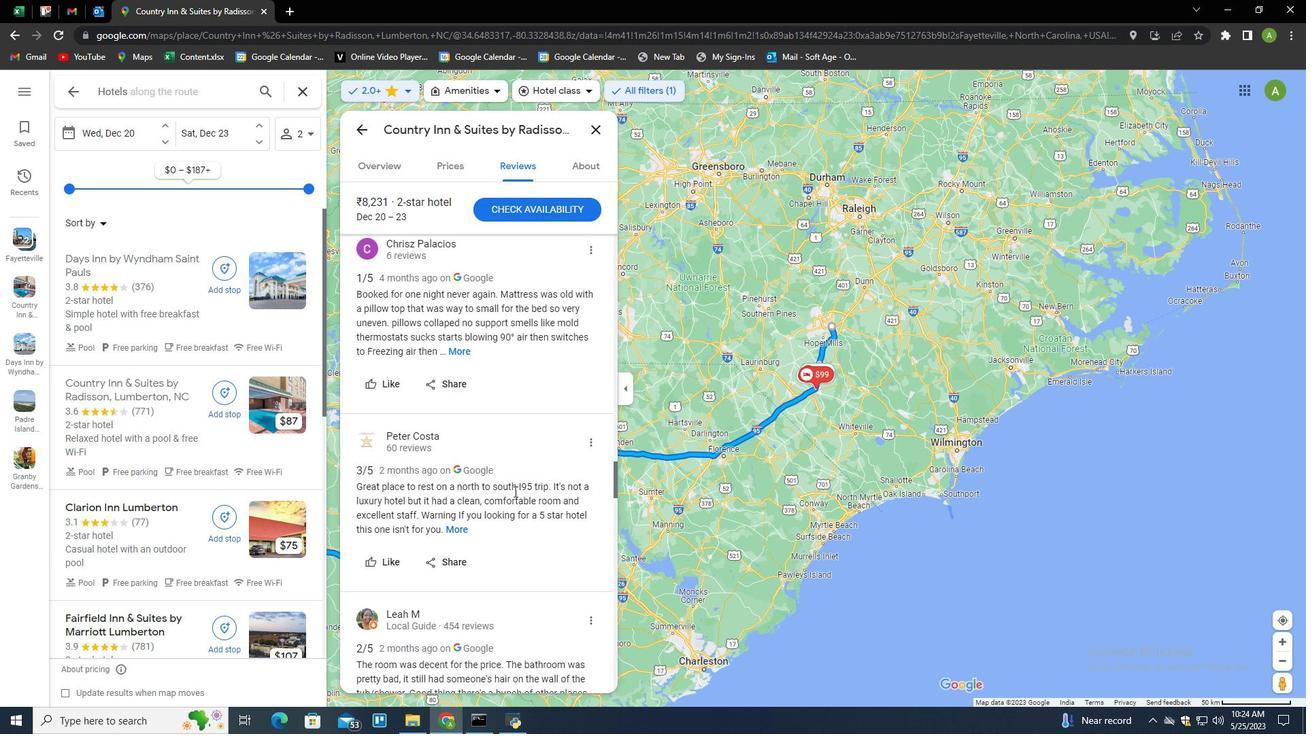 
Action: Mouse scrolled (514, 491) with delta (0, 0)
Screenshot: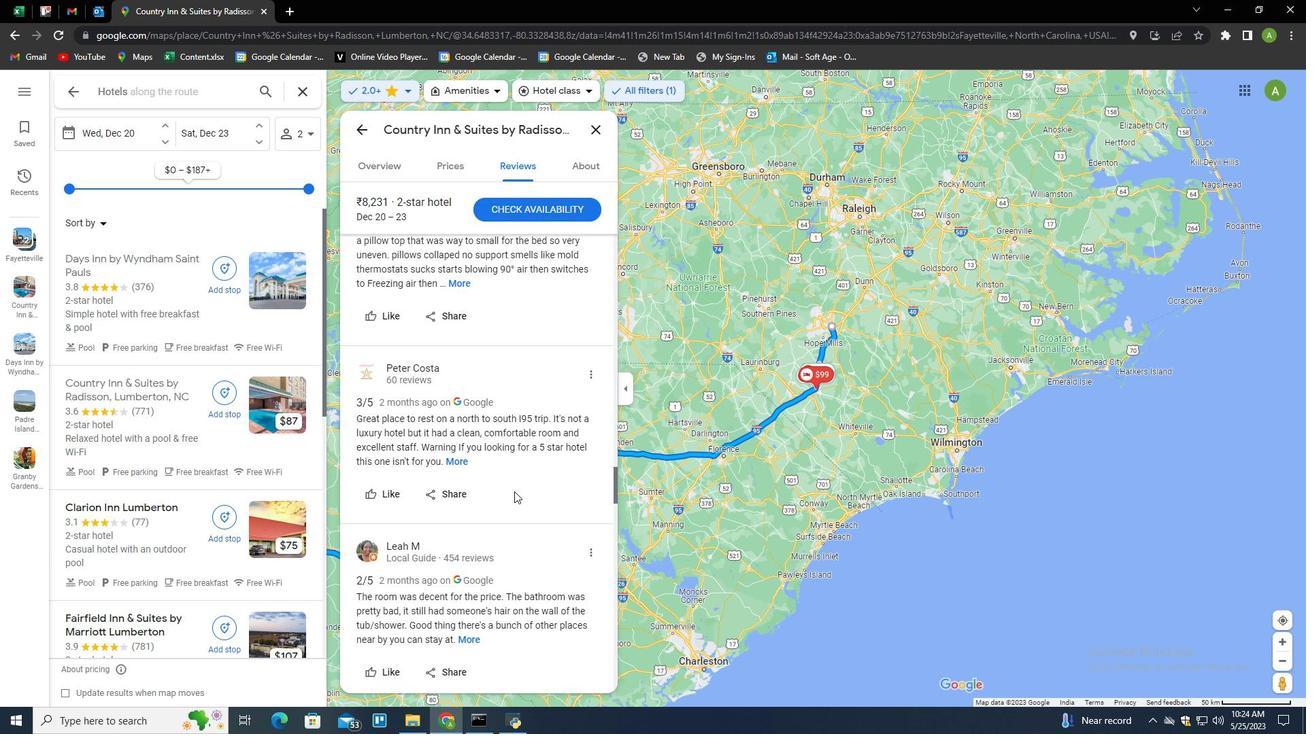 
Action: Mouse moved to (552, 458)
Screenshot: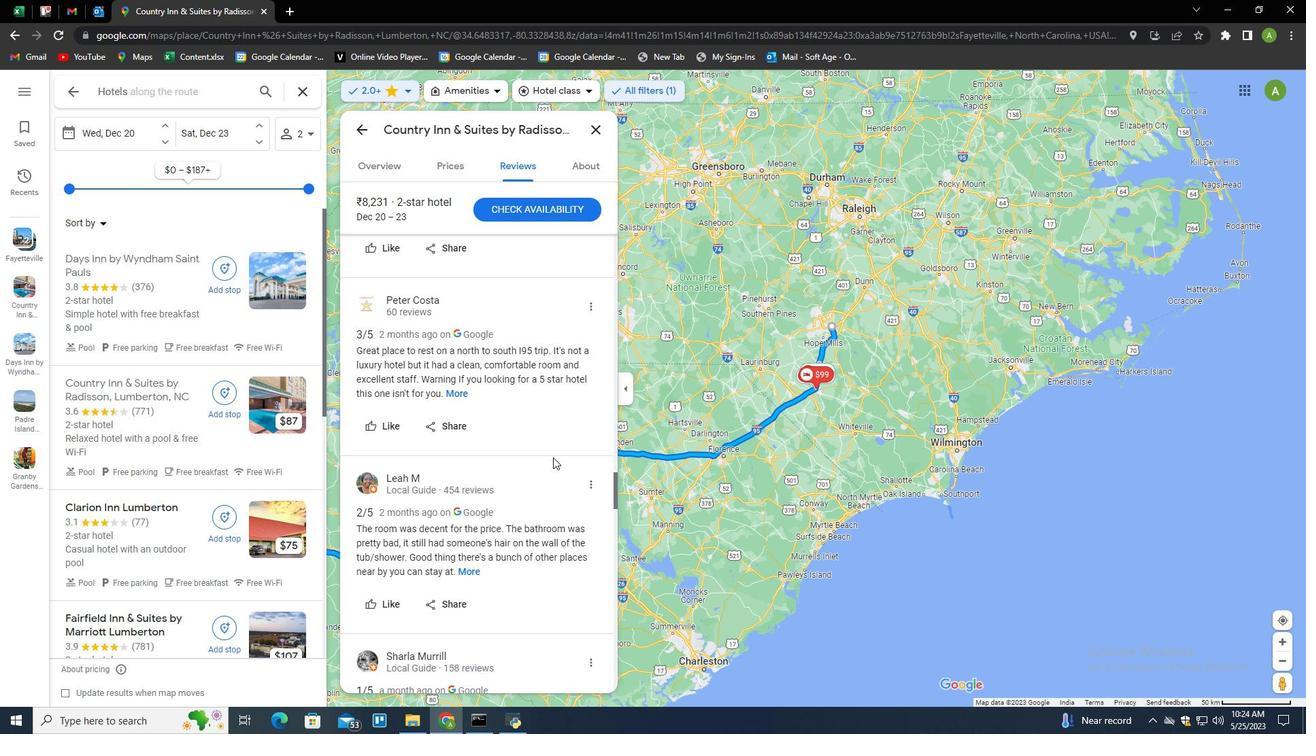 
Action: Mouse scrolled (552, 457) with delta (0, 0)
Screenshot: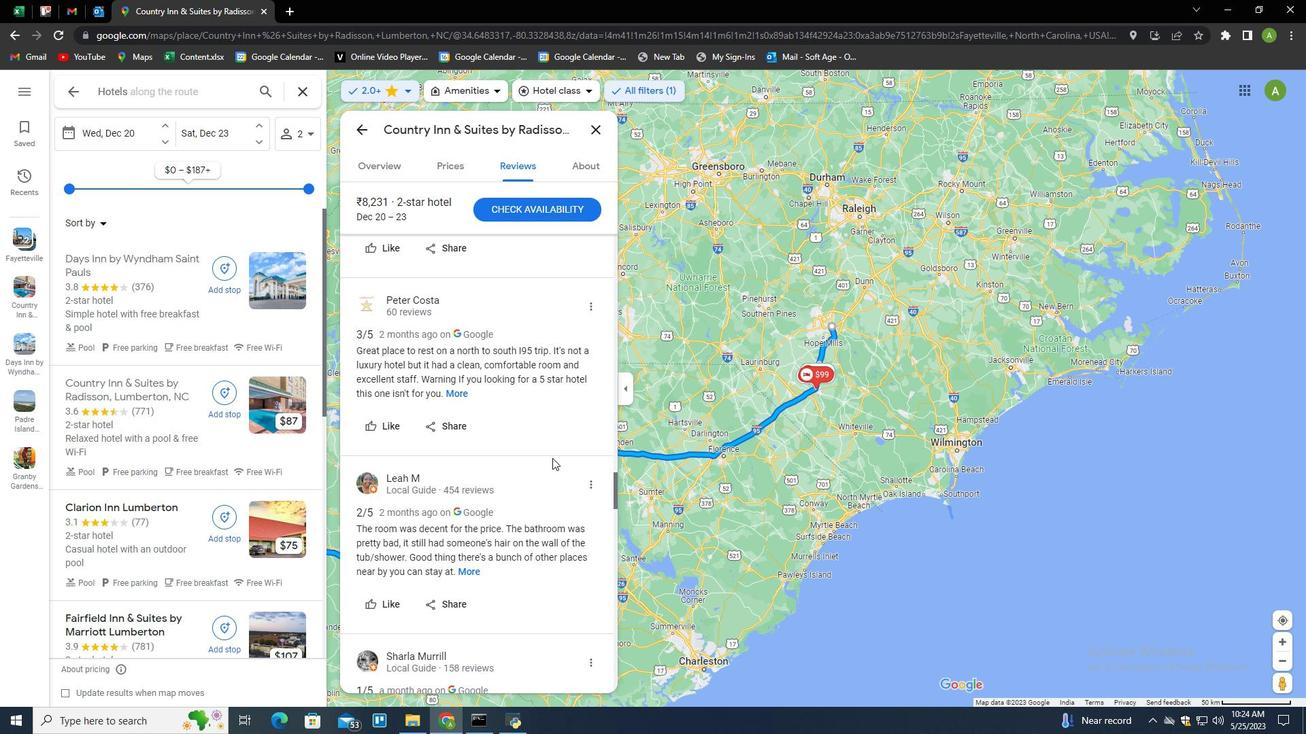 
Action: Mouse moved to (470, 505)
Screenshot: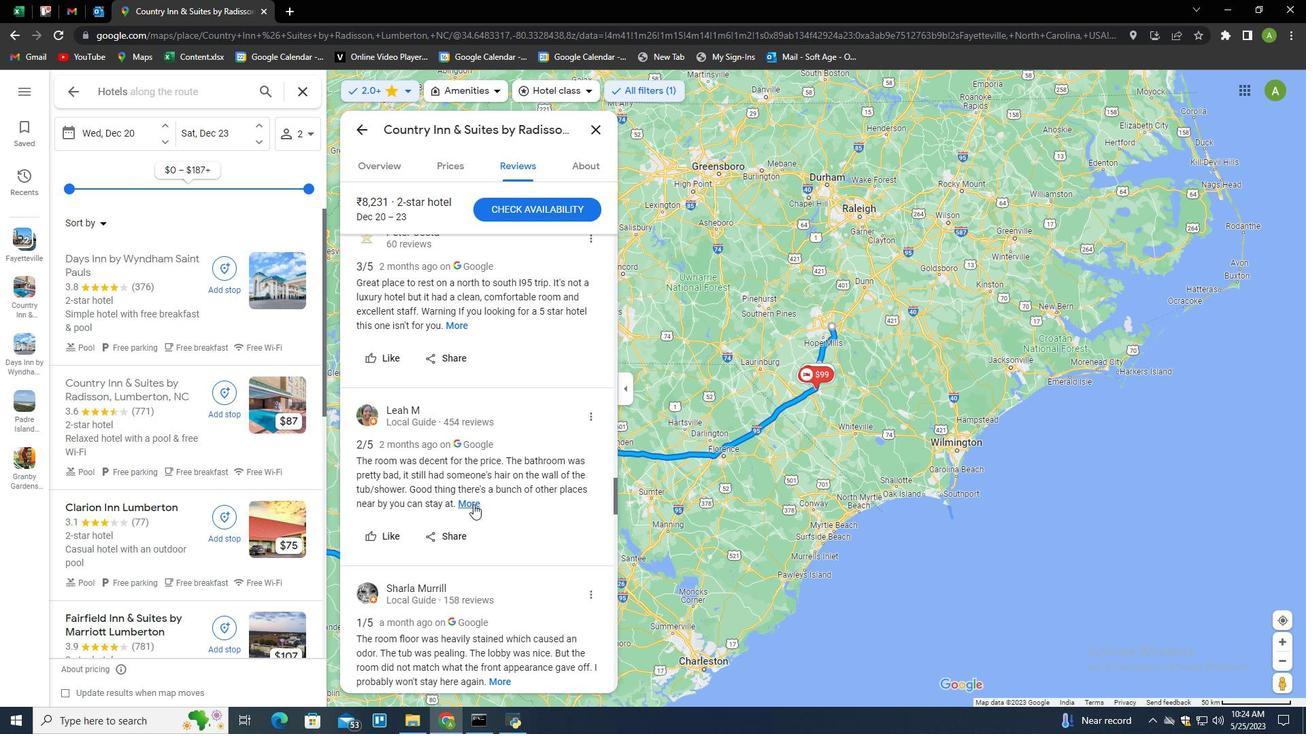 
Action: Mouse pressed left at (470, 505)
Screenshot: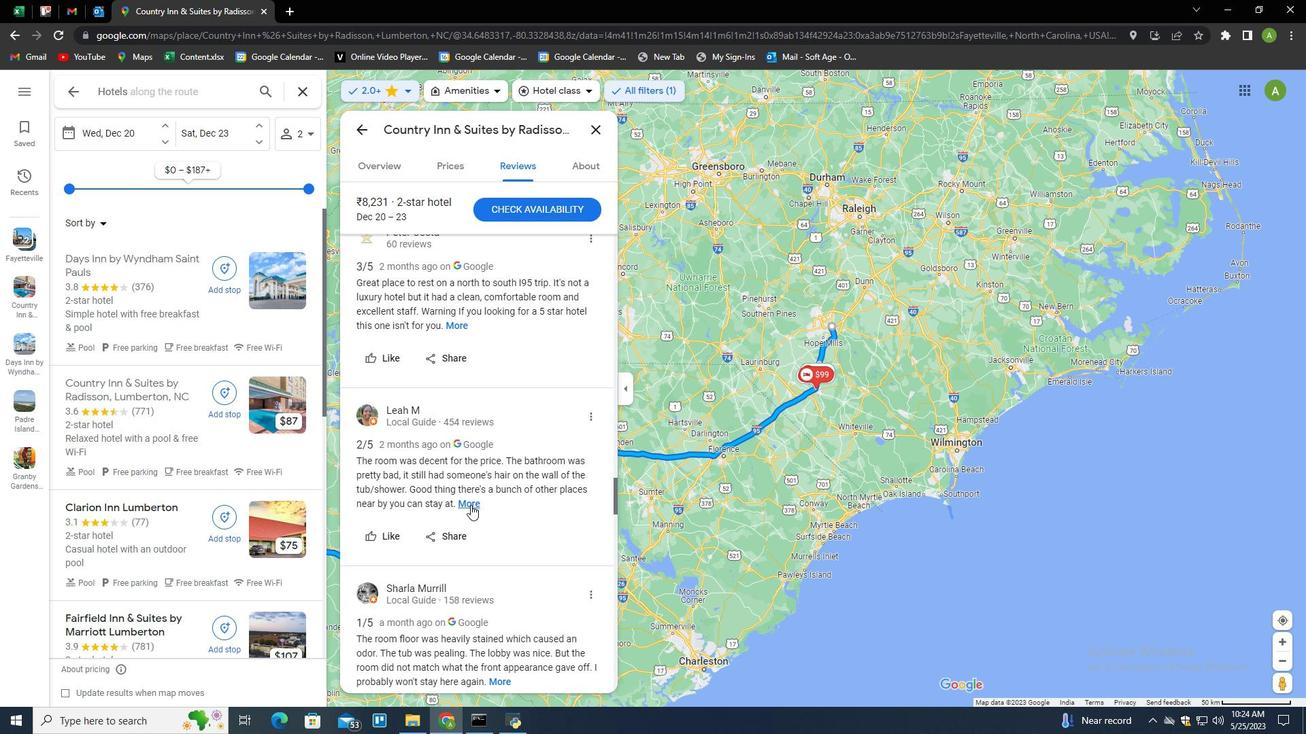 
Action: Mouse moved to (479, 491)
Screenshot: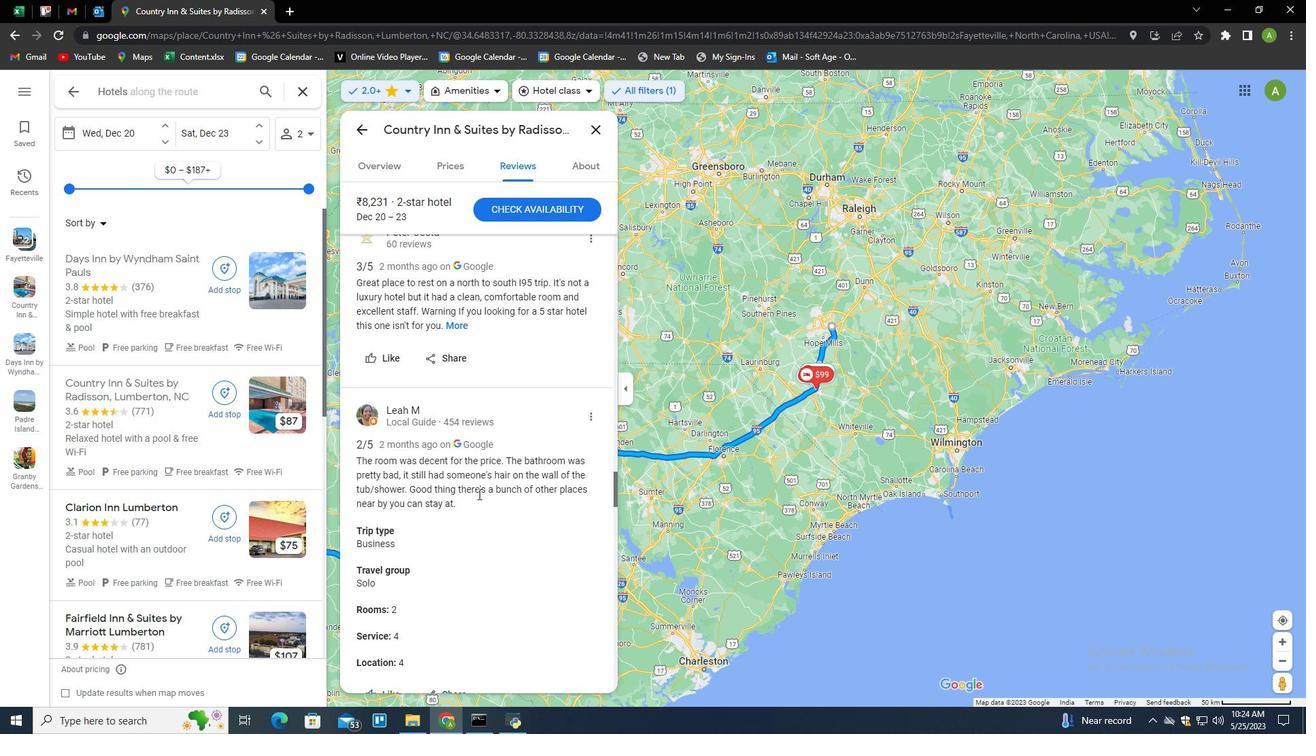 
Action: Mouse scrolled (479, 490) with delta (0, 0)
Screenshot: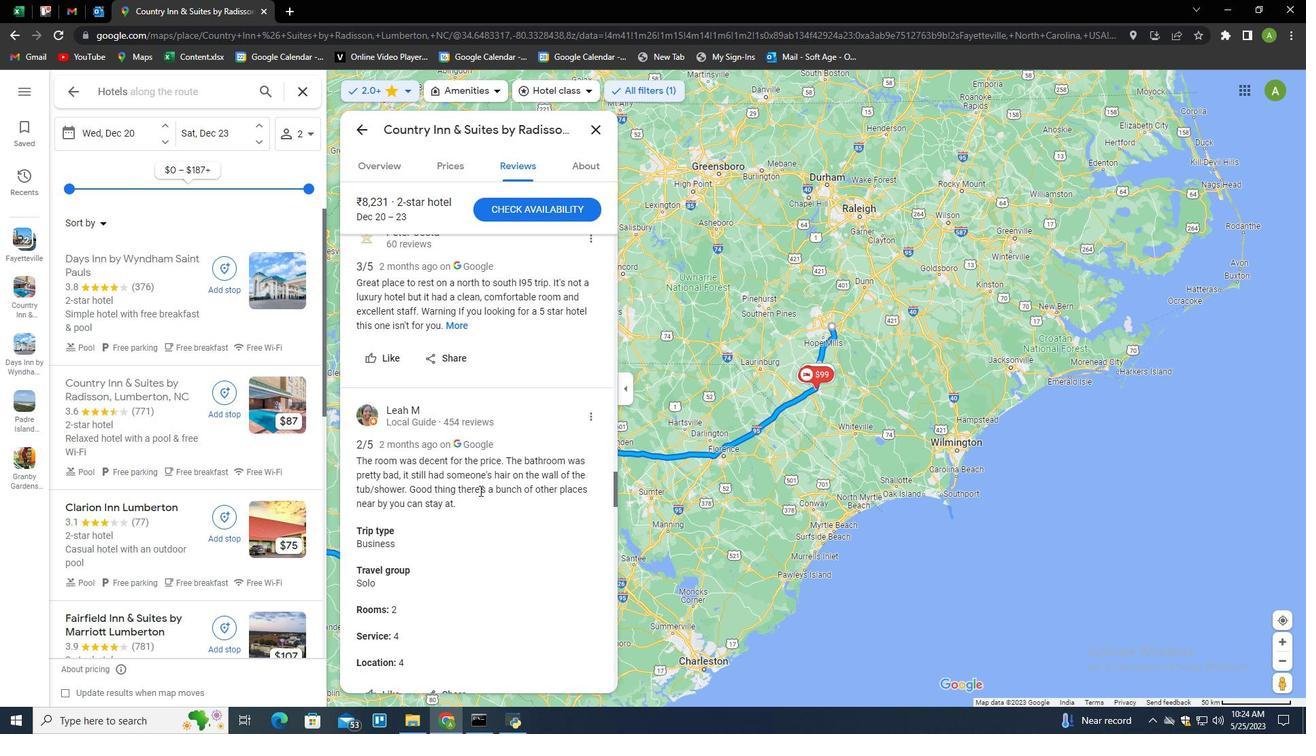 
Action: Mouse scrolled (479, 490) with delta (0, 0)
Screenshot: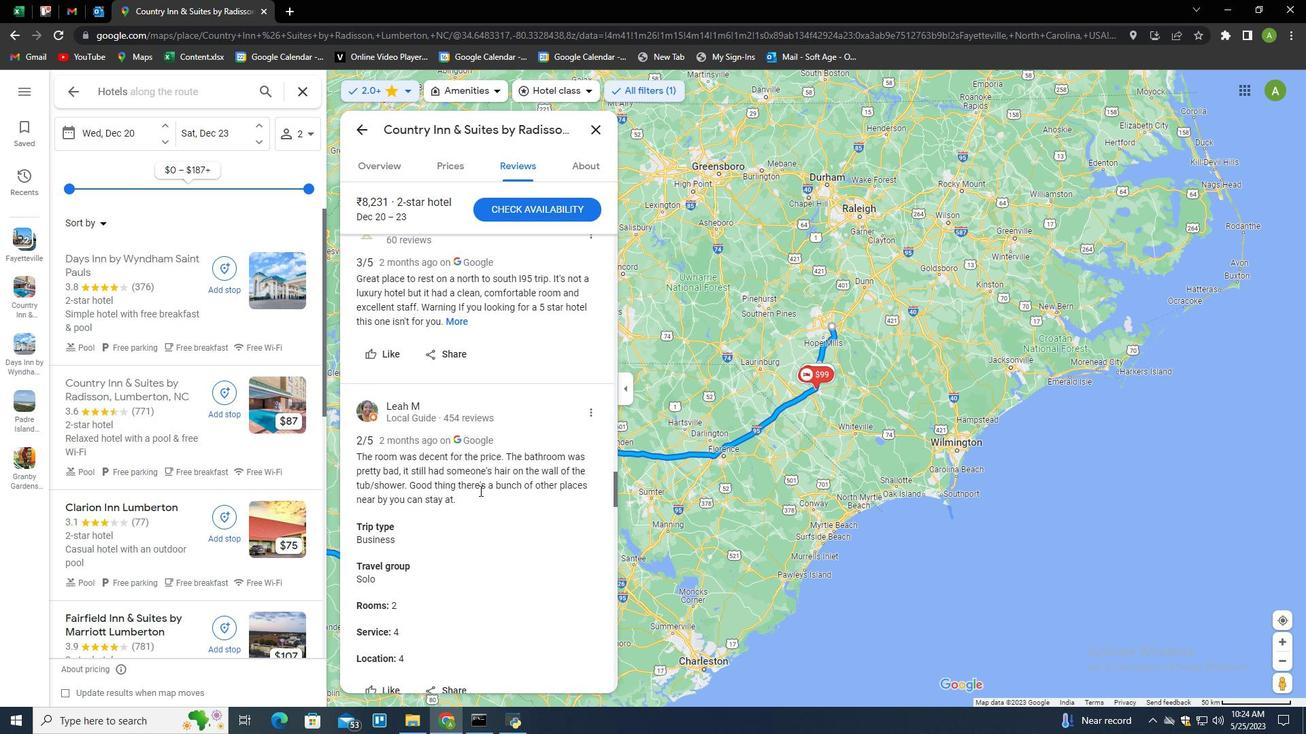 
Action: Mouse moved to (545, 459)
Screenshot: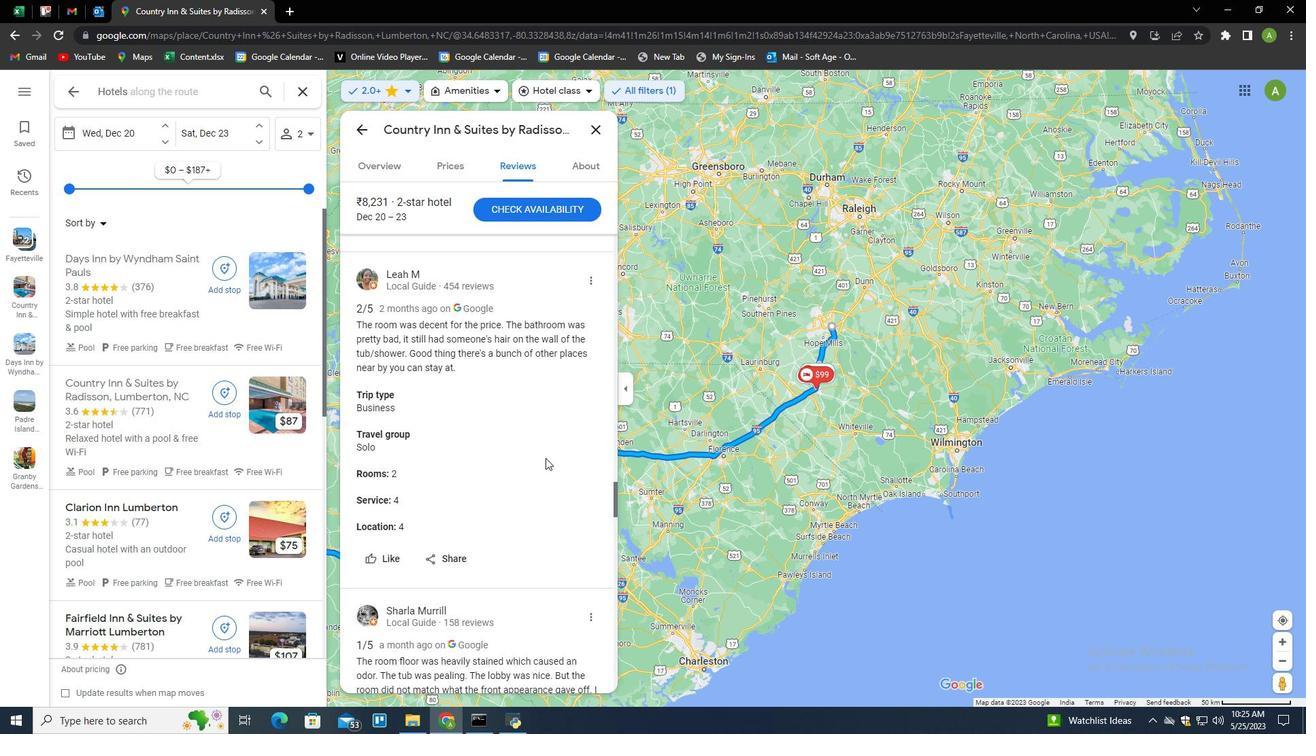 
Action: Mouse scrolled (545, 458) with delta (0, 0)
Screenshot: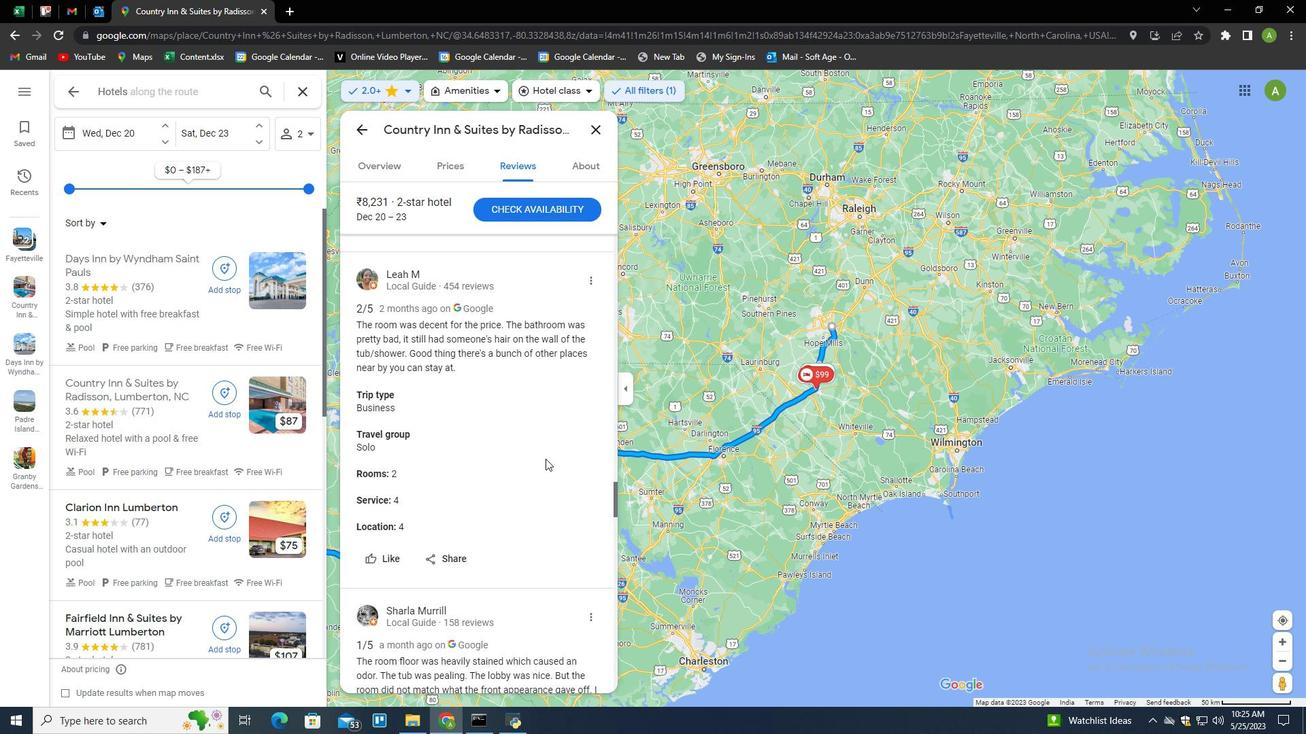 
Action: Mouse scrolled (545, 458) with delta (0, 0)
Screenshot: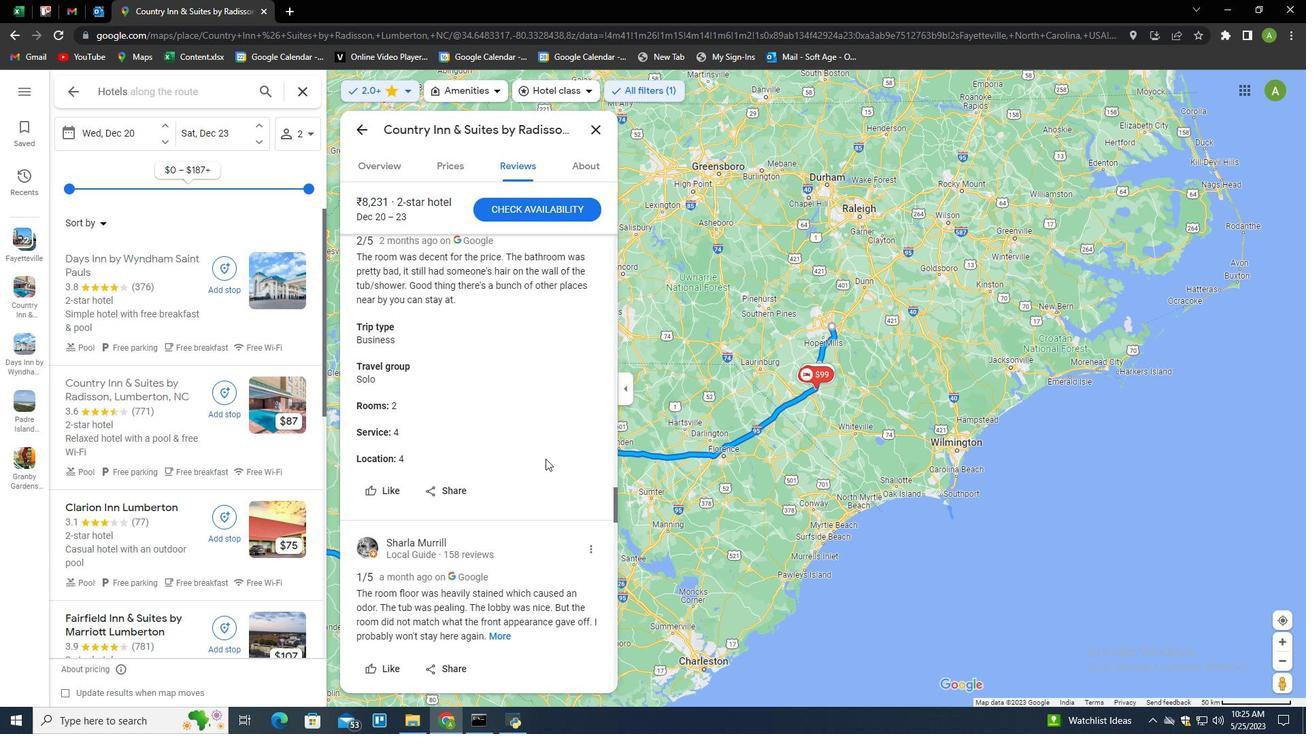 
Action: Mouse scrolled (545, 458) with delta (0, 0)
Screenshot: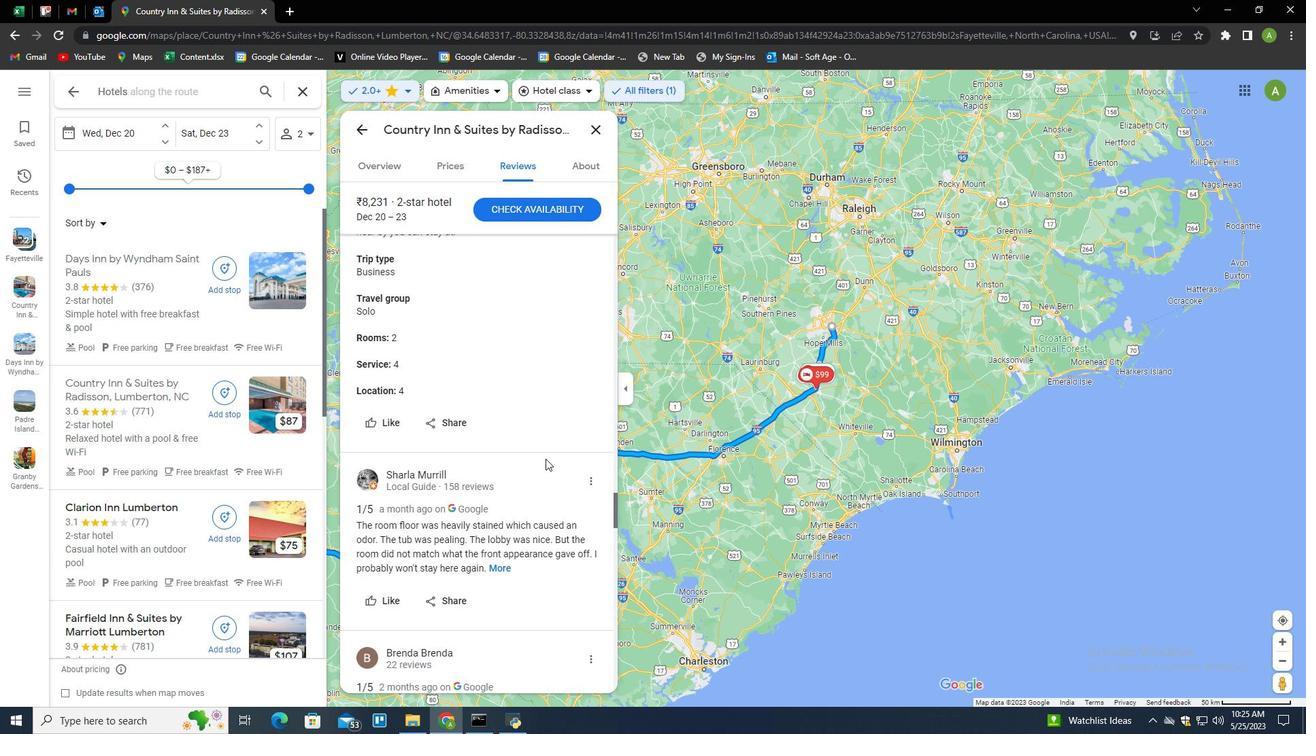 
Action: Mouse scrolled (545, 458) with delta (0, 0)
Screenshot: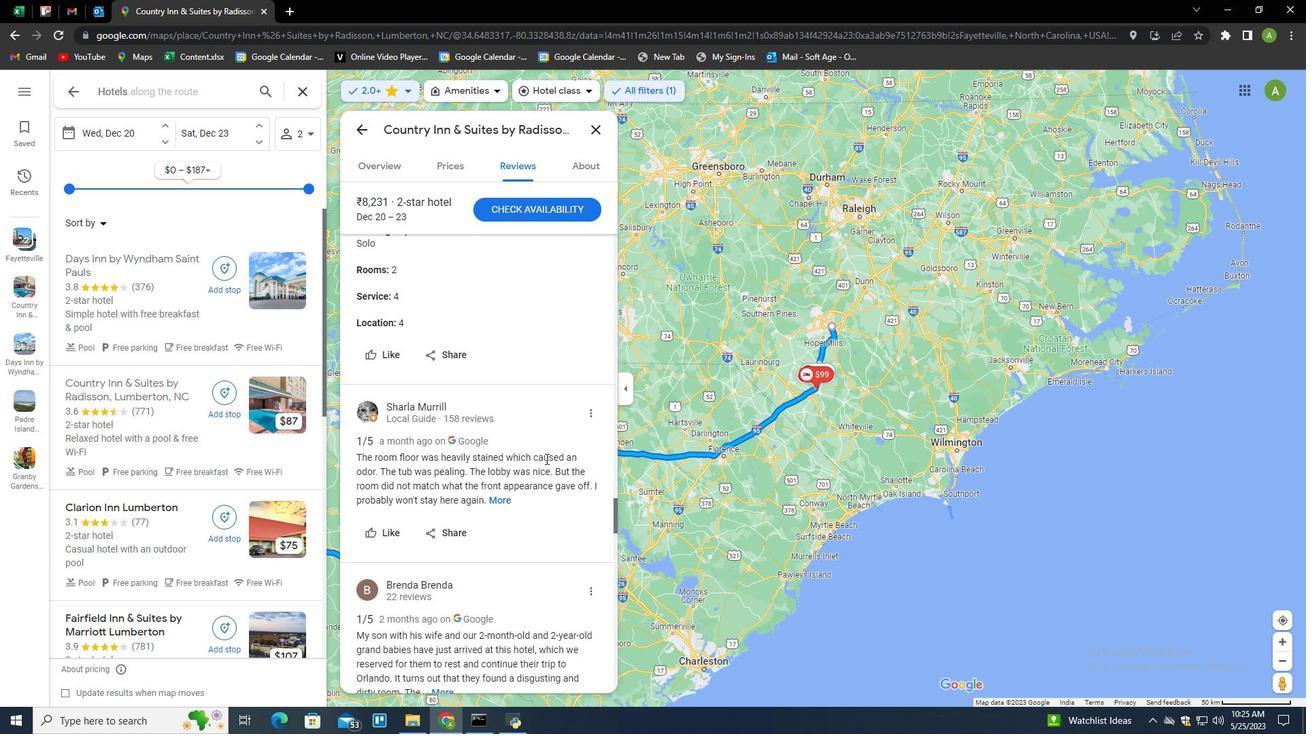 
Action: Mouse scrolled (545, 458) with delta (0, 0)
Screenshot: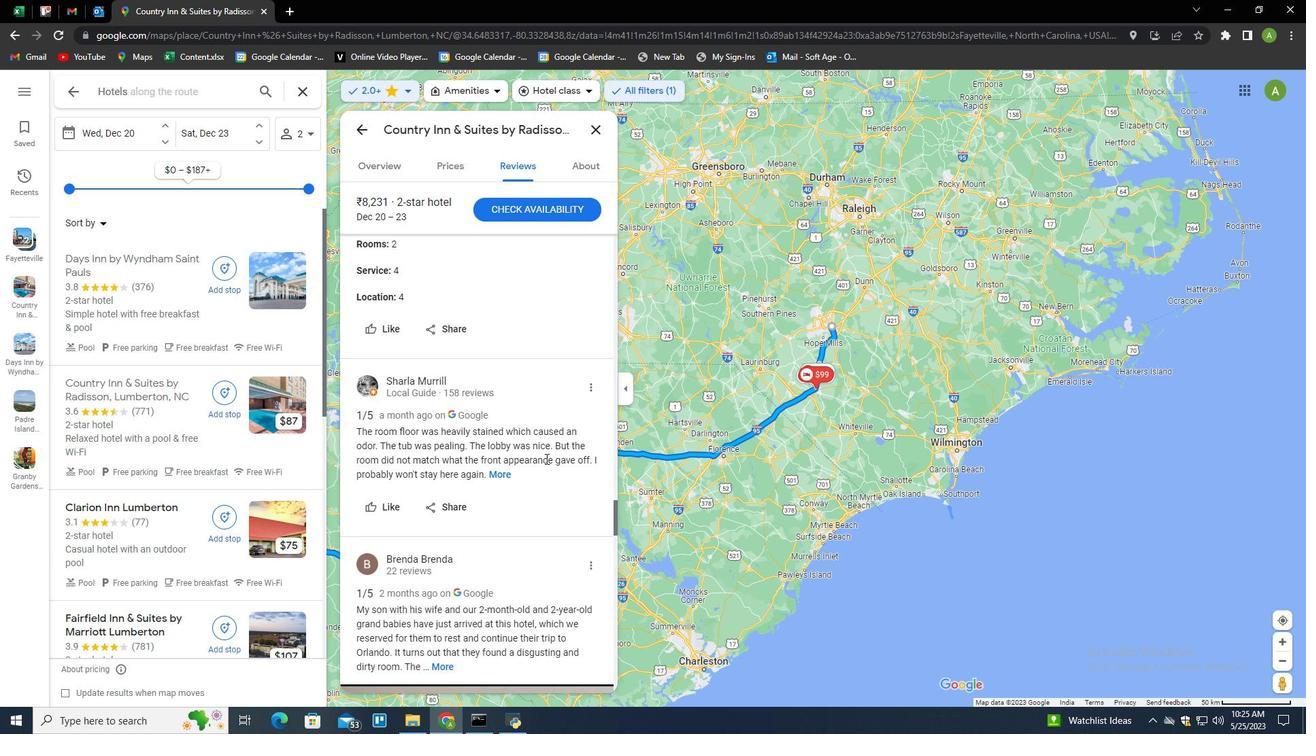 
Action: Mouse scrolled (545, 458) with delta (0, 0)
Screenshot: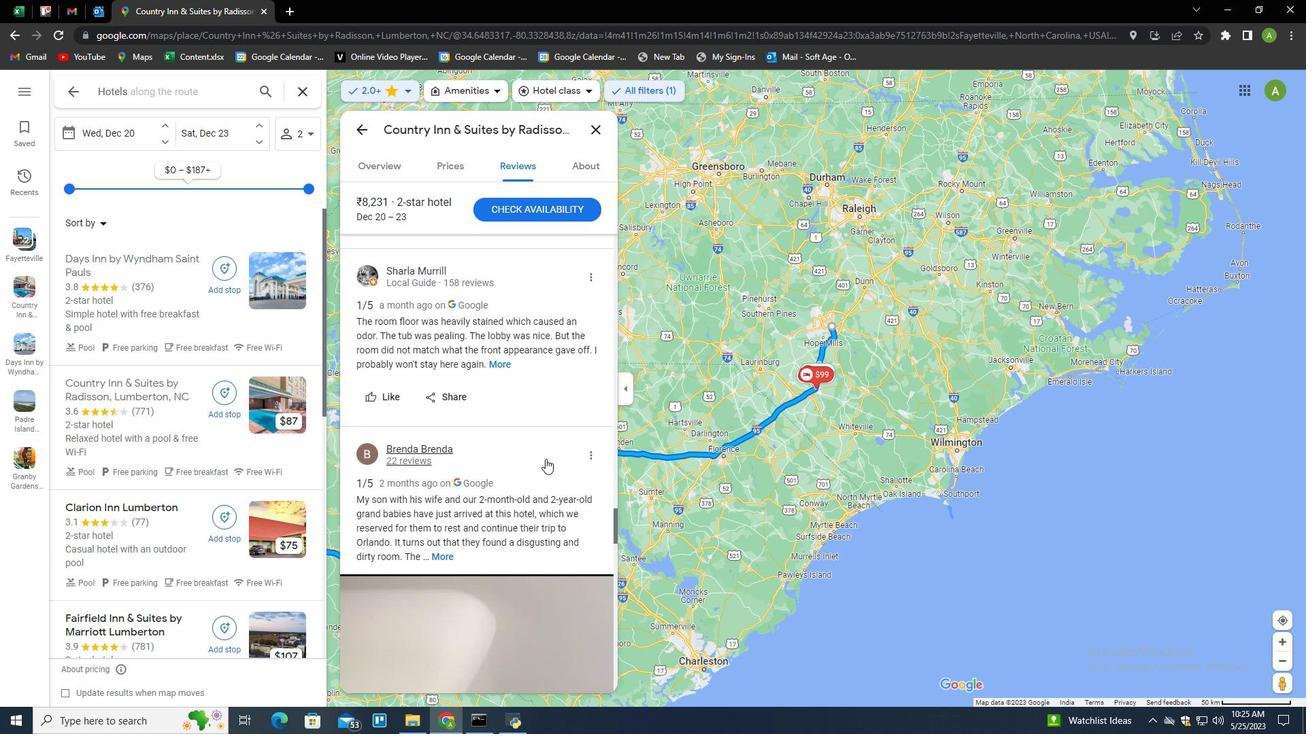 
Action: Mouse scrolled (545, 458) with delta (0, 0)
Screenshot: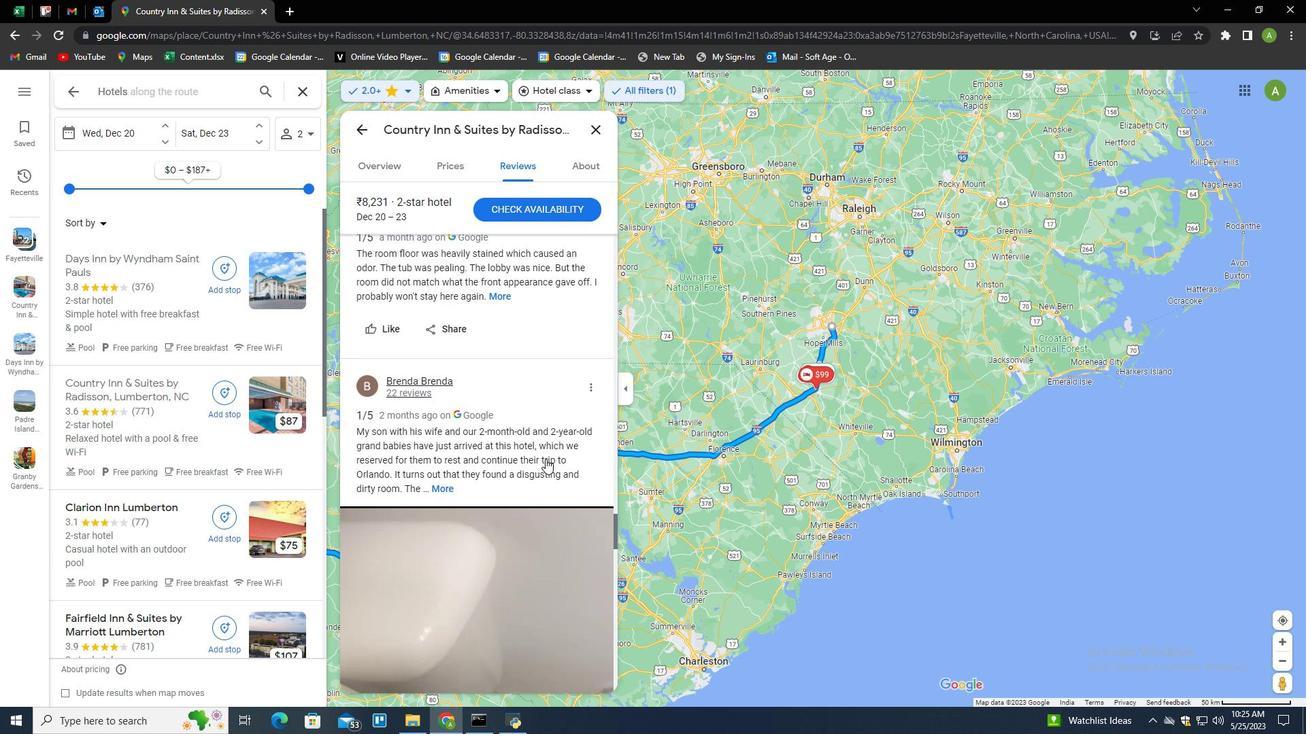 
Action: Mouse scrolled (545, 458) with delta (0, 0)
Screenshot: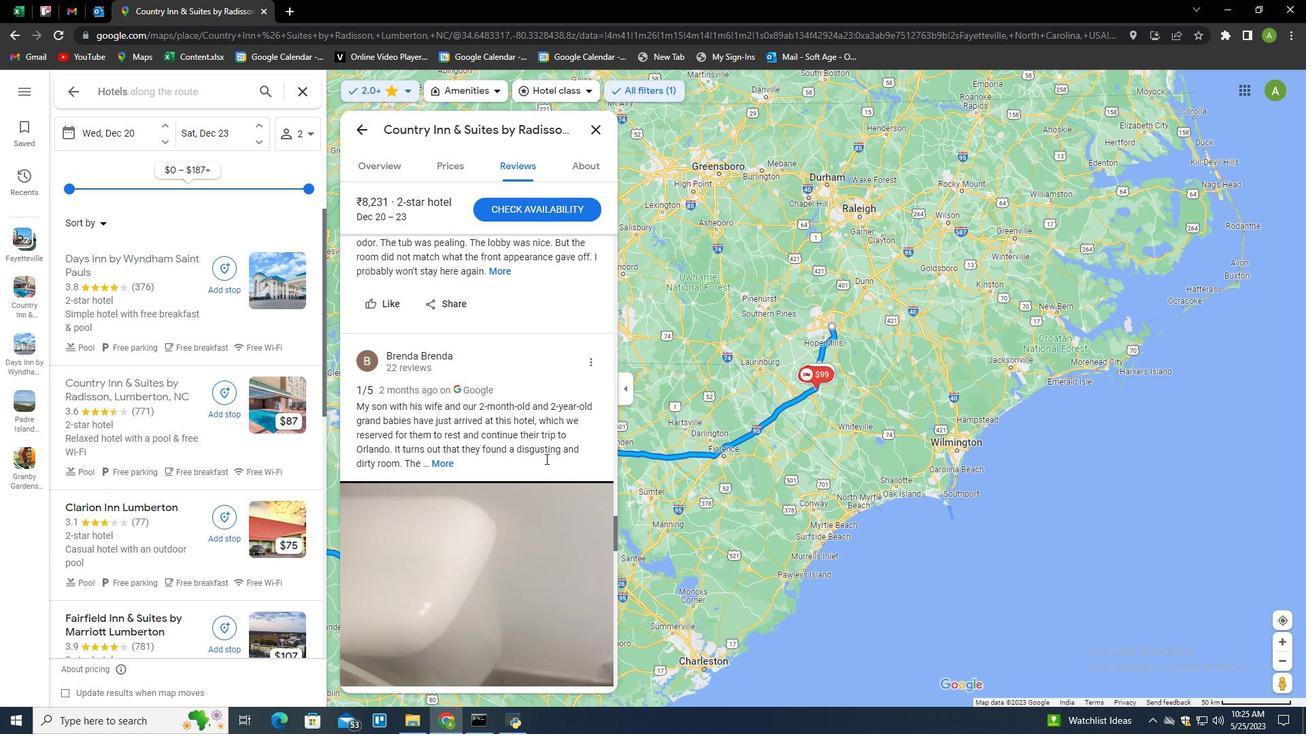 
Action: Mouse scrolled (545, 458) with delta (0, 0)
Screenshot: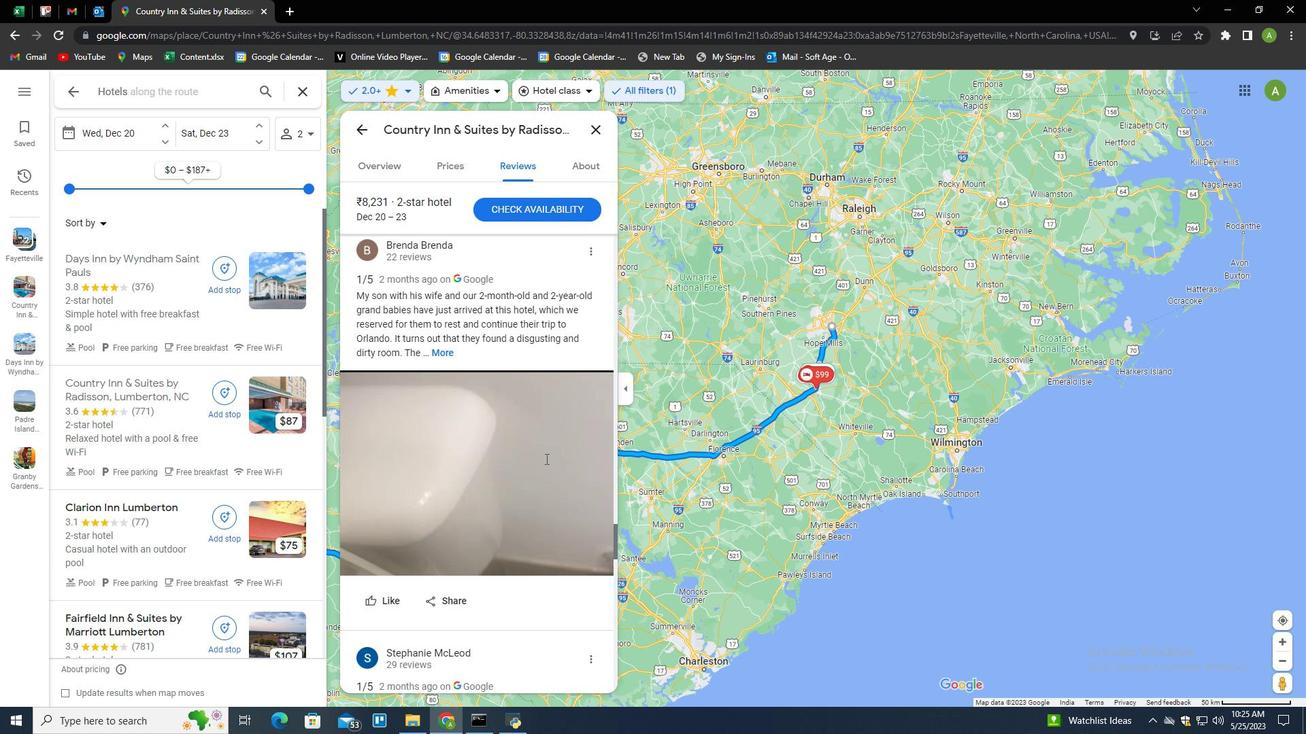 
Action: Mouse scrolled (545, 458) with delta (0, 0)
Screenshot: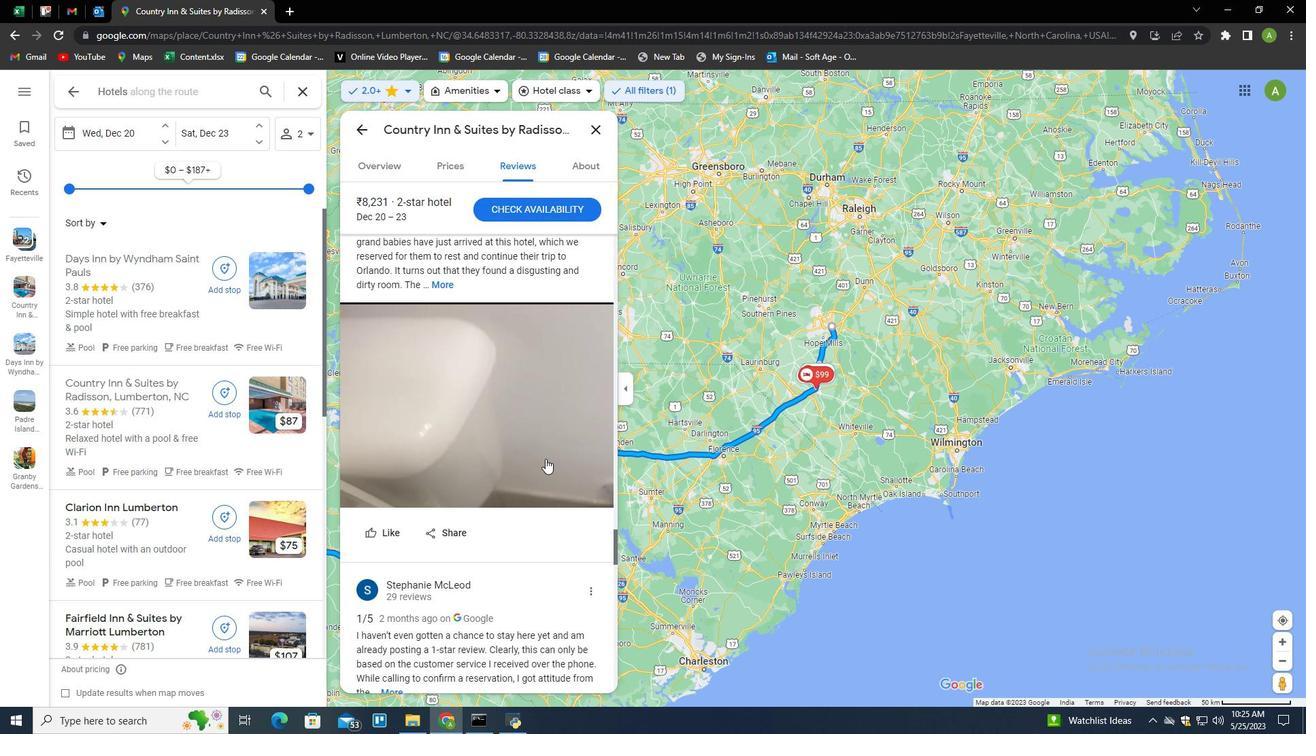 
Action: Mouse scrolled (545, 458) with delta (0, 0)
Screenshot: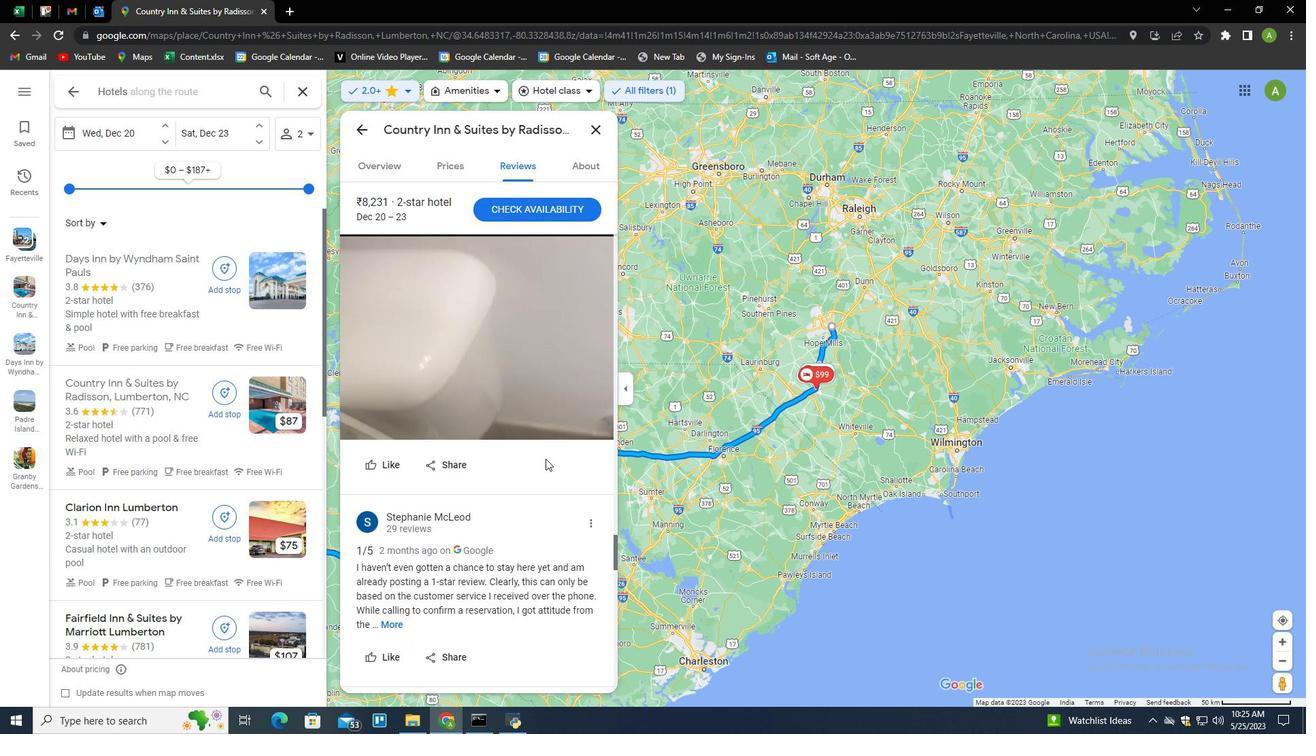 
Action: Mouse scrolled (545, 458) with delta (0, 0)
Screenshot: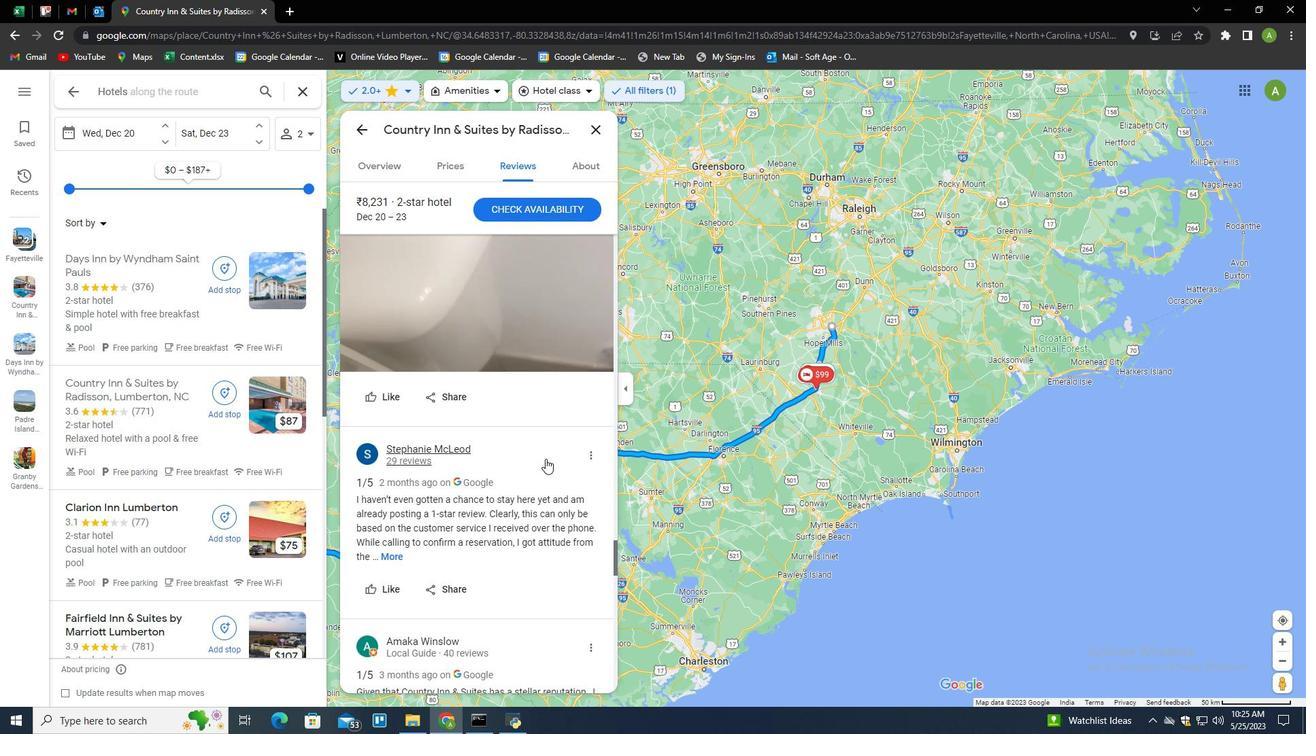 
Action: Mouse scrolled (545, 458) with delta (0, 0)
Screenshot: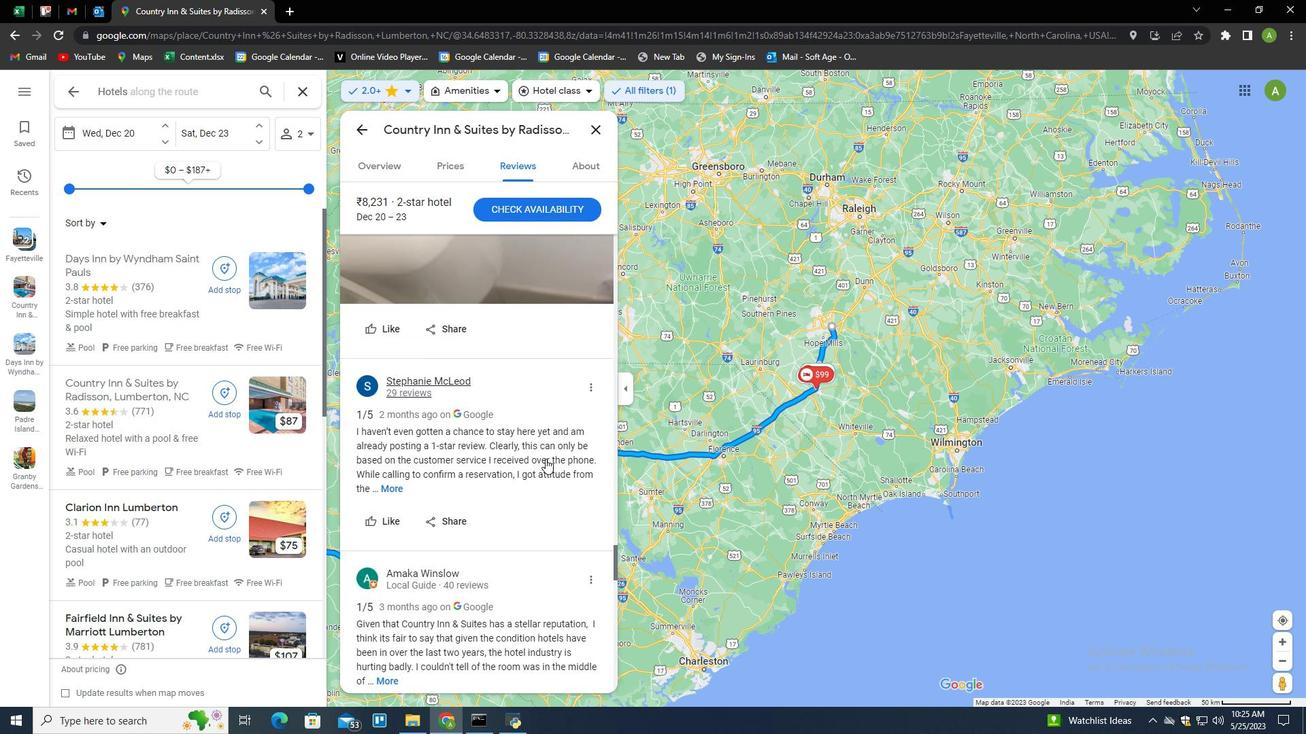 
Action: Mouse scrolled (545, 458) with delta (0, 0)
Screenshot: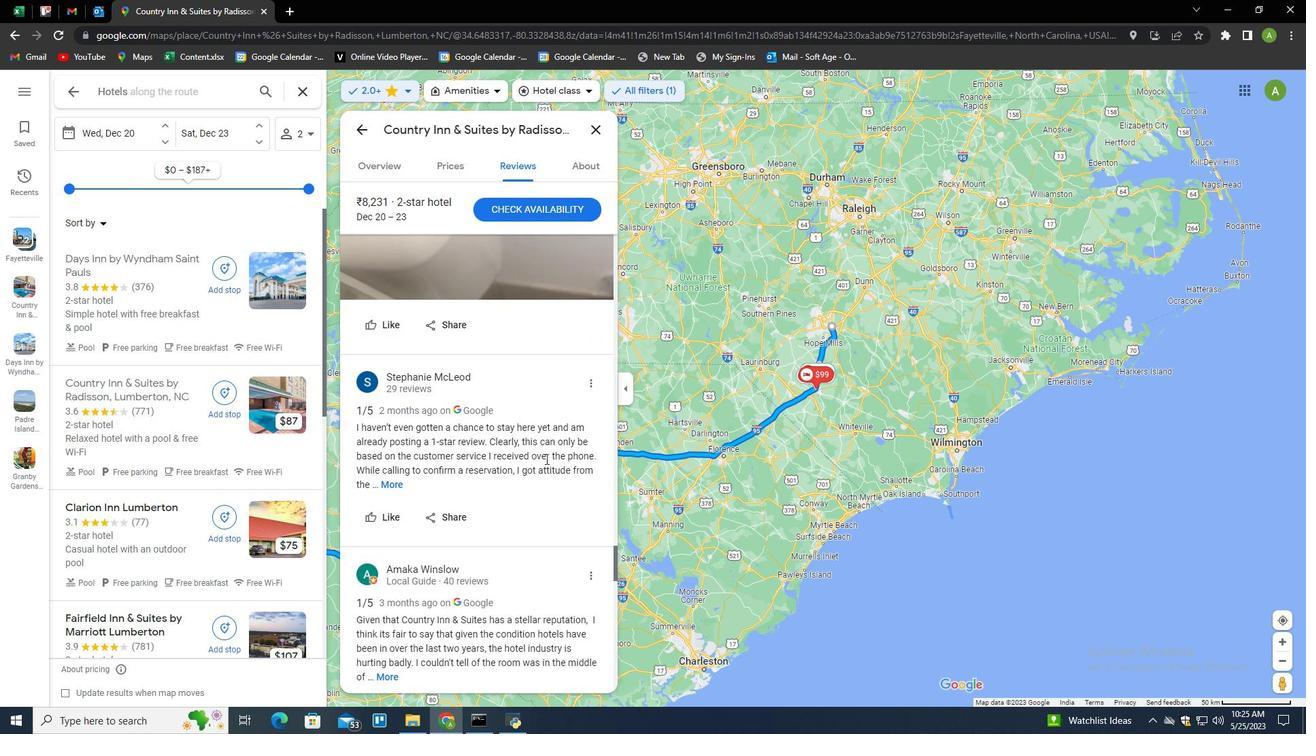 
Action: Mouse scrolled (545, 458) with delta (0, 0)
Screenshot: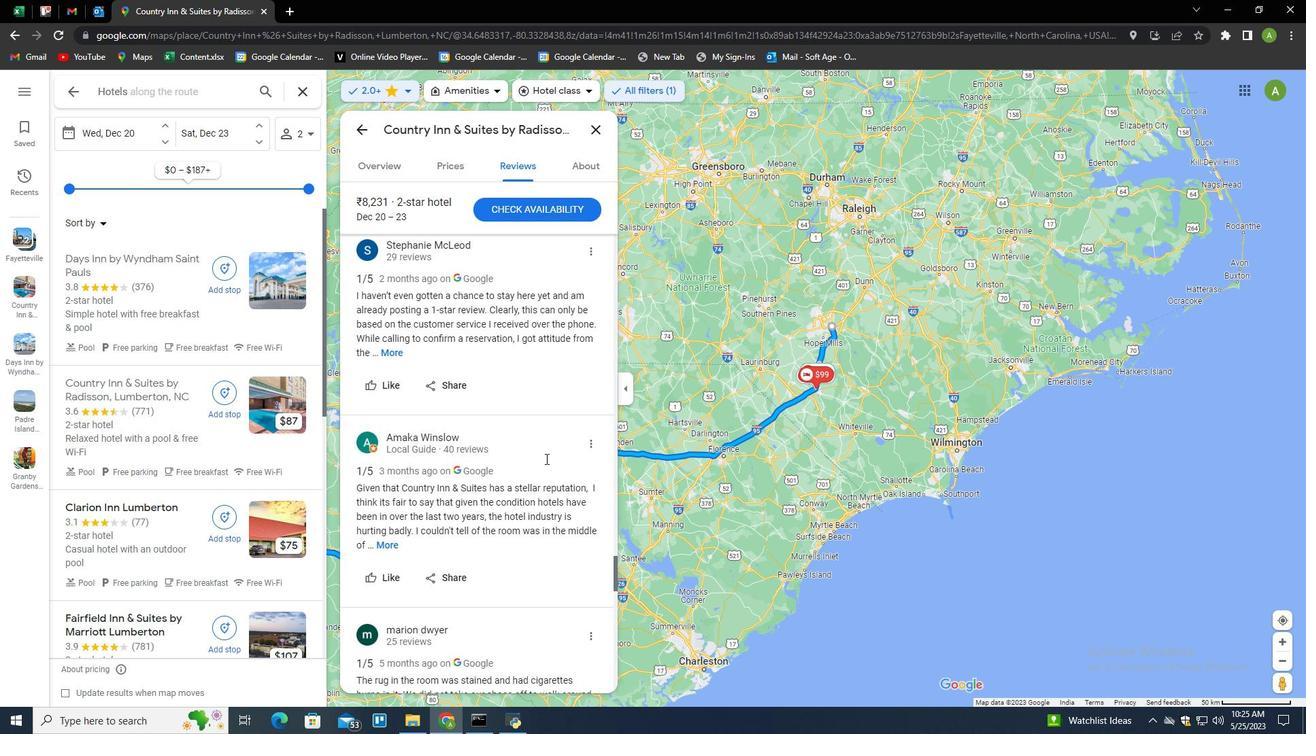
Action: Mouse moved to (394, 472)
Screenshot: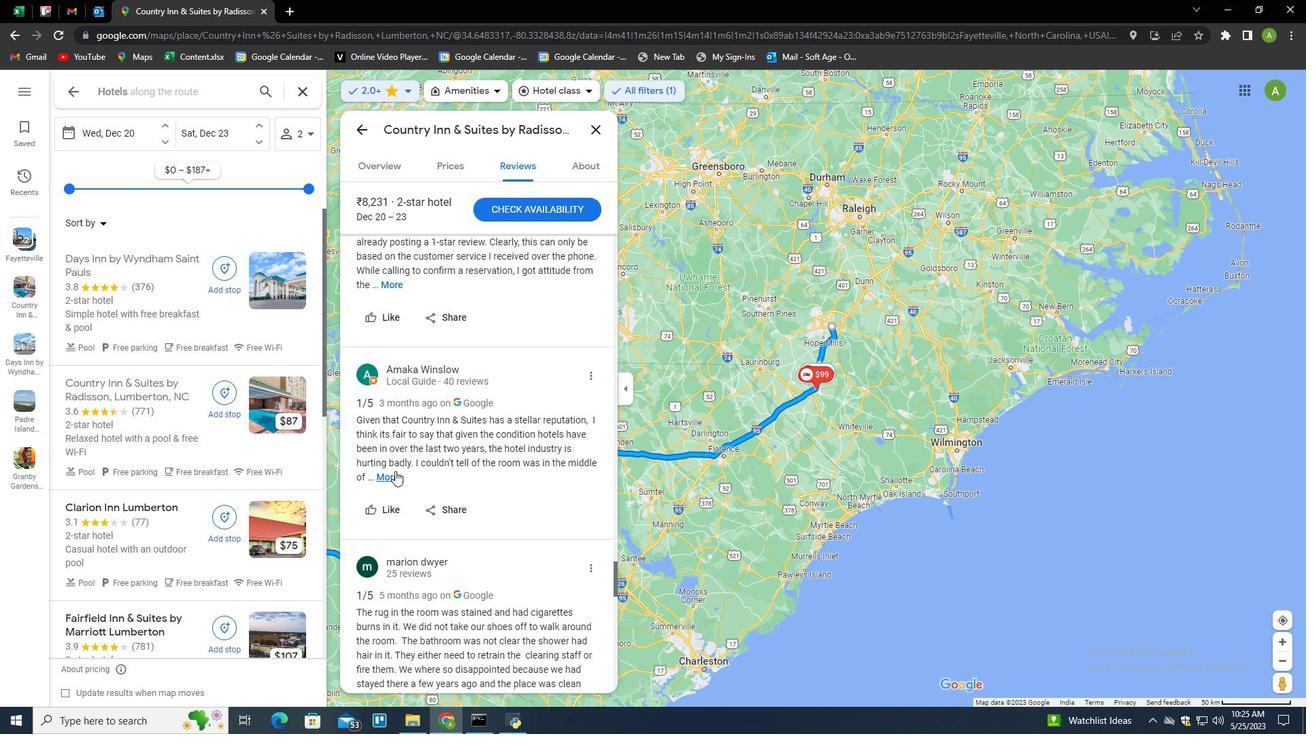 
Action: Mouse pressed left at (394, 472)
Screenshot: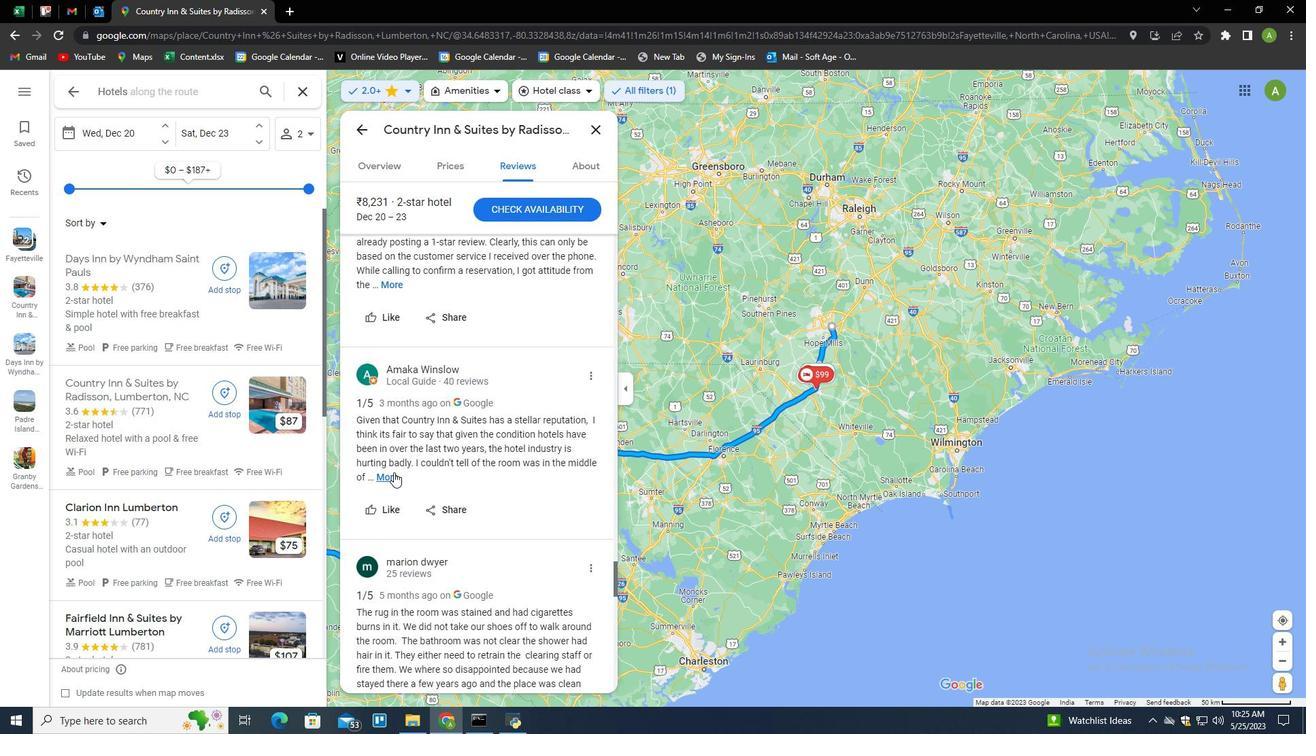 
Action: Mouse moved to (497, 441)
Screenshot: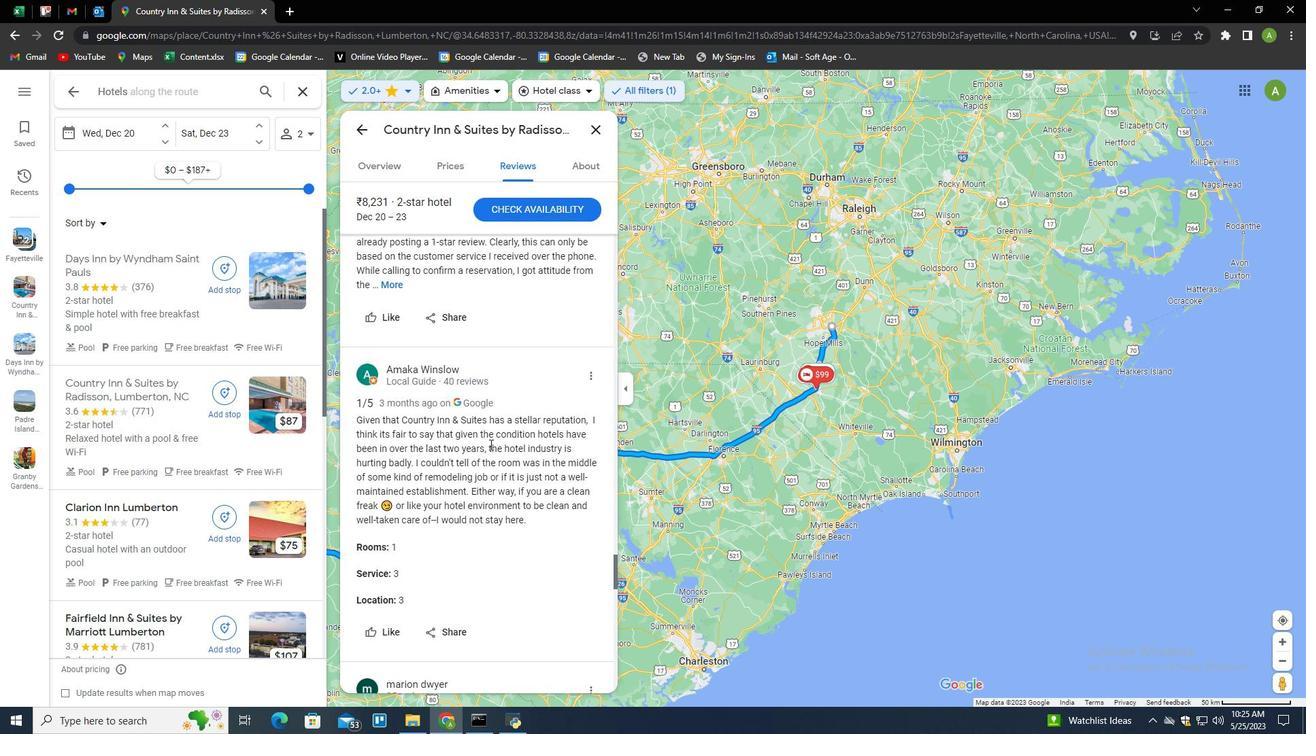 
Action: Mouse scrolled (497, 440) with delta (0, 0)
Screenshot: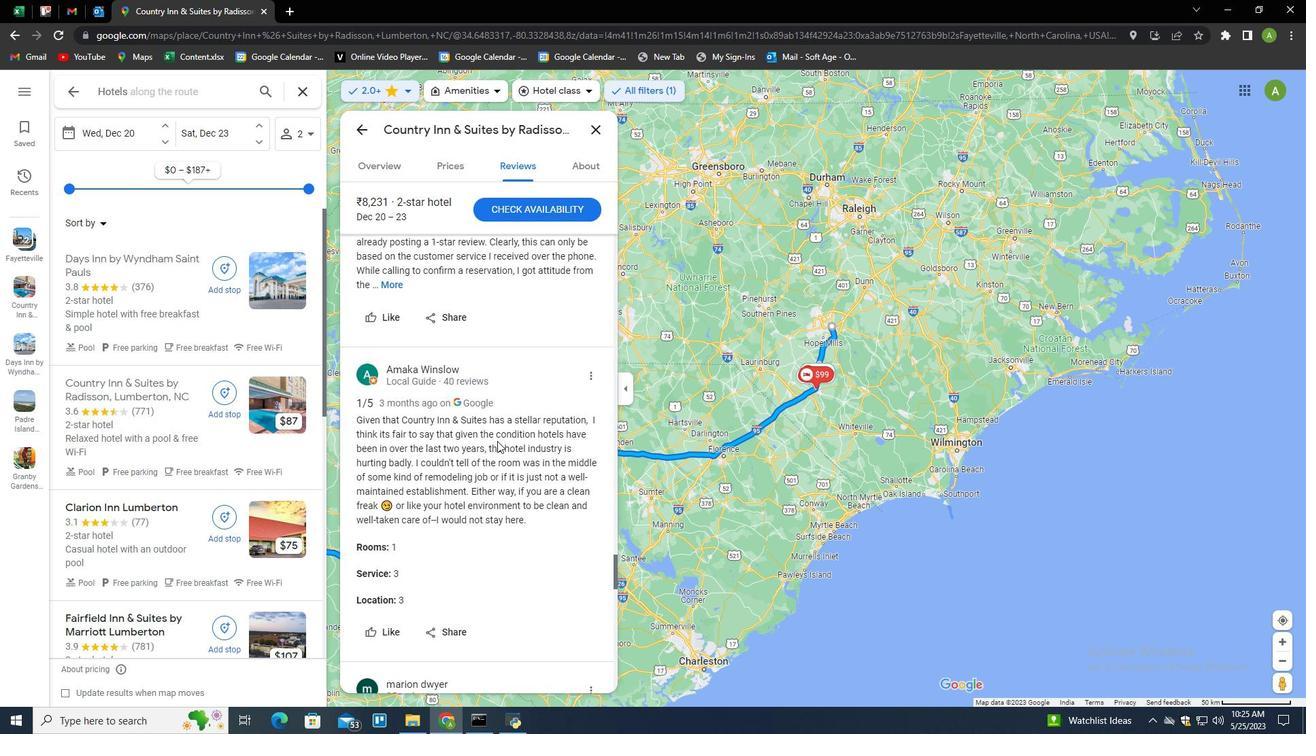 
Action: Mouse scrolled (497, 440) with delta (0, 0)
Screenshot: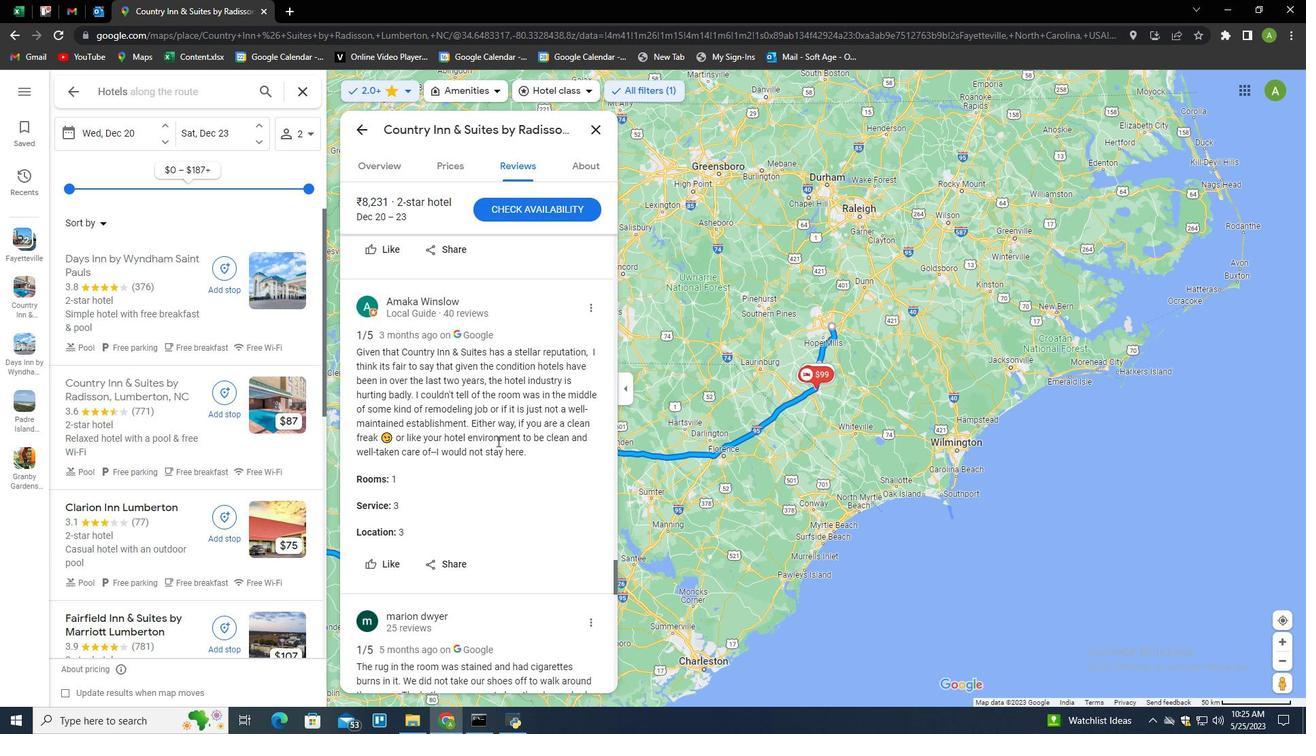 
Action: Mouse scrolled (497, 440) with delta (0, 0)
Screenshot: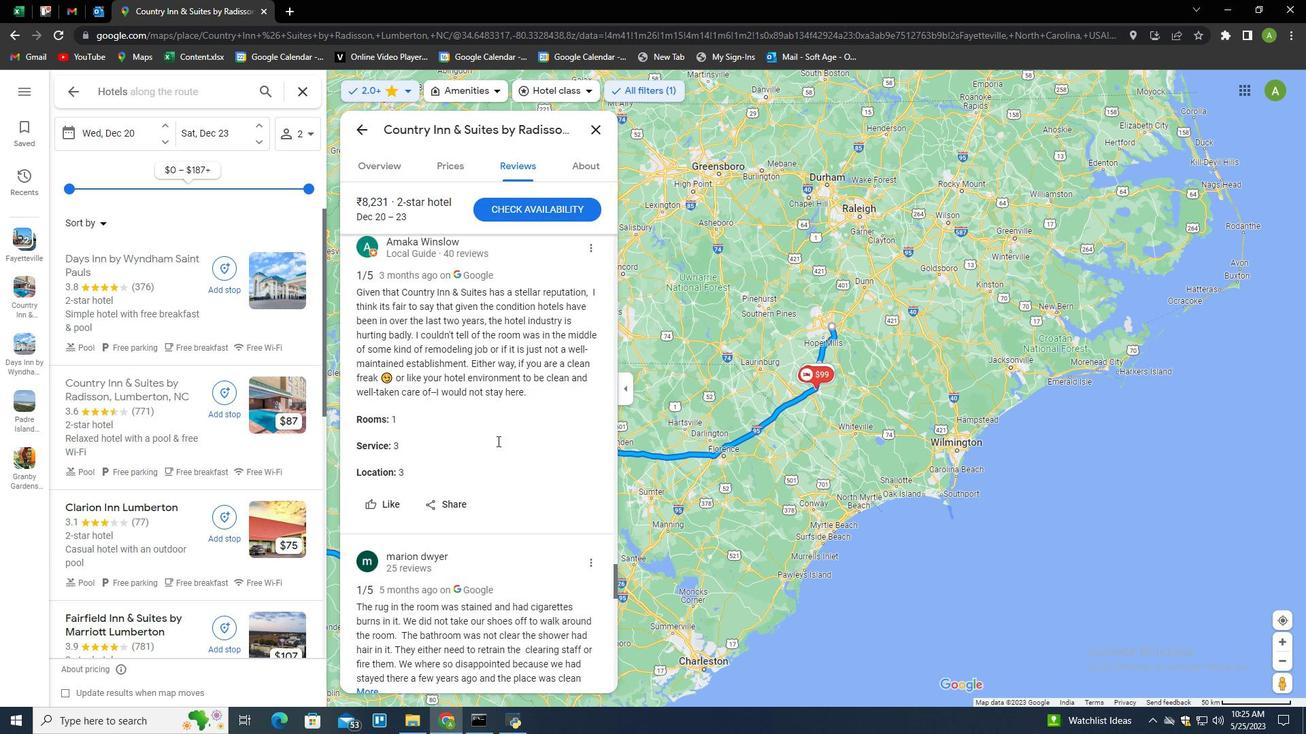 
Action: Mouse scrolled (497, 440) with delta (0, 0)
Screenshot: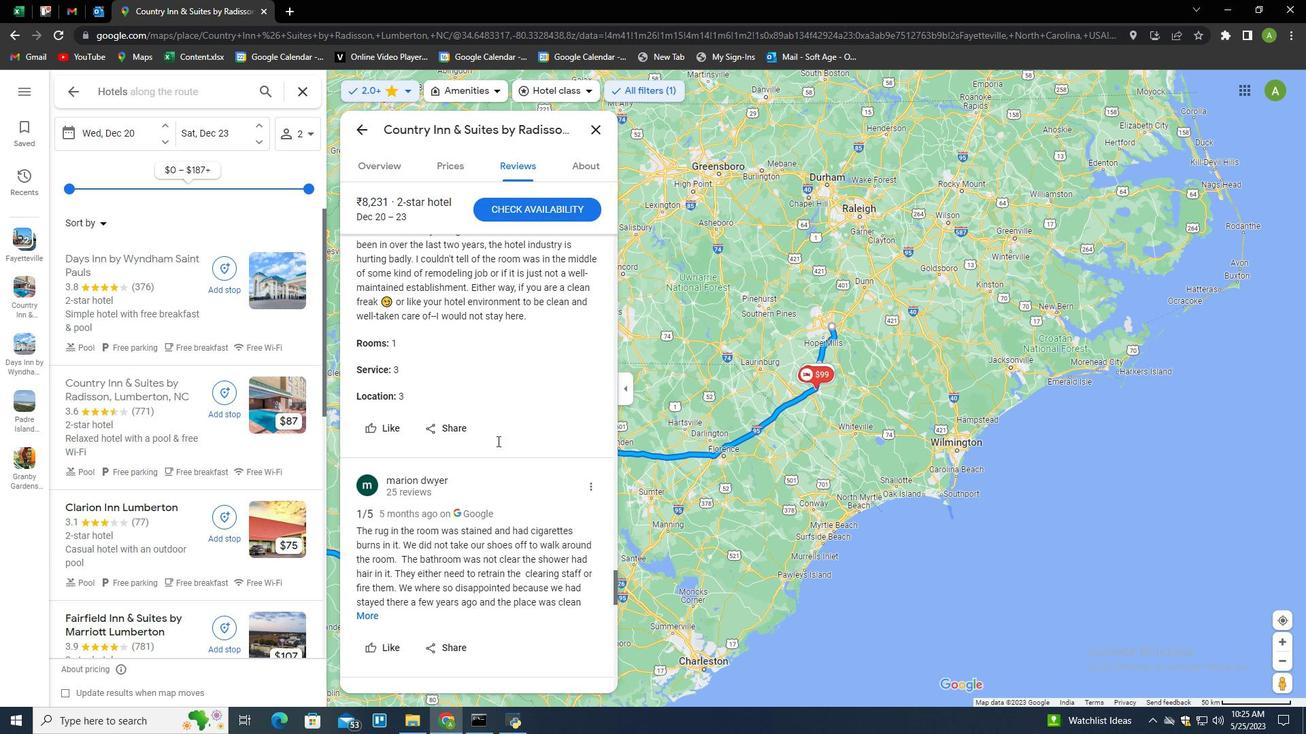 
Action: Mouse scrolled (497, 440) with delta (0, 0)
Screenshot: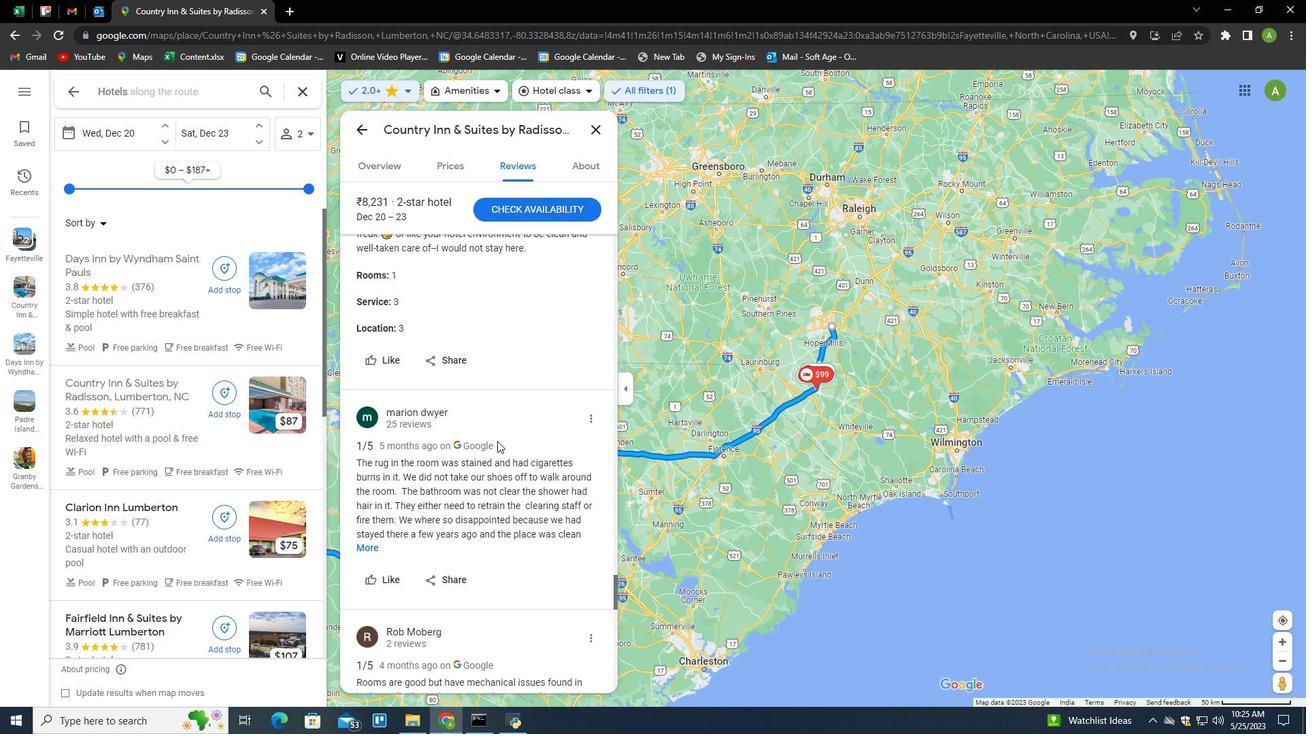 
Action: Mouse moved to (370, 477)
Screenshot: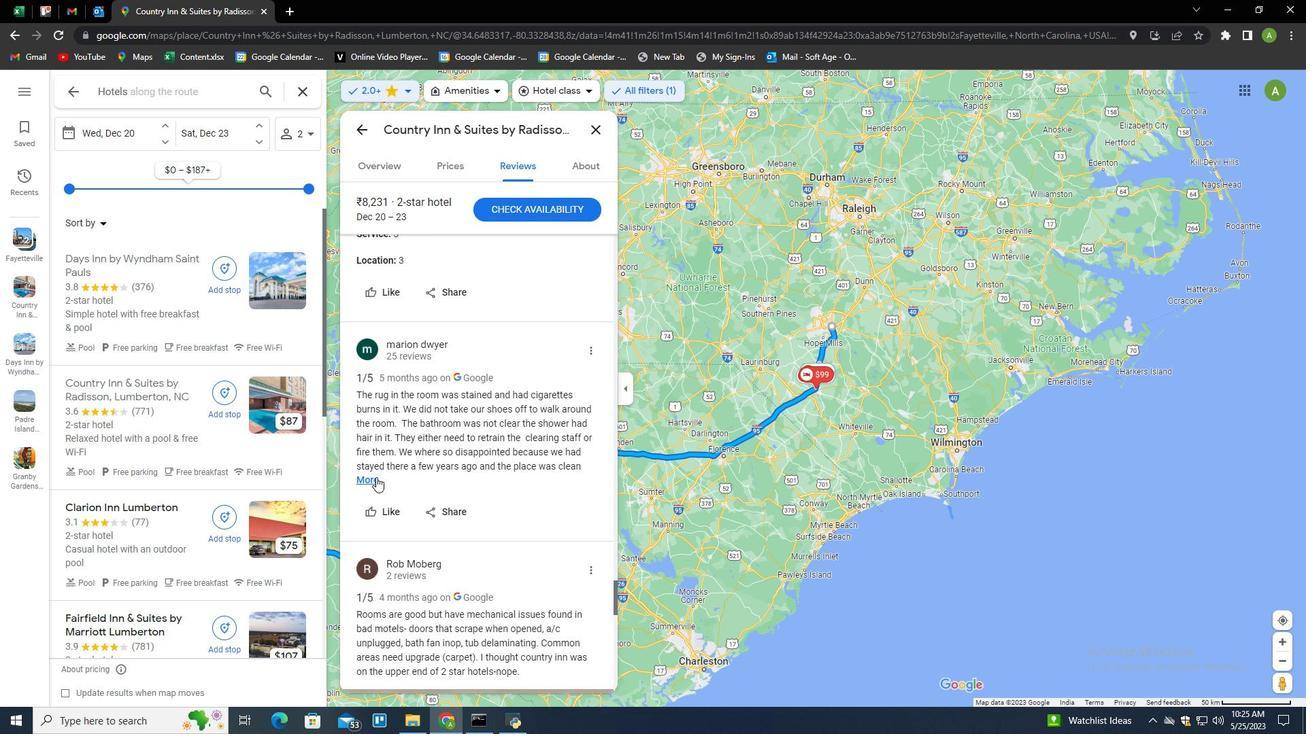 
Action: Mouse pressed left at (370, 477)
Screenshot: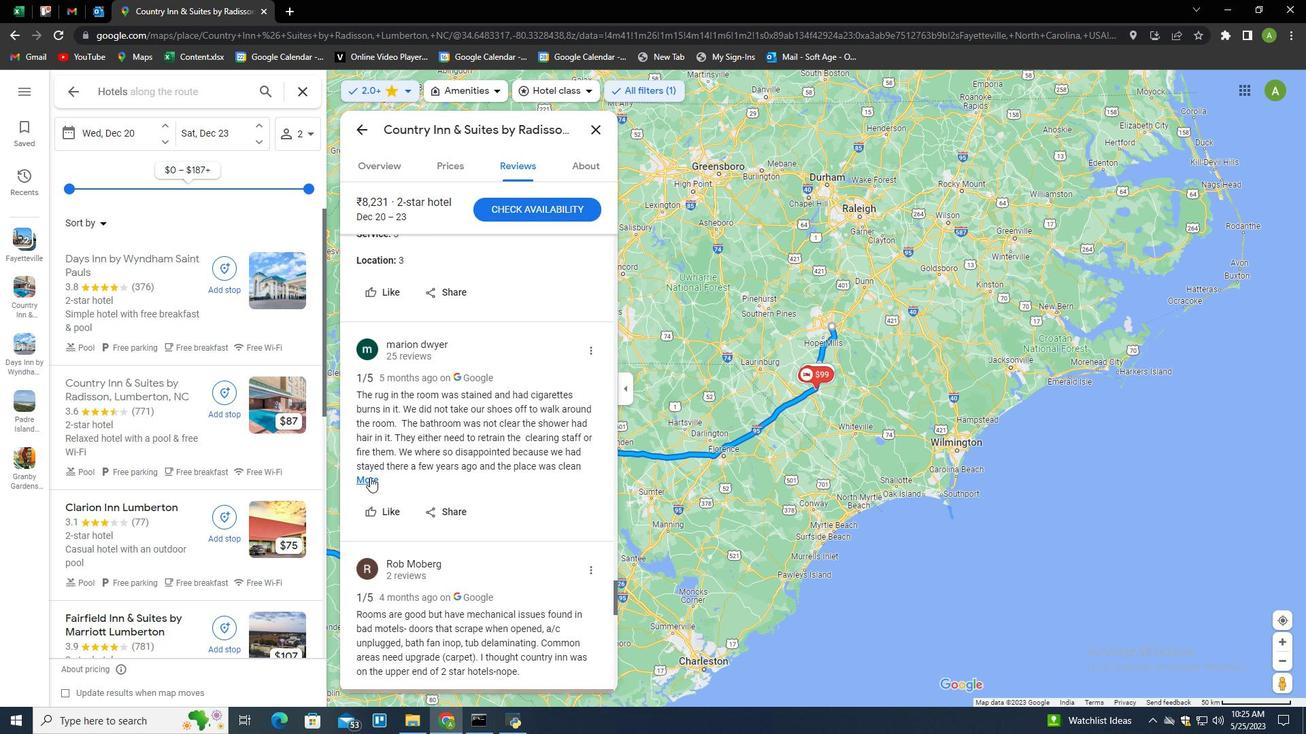 
Action: Mouse moved to (410, 470)
Screenshot: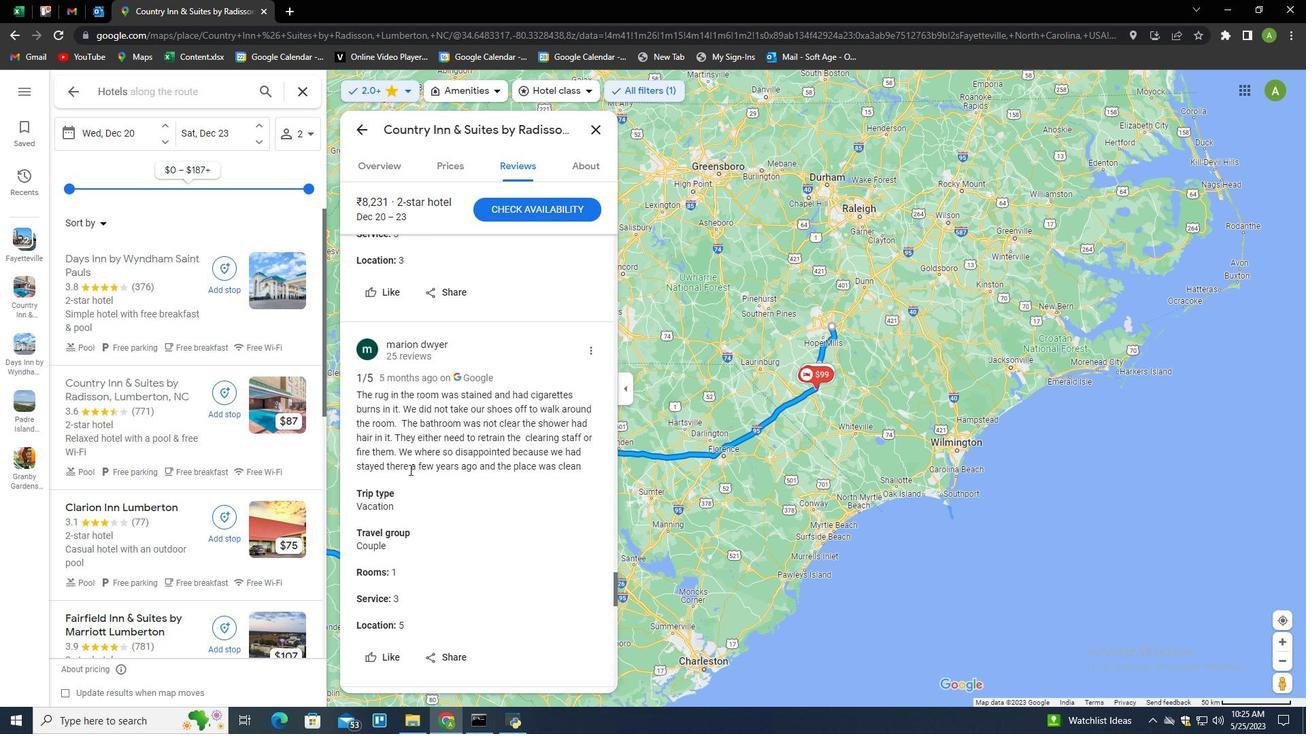 
Action: Mouse scrolled (410, 469) with delta (0, 0)
Screenshot: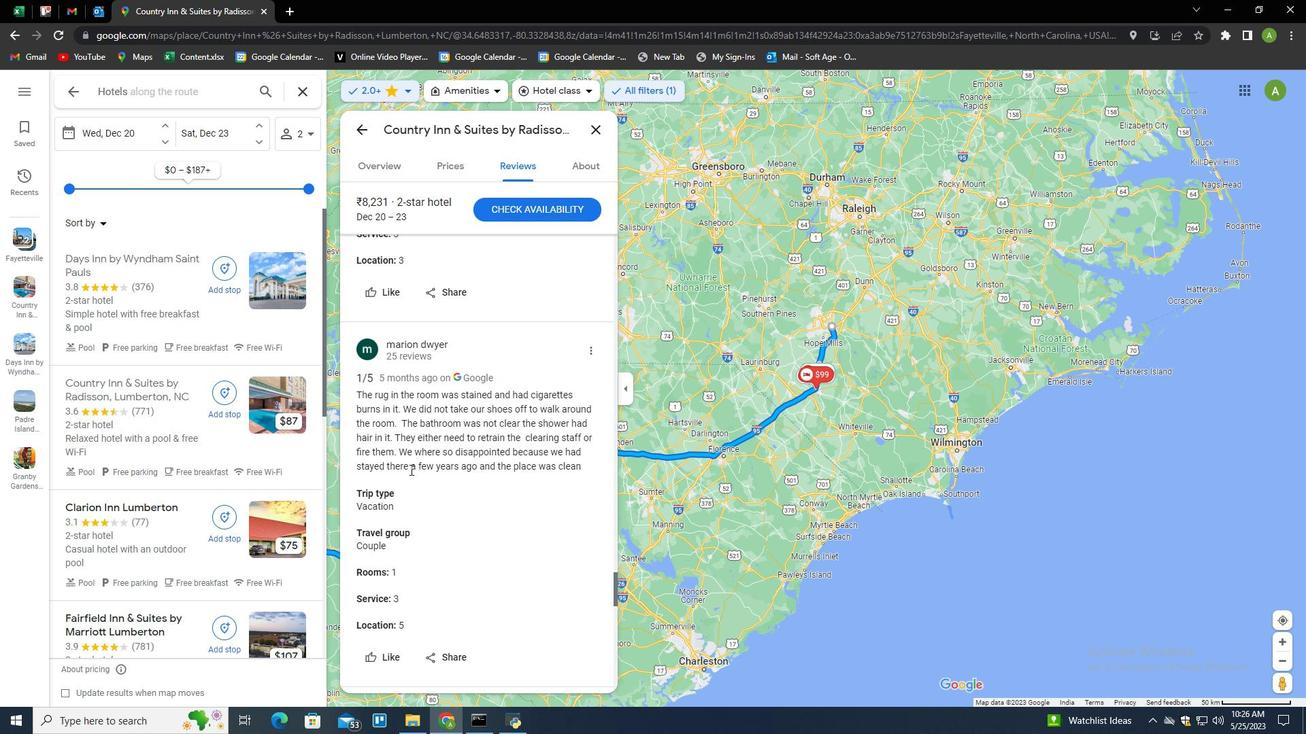 
Action: Mouse scrolled (410, 469) with delta (0, 0)
Screenshot: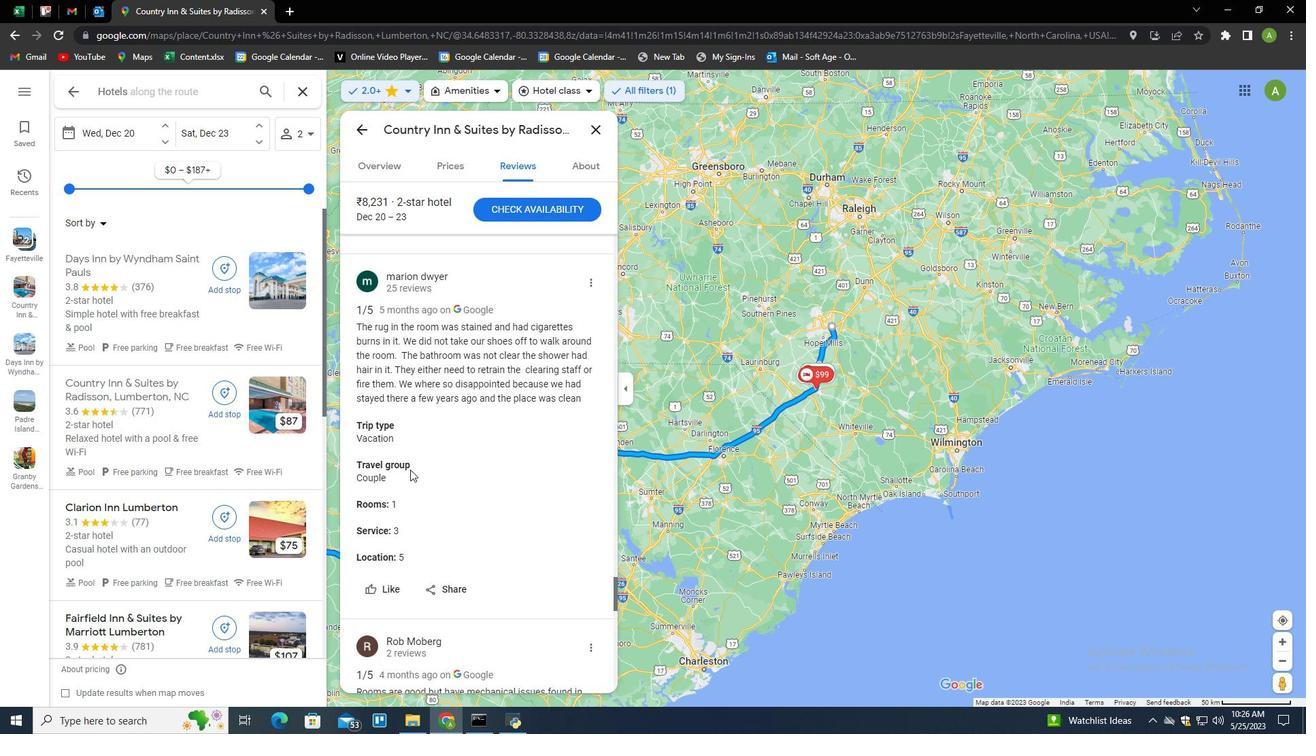 
Action: Mouse scrolled (410, 469) with delta (0, 0)
Screenshot: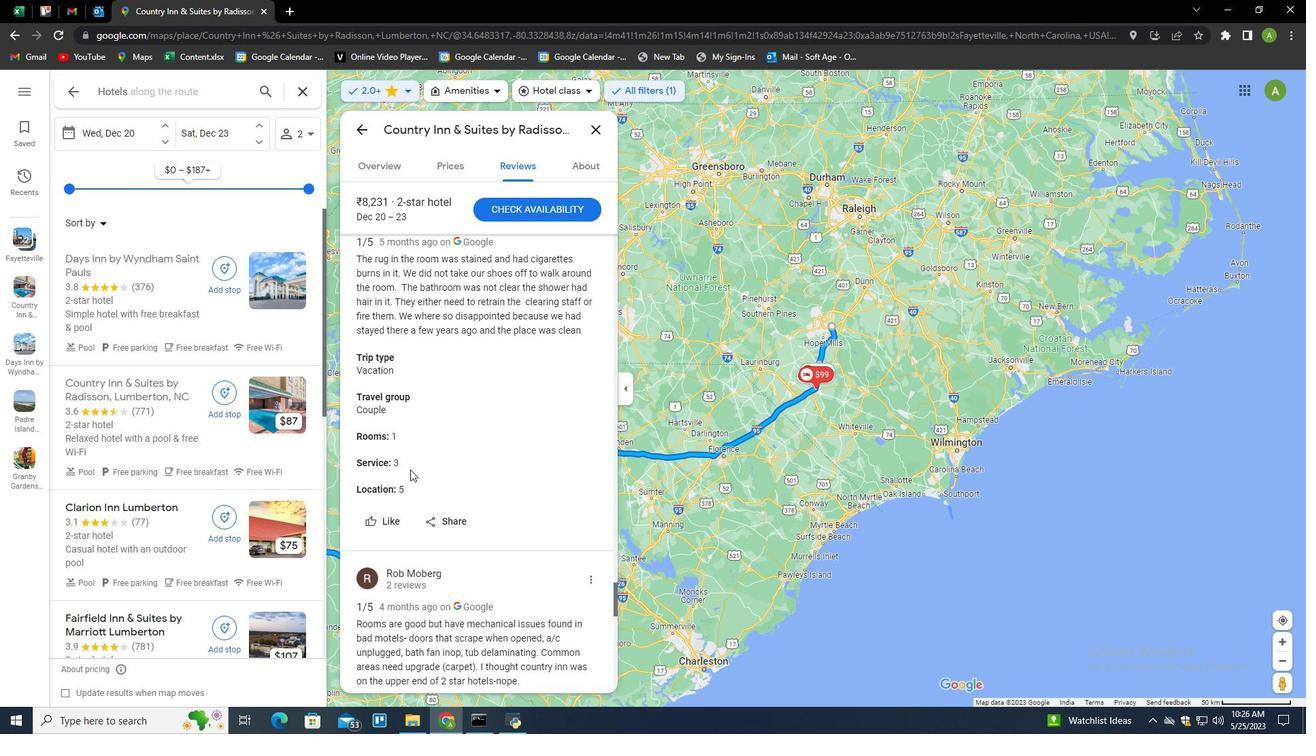 
Action: Mouse scrolled (410, 469) with delta (0, 0)
Screenshot: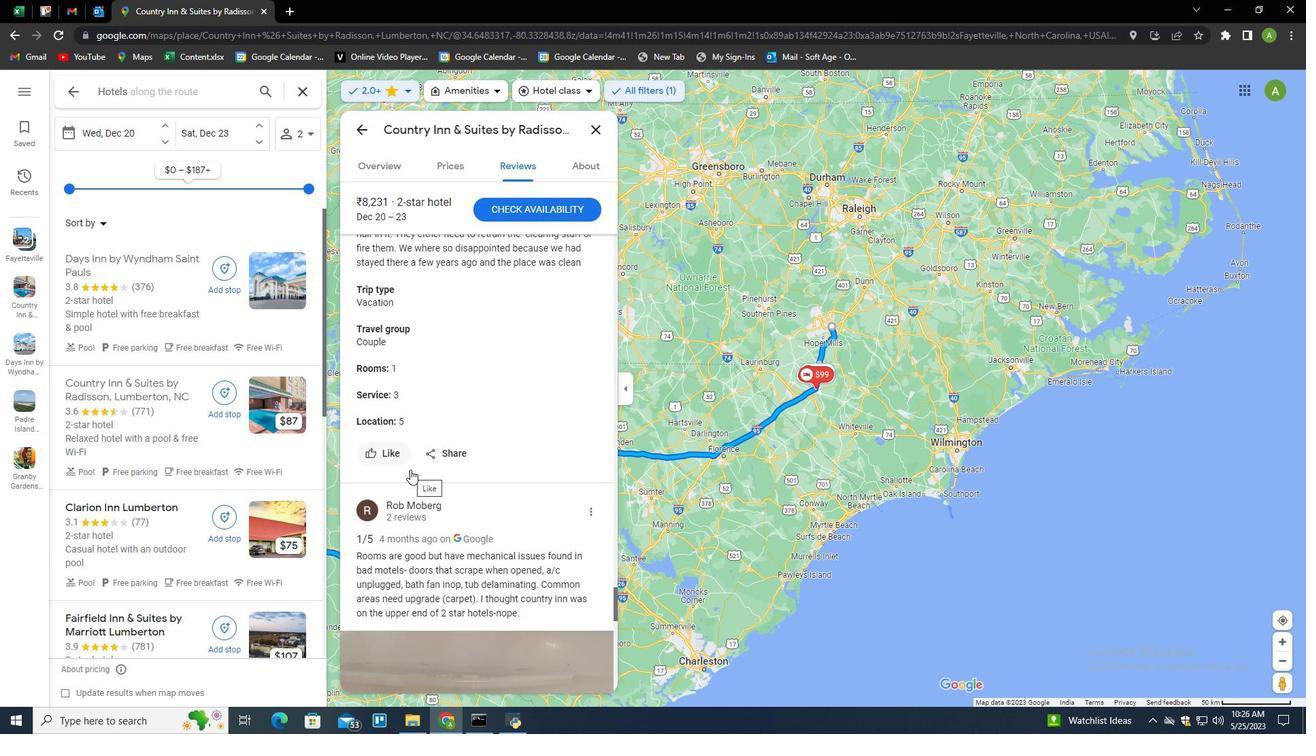 
Action: Mouse scrolled (410, 469) with delta (0, 0)
Screenshot: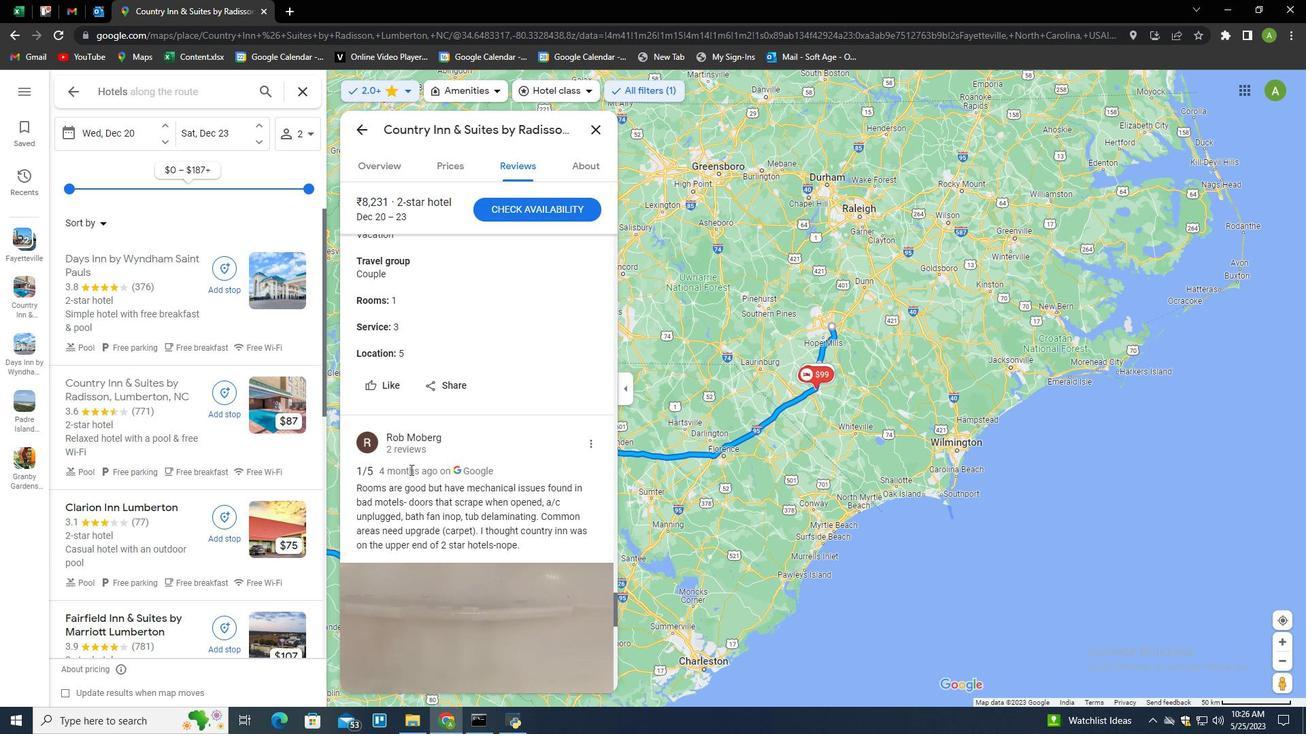 
Action: Mouse scrolled (410, 469) with delta (0, 0)
Screenshot: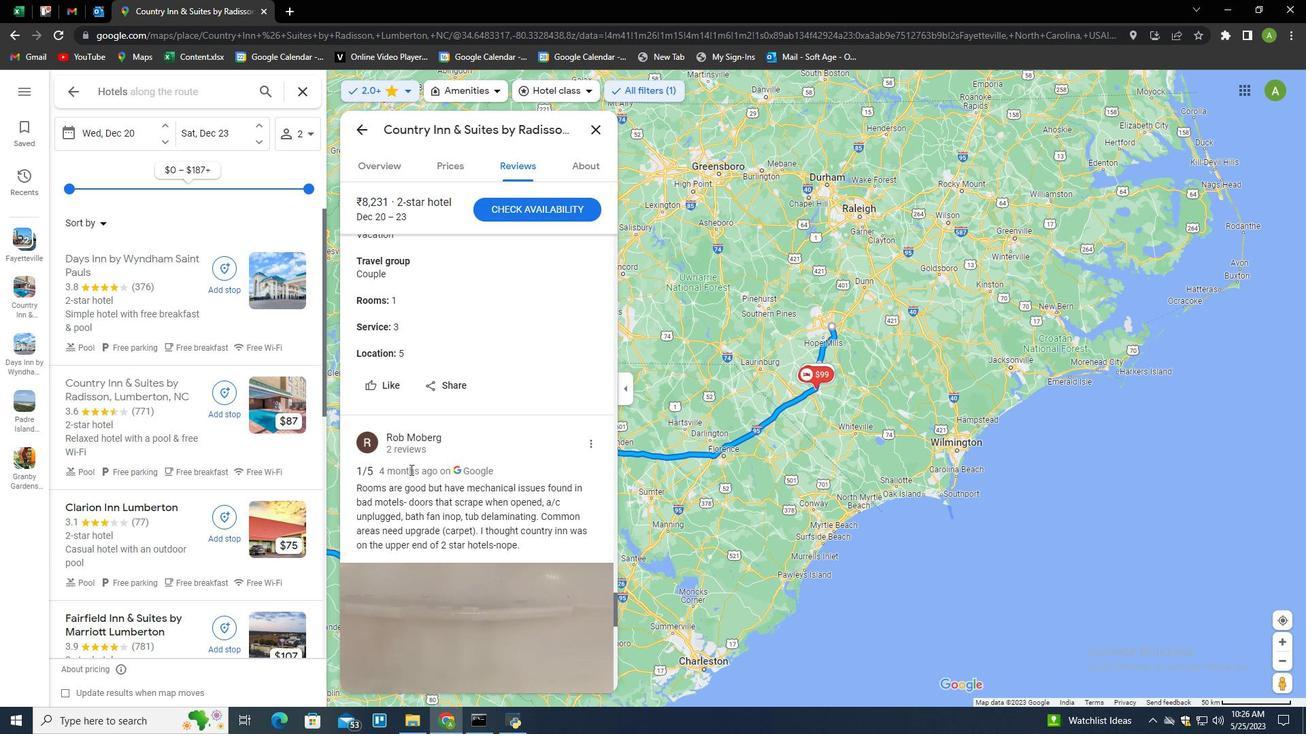 
Action: Mouse scrolled (410, 469) with delta (0, 0)
Screenshot: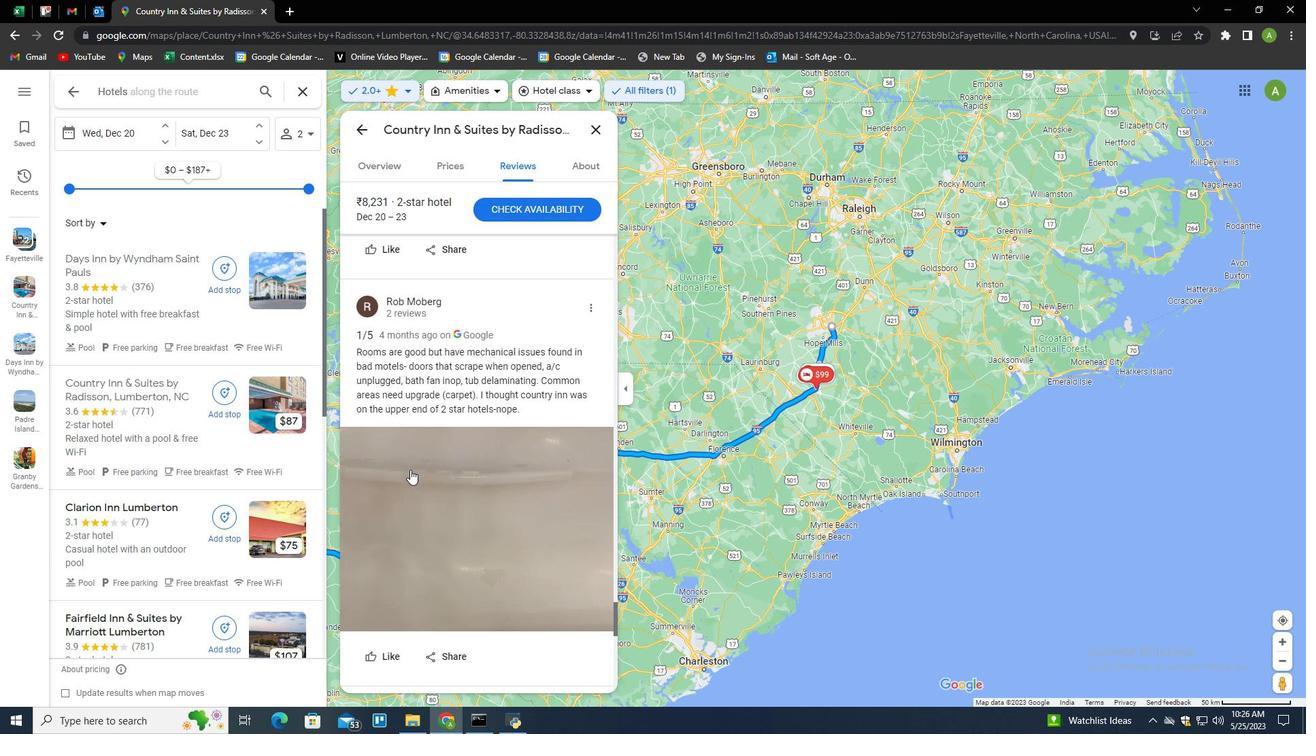 
Action: Mouse scrolled (410, 469) with delta (0, 0)
Screenshot: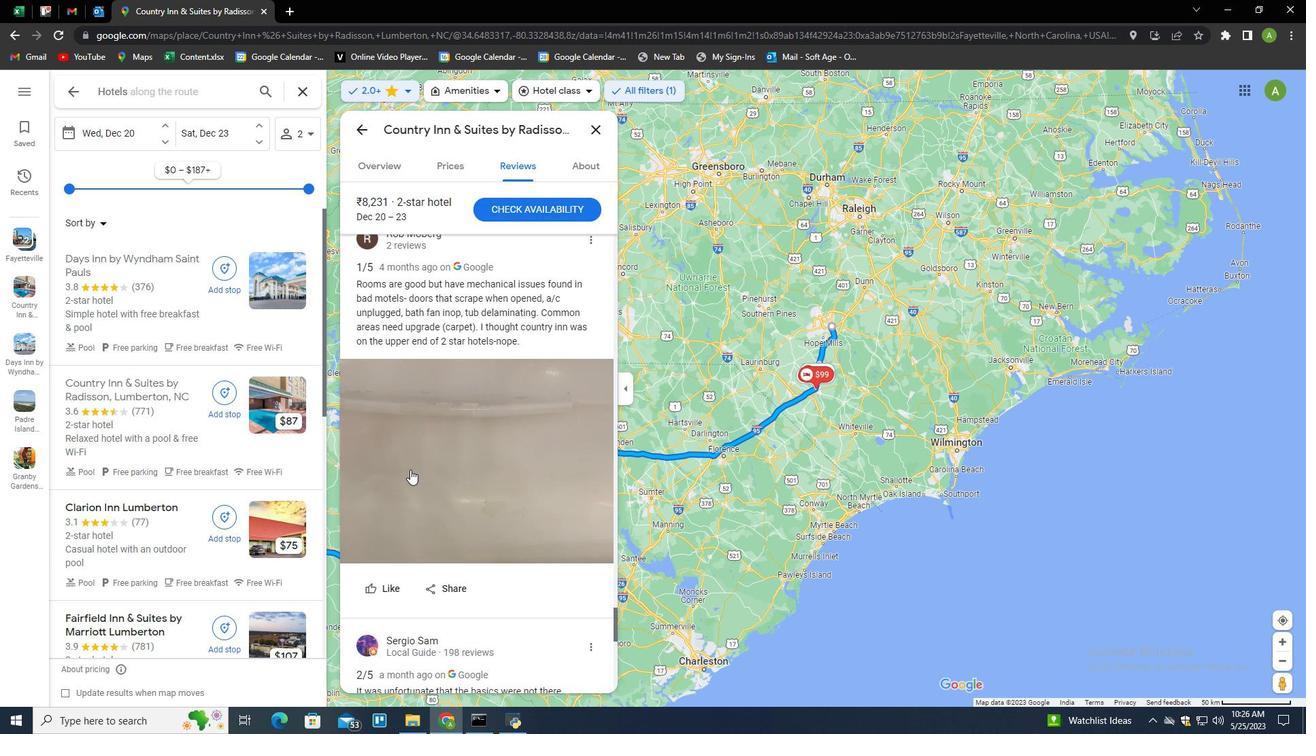 
Action: Mouse scrolled (410, 469) with delta (0, 0)
Screenshot: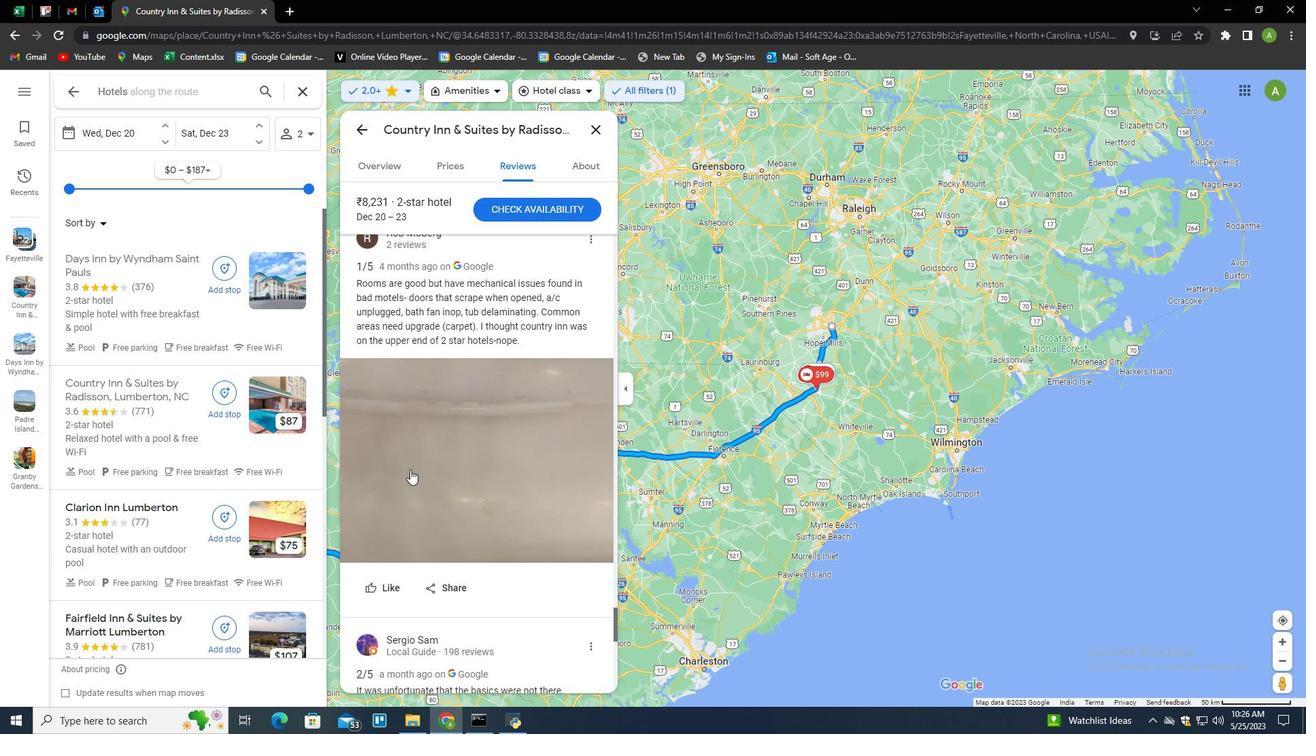 
Action: Mouse scrolled (410, 469) with delta (0, 0)
Screenshot: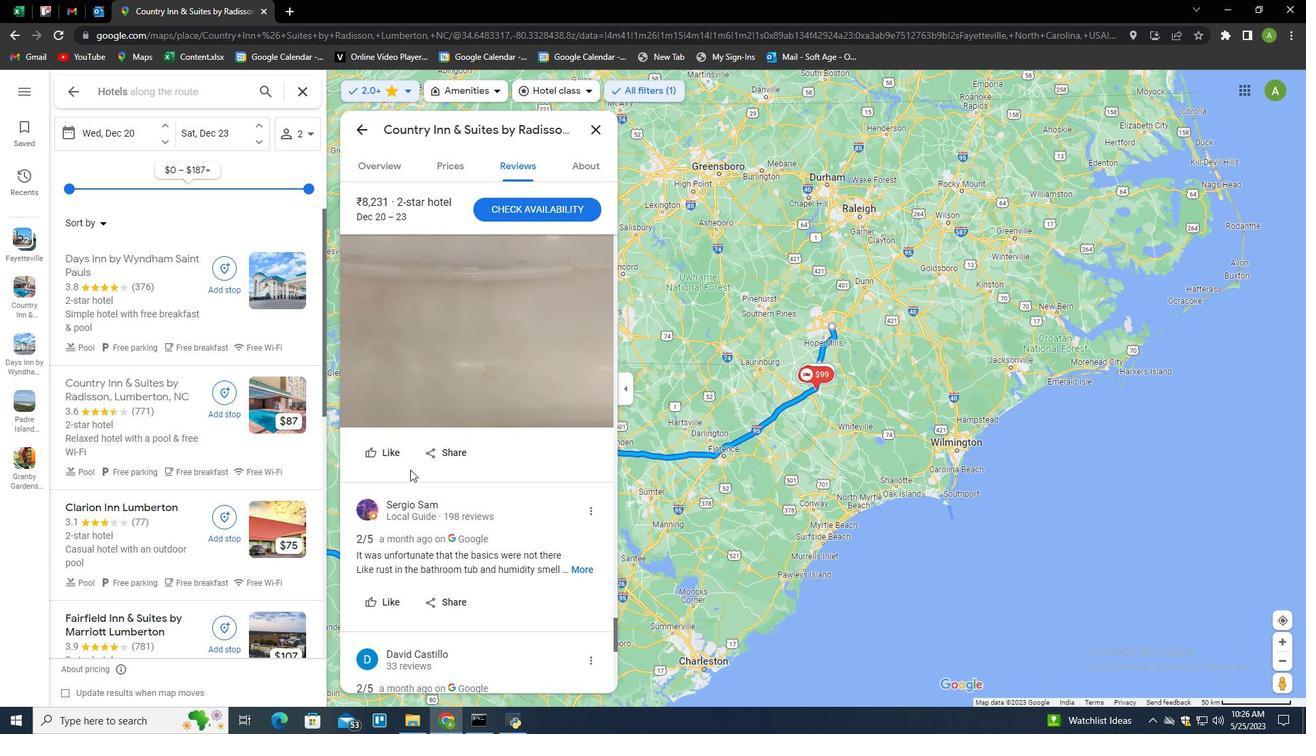 
Action: Mouse scrolled (410, 469) with delta (0, 0)
Screenshot: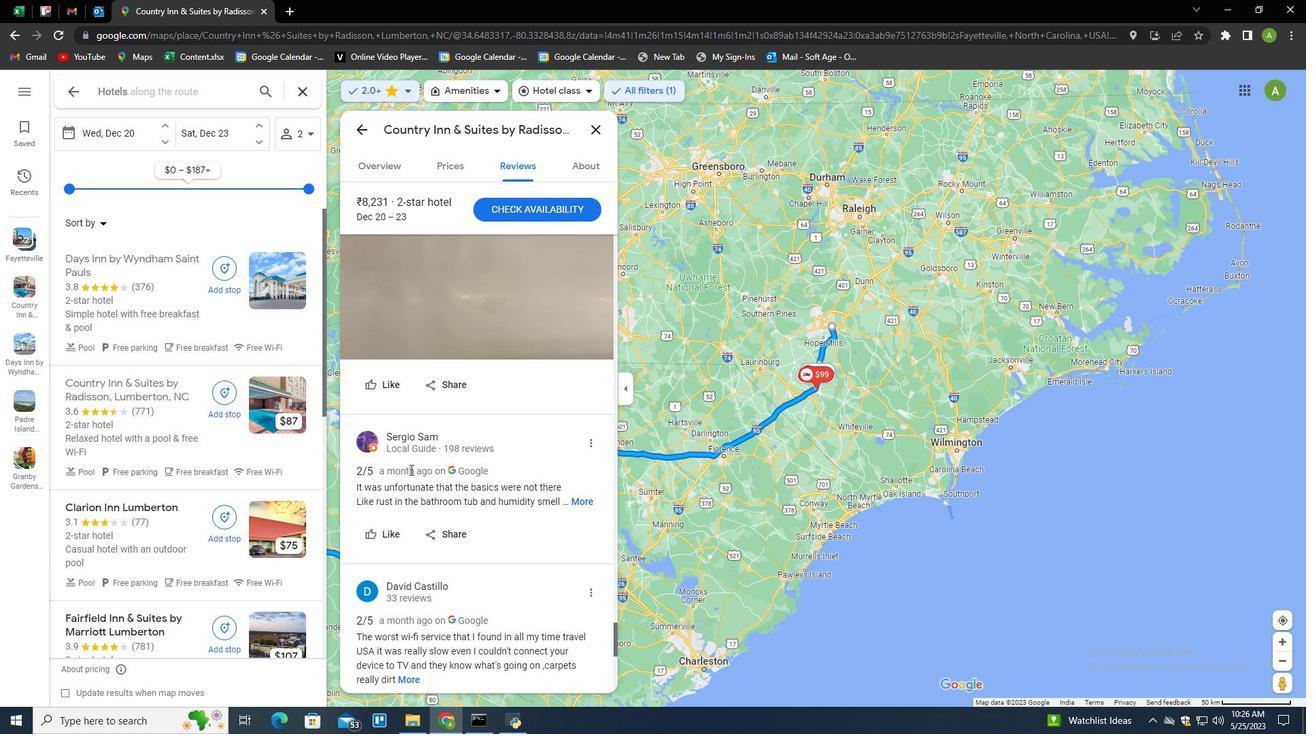 
Action: Mouse scrolled (410, 469) with delta (0, 0)
Screenshot: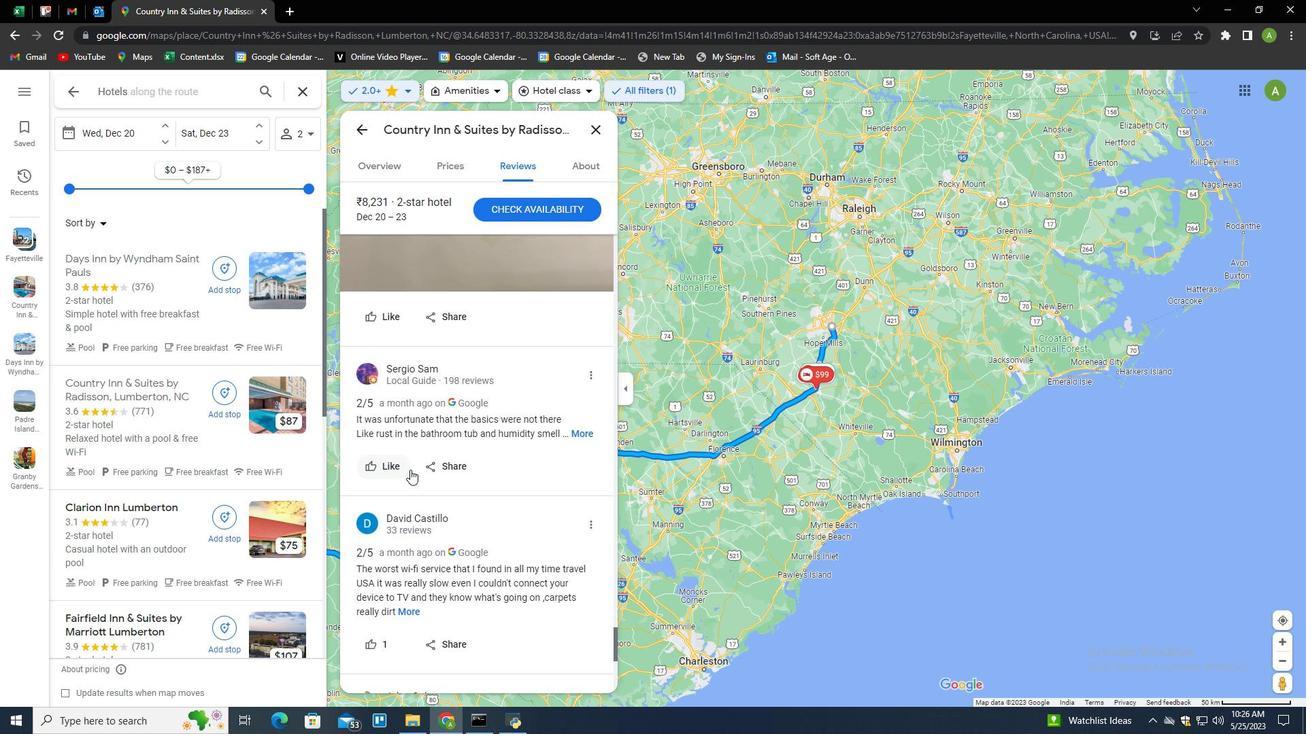
Action: Mouse scrolled (410, 469) with delta (0, 0)
Screenshot: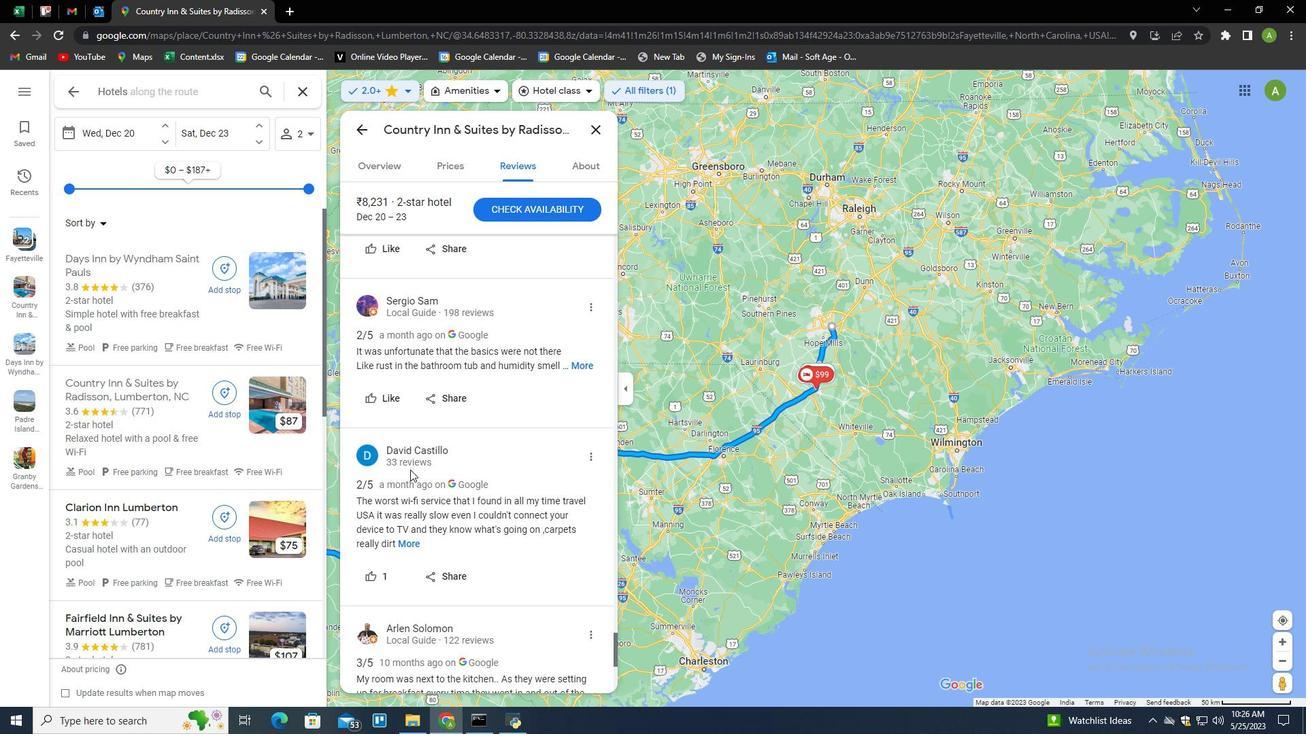 
Action: Mouse scrolled (410, 469) with delta (0, 0)
Screenshot: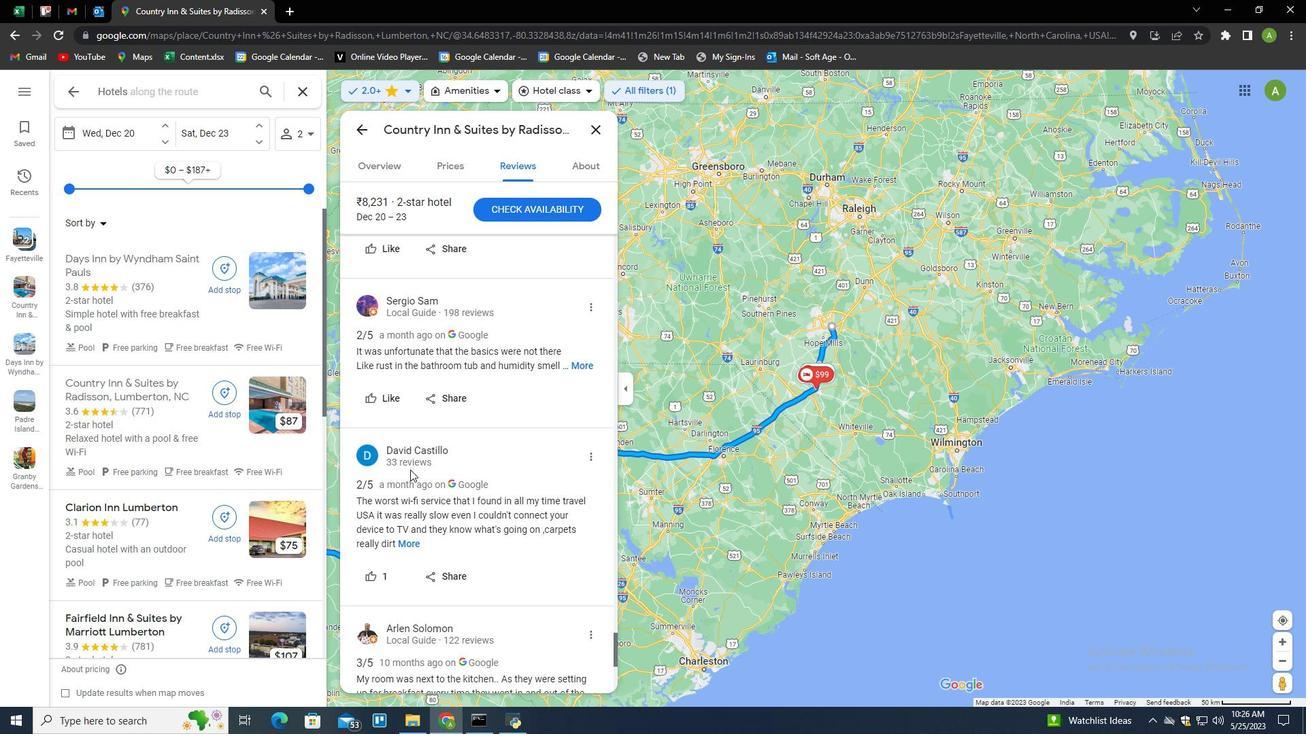 
Action: Mouse moved to (417, 465)
Screenshot: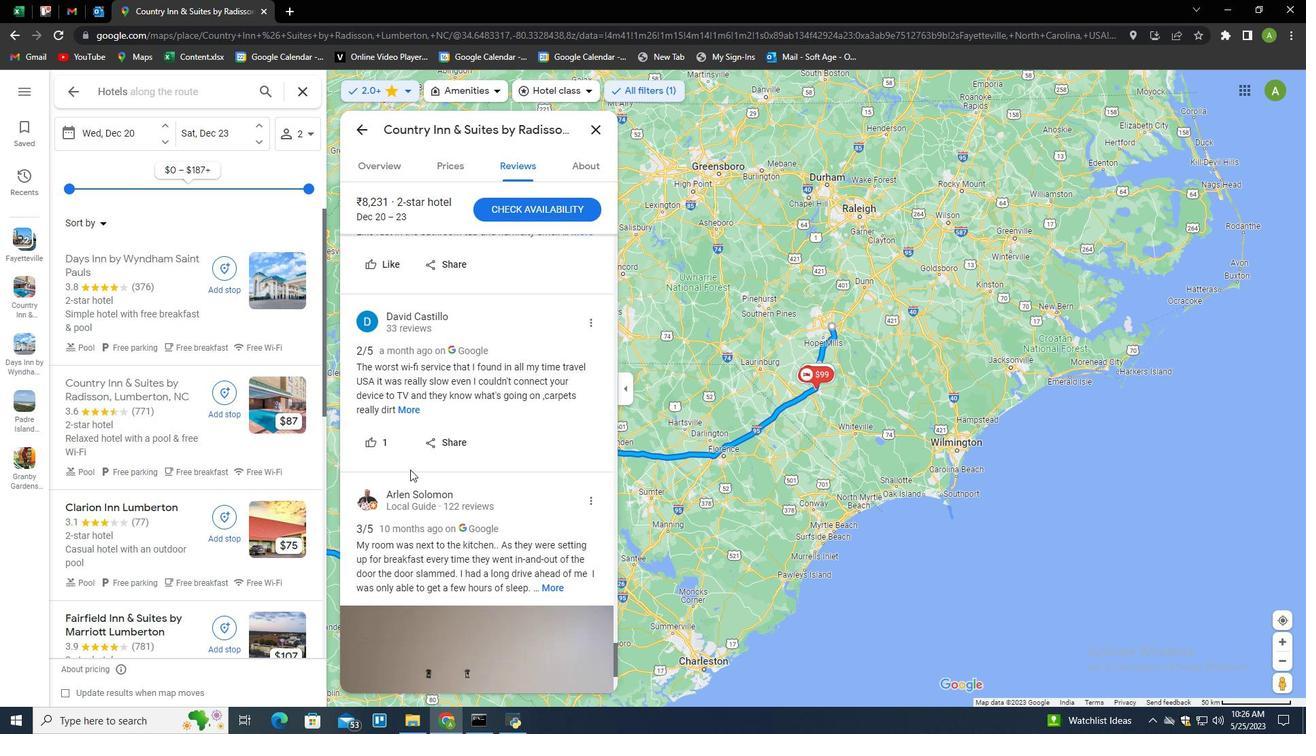 
Action: Mouse scrolled (417, 464) with delta (0, 0)
Screenshot: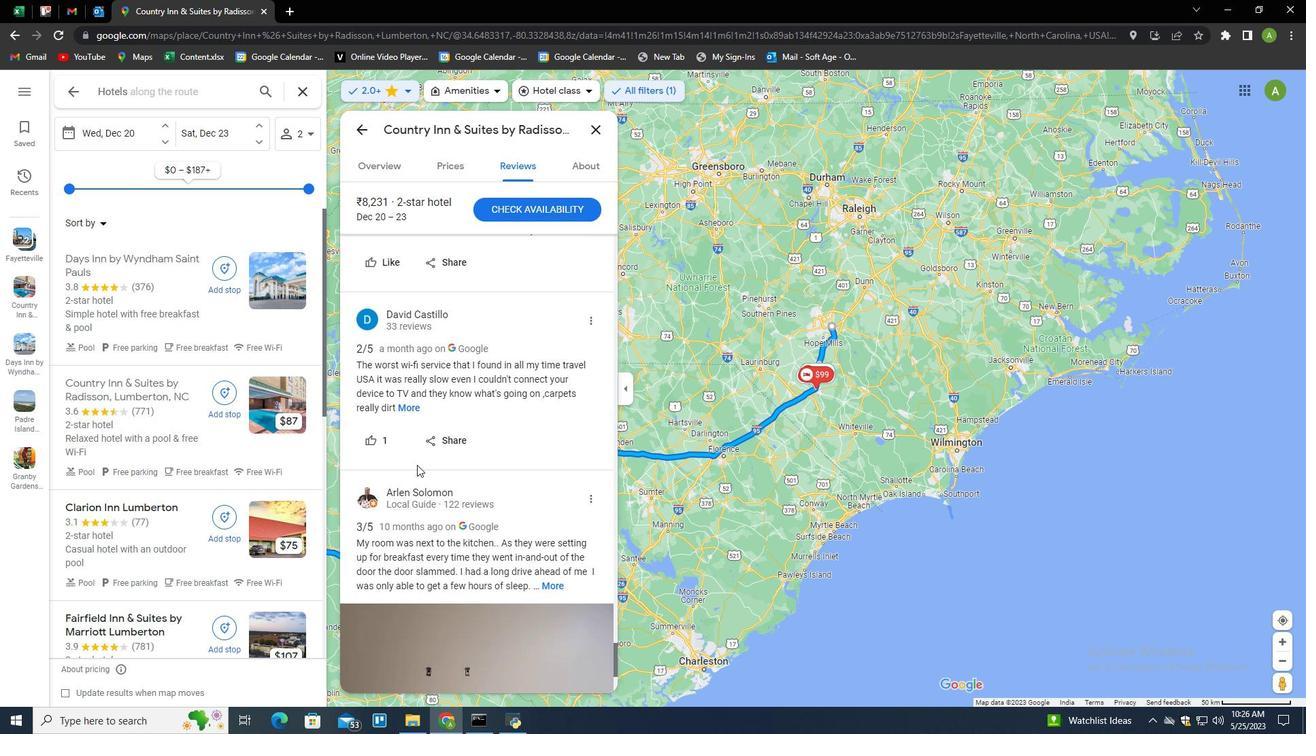 
Action: Mouse scrolled (417, 464) with delta (0, 0)
Screenshot: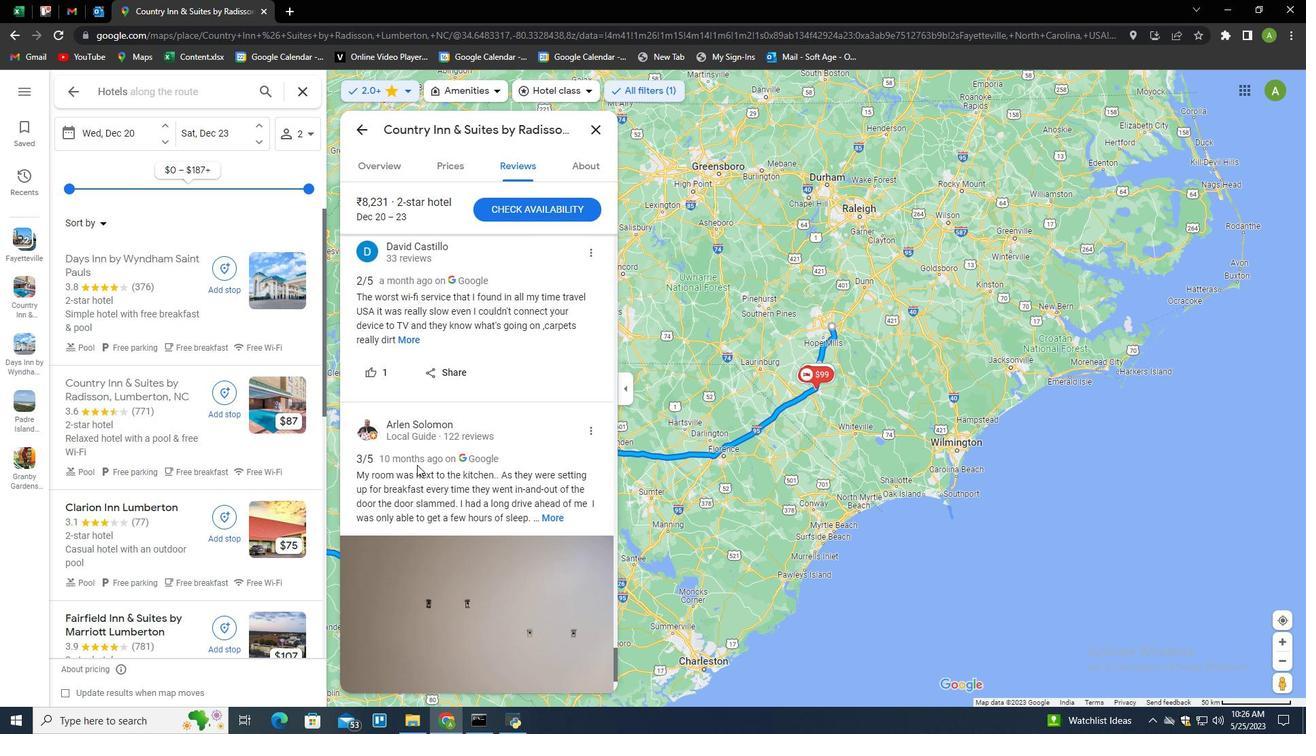 
Action: Mouse scrolled (417, 464) with delta (0, 0)
Screenshot: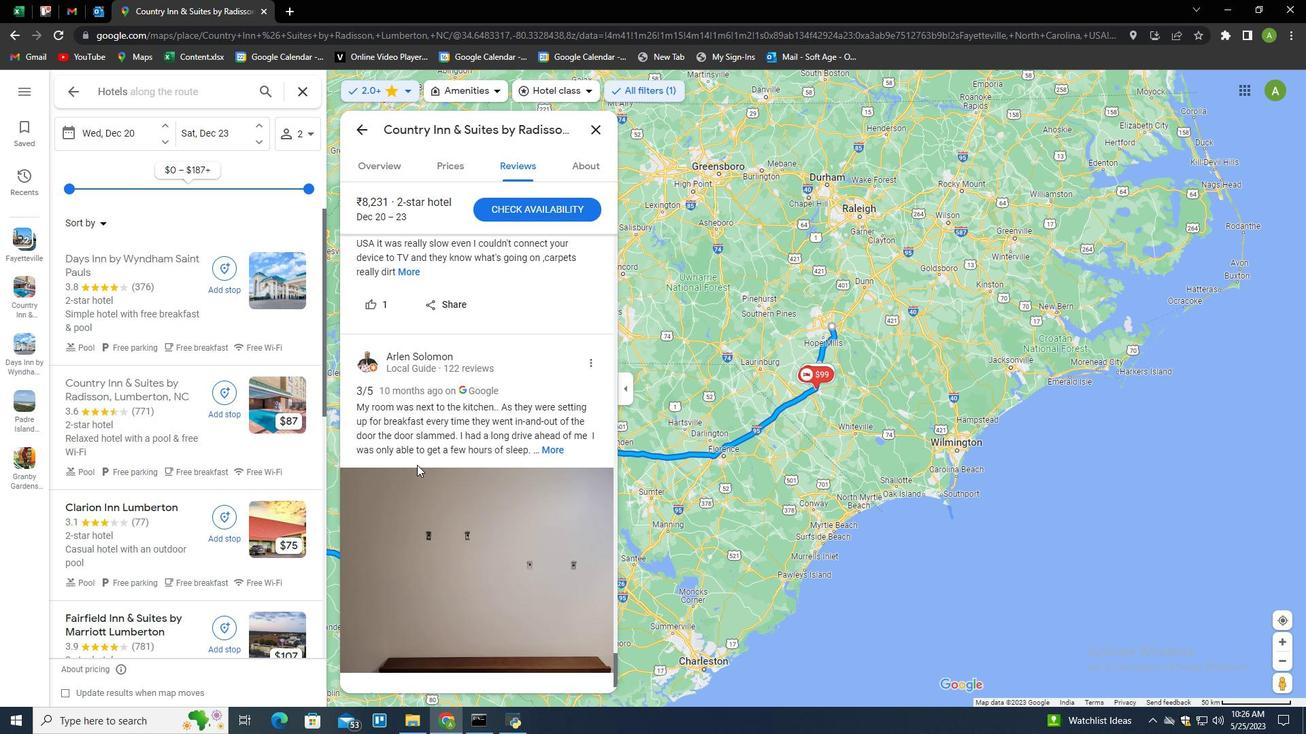 
Action: Mouse scrolled (417, 464) with delta (0, 0)
Screenshot: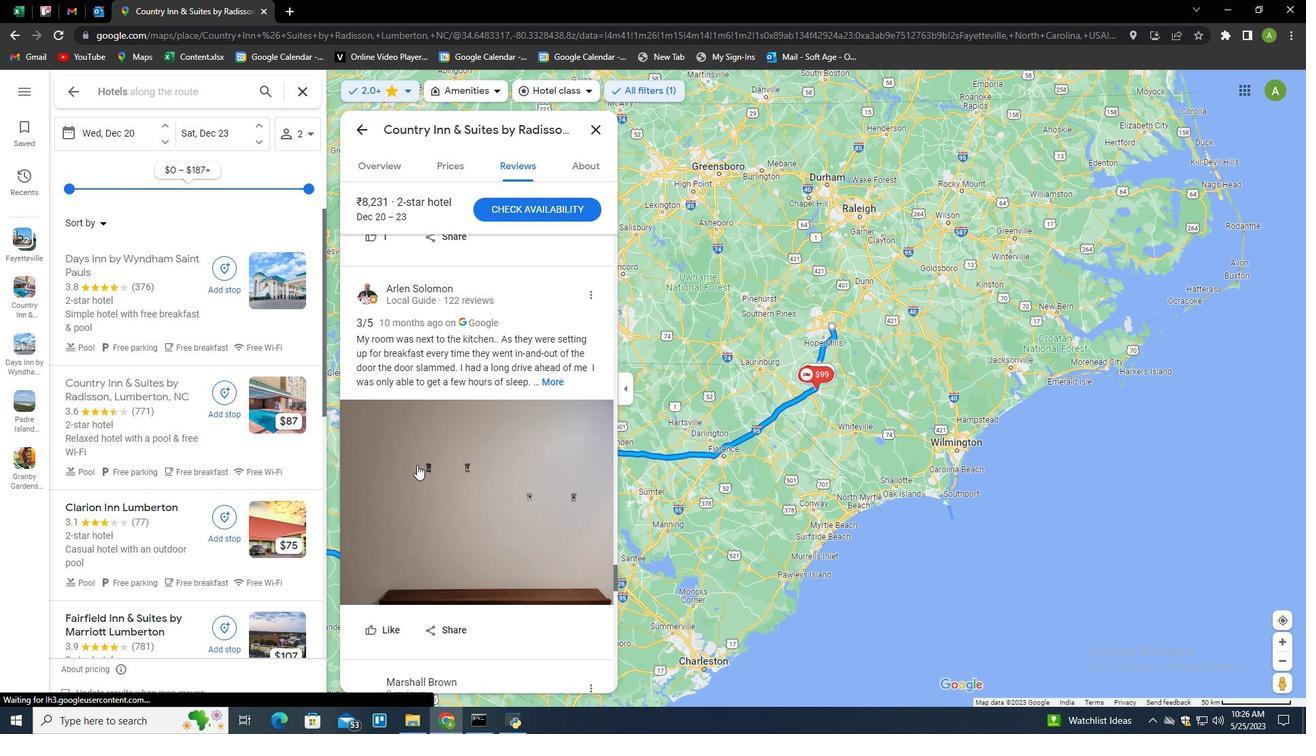 
Action: Mouse scrolled (417, 464) with delta (0, 0)
Screenshot: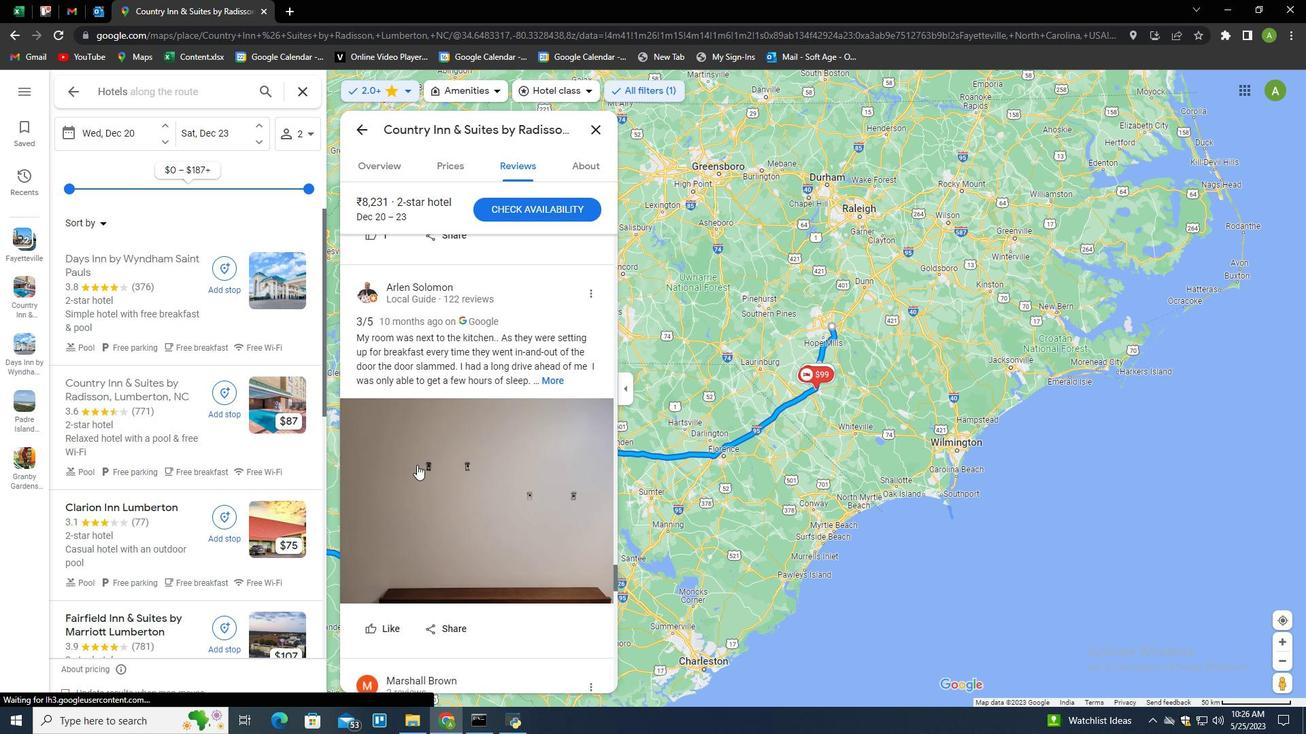 
Action: Mouse scrolled (417, 464) with delta (0, 0)
Screenshot: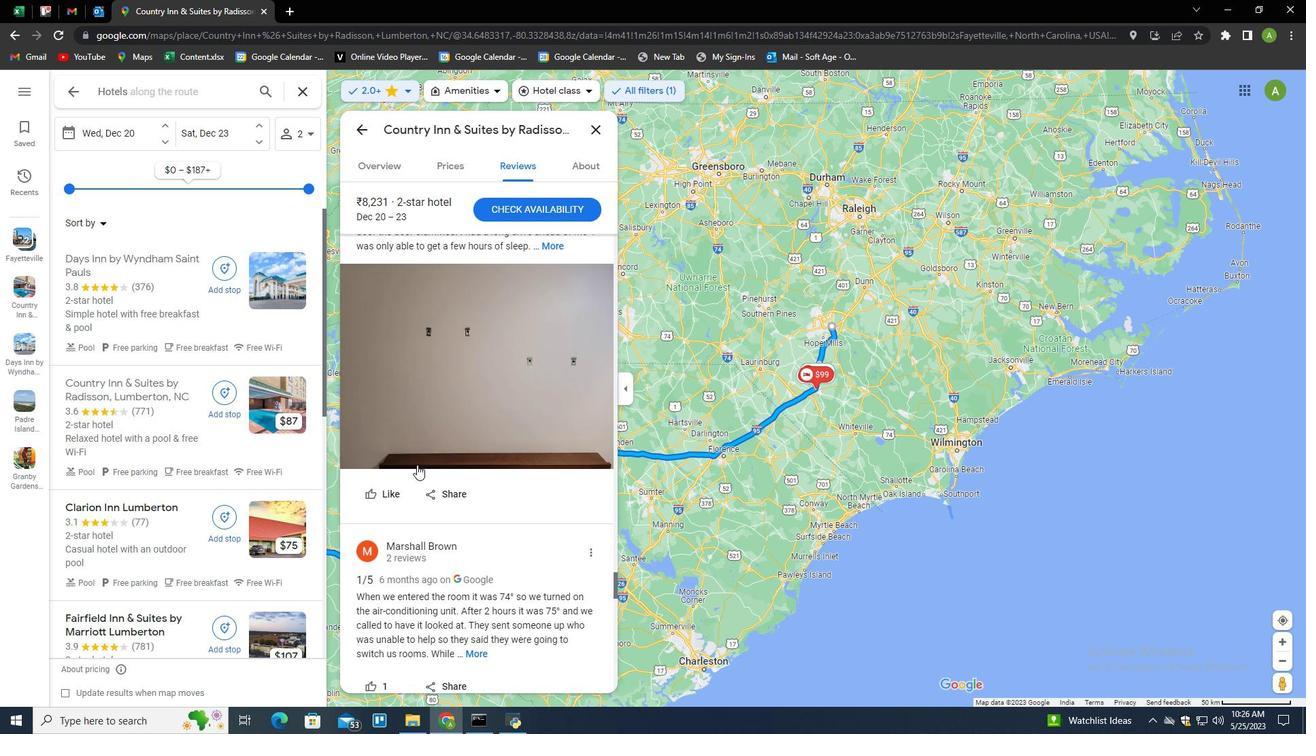 
Action: Mouse scrolled (417, 464) with delta (0, 0)
Screenshot: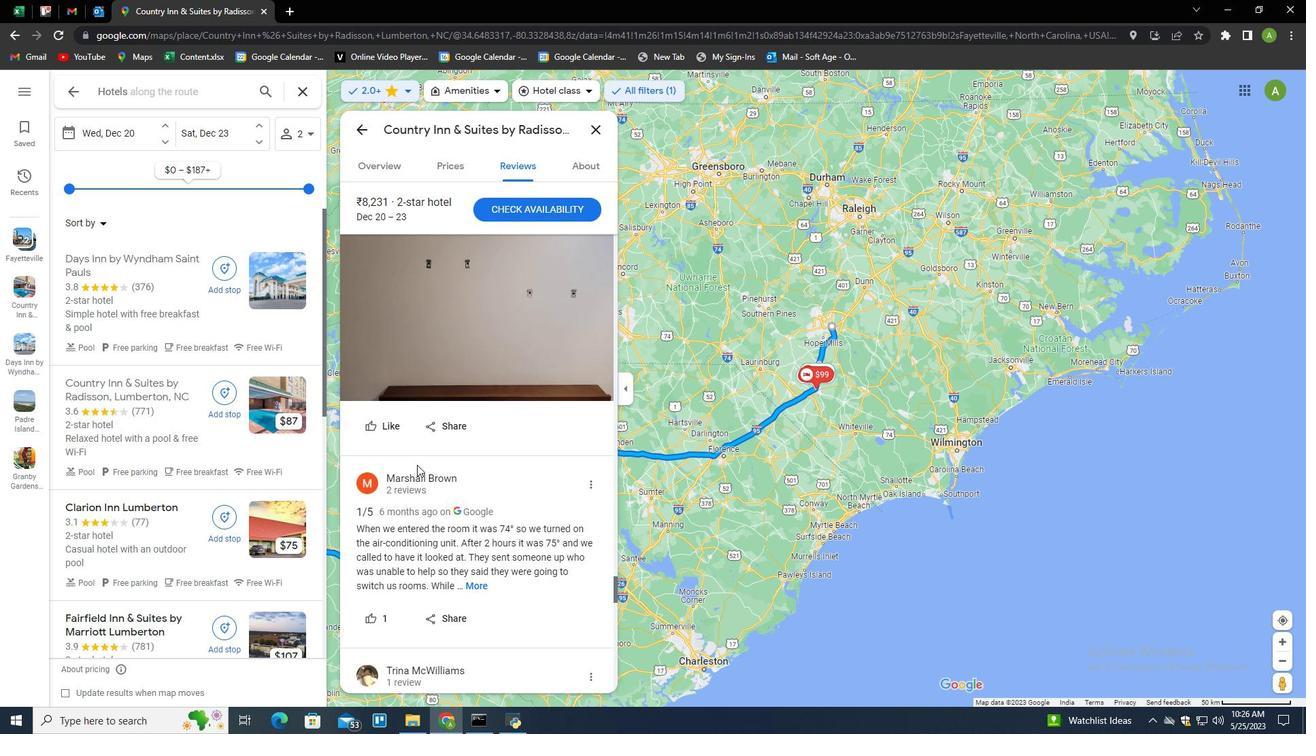 
Action: Mouse scrolled (417, 464) with delta (0, 0)
Screenshot: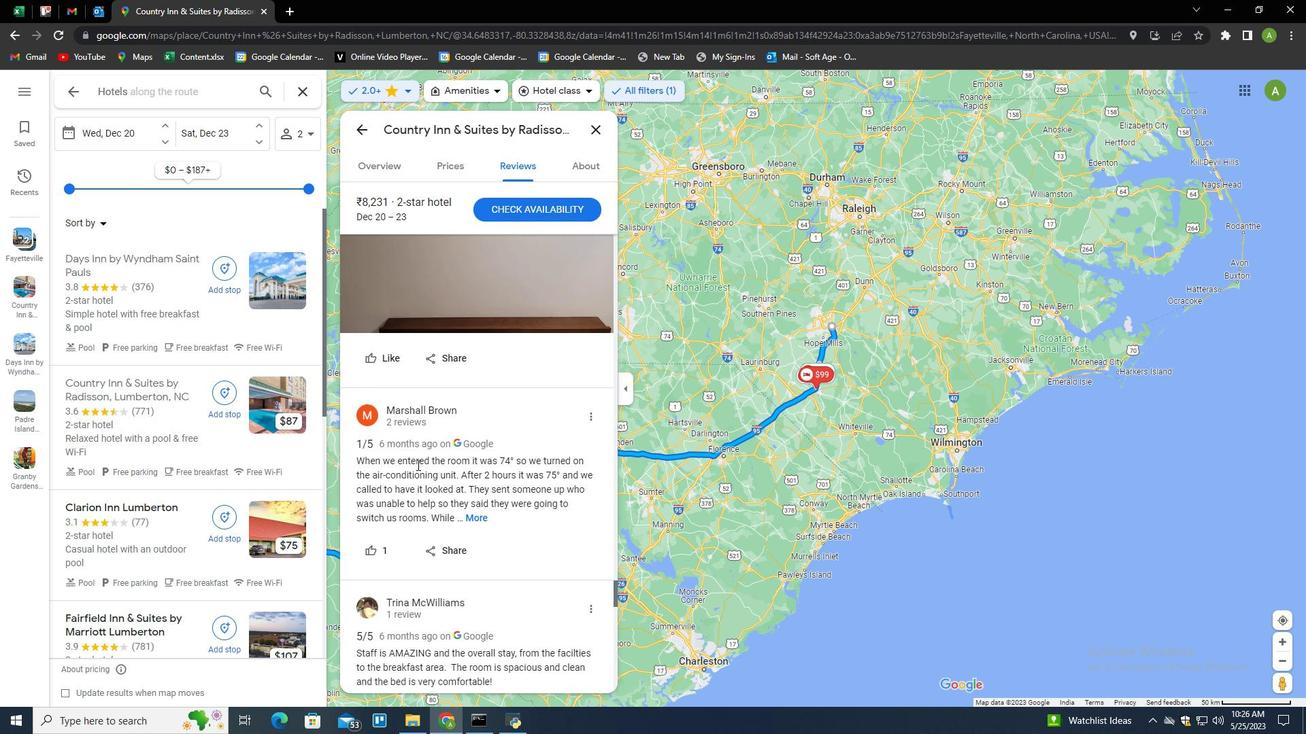 
Action: Mouse scrolled (417, 464) with delta (0, 0)
Screenshot: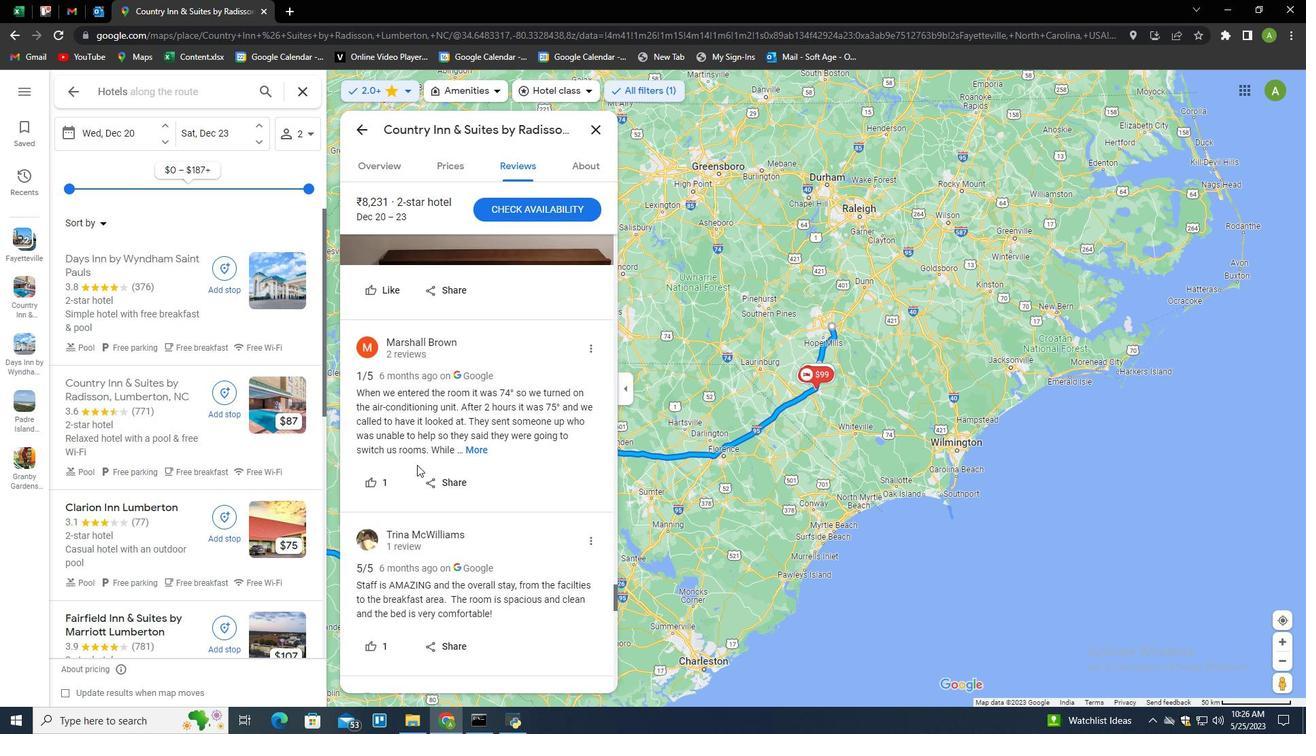 
Action: Mouse scrolled (417, 464) with delta (0, 0)
Screenshot: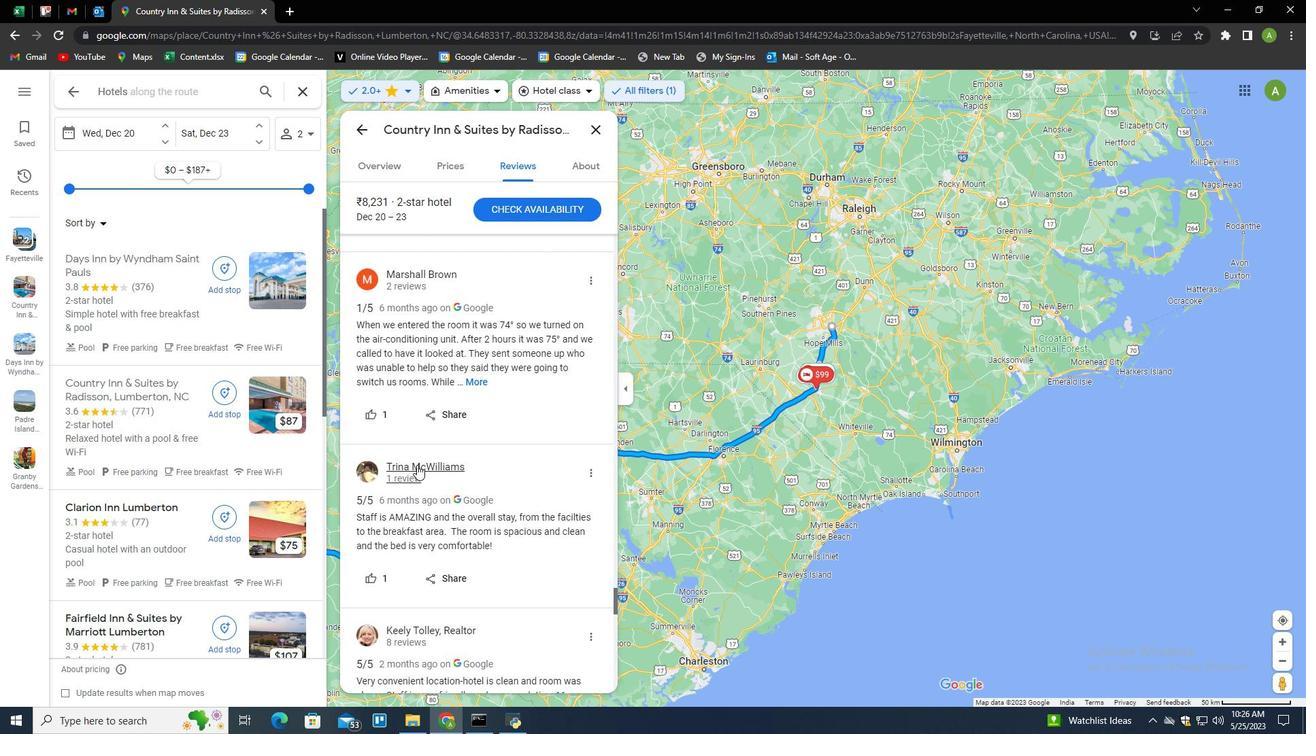 
Action: Mouse scrolled (417, 464) with delta (0, 0)
Screenshot: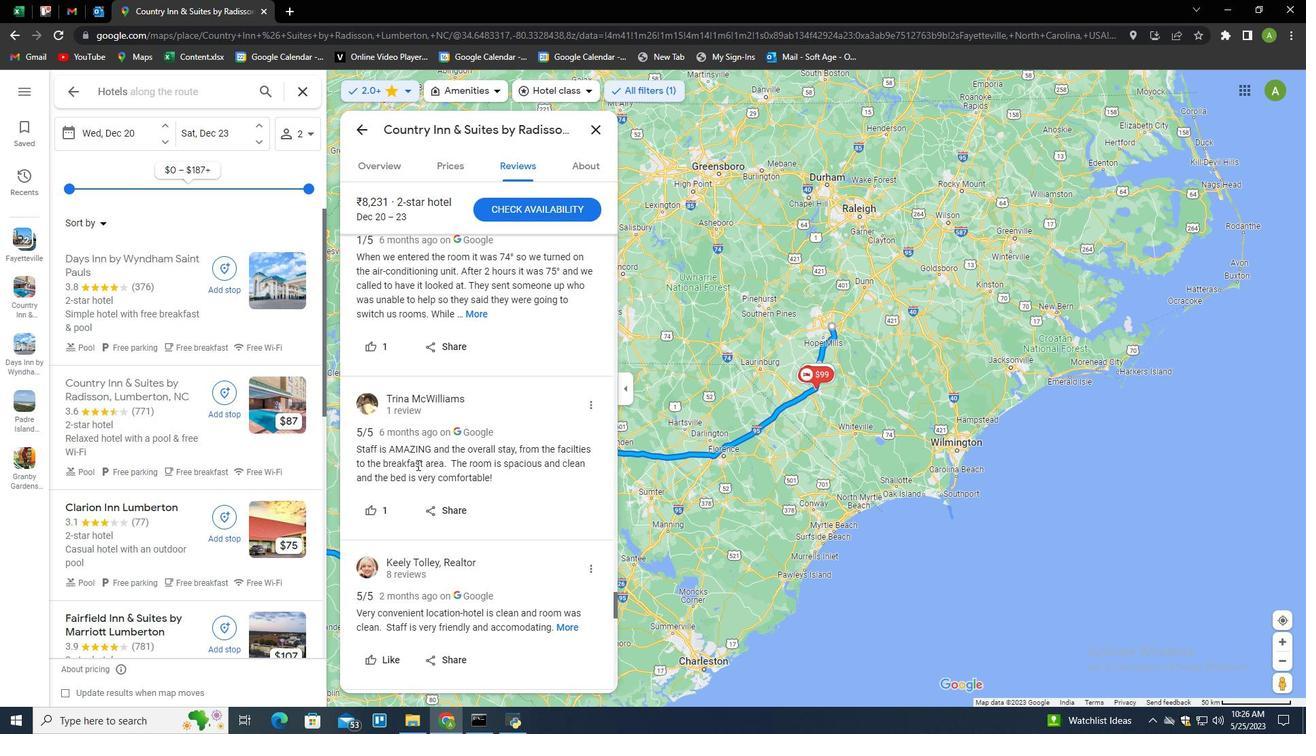 
Action: Mouse scrolled (417, 464) with delta (0, 0)
Screenshot: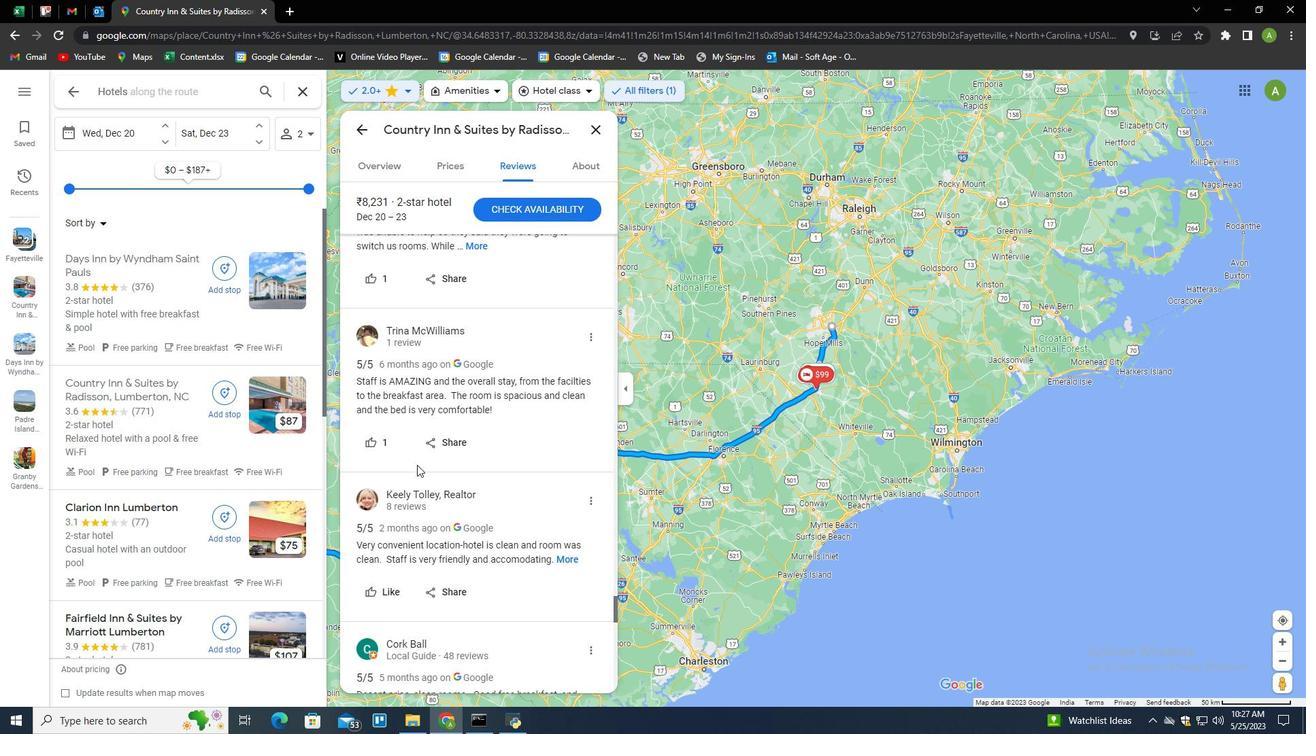 
Action: Mouse scrolled (417, 464) with delta (0, 0)
Screenshot: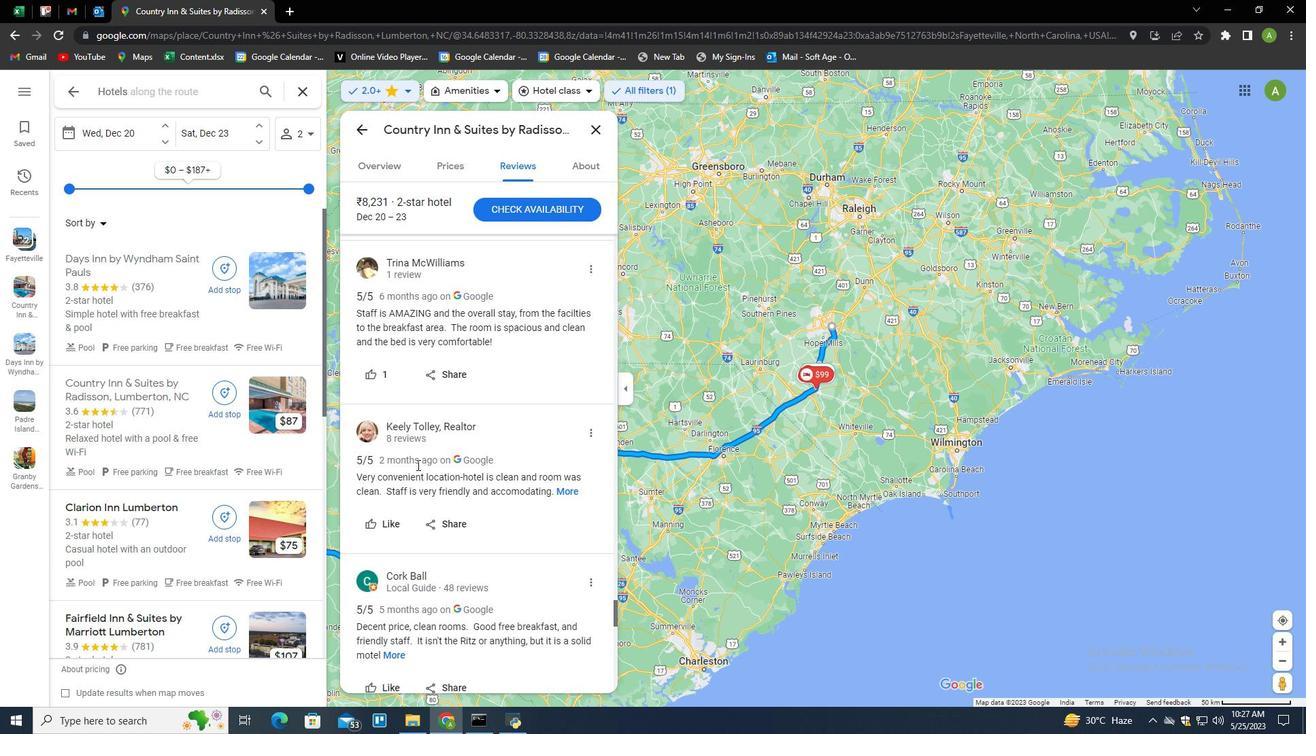 
Action: Mouse scrolled (417, 464) with delta (0, 0)
Screenshot: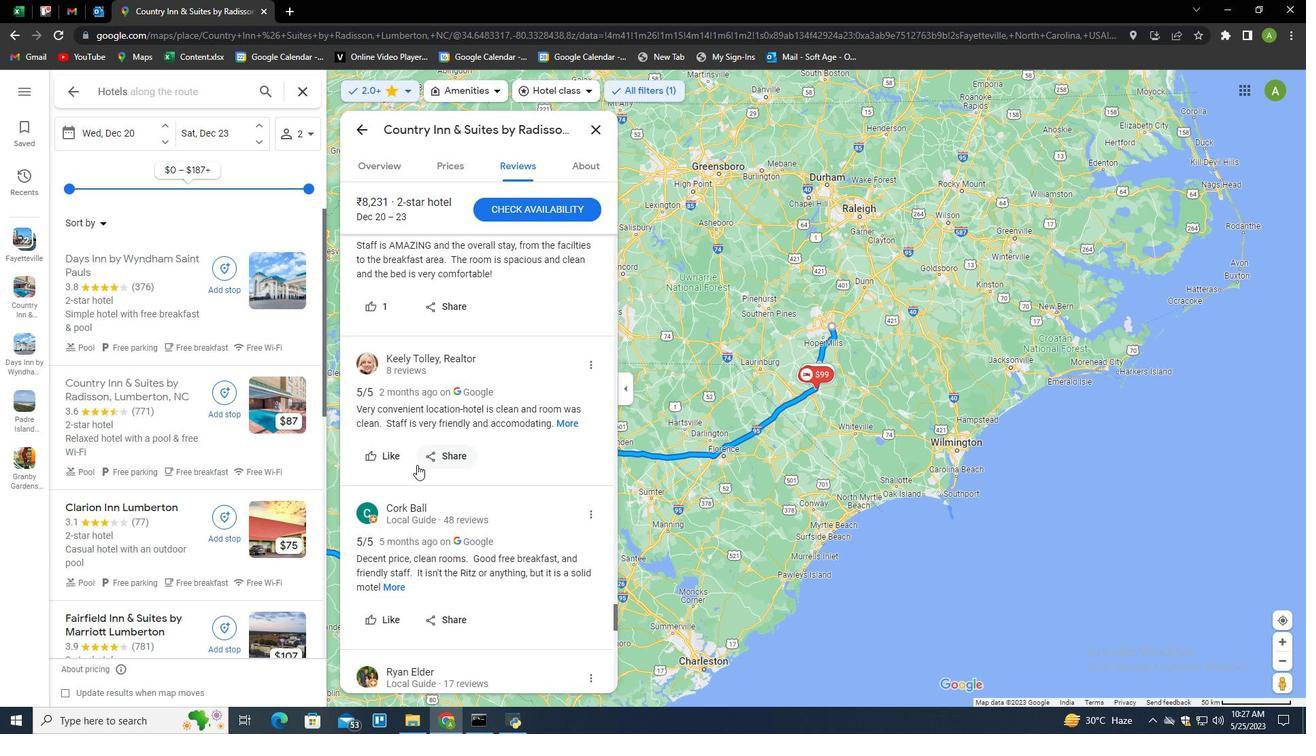 
Action: Mouse scrolled (417, 464) with delta (0, 0)
Screenshot: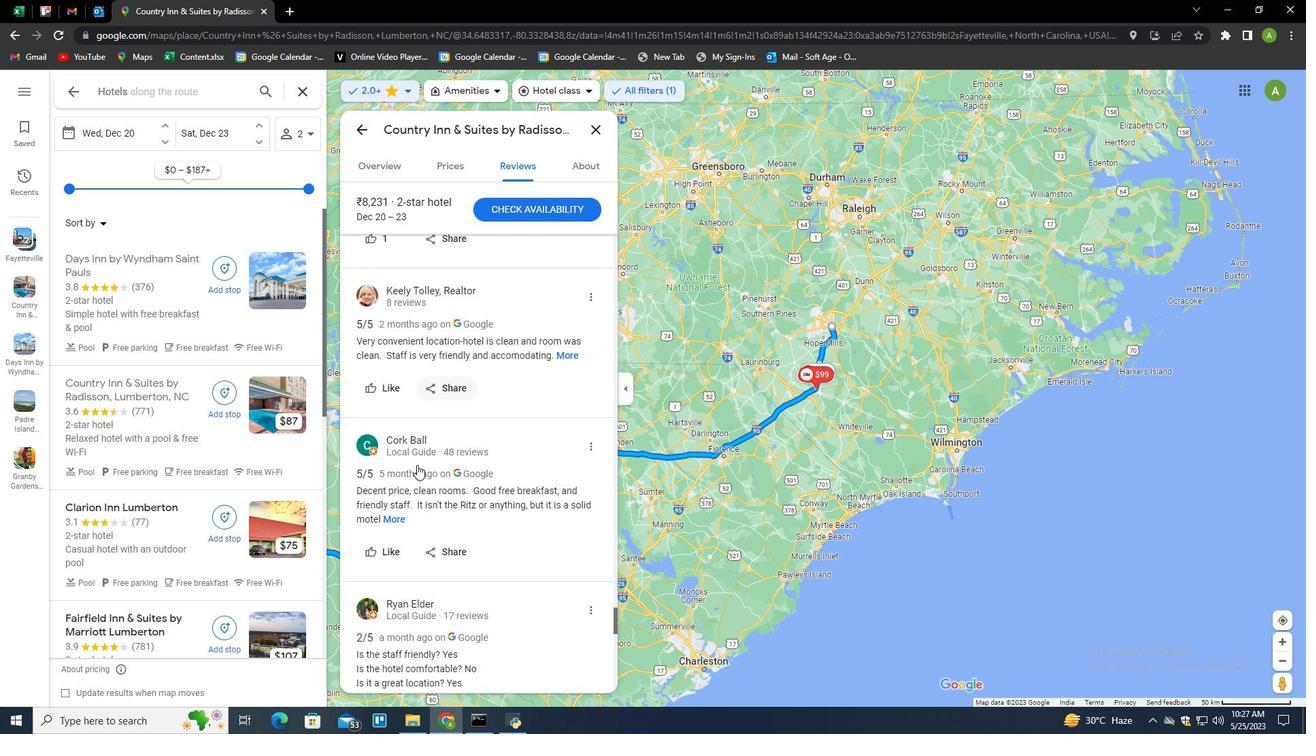 
Action: Mouse scrolled (417, 464) with delta (0, 0)
Screenshot: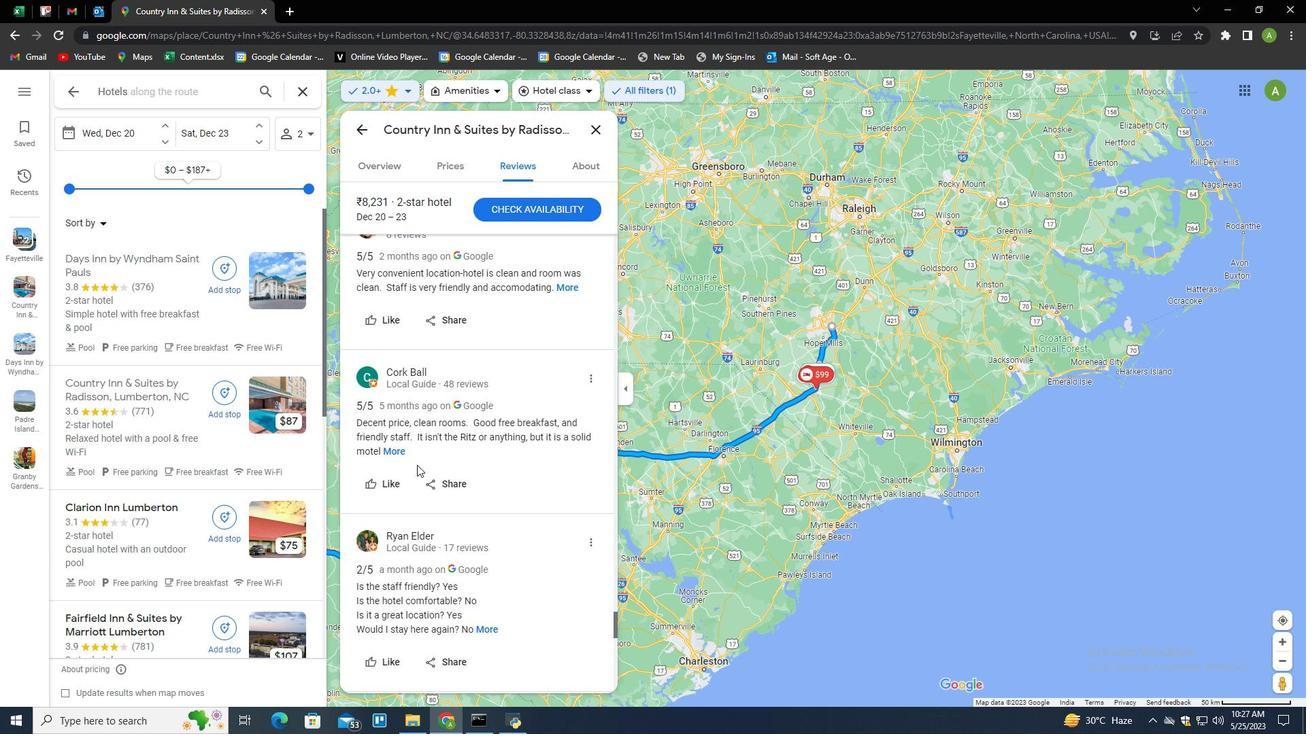 
Action: Mouse scrolled (417, 464) with delta (0, 0)
Screenshot: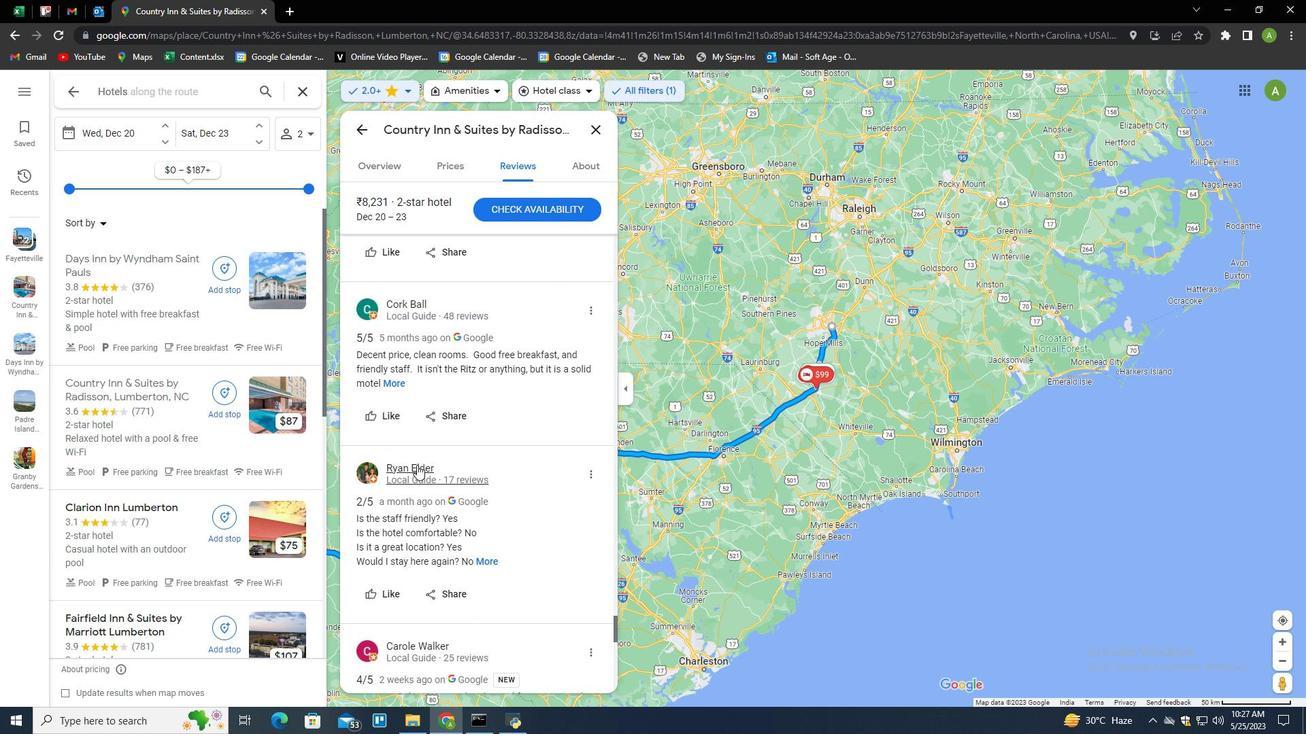 
Action: Mouse scrolled (417, 464) with delta (0, 0)
Screenshot: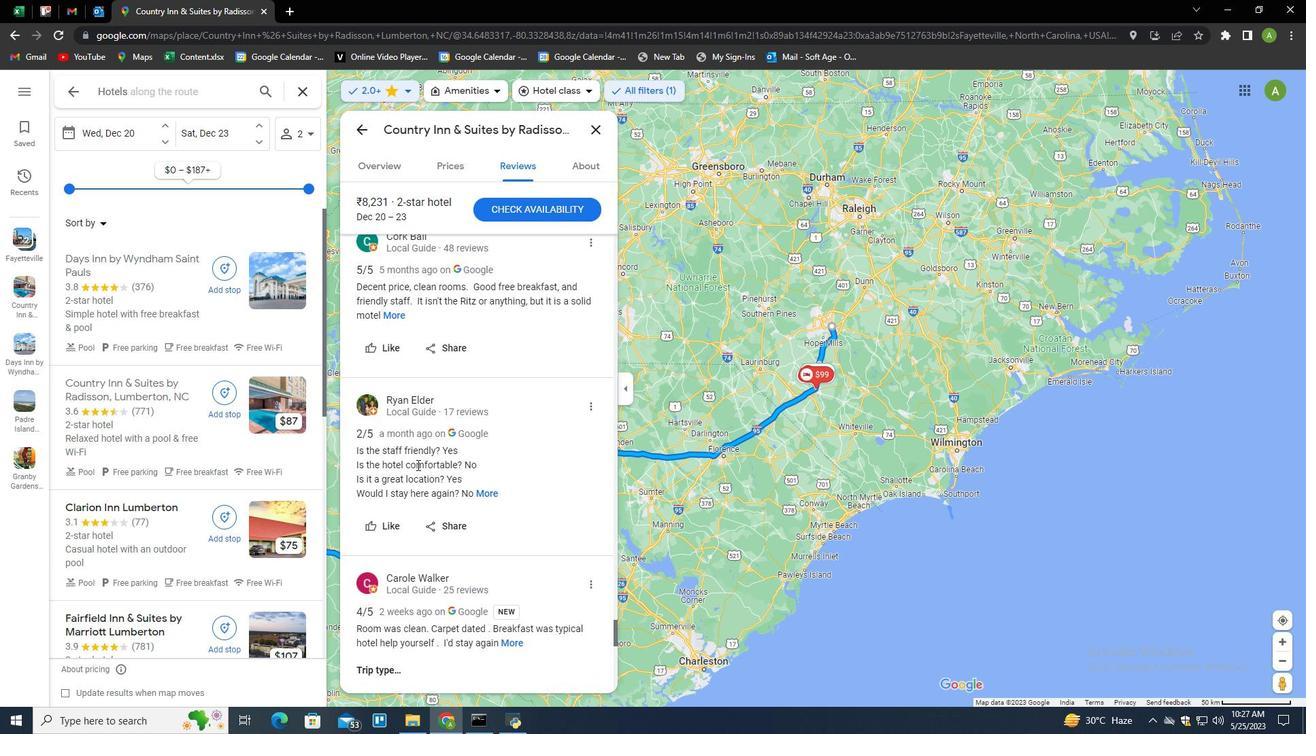 
Action: Mouse moved to (417, 465)
Screenshot: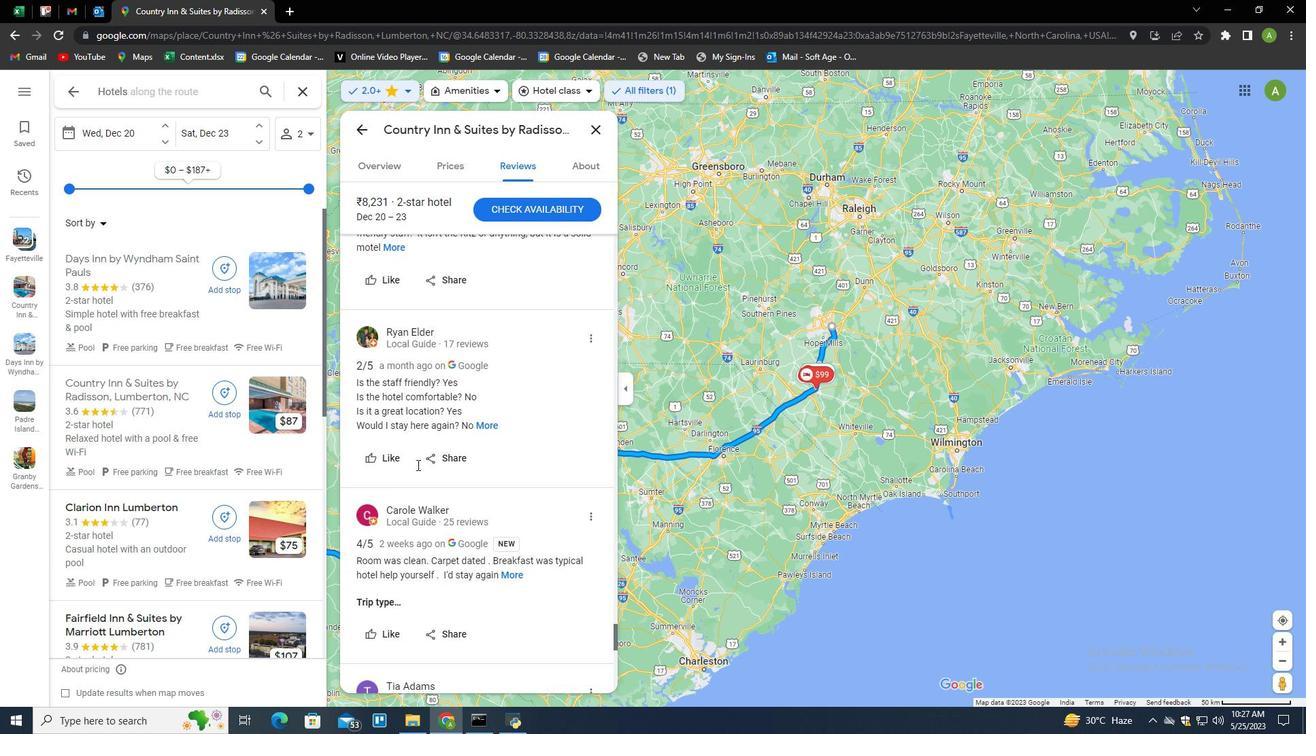 
Action: Mouse scrolled (417, 464) with delta (0, 0)
Screenshot: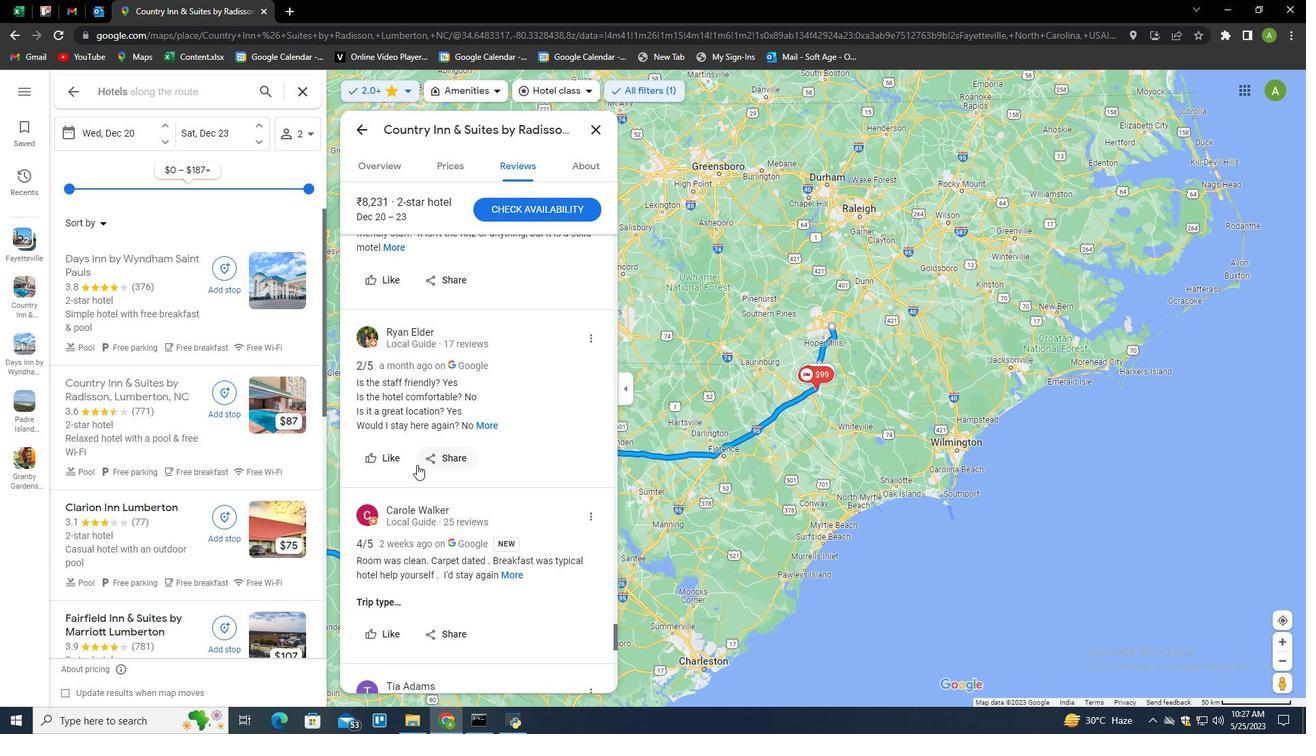 
Action: Mouse scrolled (417, 464) with delta (0, 0)
Screenshot: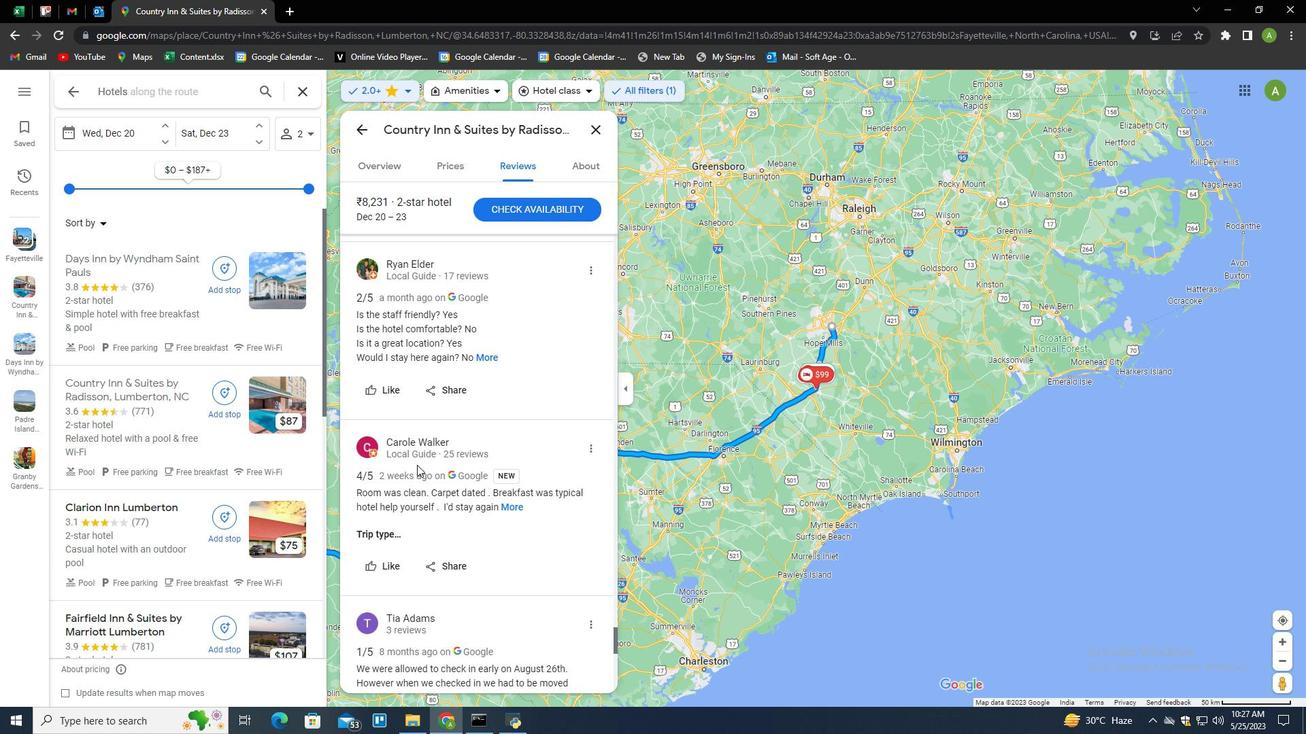 
Action: Mouse scrolled (417, 464) with delta (0, 0)
Screenshot: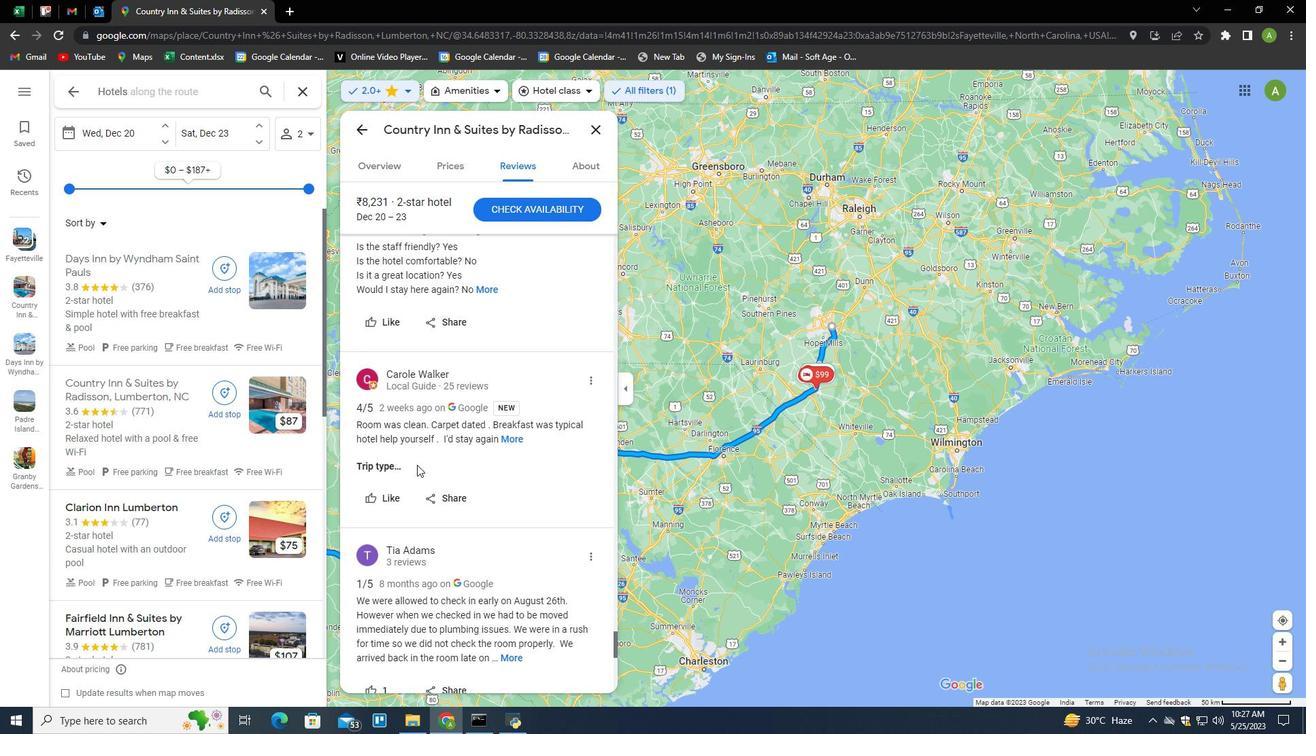 
Action: Mouse scrolled (417, 464) with delta (0, 0)
Screenshot: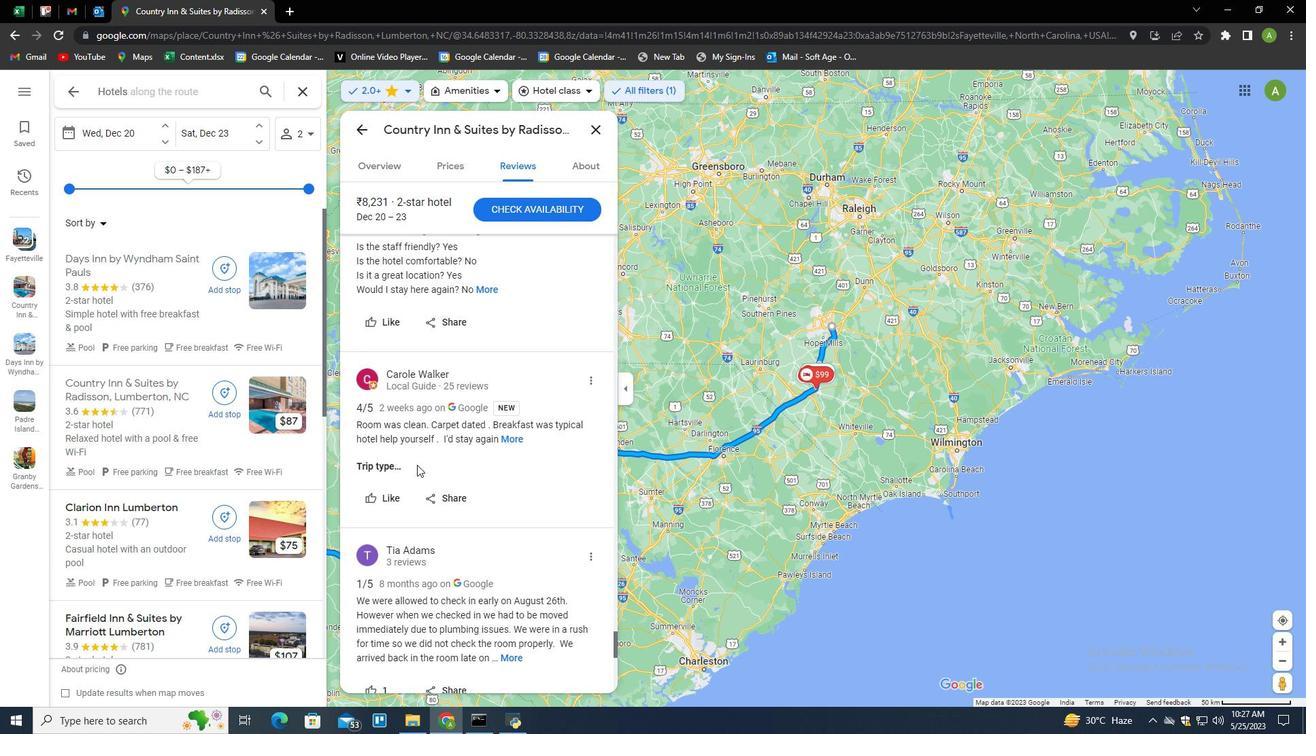 
Action: Mouse scrolled (417, 464) with delta (0, 0)
Screenshot: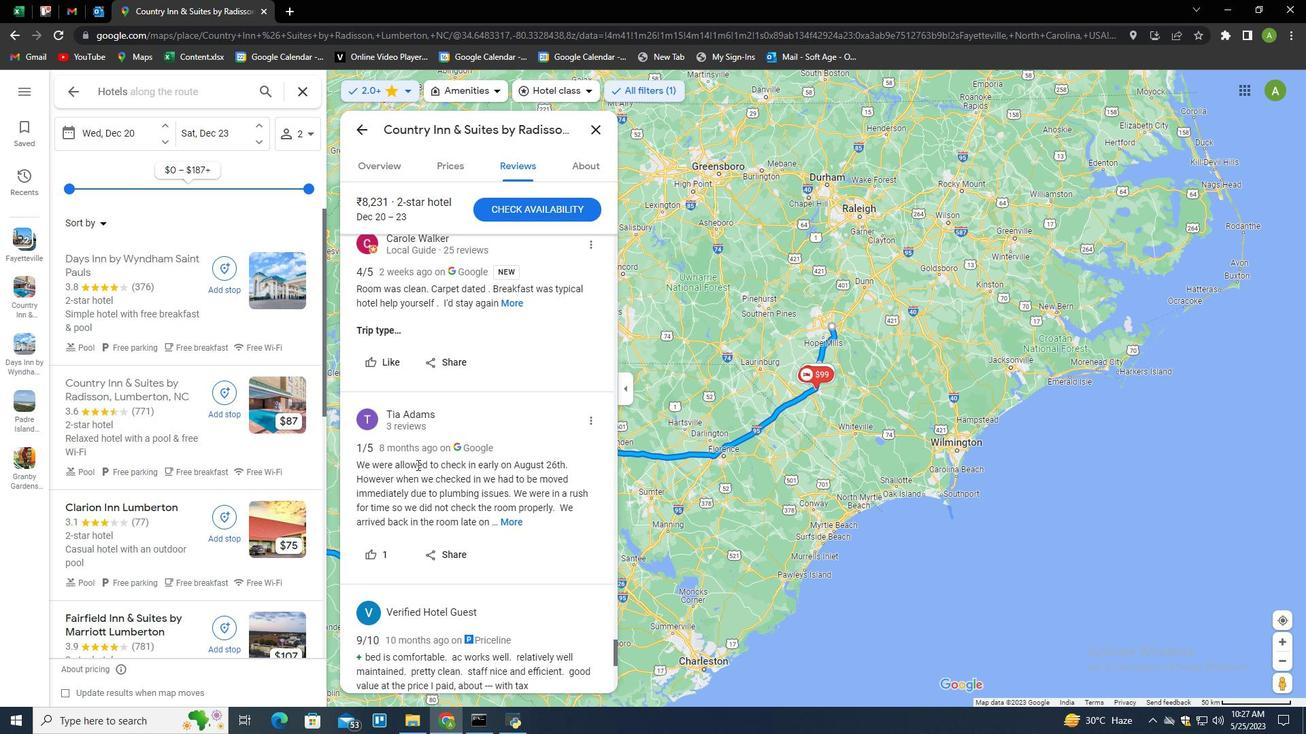 
Action: Mouse scrolled (417, 464) with delta (0, 0)
Screenshot: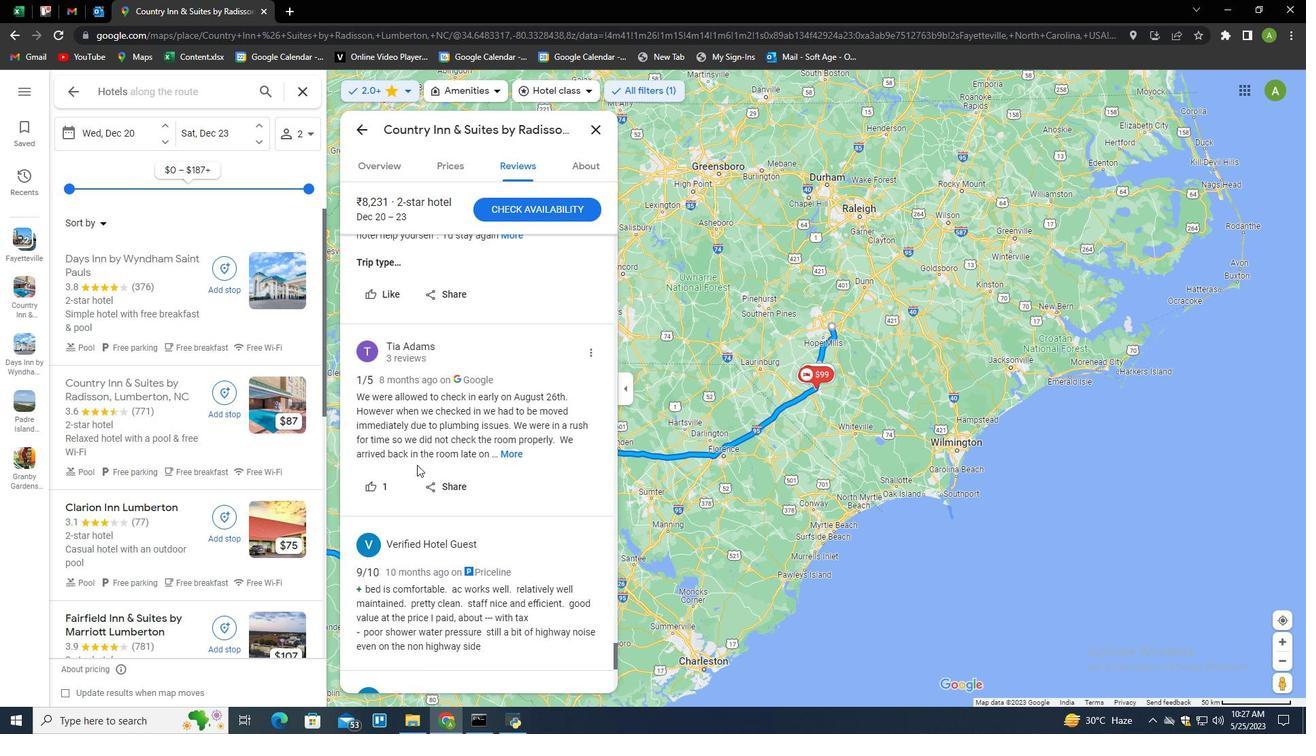 
Action: Mouse scrolled (417, 464) with delta (0, 0)
Screenshot: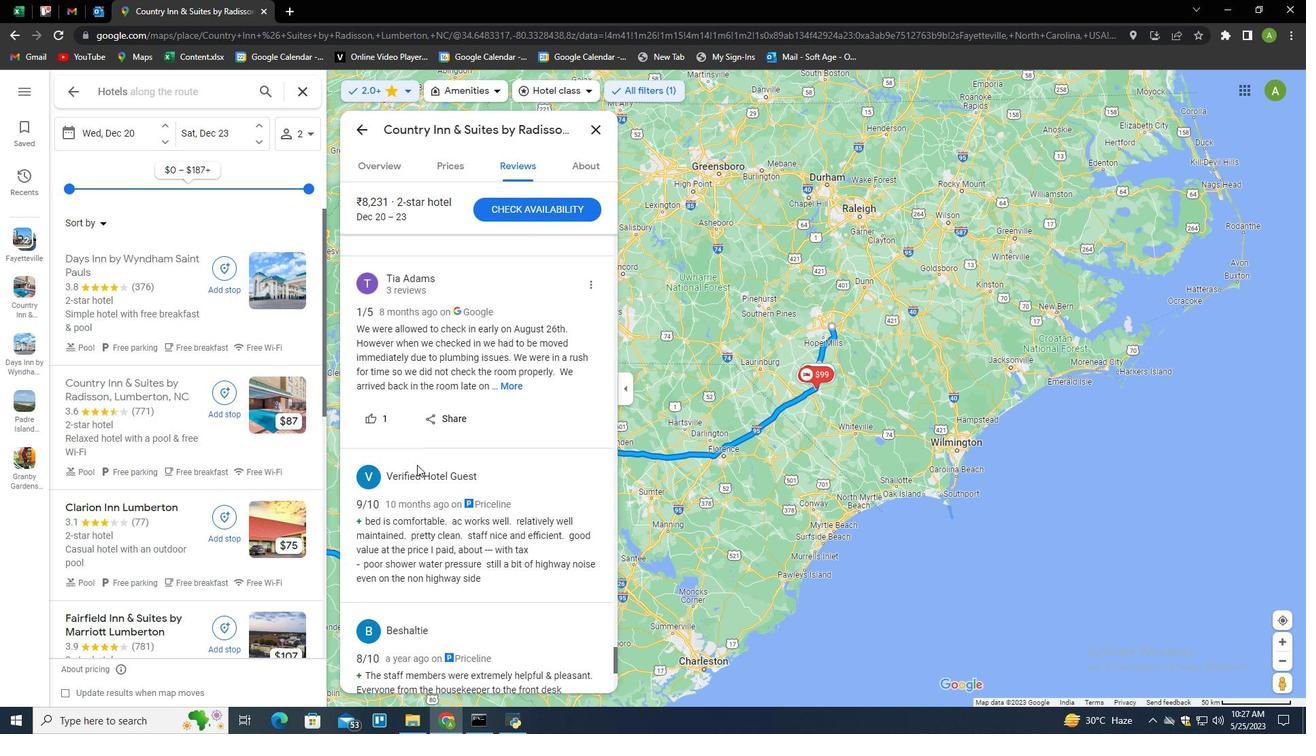 
Action: Mouse scrolled (417, 464) with delta (0, 0)
Screenshot: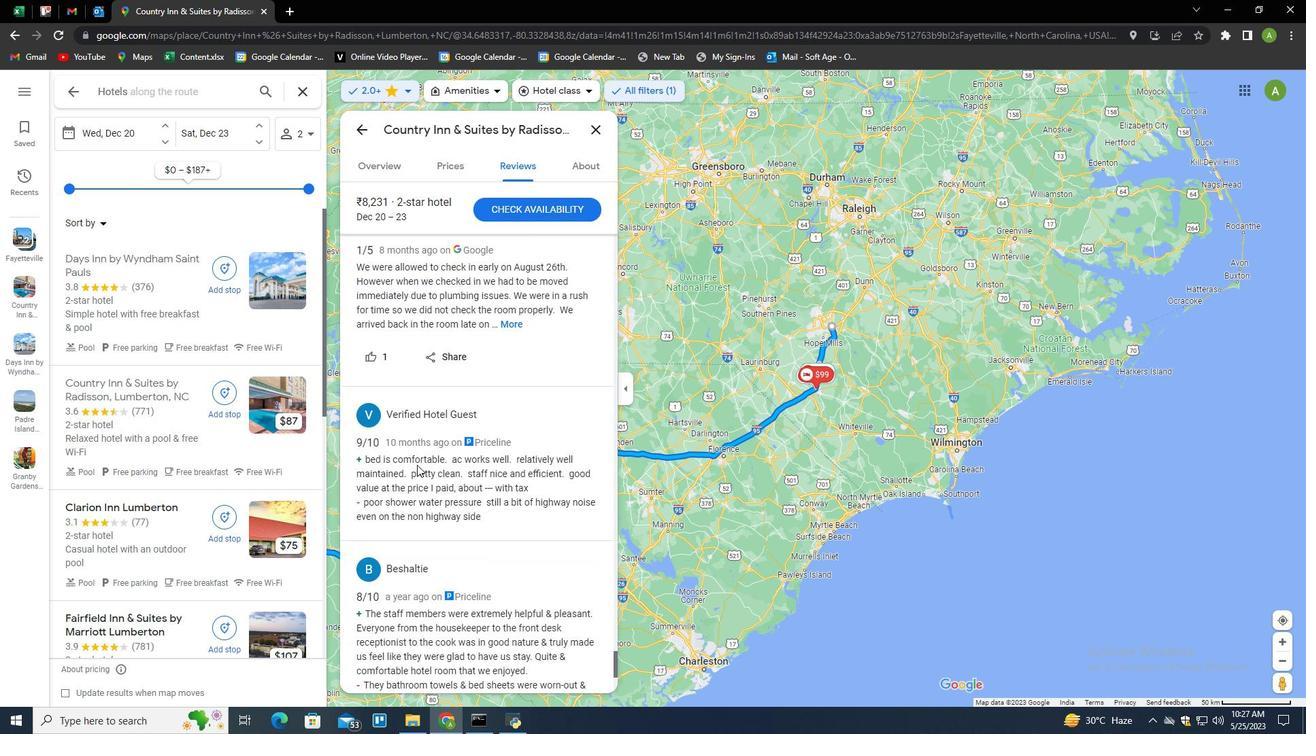 
Action: Mouse scrolled (417, 464) with delta (0, 0)
Screenshot: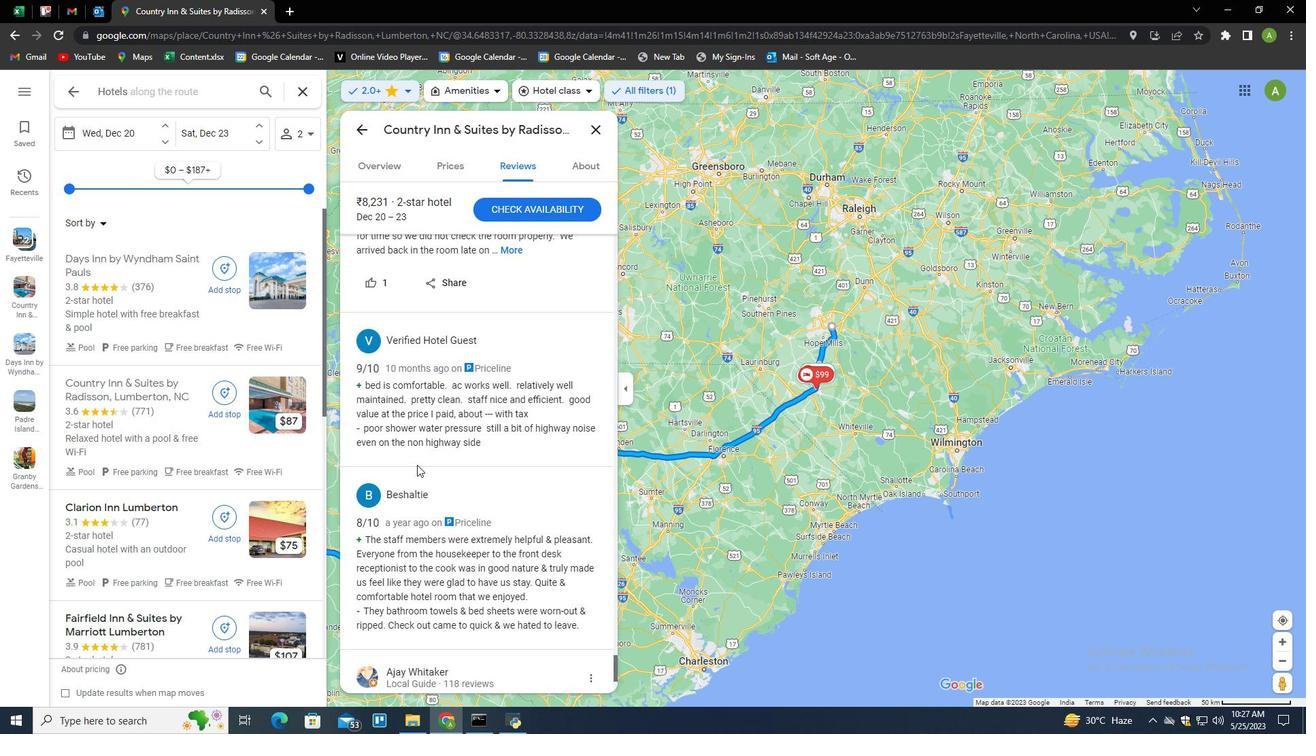 
Action: Mouse moved to (525, 497)
Screenshot: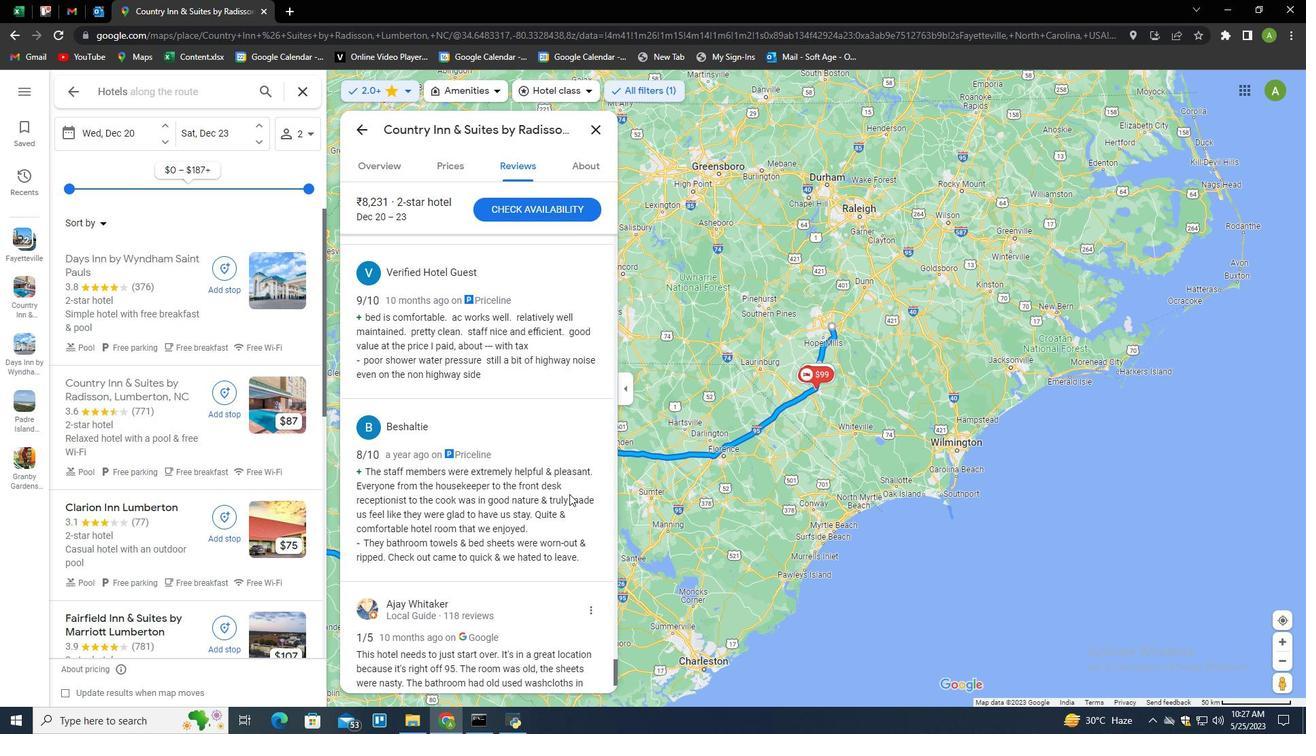 
Action: Mouse scrolled (525, 496) with delta (0, 0)
Screenshot: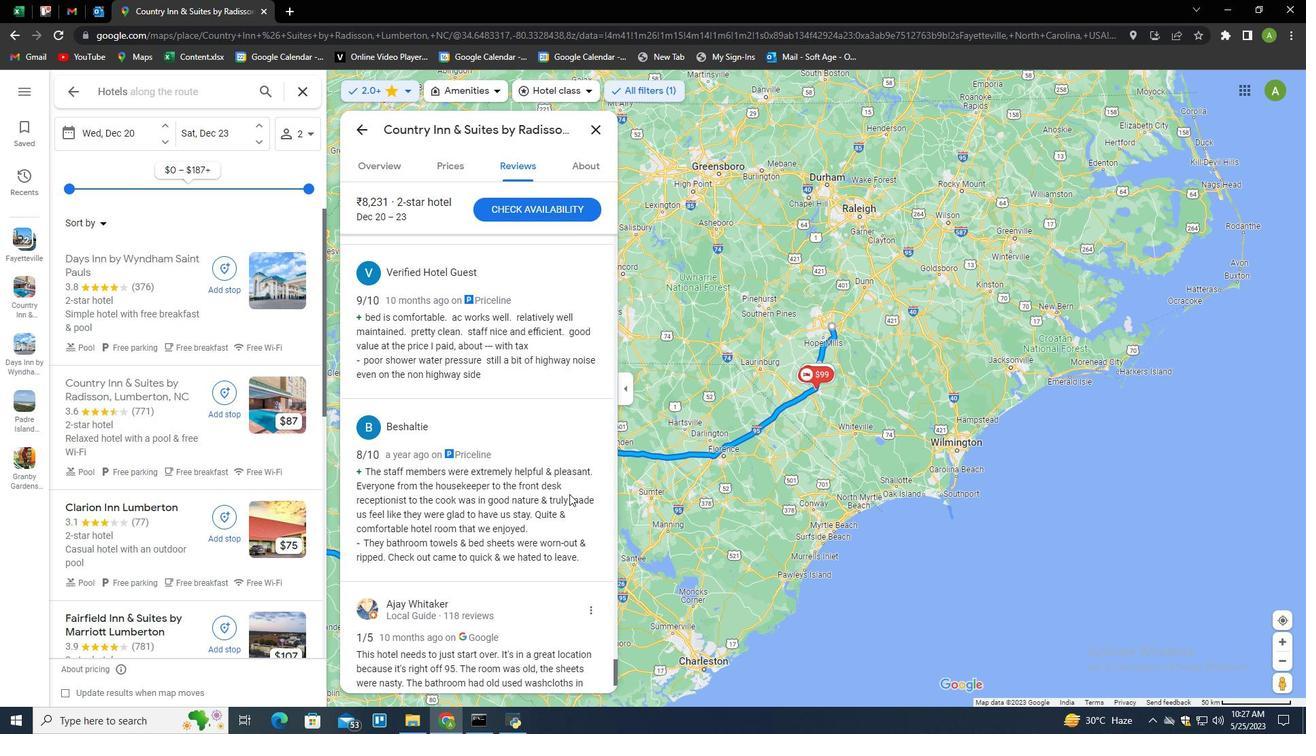 
Action: Mouse scrolled (525, 496) with delta (0, 0)
Screenshot: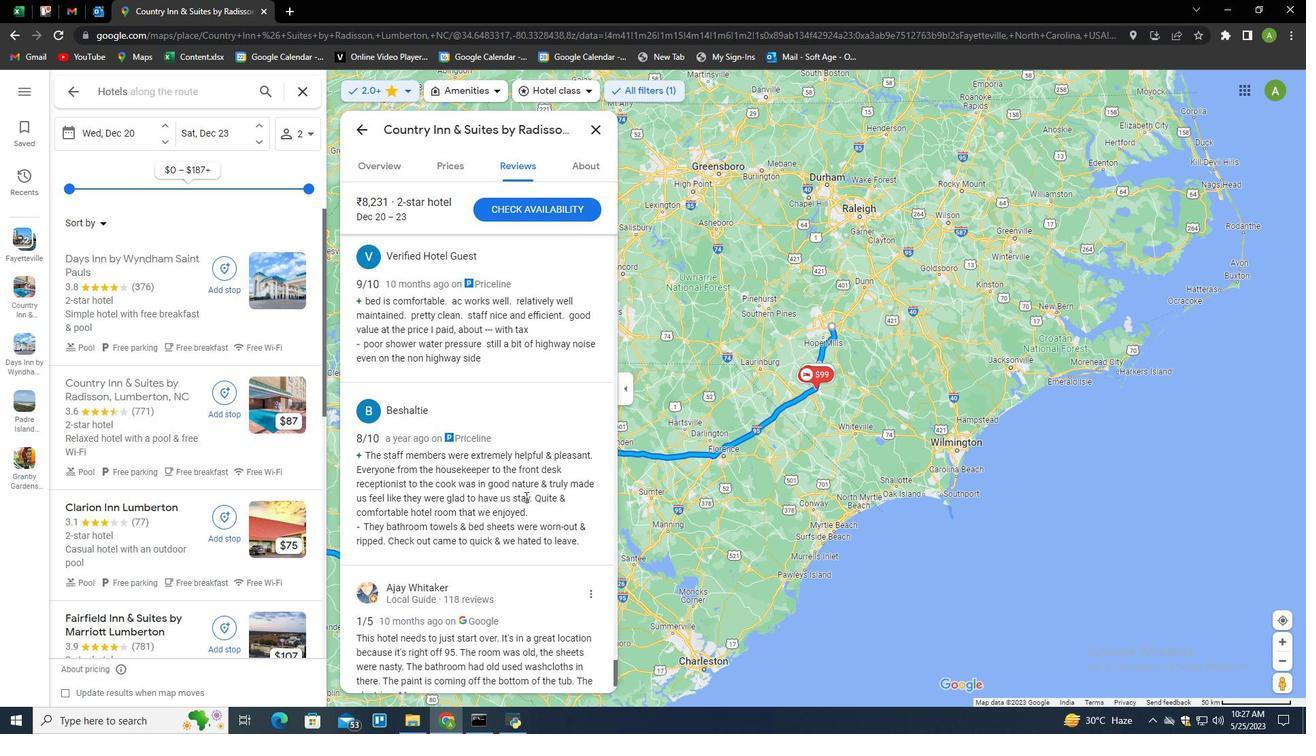
Action: Mouse scrolled (525, 496) with delta (0, 0)
Screenshot: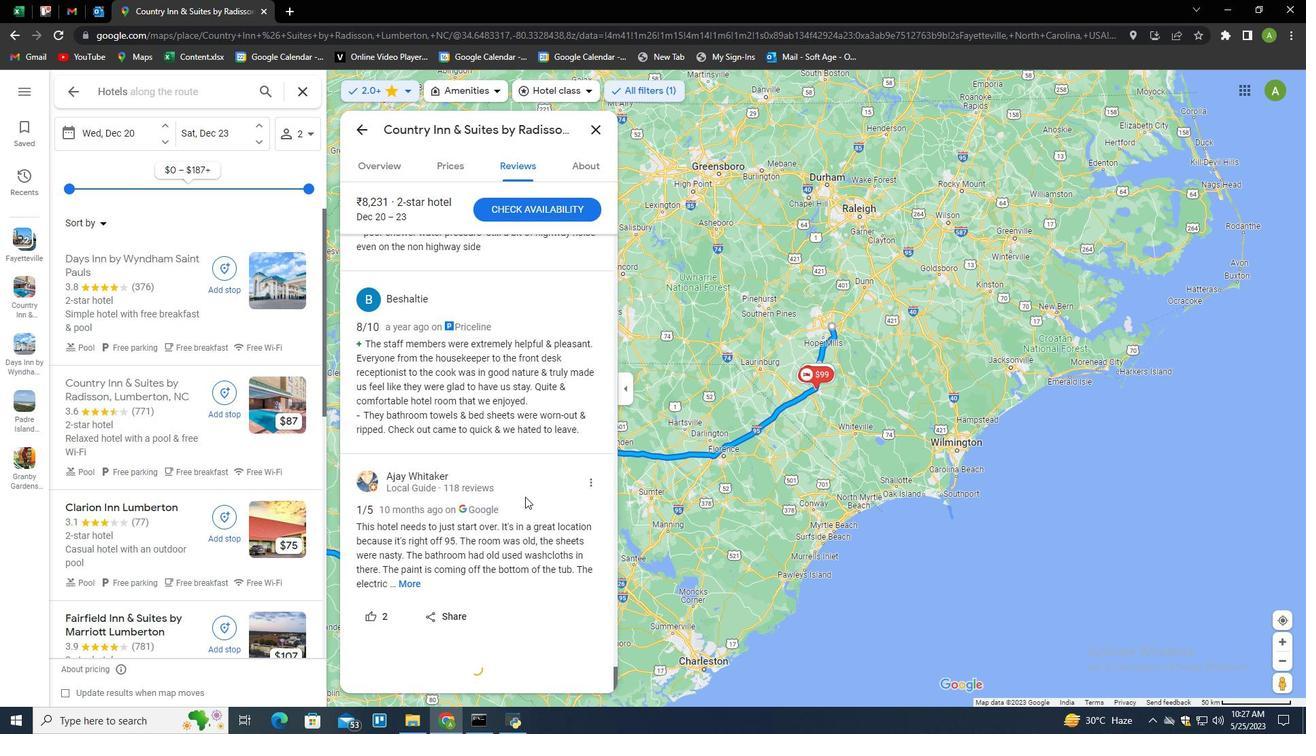 
Action: Mouse scrolled (525, 496) with delta (0, 0)
Screenshot: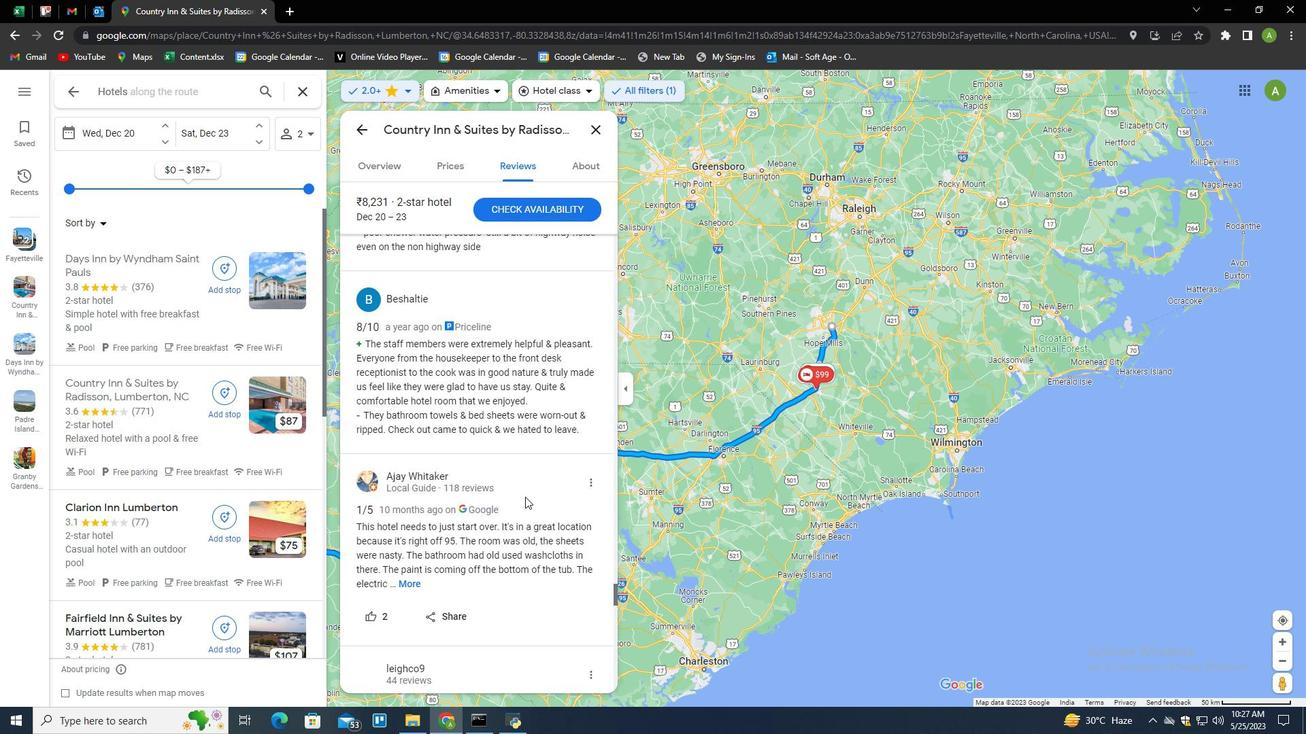 
Action: Mouse scrolled (525, 496) with delta (0, 0)
Screenshot: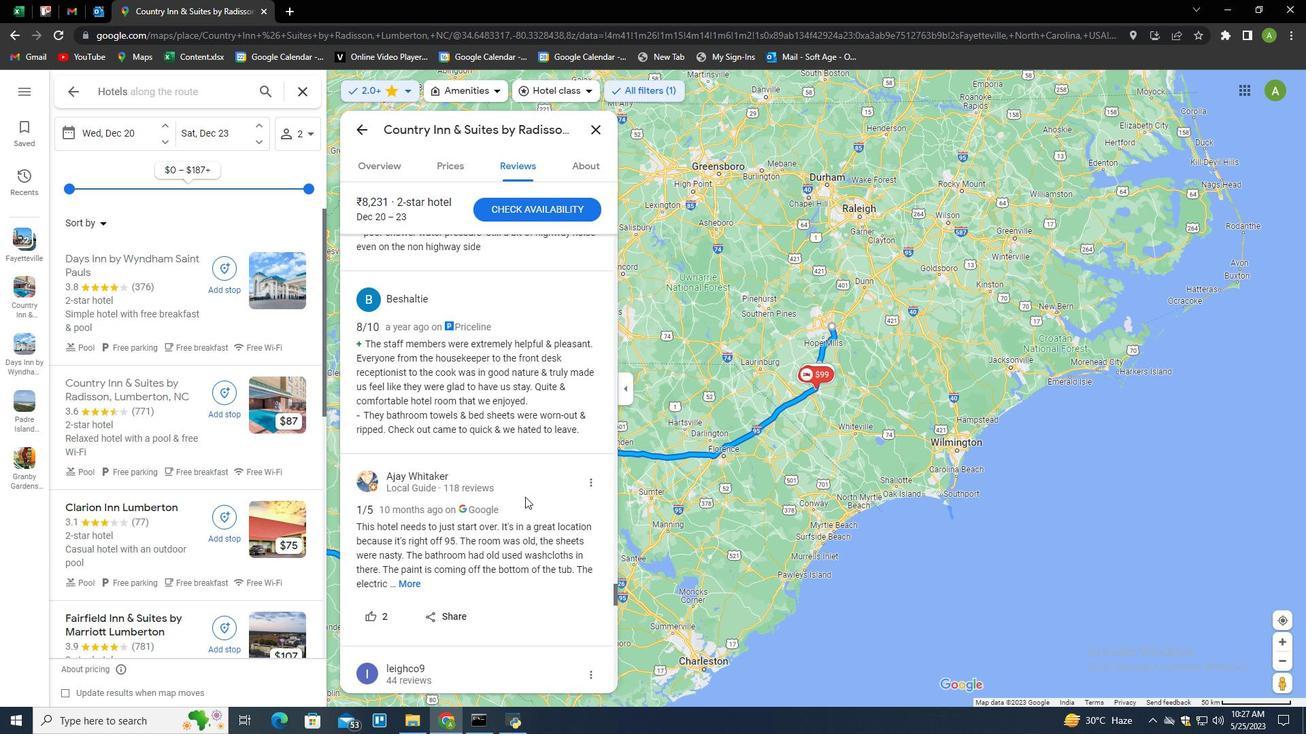 
Action: Mouse moved to (433, 530)
Screenshot: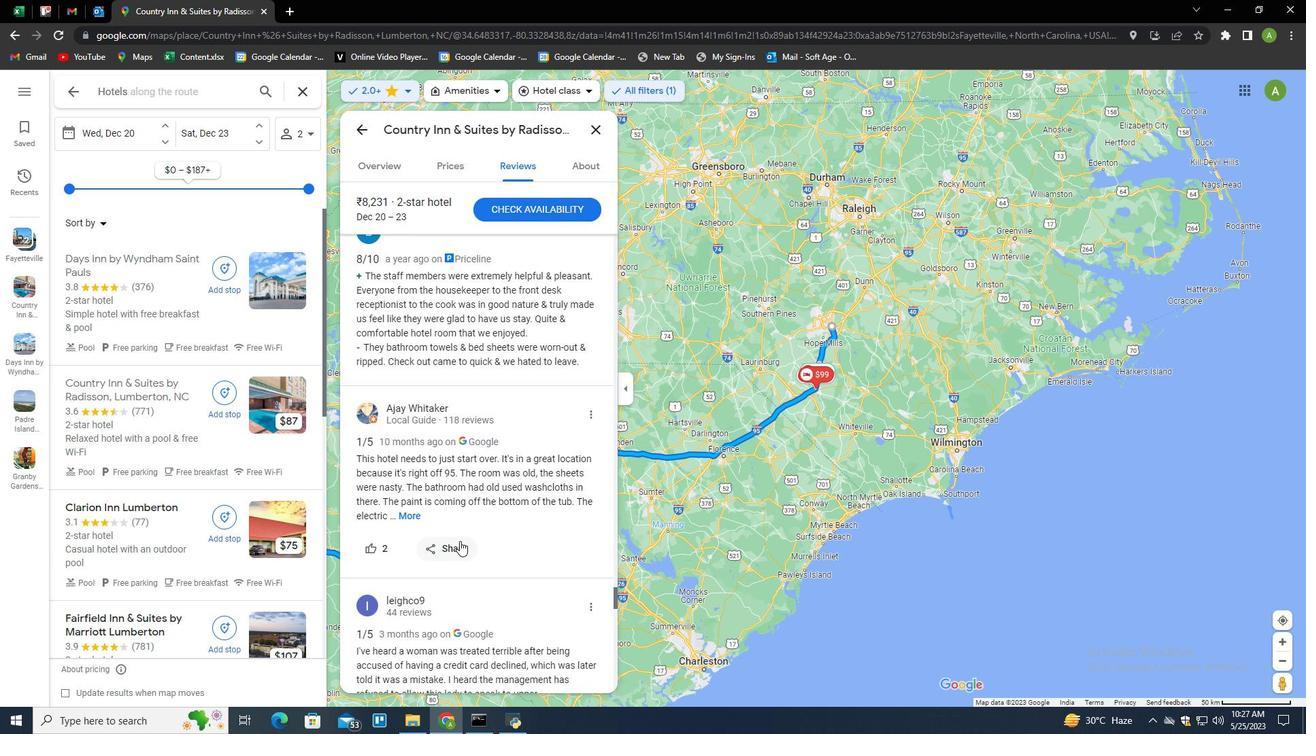 
Action: Mouse scrolled (433, 529) with delta (0, 0)
Screenshot: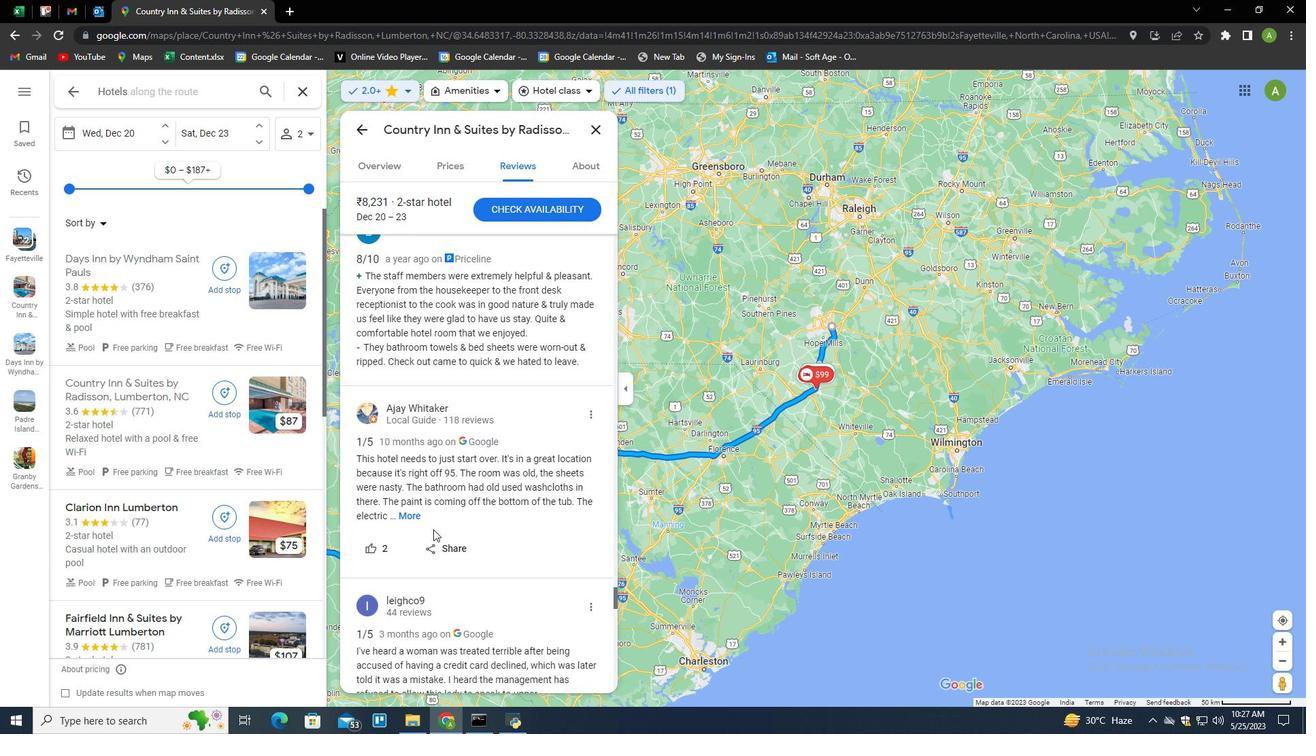 
Action: Mouse moved to (411, 445)
Screenshot: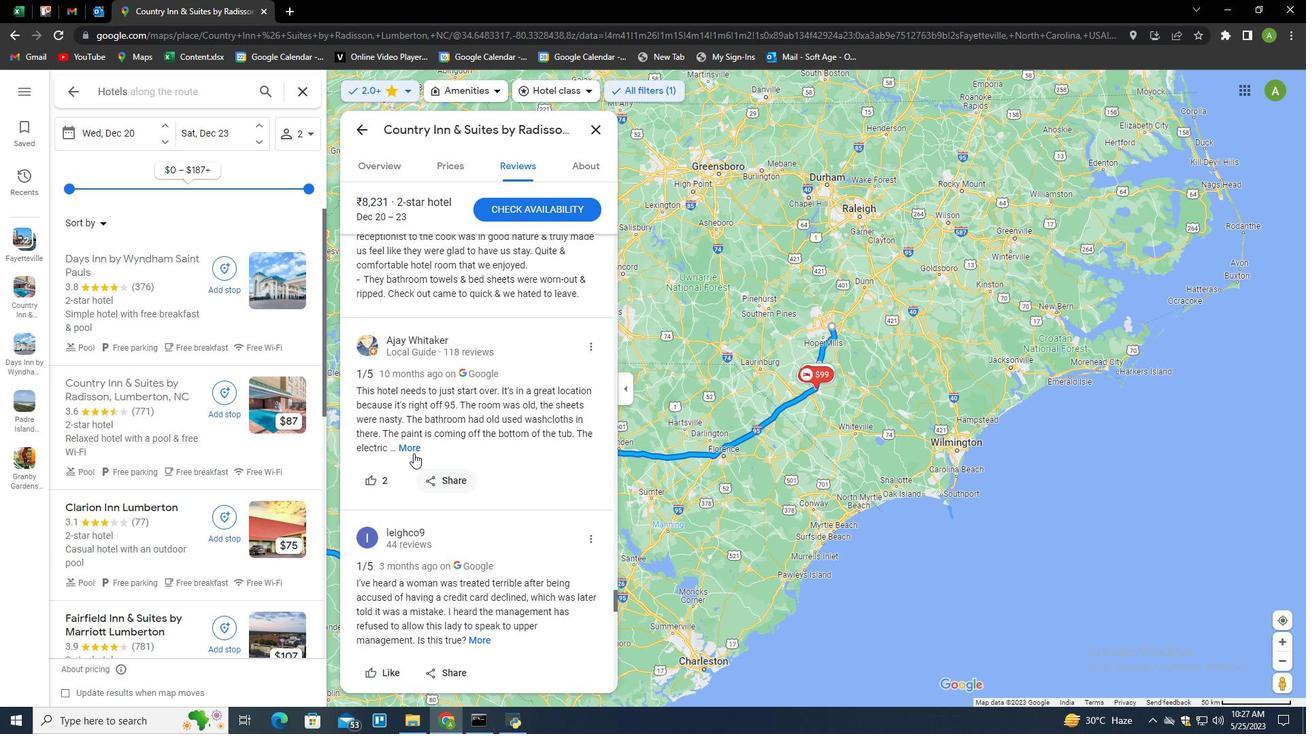 
Action: Mouse pressed left at (411, 445)
Screenshot: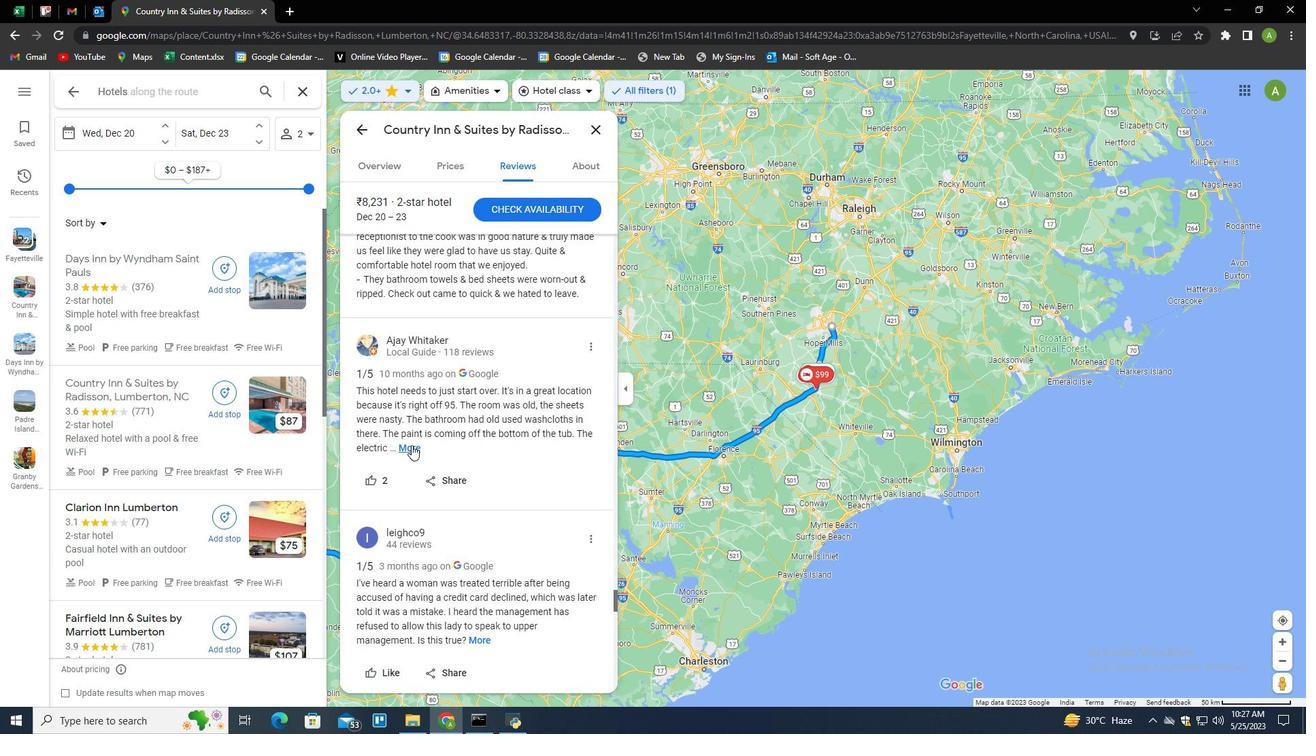 
Action: Mouse moved to (413, 434)
Screenshot: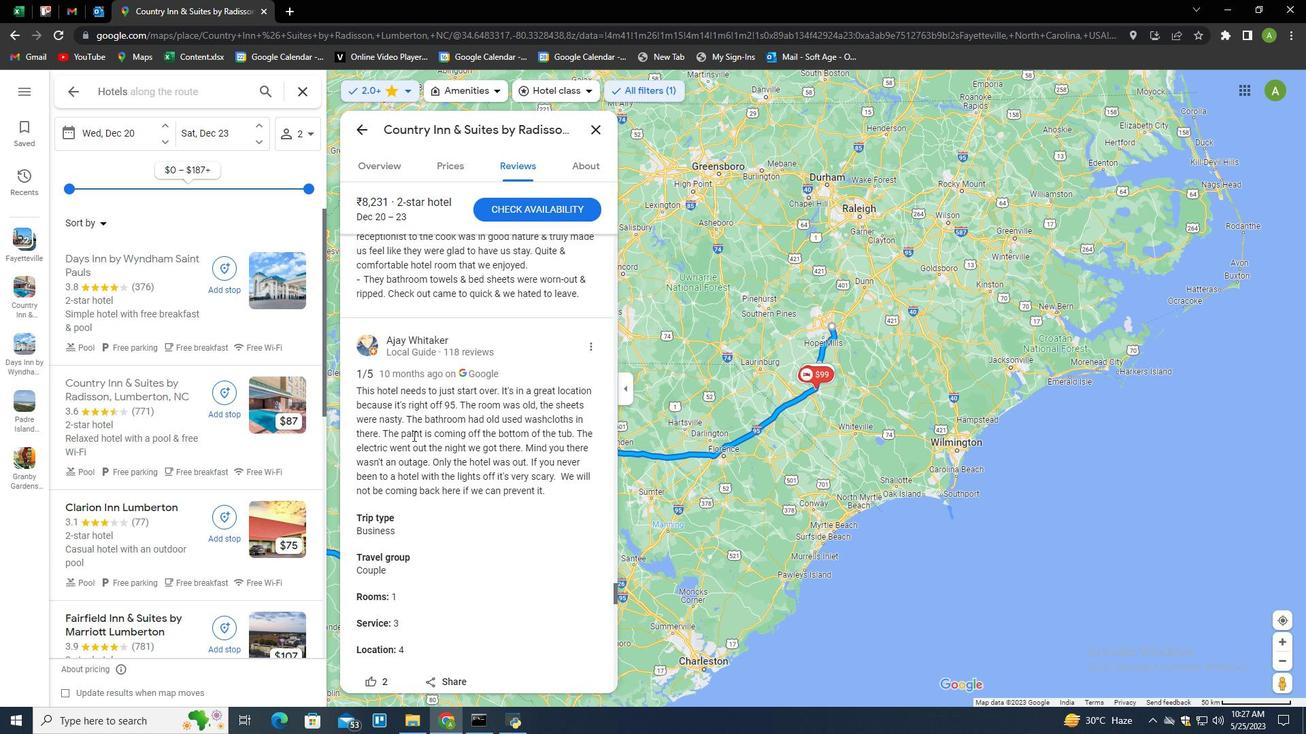 
Action: Mouse pressed left at (413, 434)
Screenshot: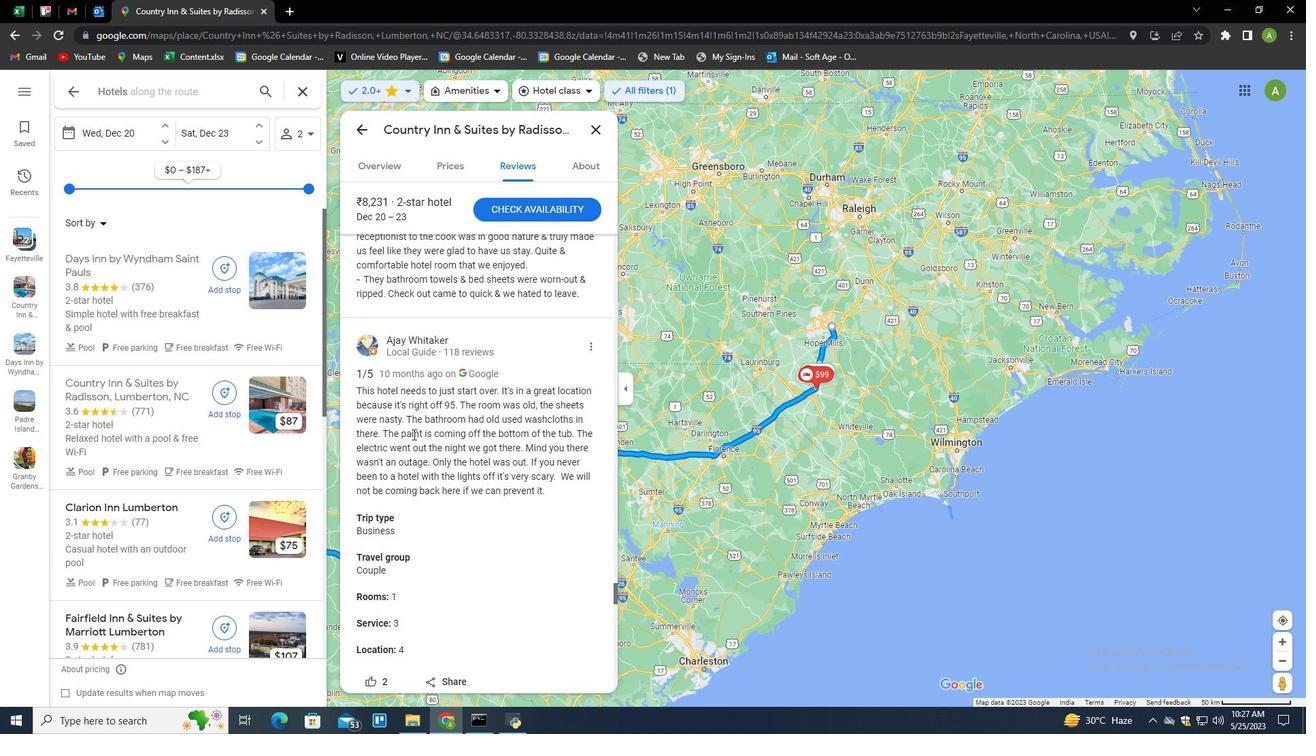 
Action: Mouse pressed left at (413, 434)
Screenshot: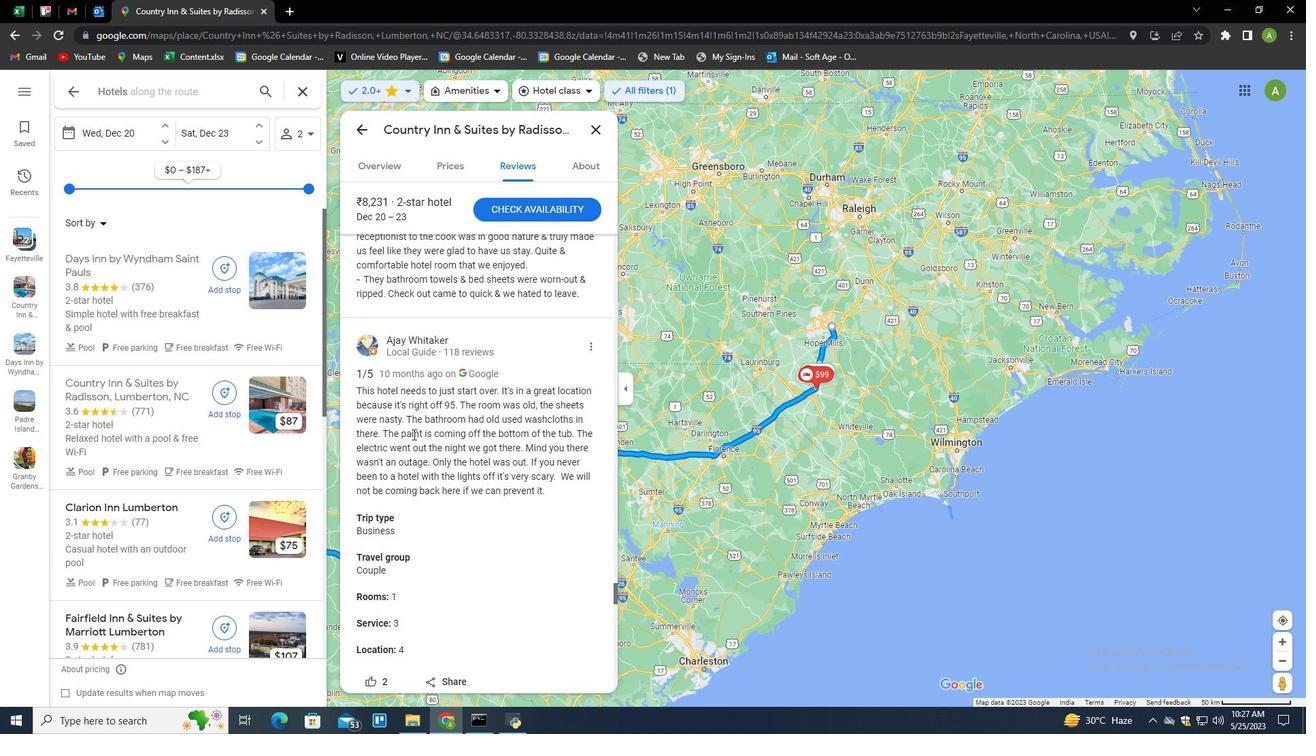 
Action: Mouse pressed left at (413, 434)
Screenshot: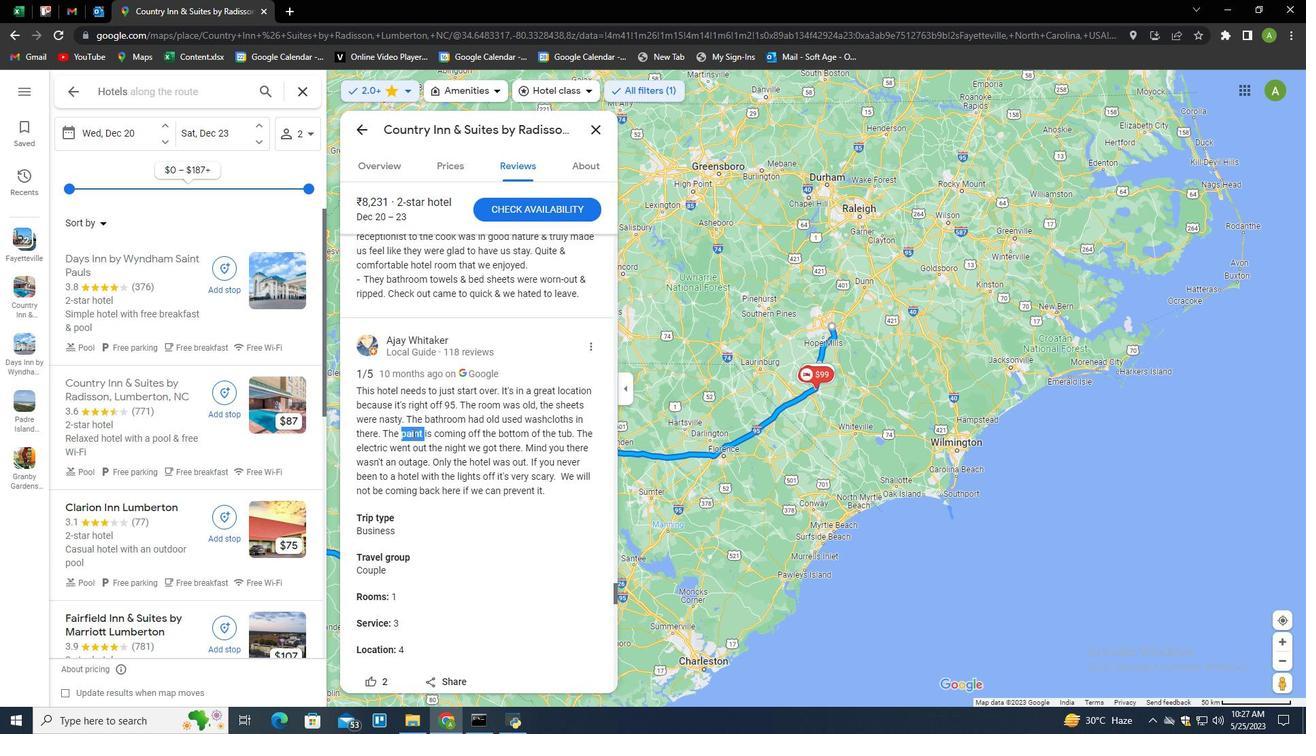 
Action: Mouse moved to (494, 521)
Screenshot: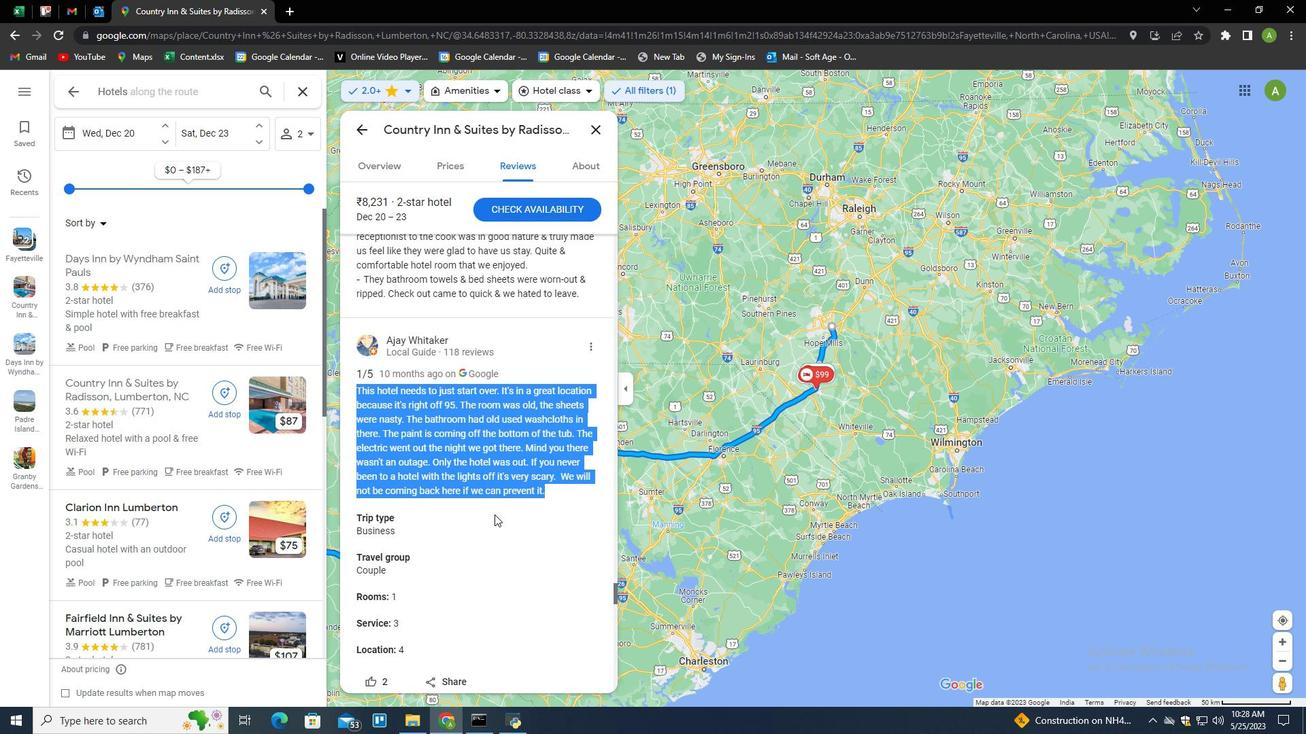
Action: Mouse scrolled (494, 521) with delta (0, 0)
Screenshot: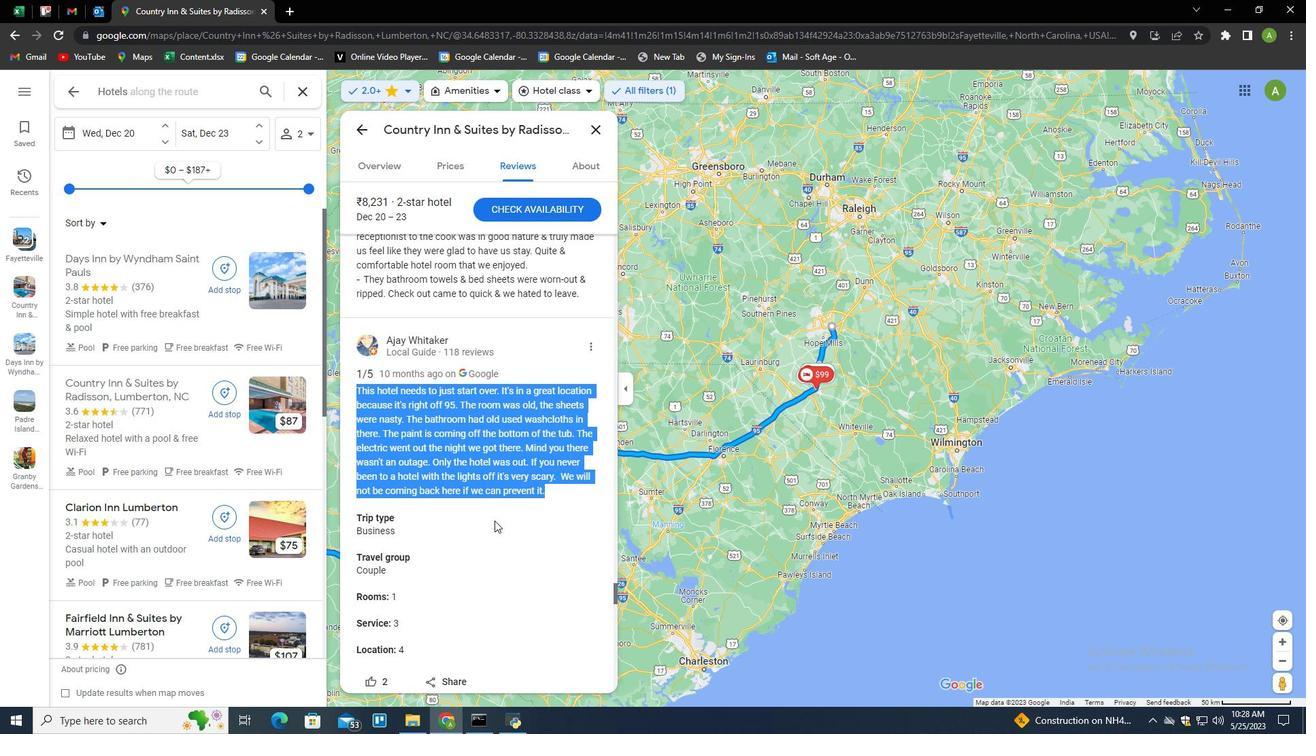 
Action: Mouse scrolled (494, 521) with delta (0, 0)
Screenshot: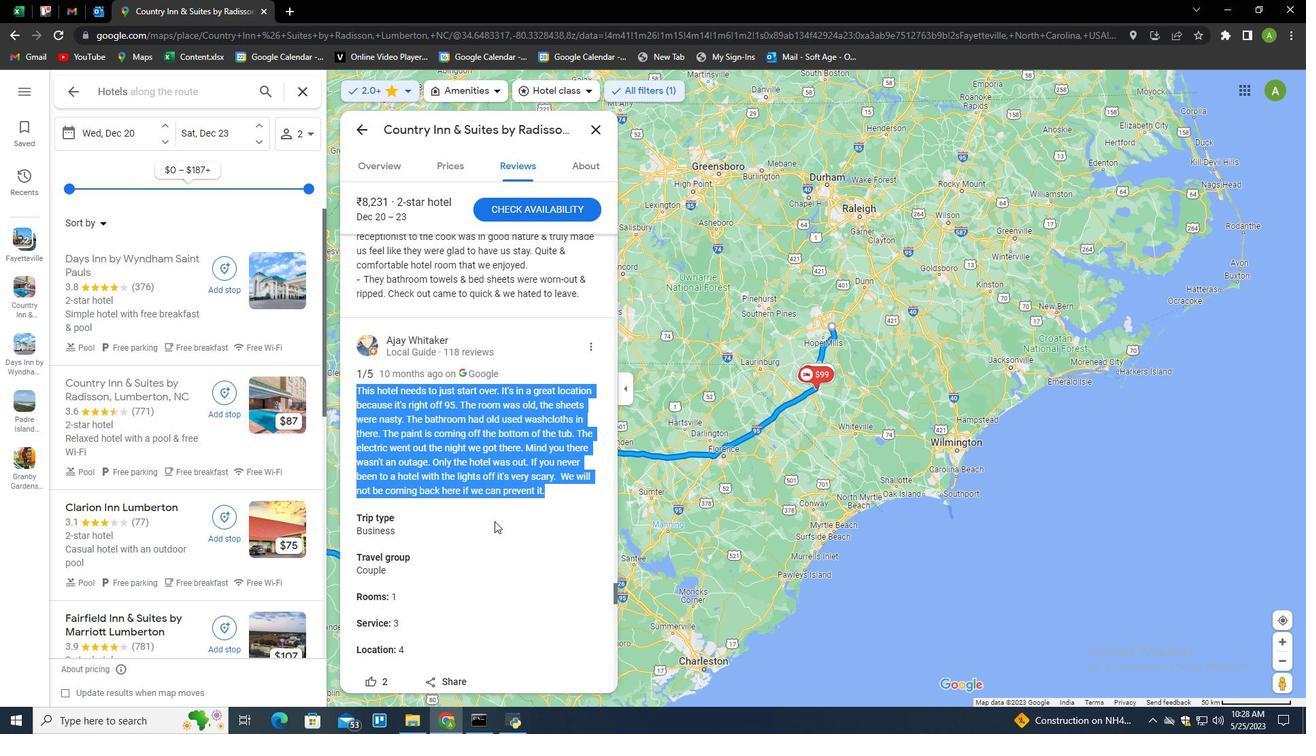 
Action: Mouse moved to (494, 521)
Screenshot: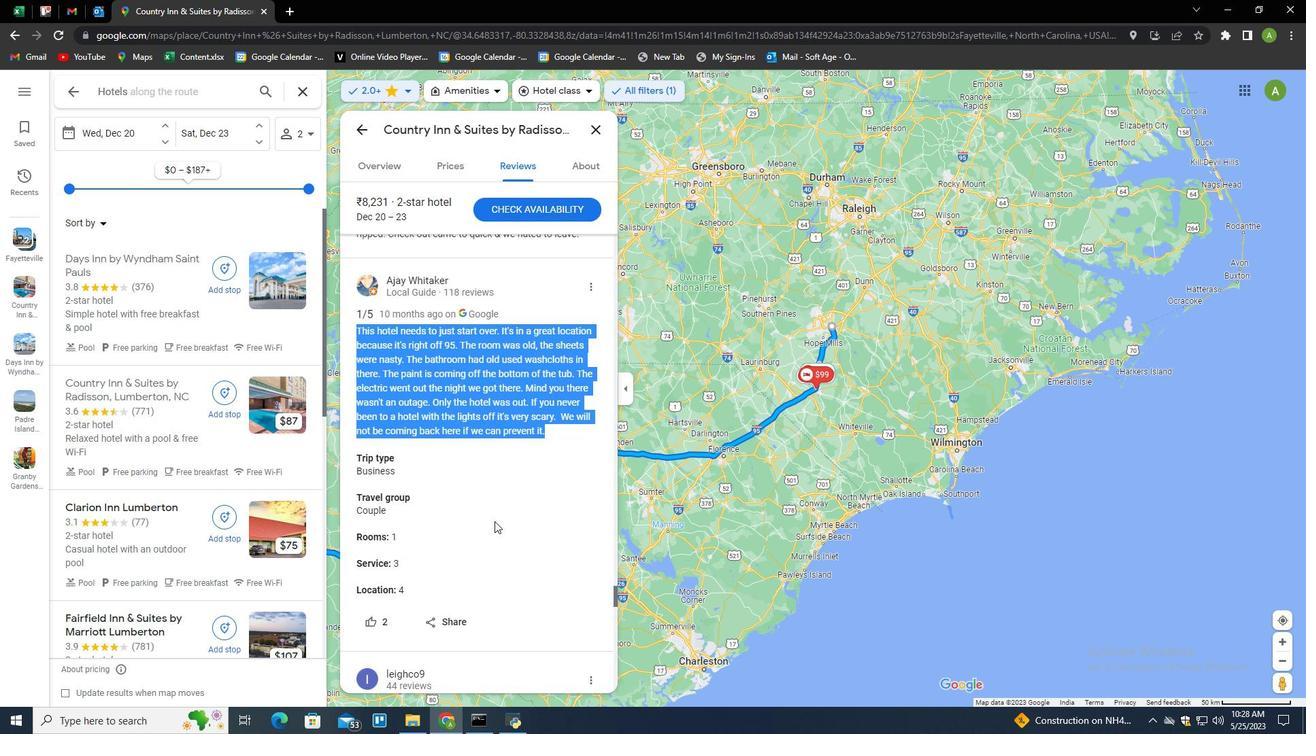 
Action: Mouse scrolled (494, 521) with delta (0, 0)
Screenshot: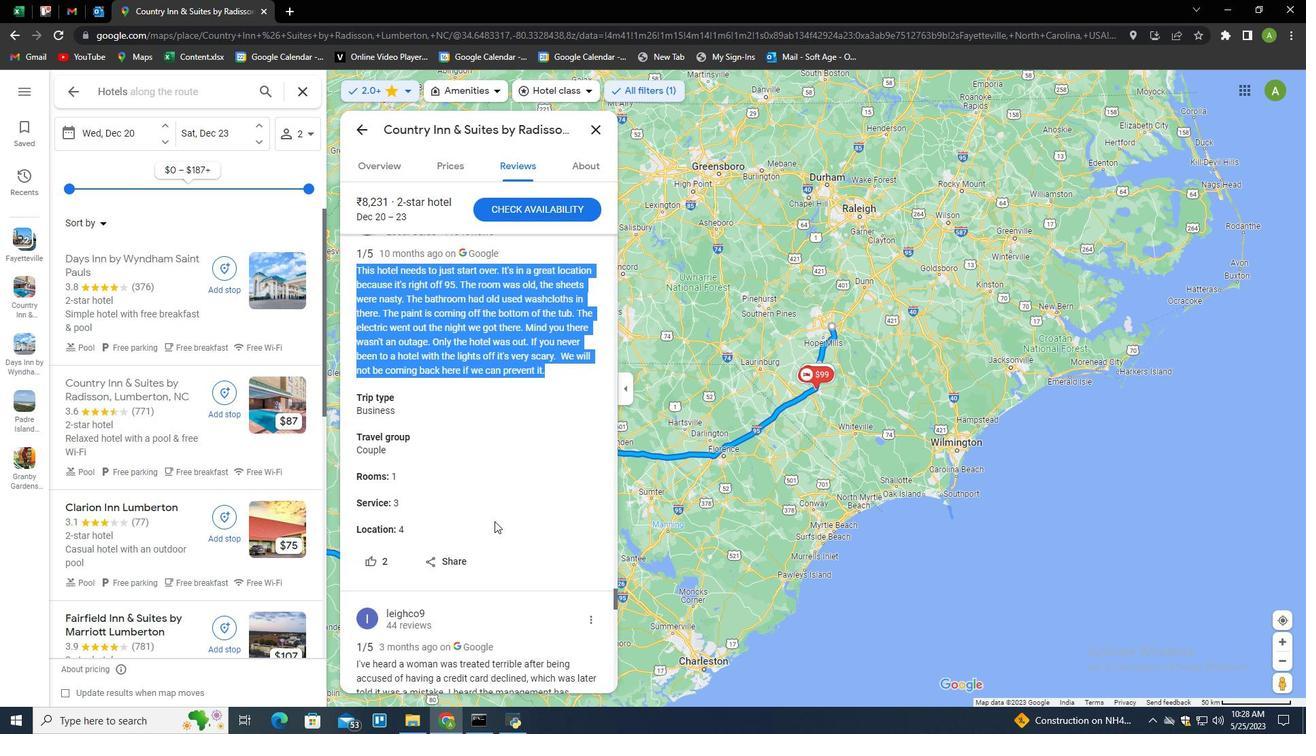 
Action: Mouse scrolled (494, 521) with delta (0, 0)
Screenshot: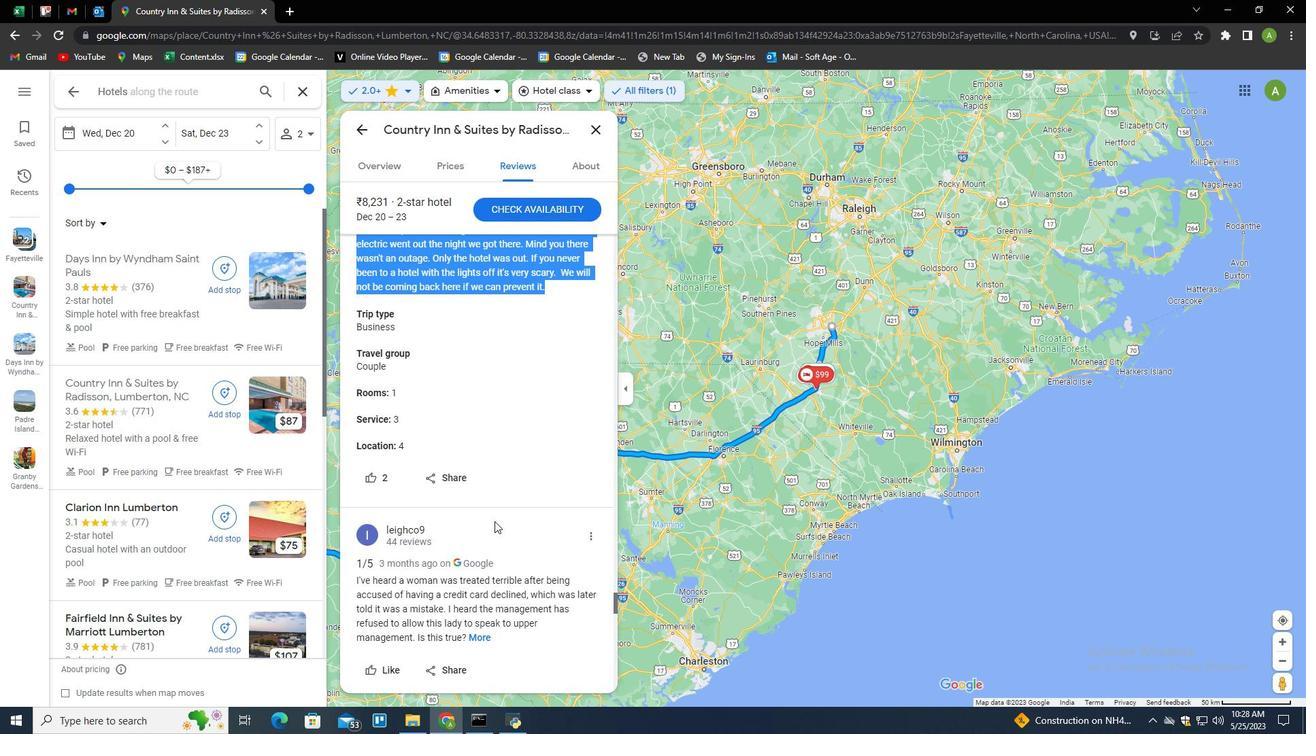 
Action: Mouse scrolled (494, 521) with delta (0, 0)
Screenshot: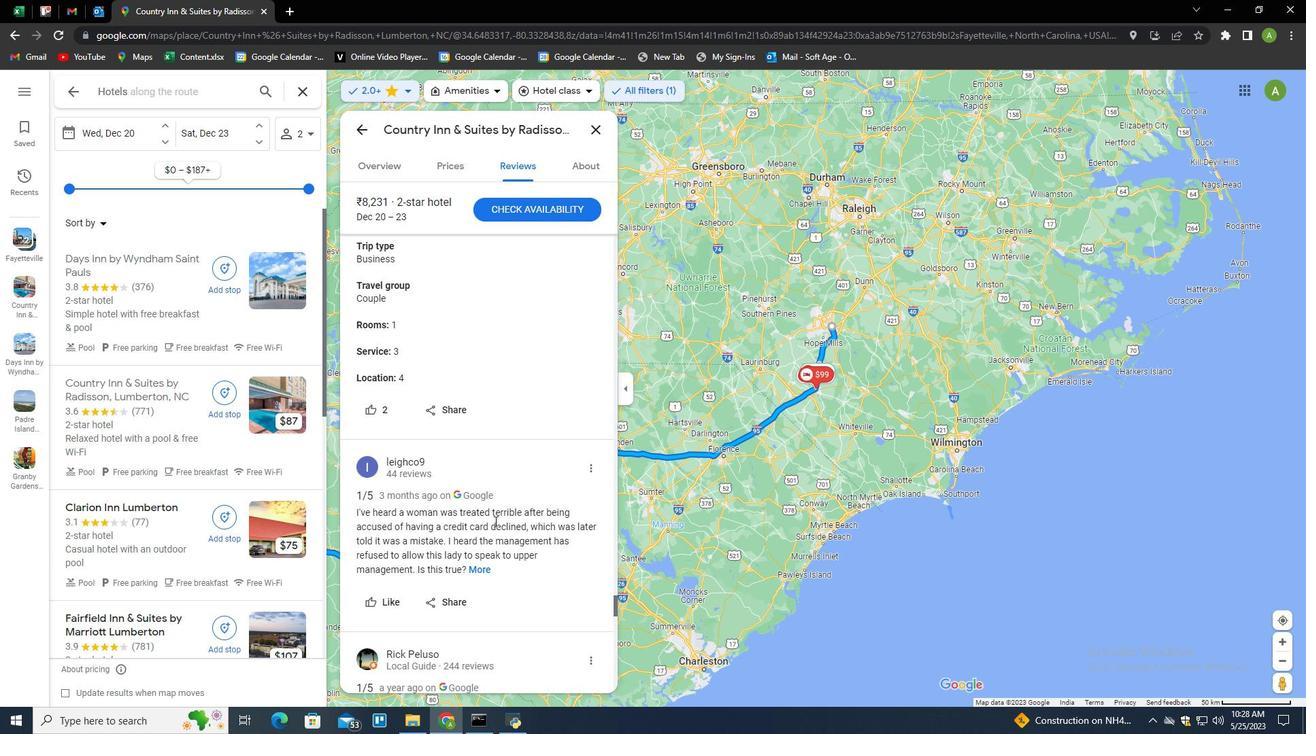 
Action: Mouse scrolled (494, 521) with delta (0, 0)
Screenshot: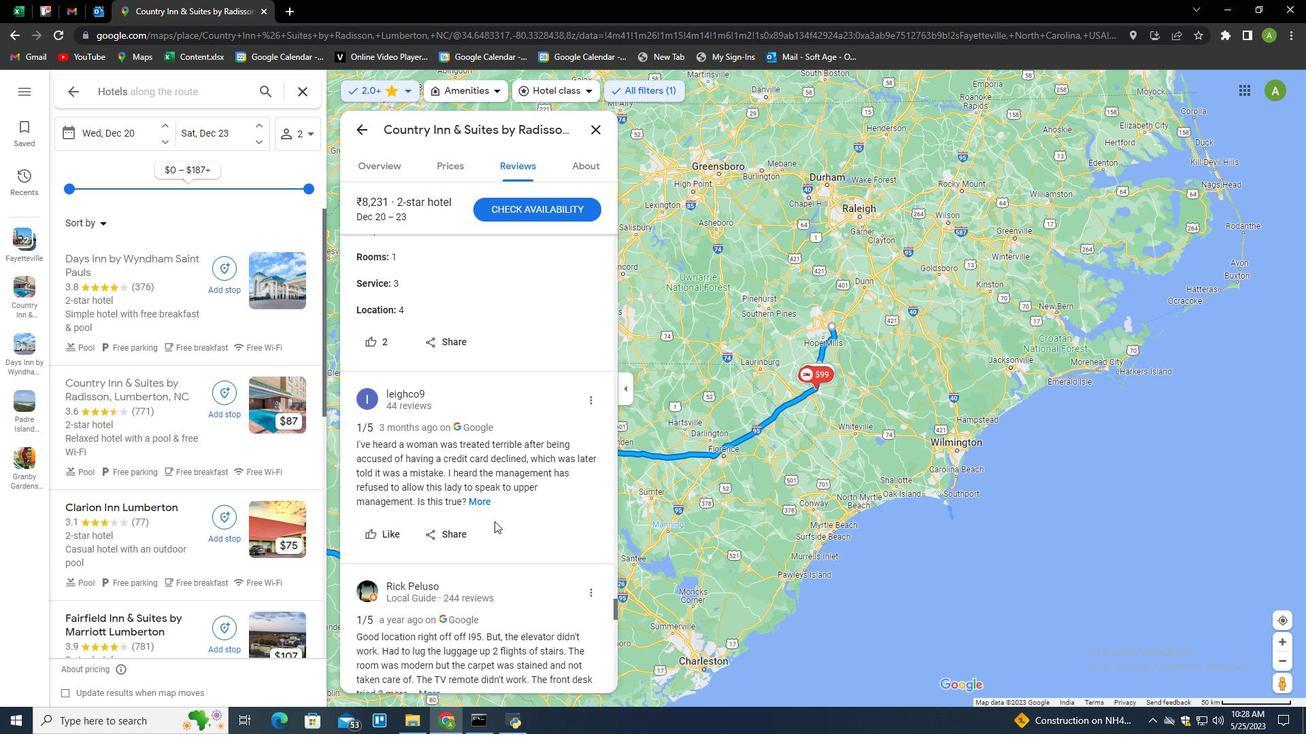 
Action: Mouse moved to (426, 629)
Screenshot: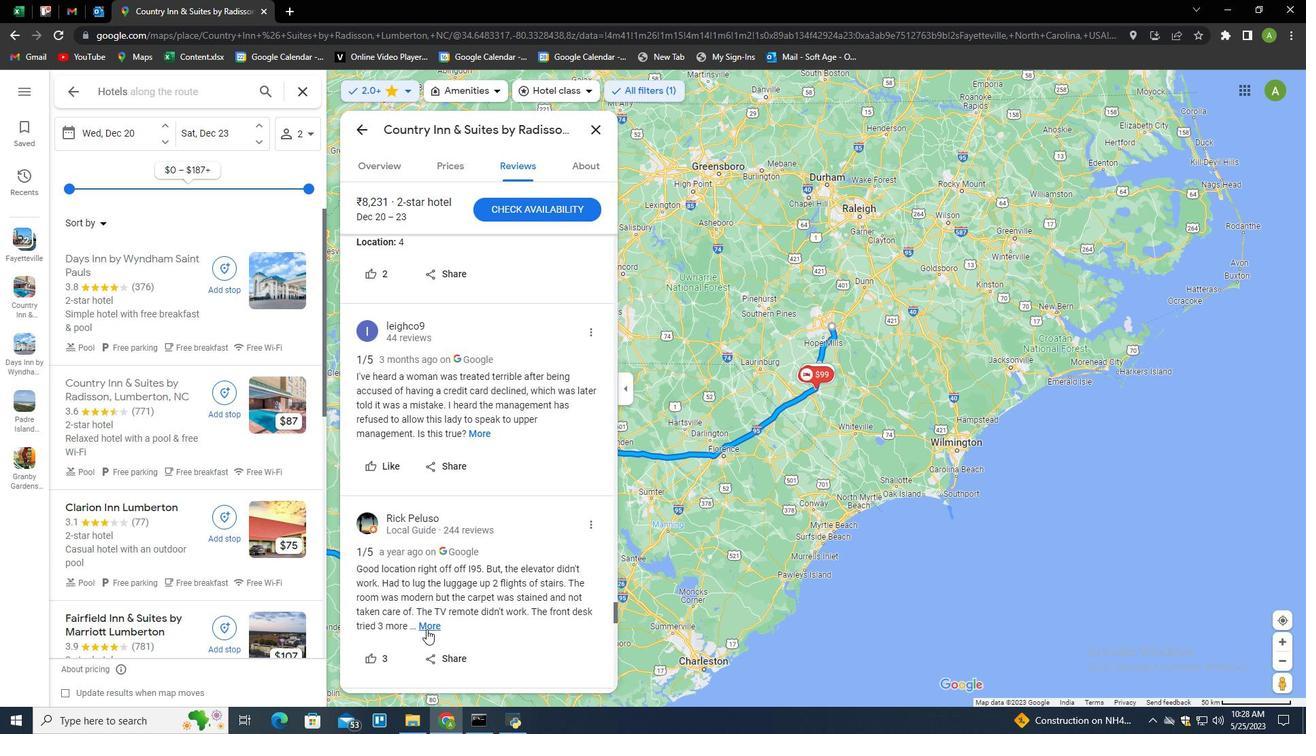 
Action: Mouse pressed left at (426, 629)
Screenshot: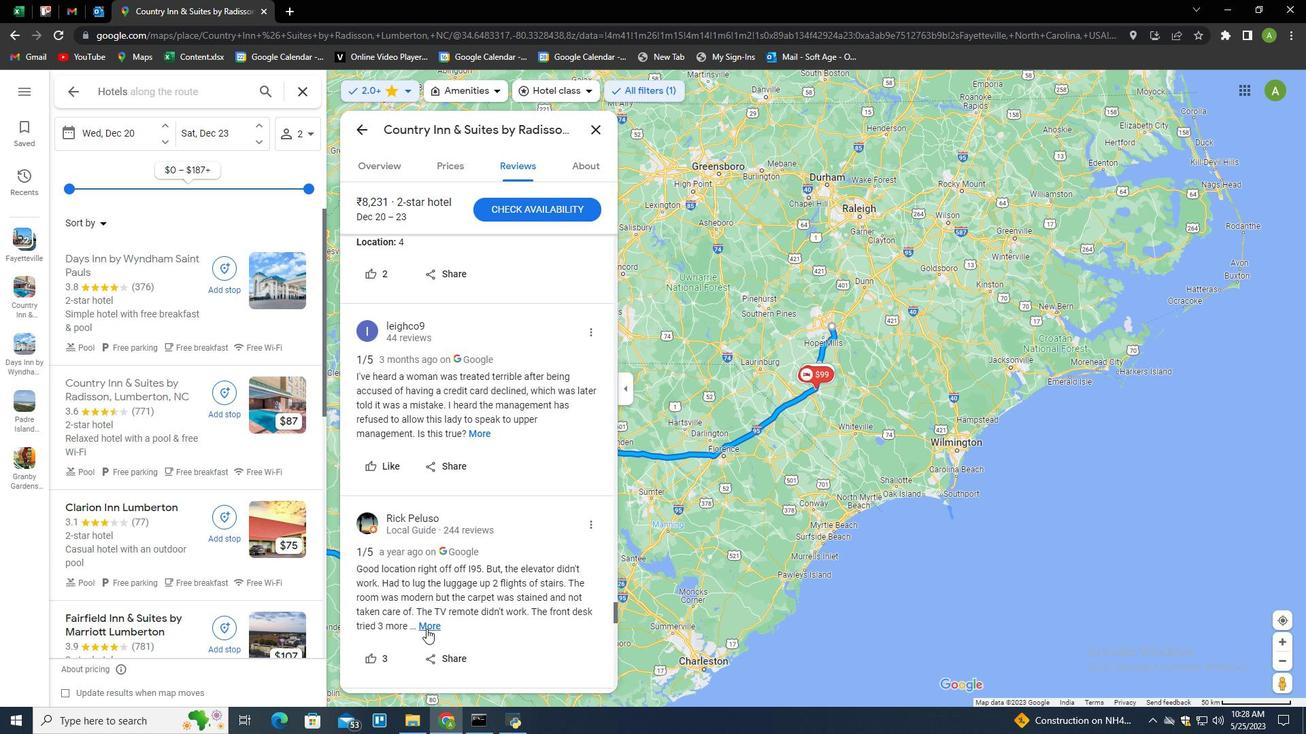 
Action: Mouse moved to (450, 575)
Screenshot: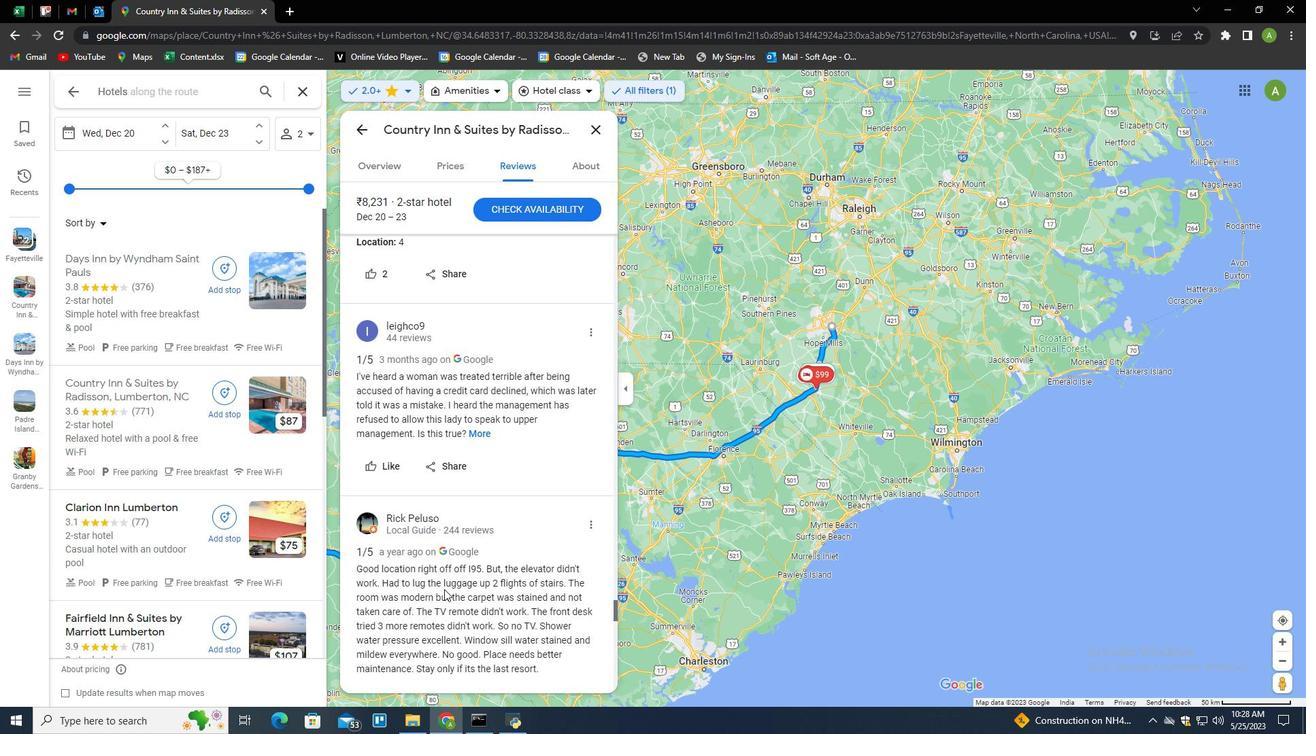 
Action: Mouse scrolled (450, 574) with delta (0, 0)
Screenshot: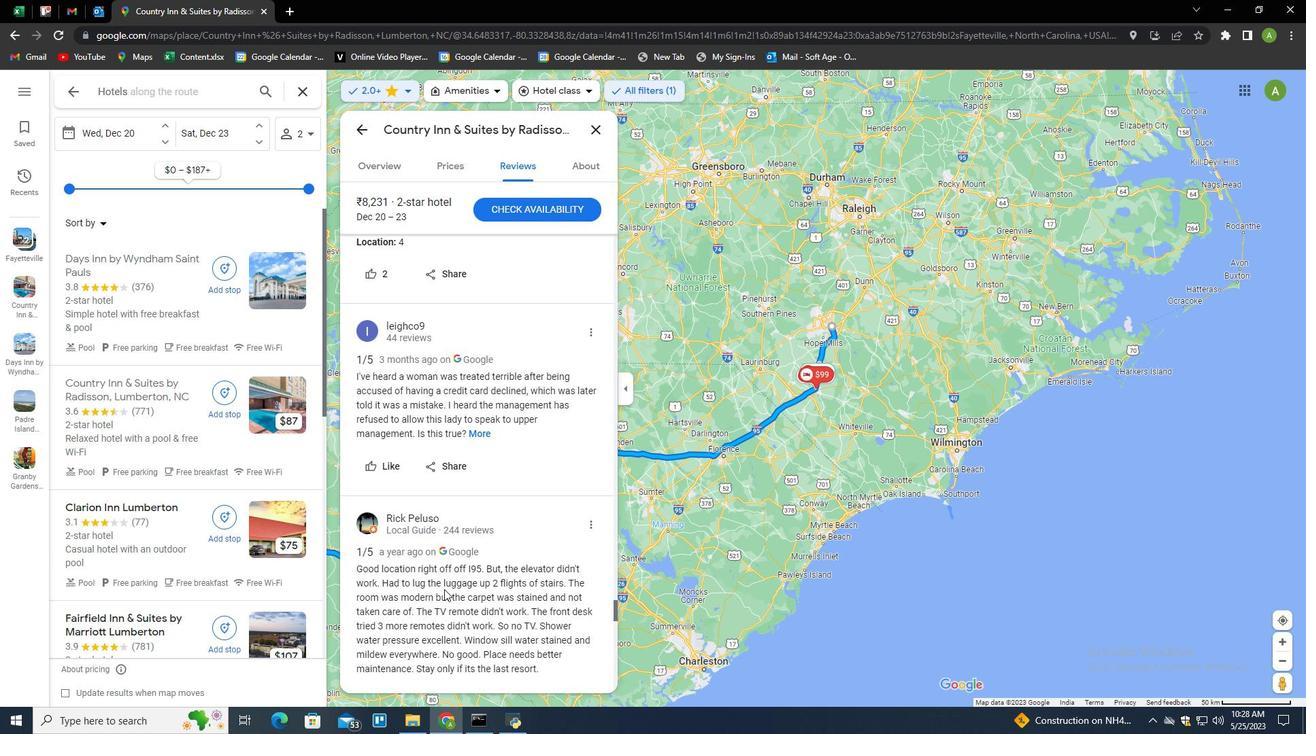 
Action: Mouse scrolled (450, 574) with delta (0, 0)
Screenshot: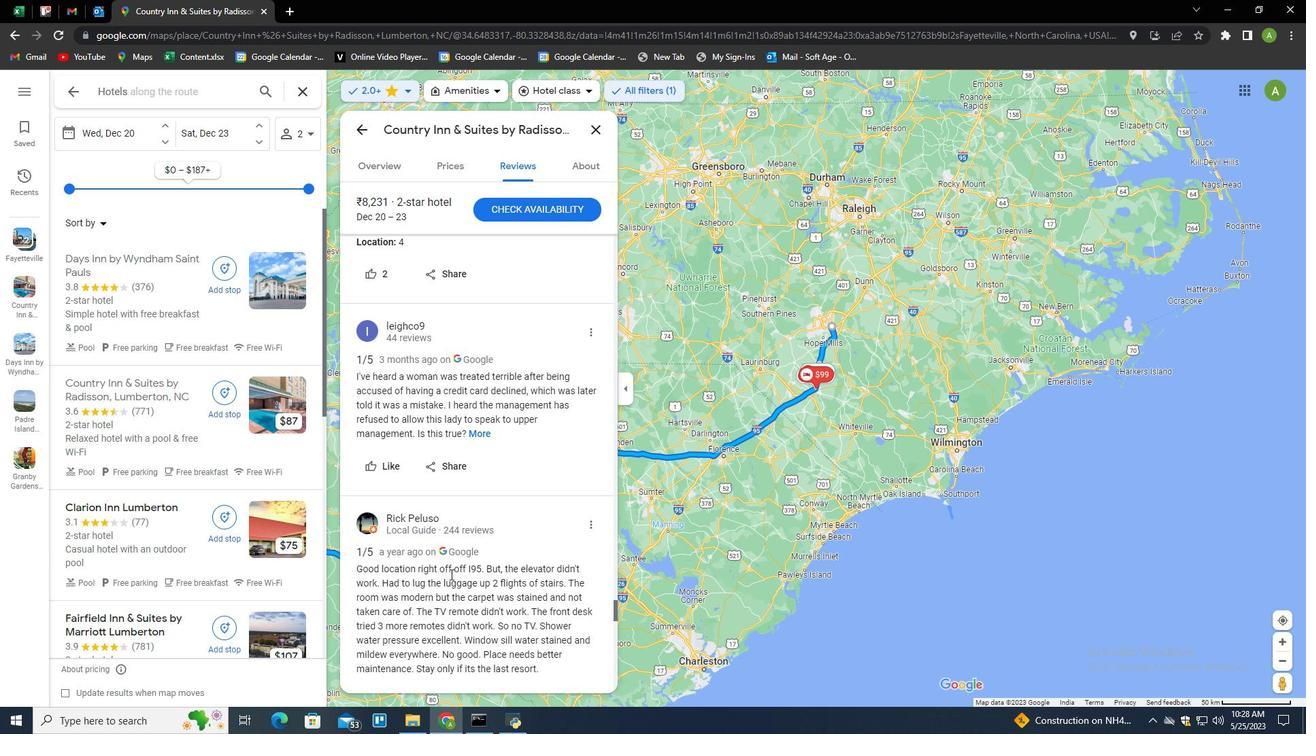 
Action: Mouse scrolled (450, 574) with delta (0, 0)
Screenshot: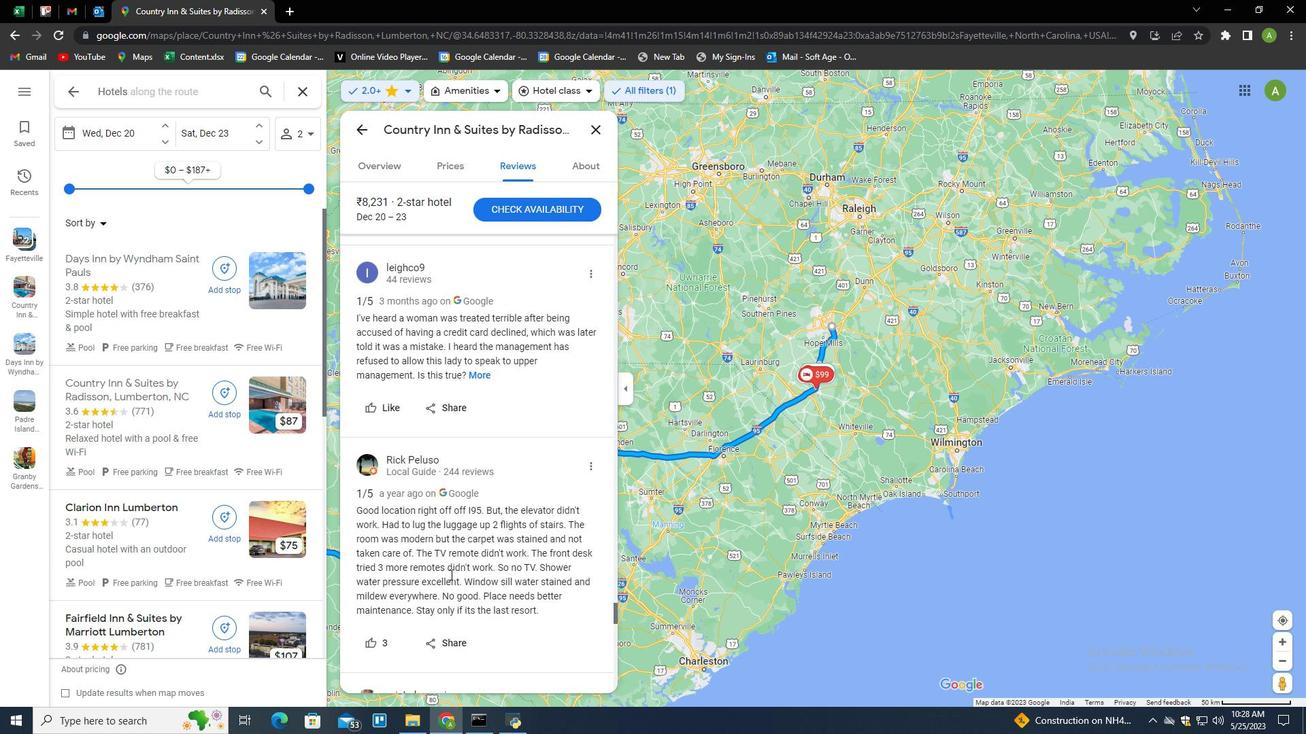 
Action: Mouse scrolled (450, 574) with delta (0, 0)
Screenshot: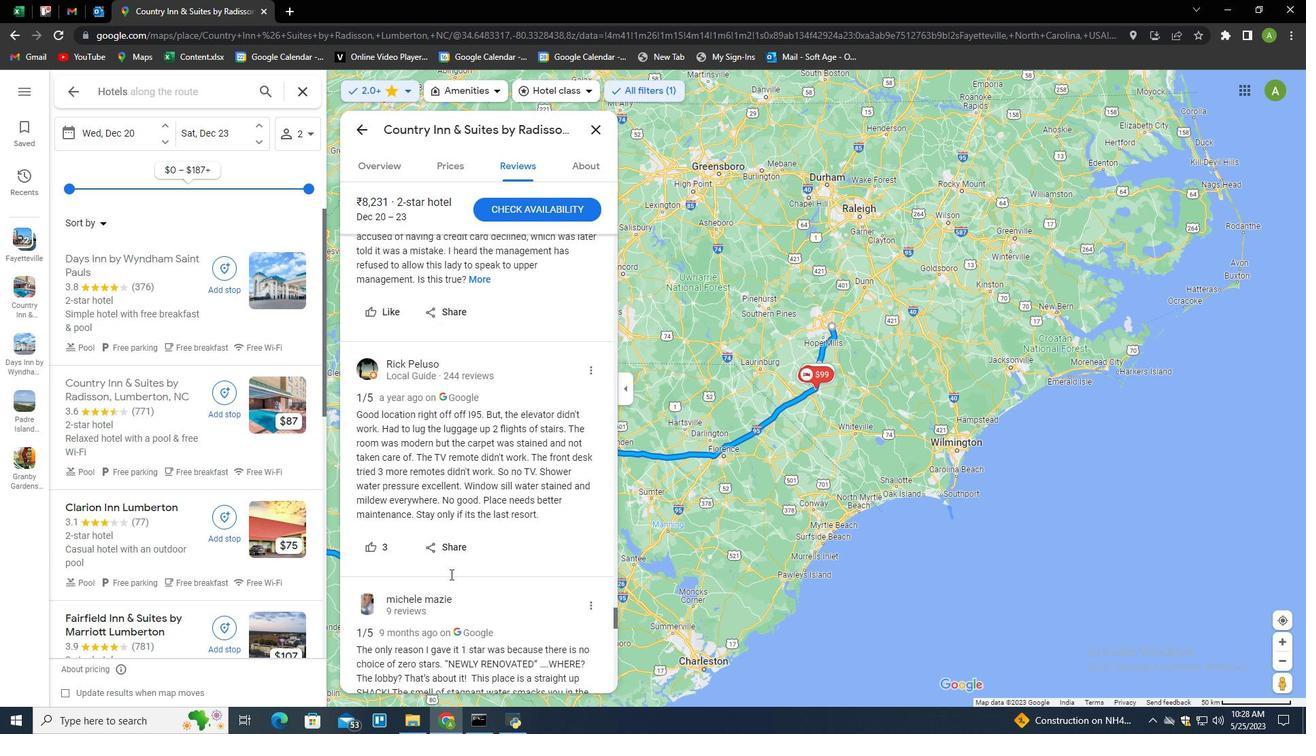 
Action: Mouse moved to (443, 320)
